 Task: Look for Airbnb properties in General JosÃ© de San MartÃ­n, Argentina from 3rd December, 2023 to 7th December, 2023 for 2 adults.1  bedroom having 1 bed and 1 bathroom. Property type can be hotel. Amenities needed are: heating. Look for 3 properties as per requirement.
Action: Mouse moved to (677, 219)
Screenshot: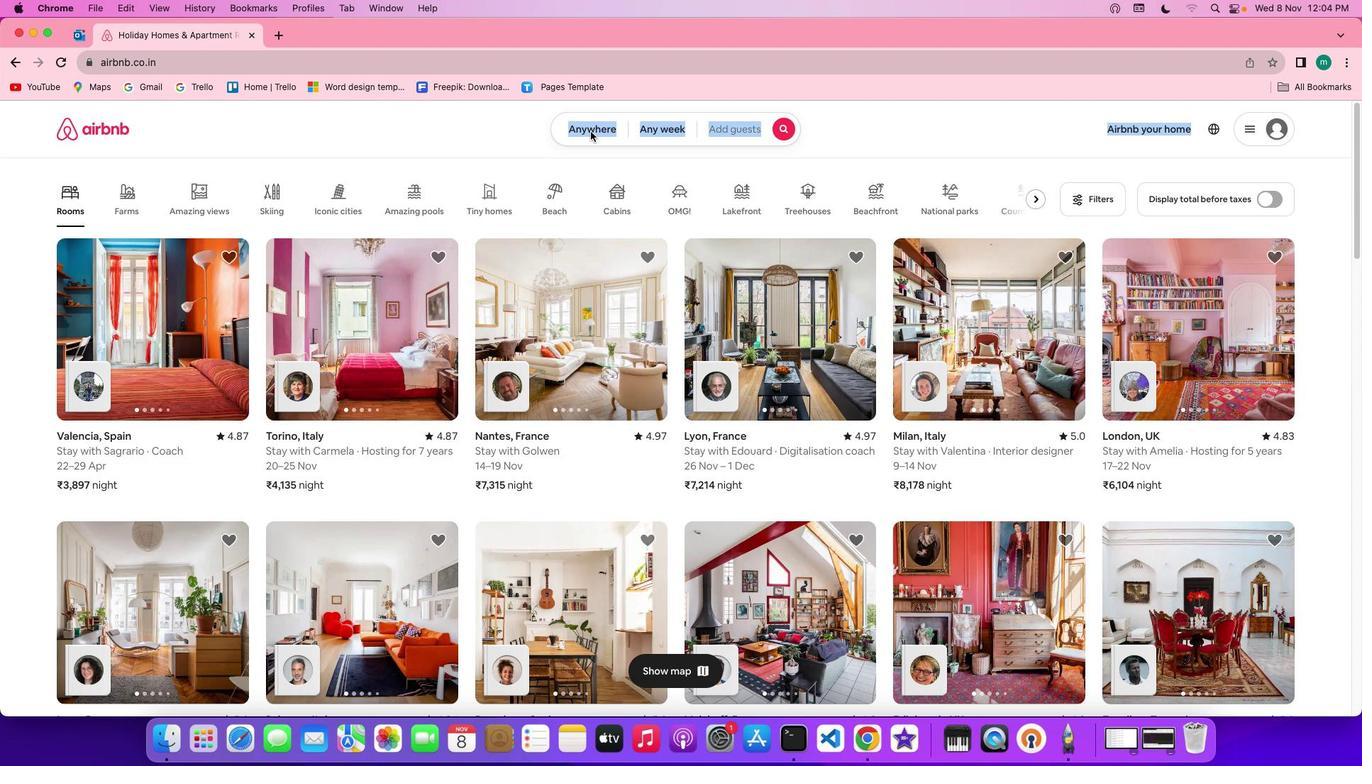 
Action: Mouse pressed left at (677, 219)
Screenshot: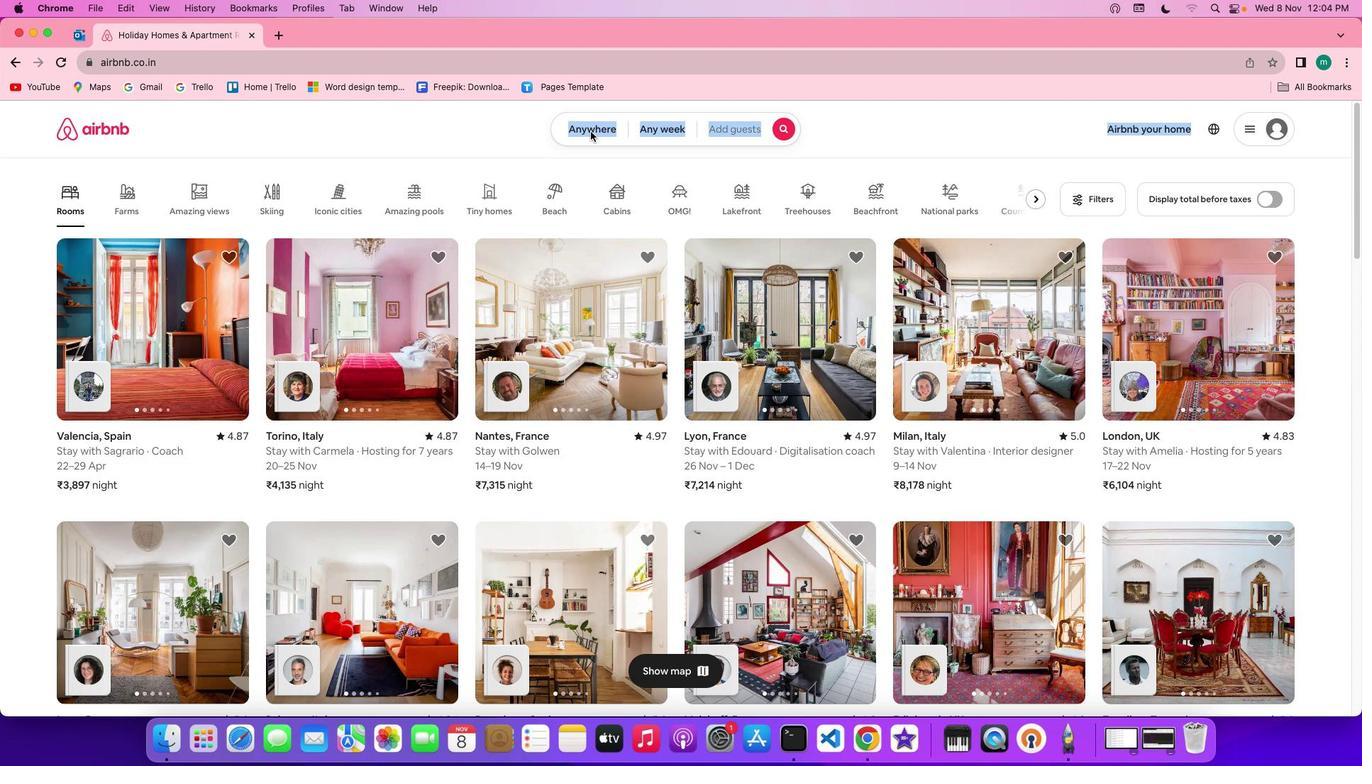 
Action: Mouse pressed left at (677, 219)
Screenshot: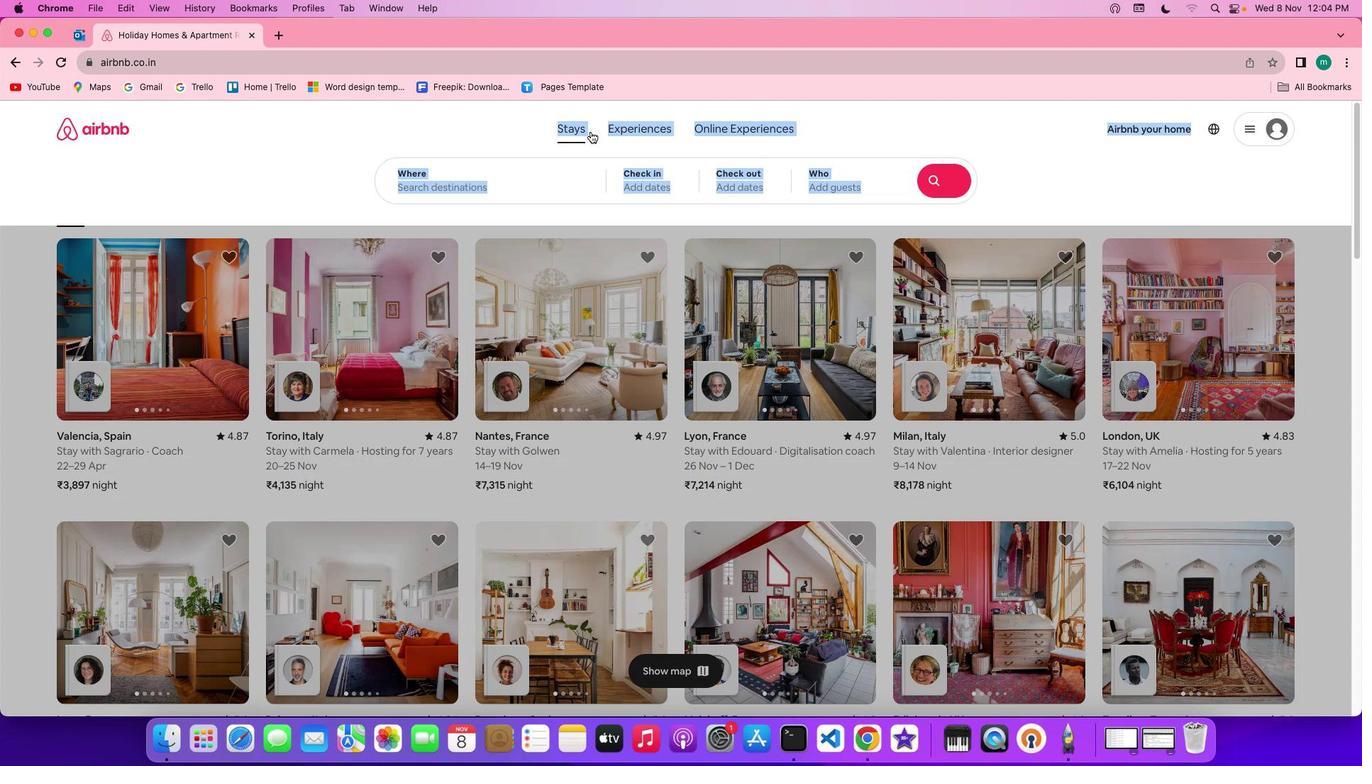 
Action: Mouse moved to (584, 277)
Screenshot: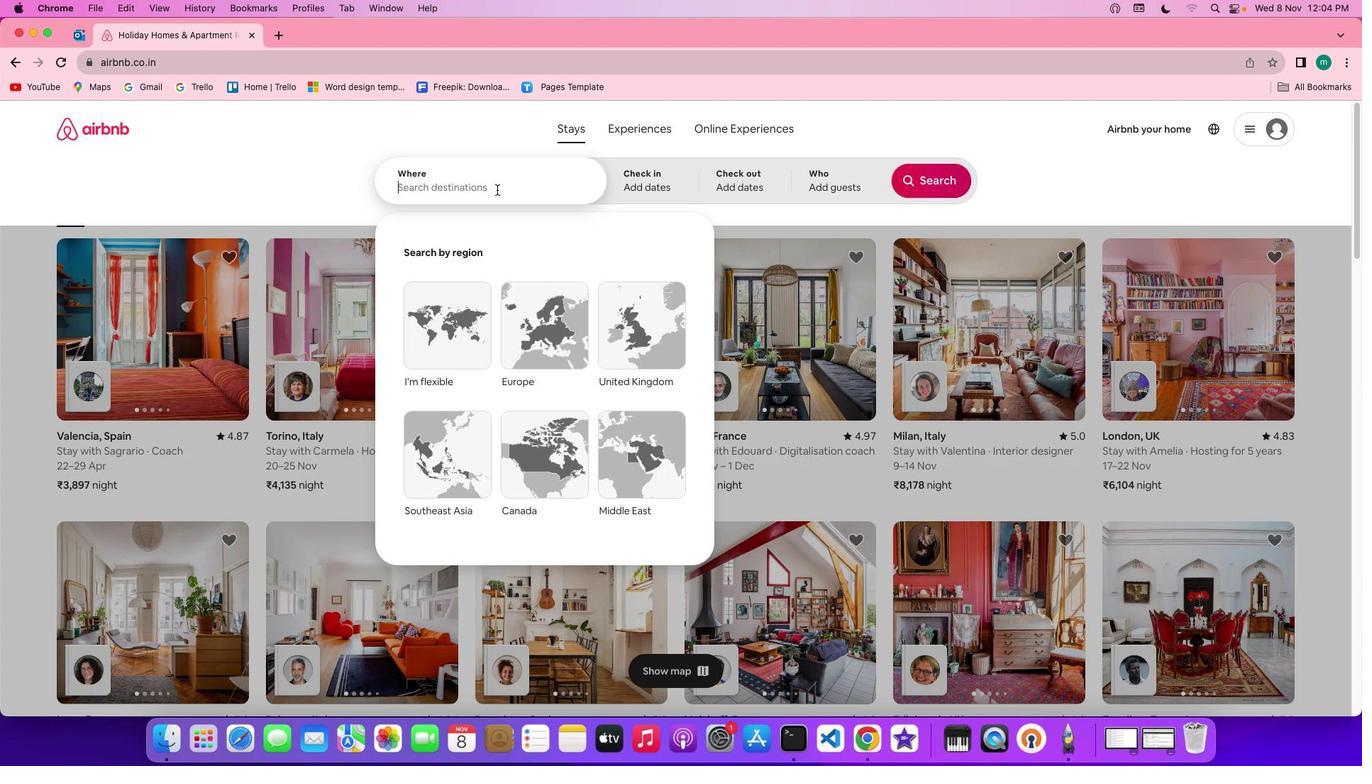 
Action: Mouse pressed left at (584, 277)
Screenshot: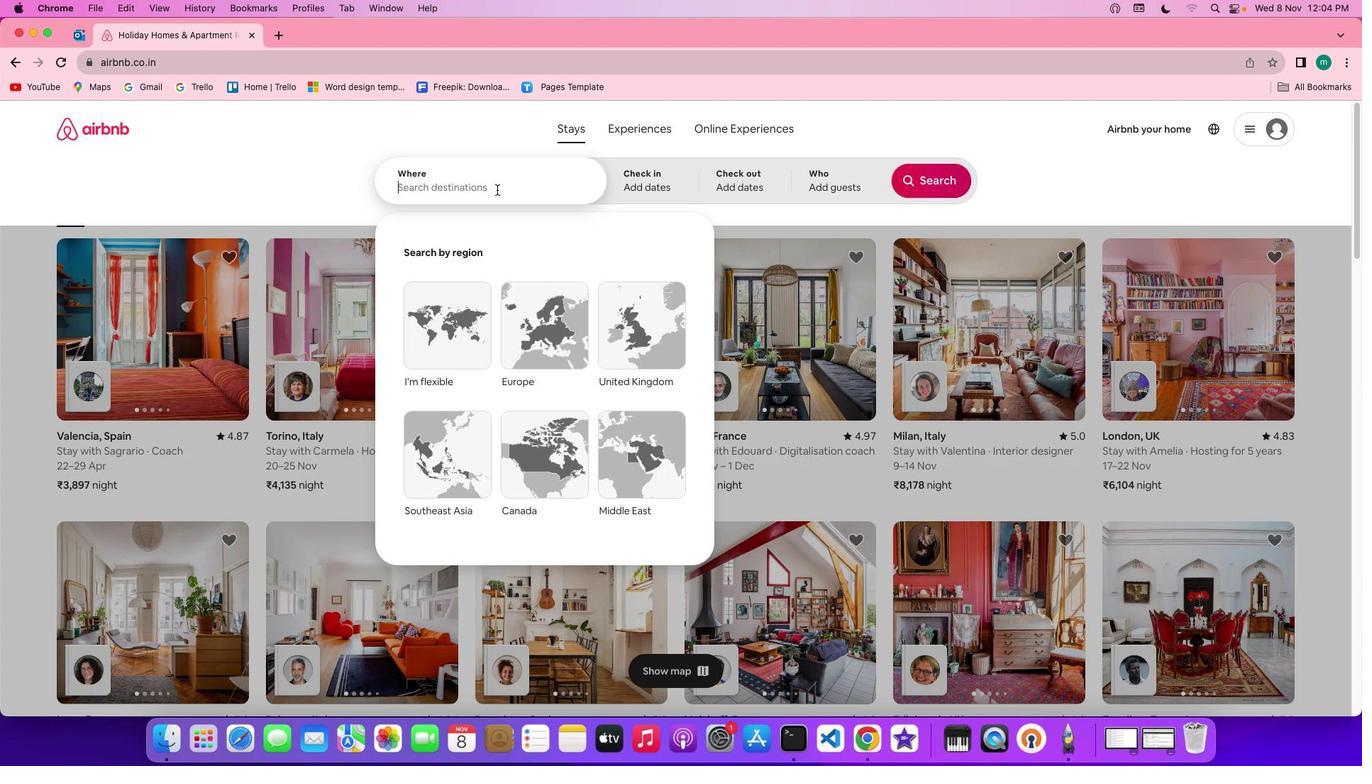 
Action: Key pressed Key.shift'G''e''n''e''r''a''l'Key.spaceKey.shift'J''o''s''e'Key.space'd''e'Key.space's''a''n'Key.spaceKey.shift'M''a''r''t''i''n'','Key.spaceKey.shift'a''r''g''e''n''t''i''n''a'
Screenshot: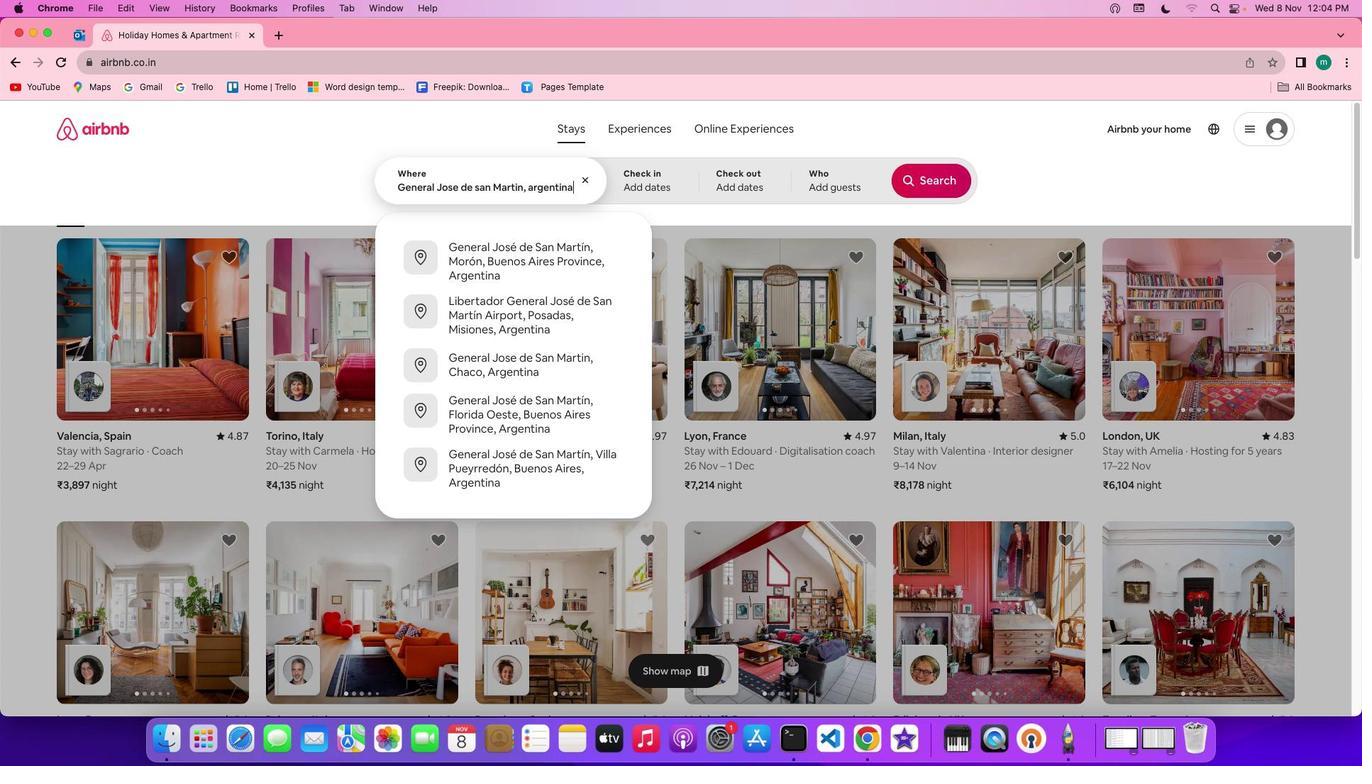 
Action: Mouse moved to (747, 269)
Screenshot: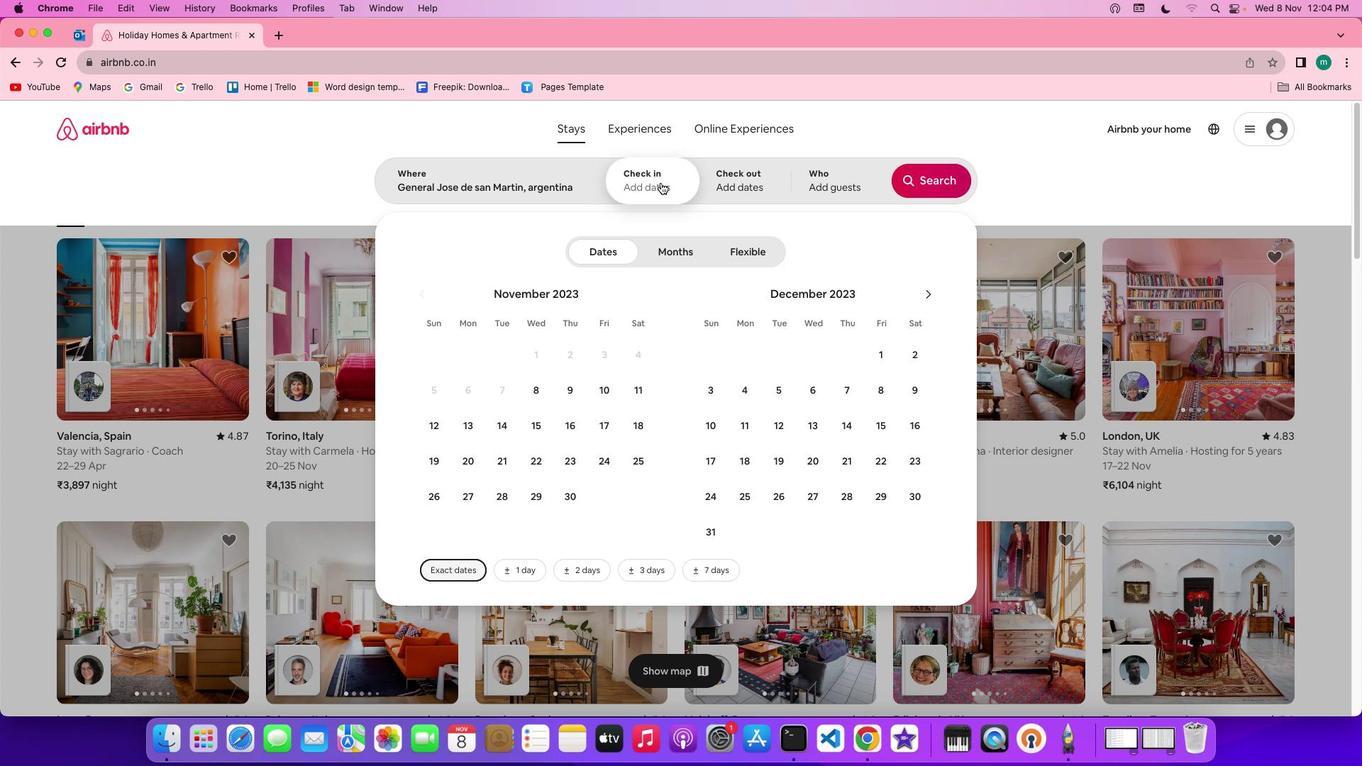 
Action: Mouse pressed left at (747, 269)
Screenshot: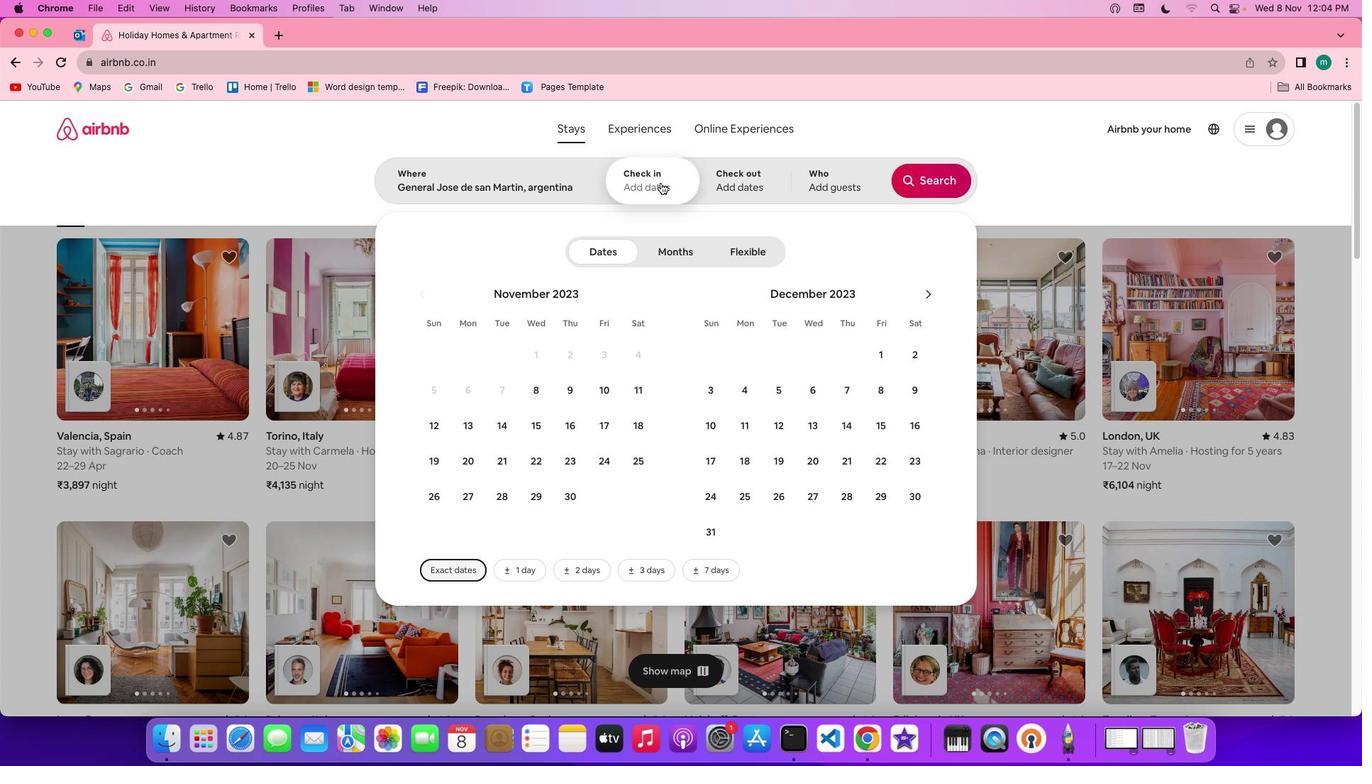 
Action: Mouse moved to (802, 469)
Screenshot: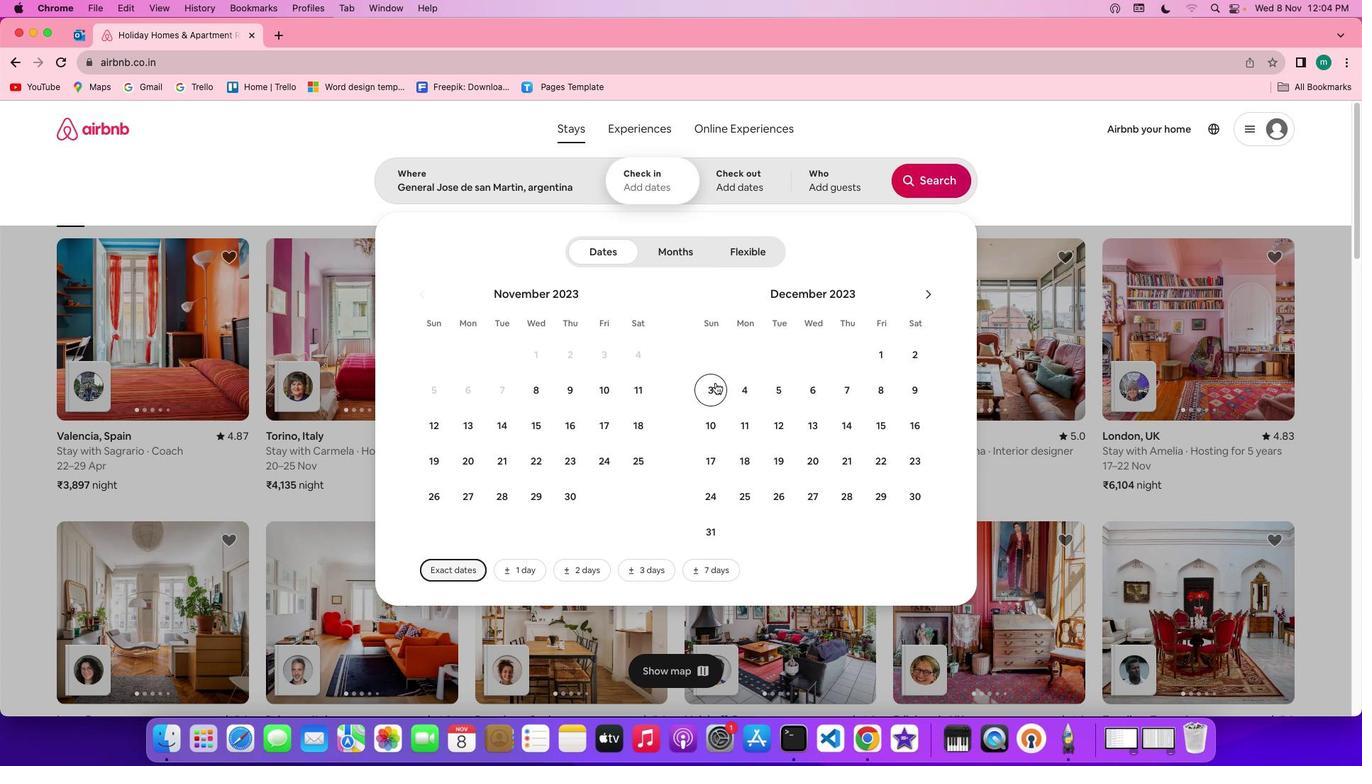 
Action: Mouse pressed left at (802, 469)
Screenshot: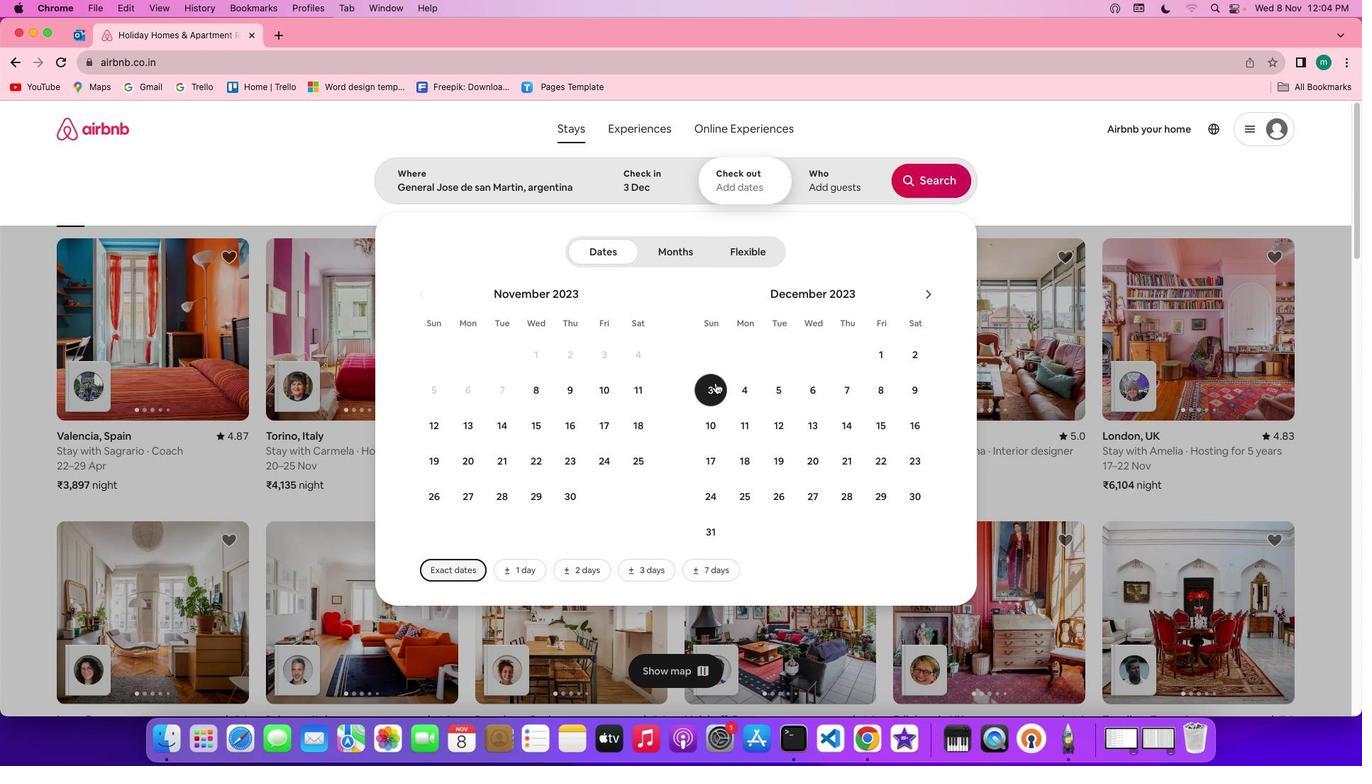 
Action: Mouse moved to (934, 486)
Screenshot: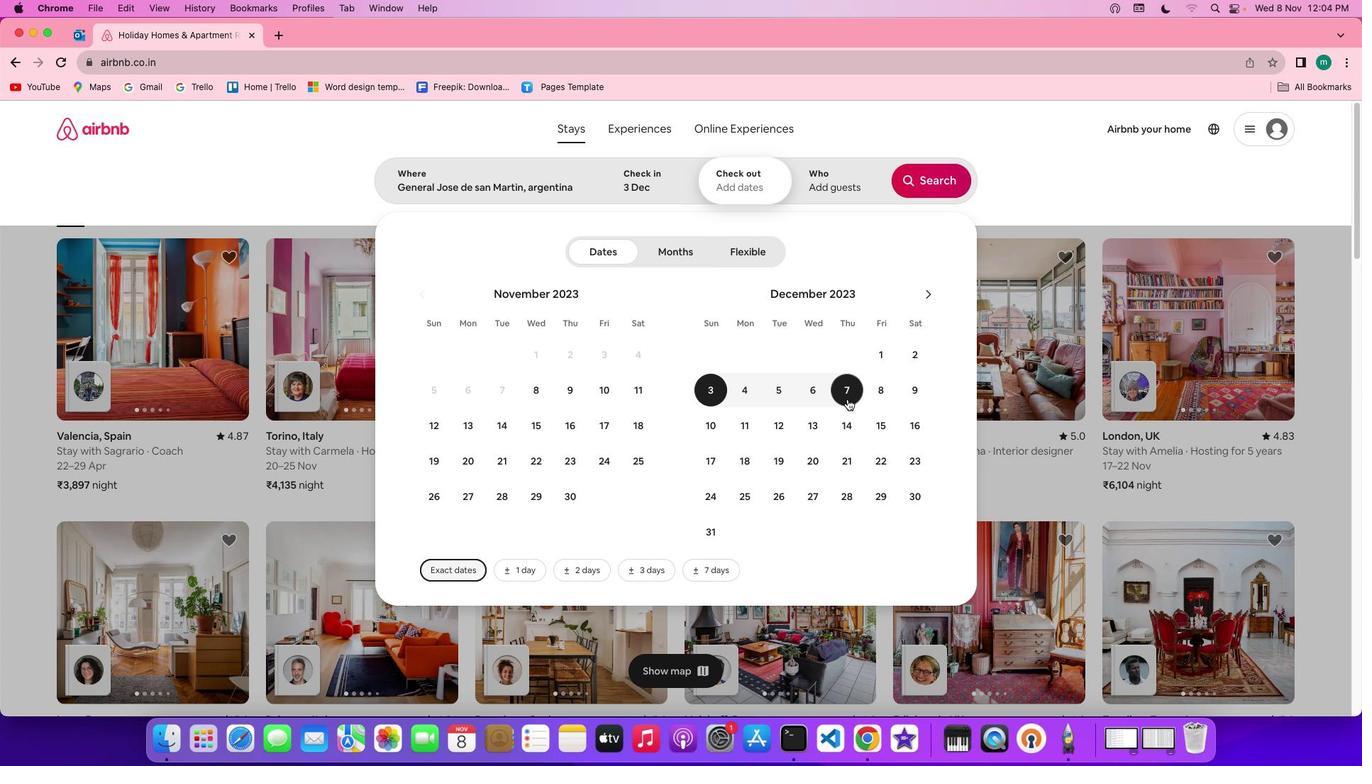 
Action: Mouse pressed left at (934, 486)
Screenshot: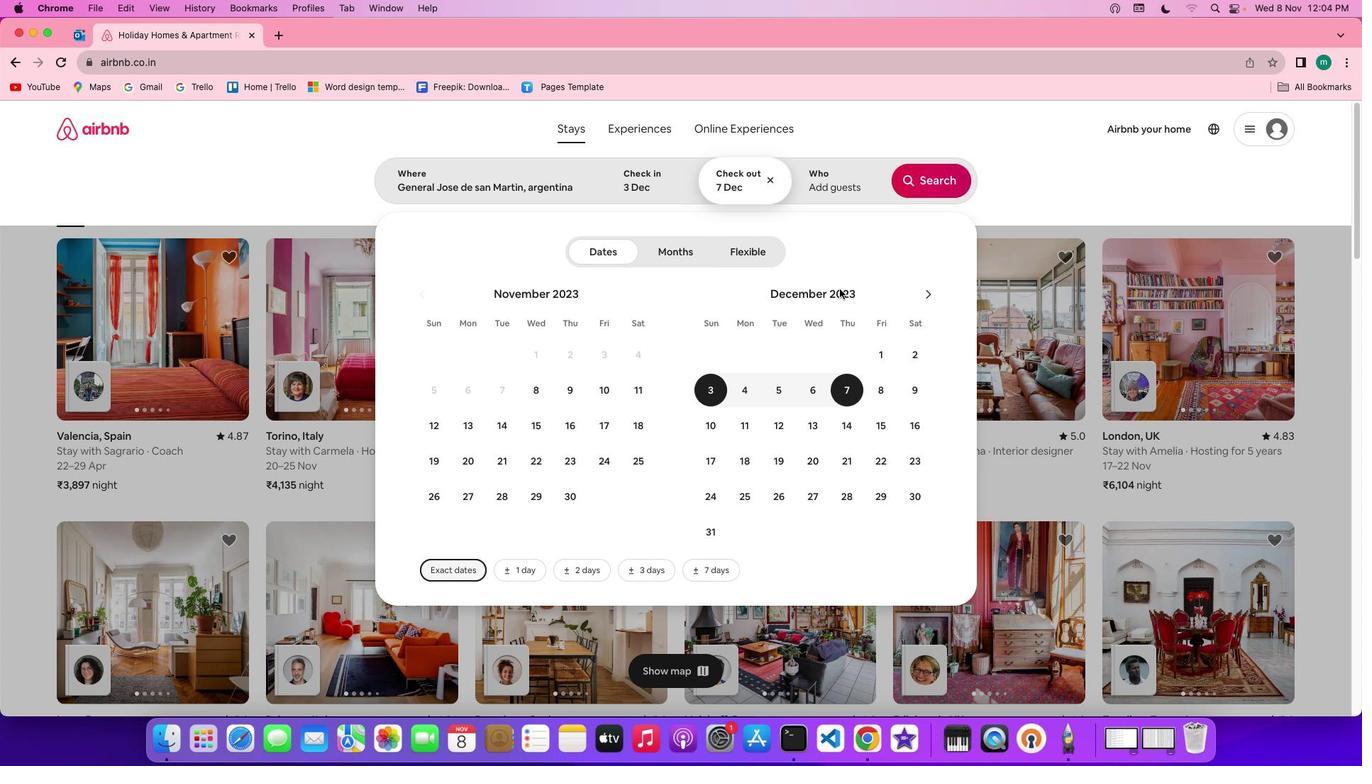 
Action: Mouse moved to (929, 273)
Screenshot: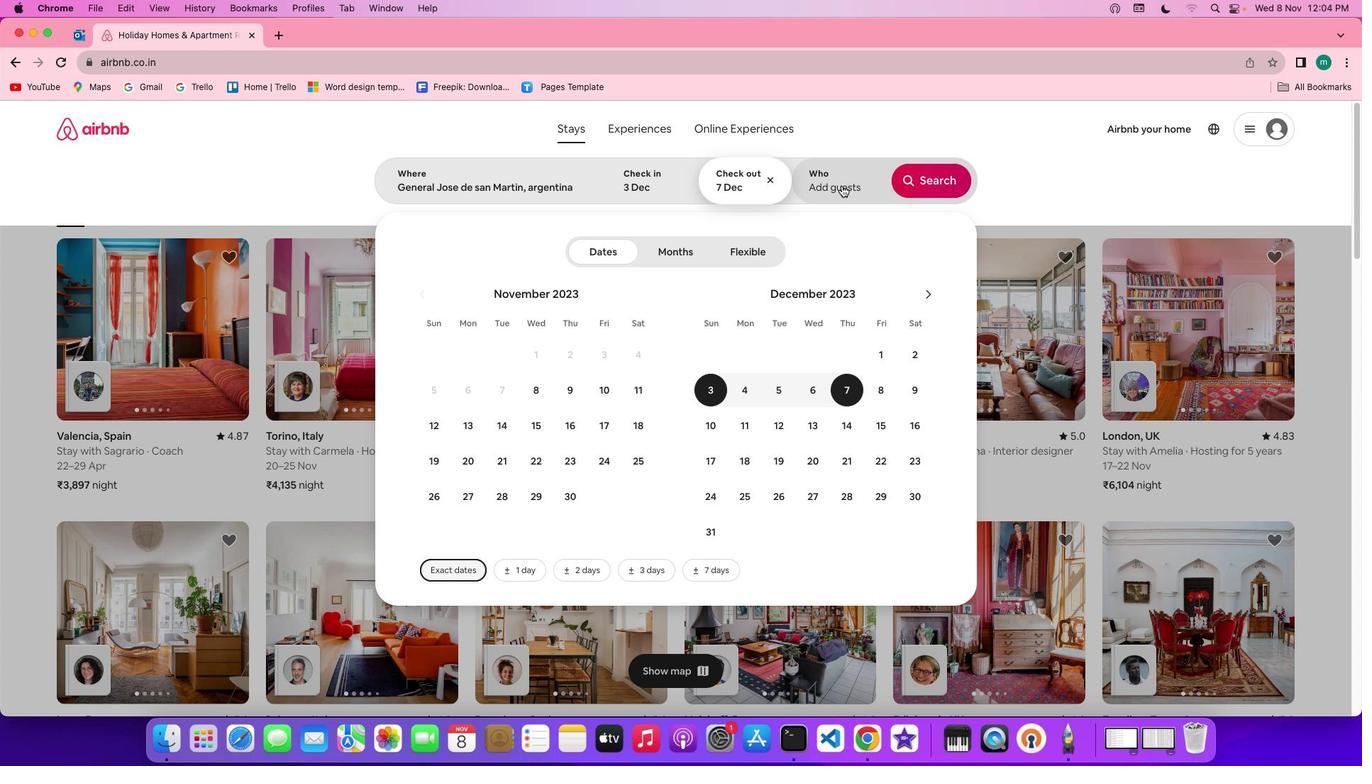 
Action: Mouse pressed left at (929, 273)
Screenshot: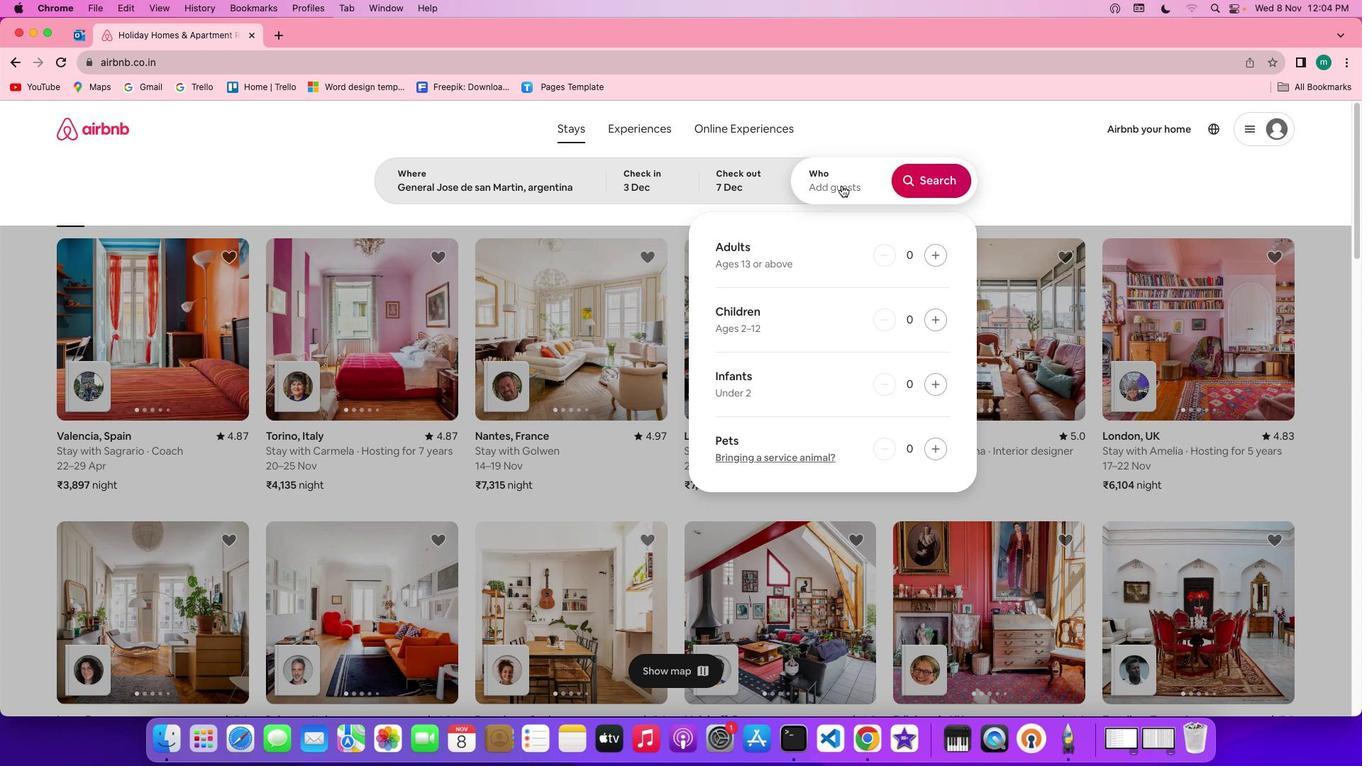 
Action: Mouse moved to (1025, 336)
Screenshot: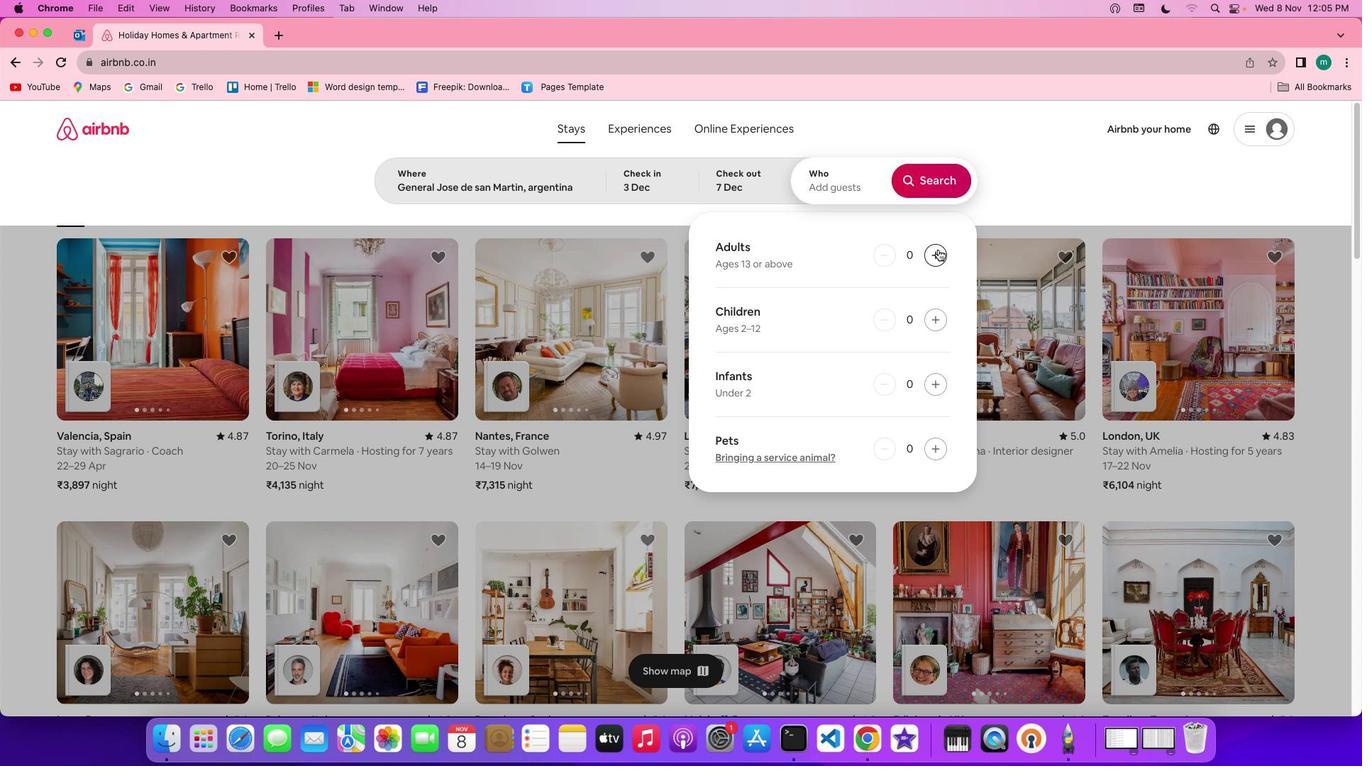 
Action: Mouse pressed left at (1025, 336)
Screenshot: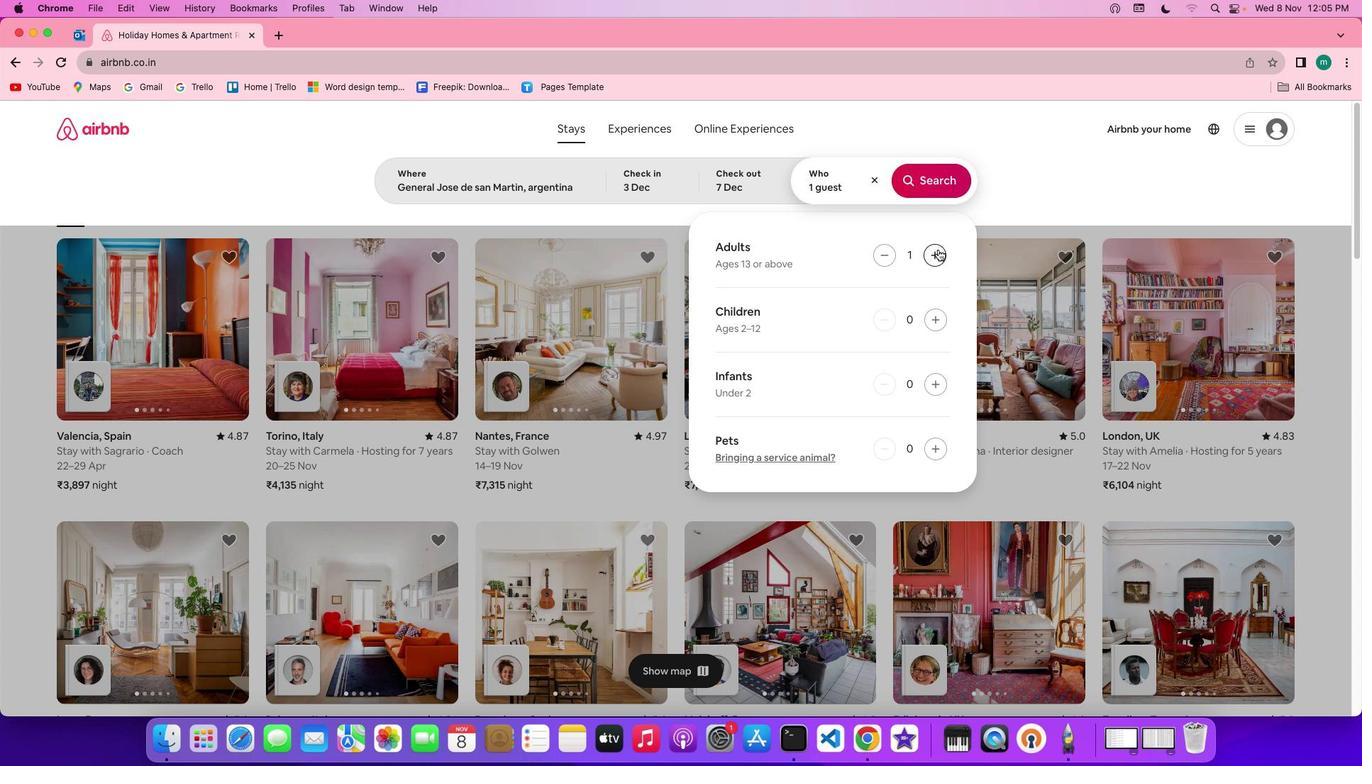 
Action: Mouse pressed left at (1025, 336)
Screenshot: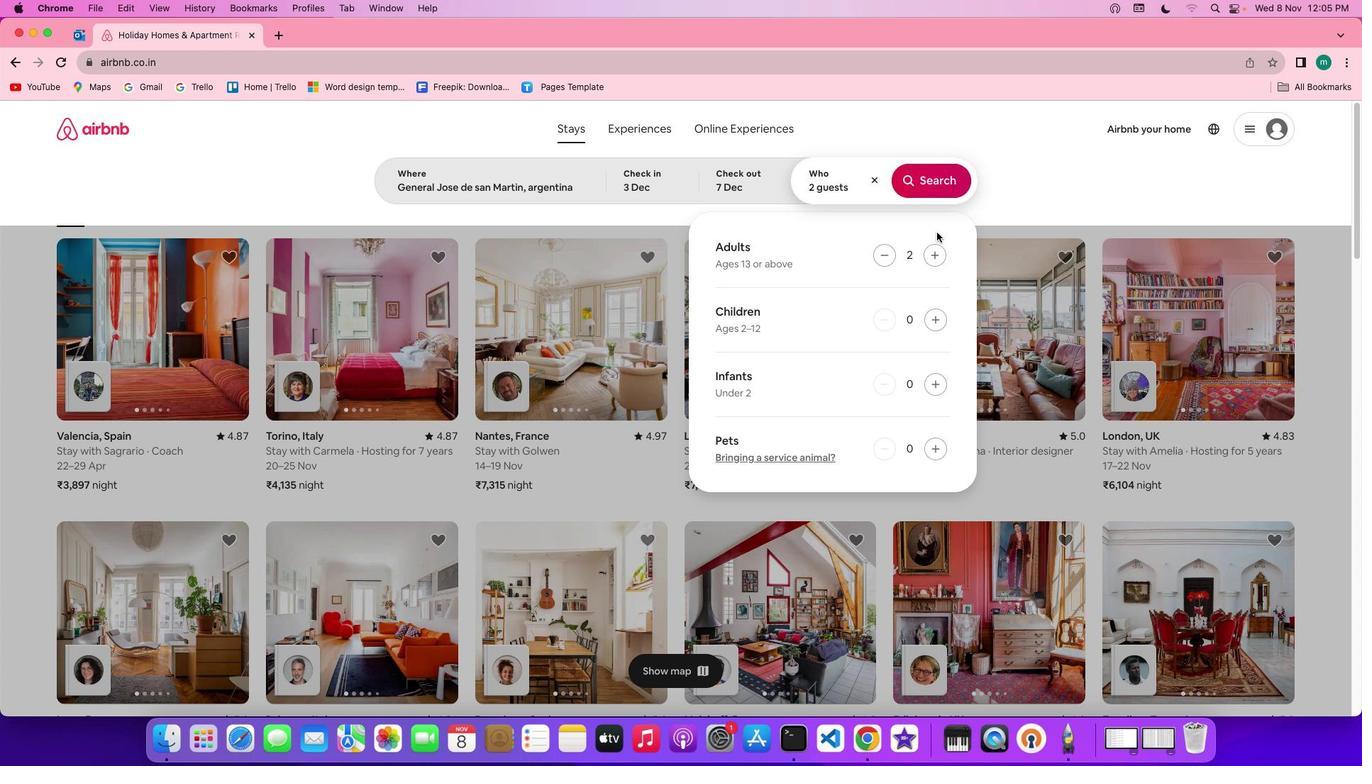 
Action: Mouse moved to (1018, 271)
Screenshot: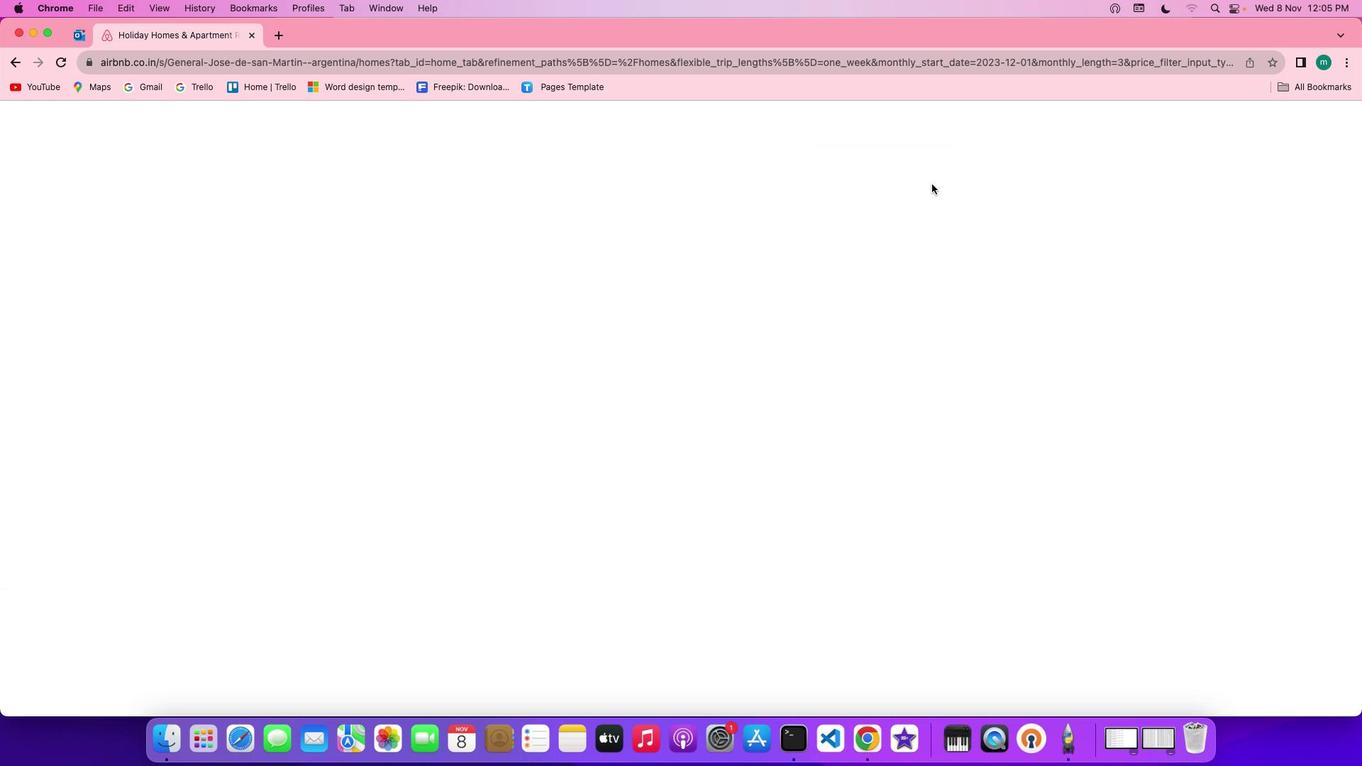 
Action: Mouse pressed left at (1018, 271)
Screenshot: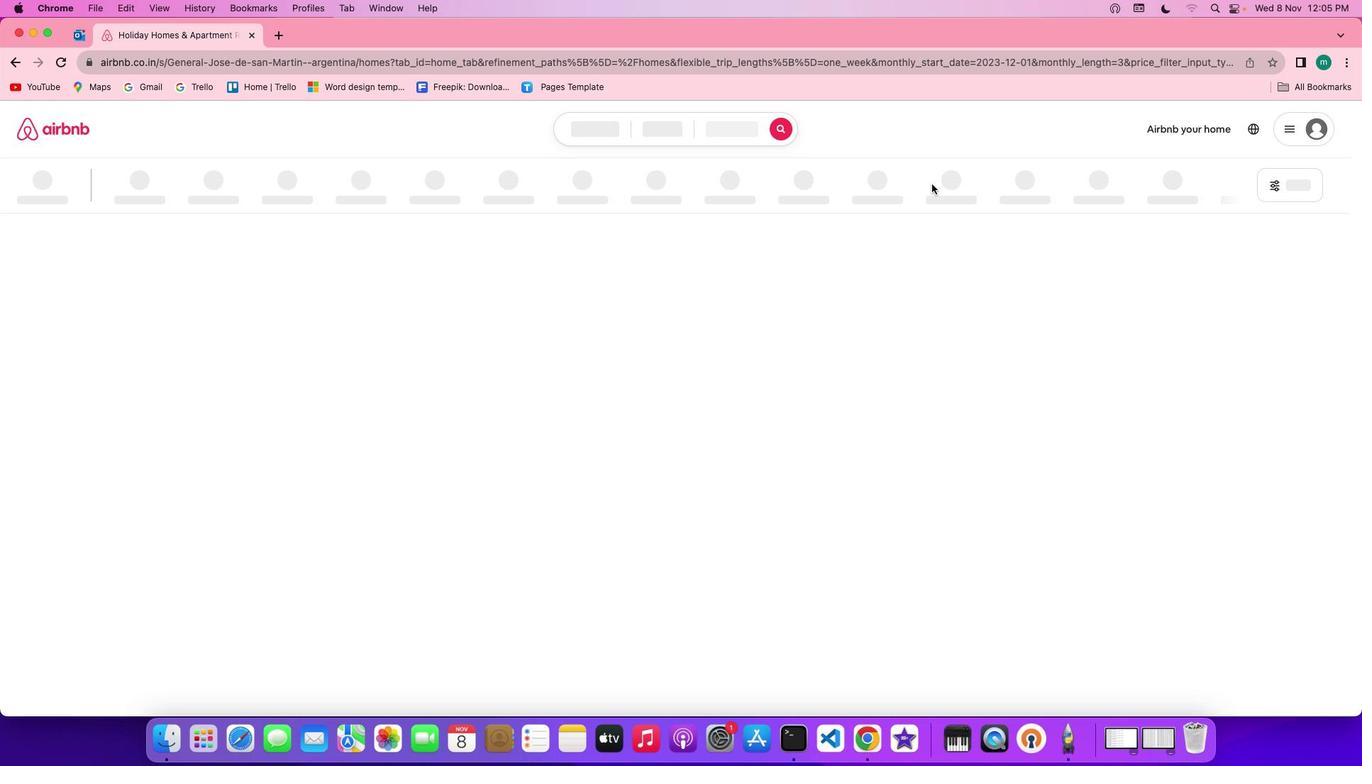 
Action: Mouse moved to (1218, 268)
Screenshot: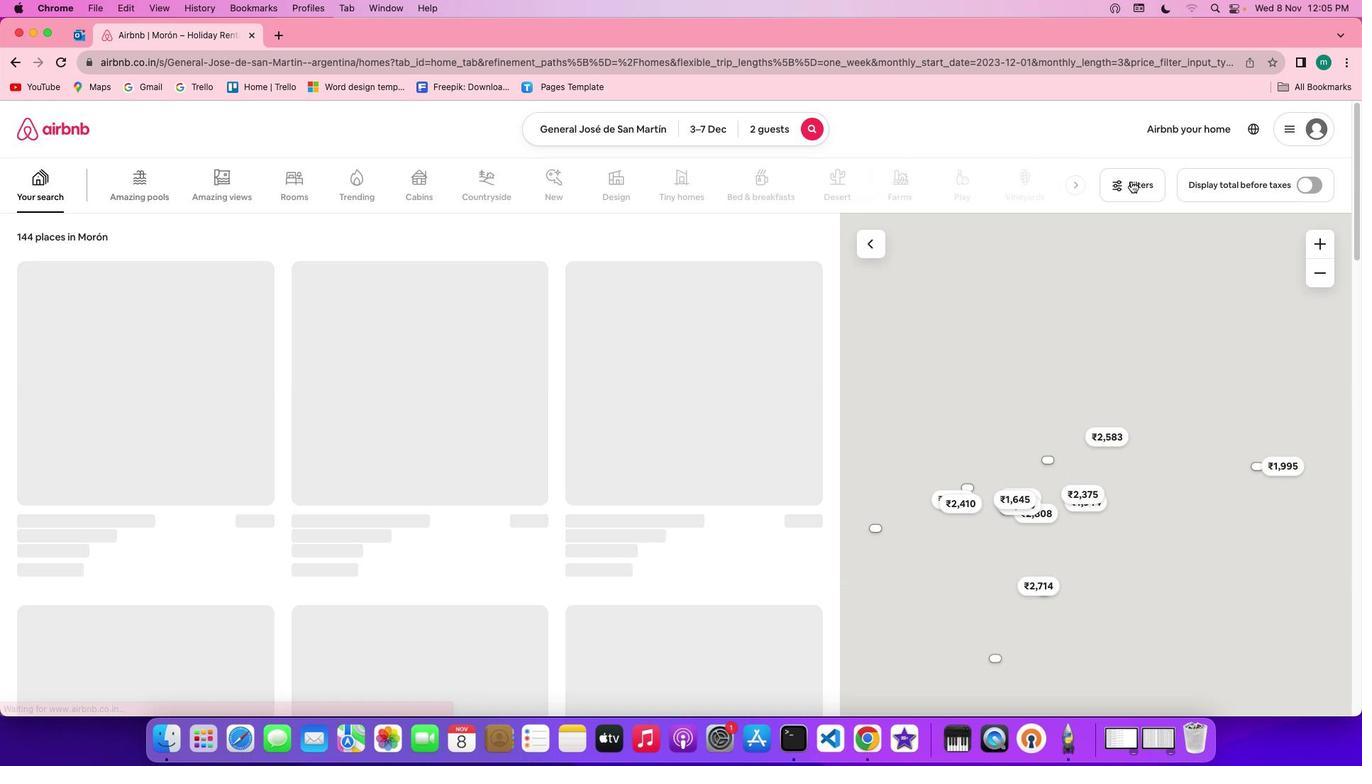 
Action: Mouse pressed left at (1218, 268)
Screenshot: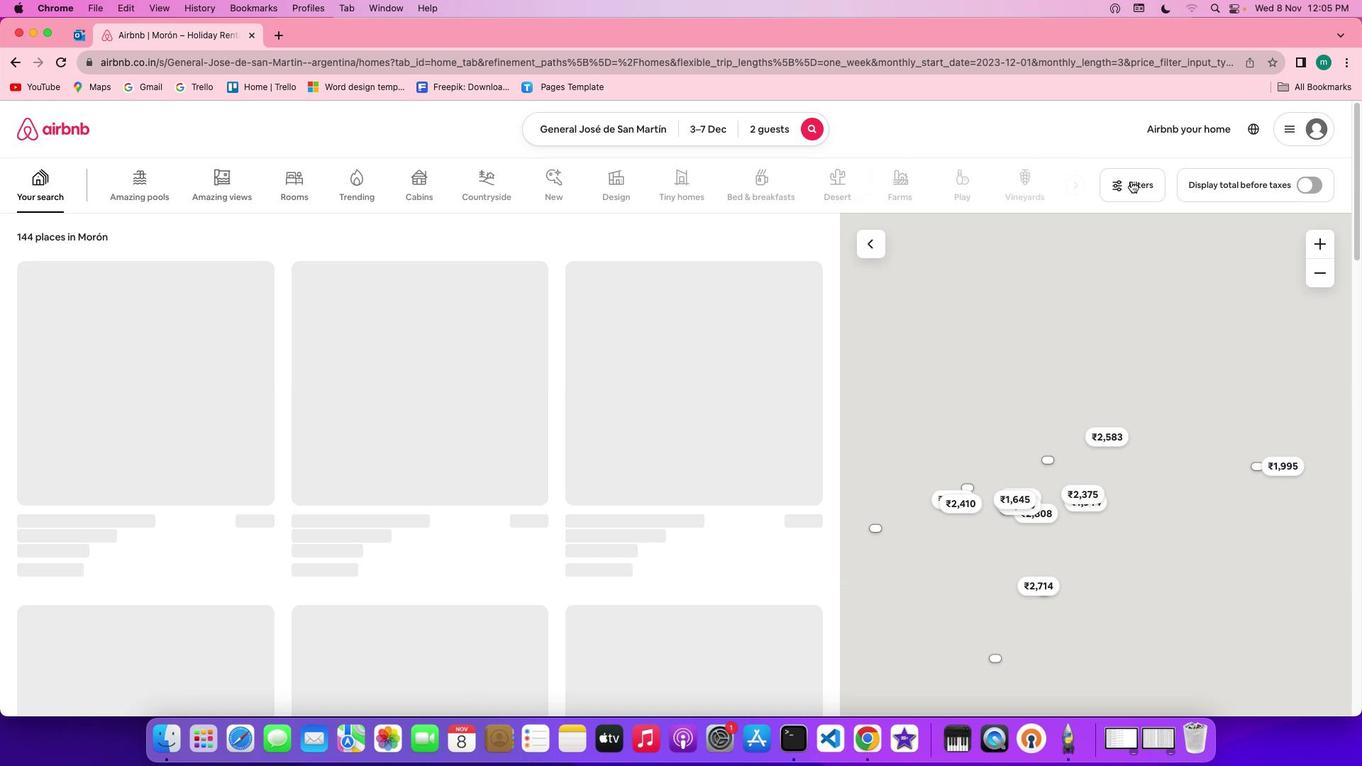 
Action: Mouse pressed left at (1218, 268)
Screenshot: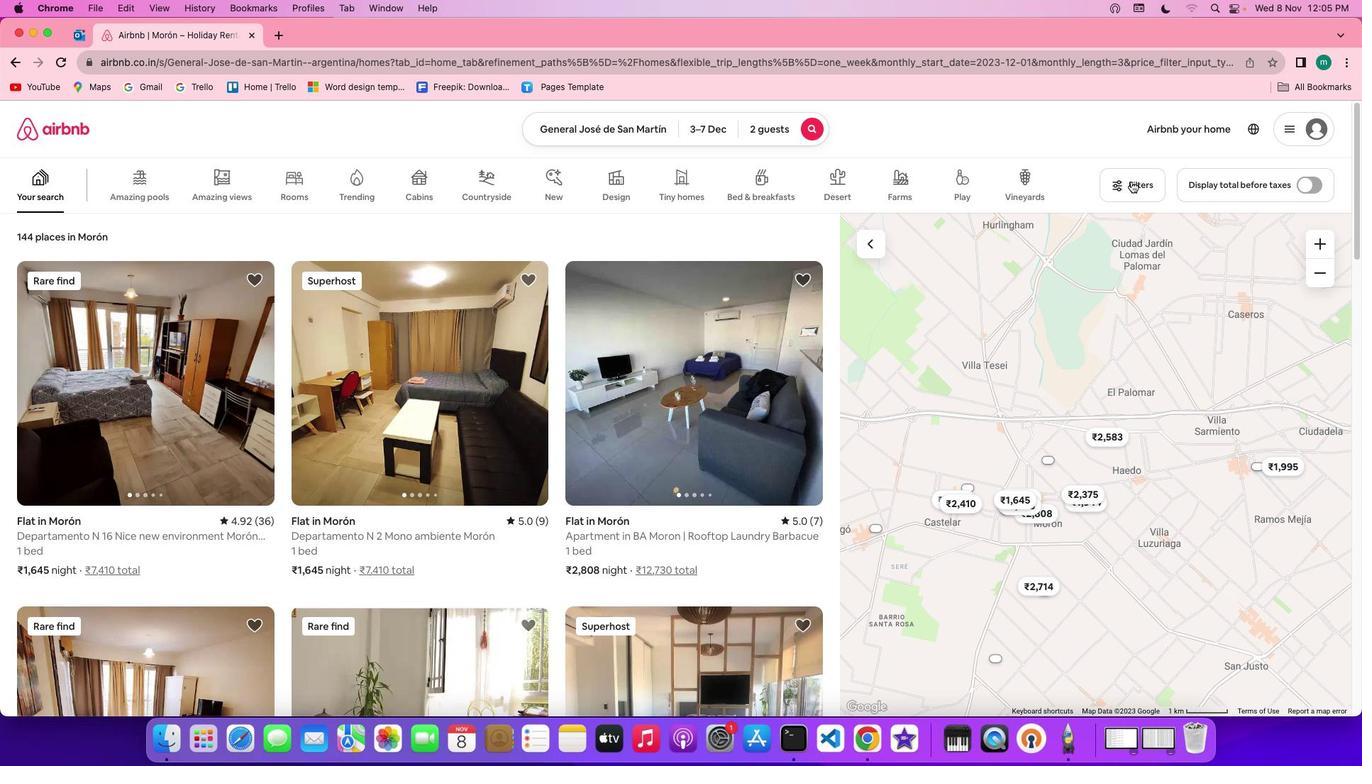 
Action: Mouse moved to (1210, 270)
Screenshot: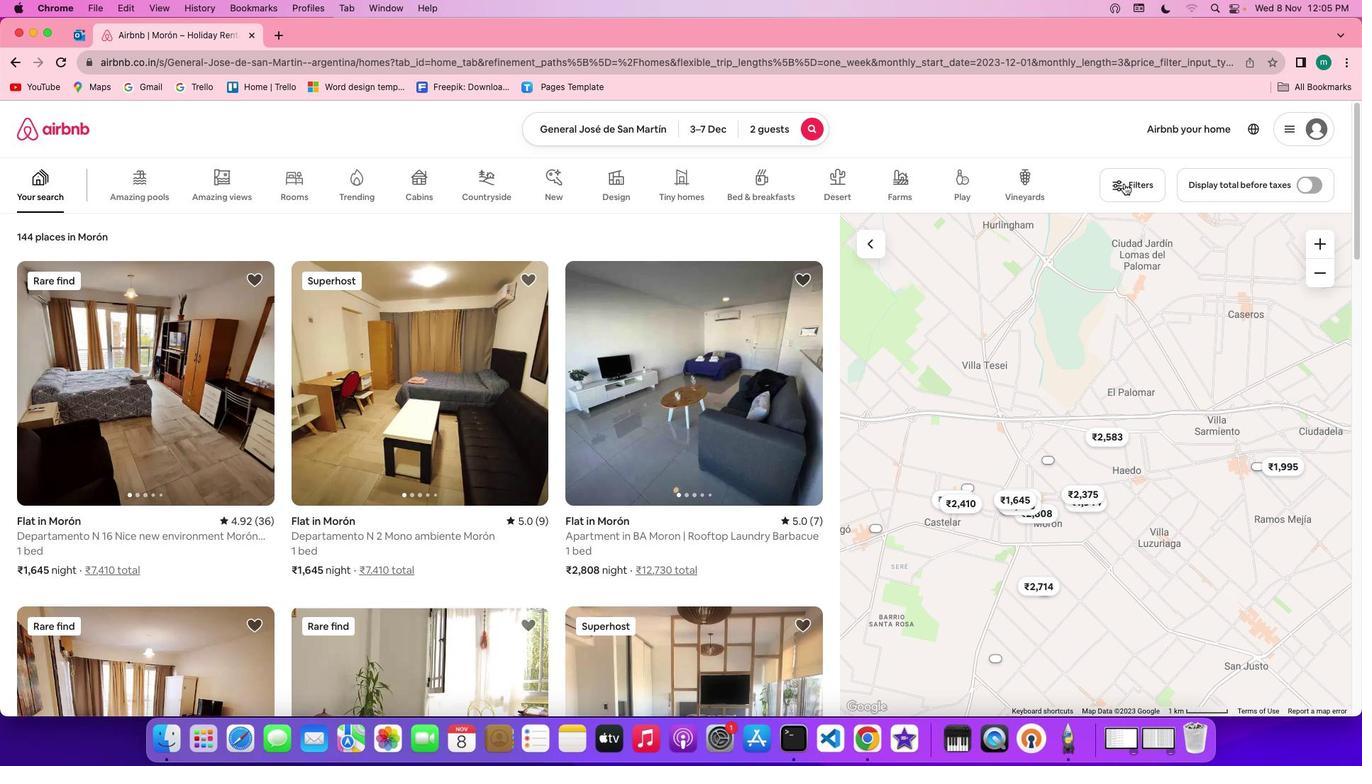 
Action: Mouse pressed left at (1210, 270)
Screenshot: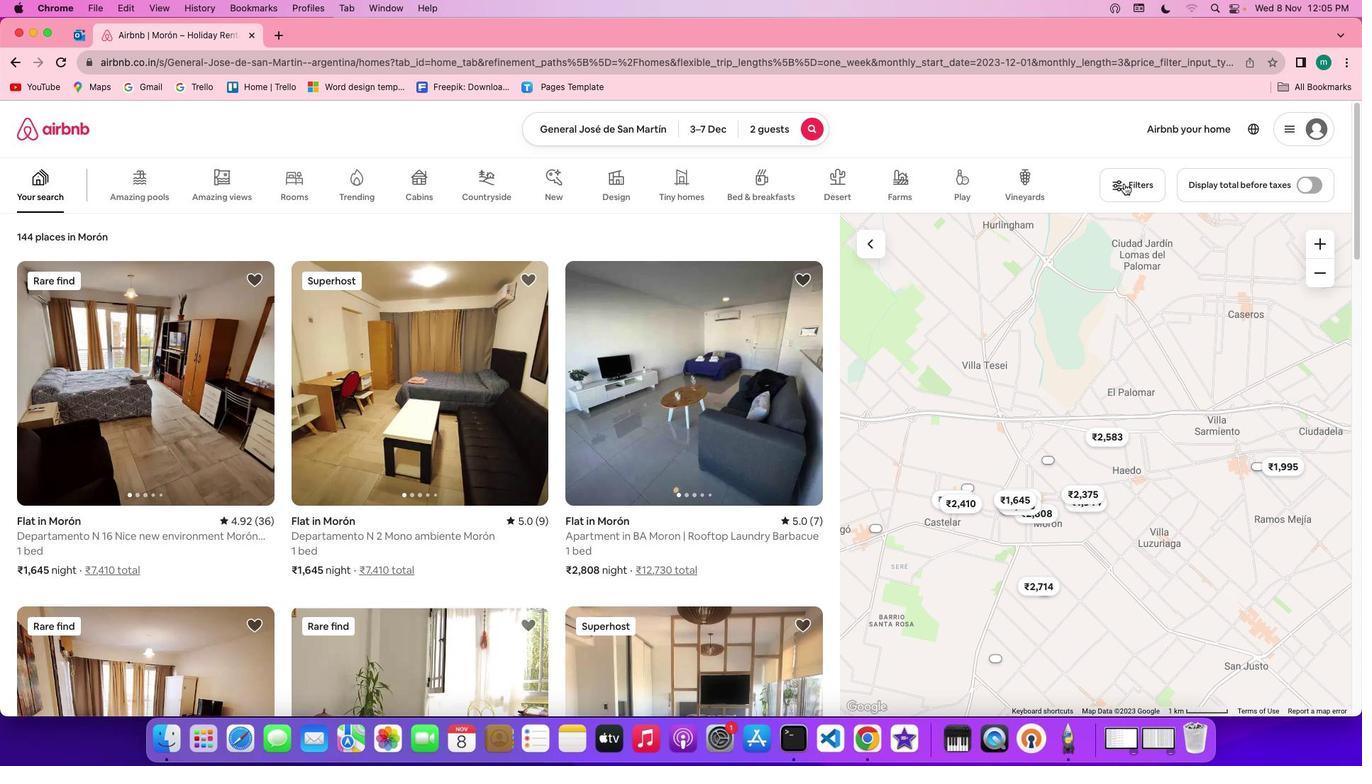 
Action: Mouse moved to (747, 525)
Screenshot: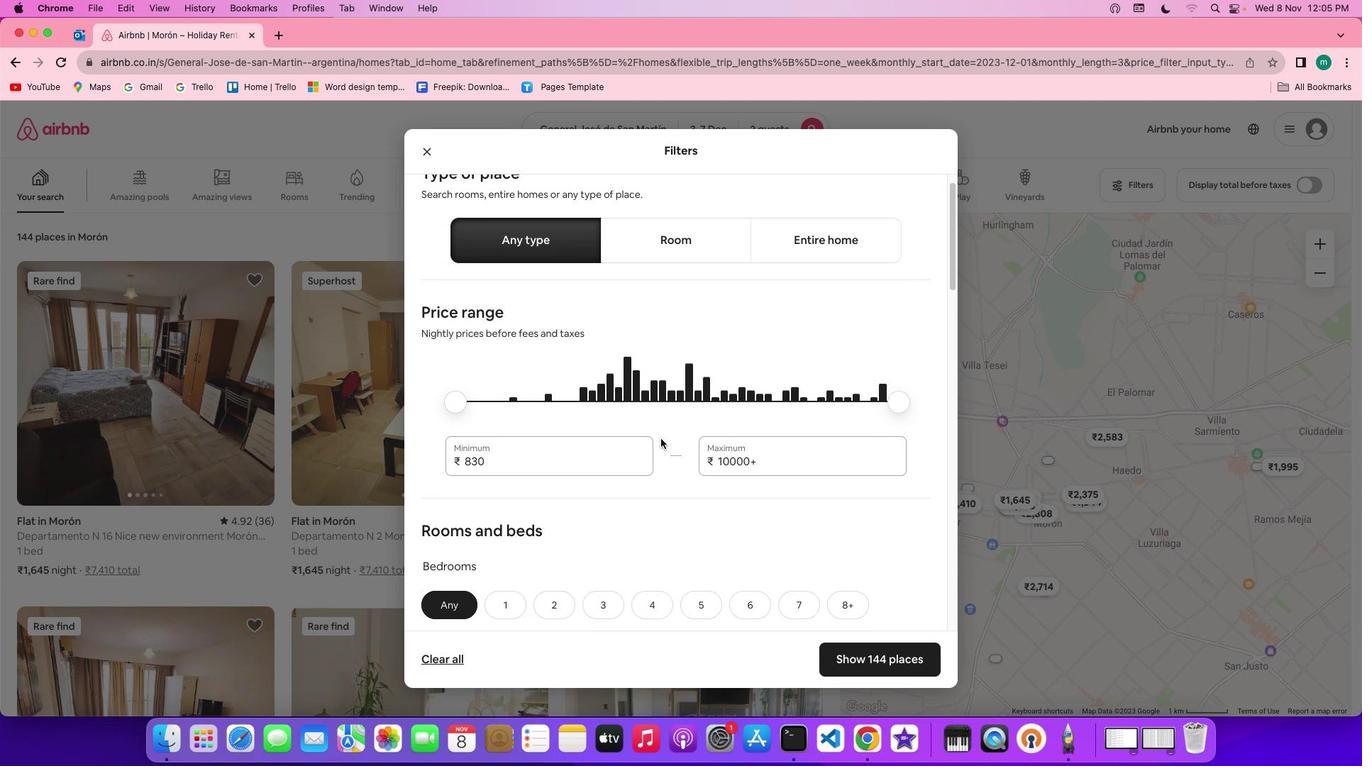 
Action: Mouse scrolled (747, 525) with delta (87, 86)
Screenshot: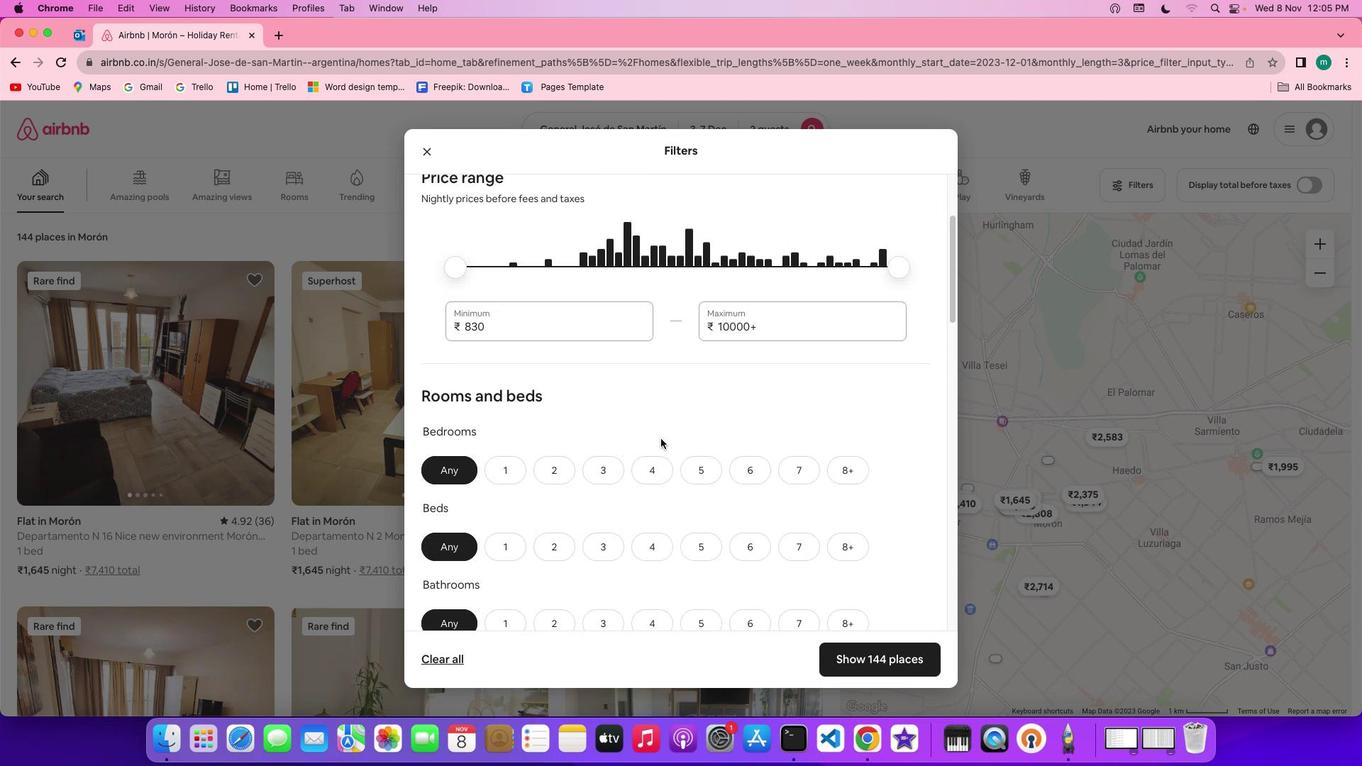 
Action: Mouse scrolled (747, 525) with delta (87, 86)
Screenshot: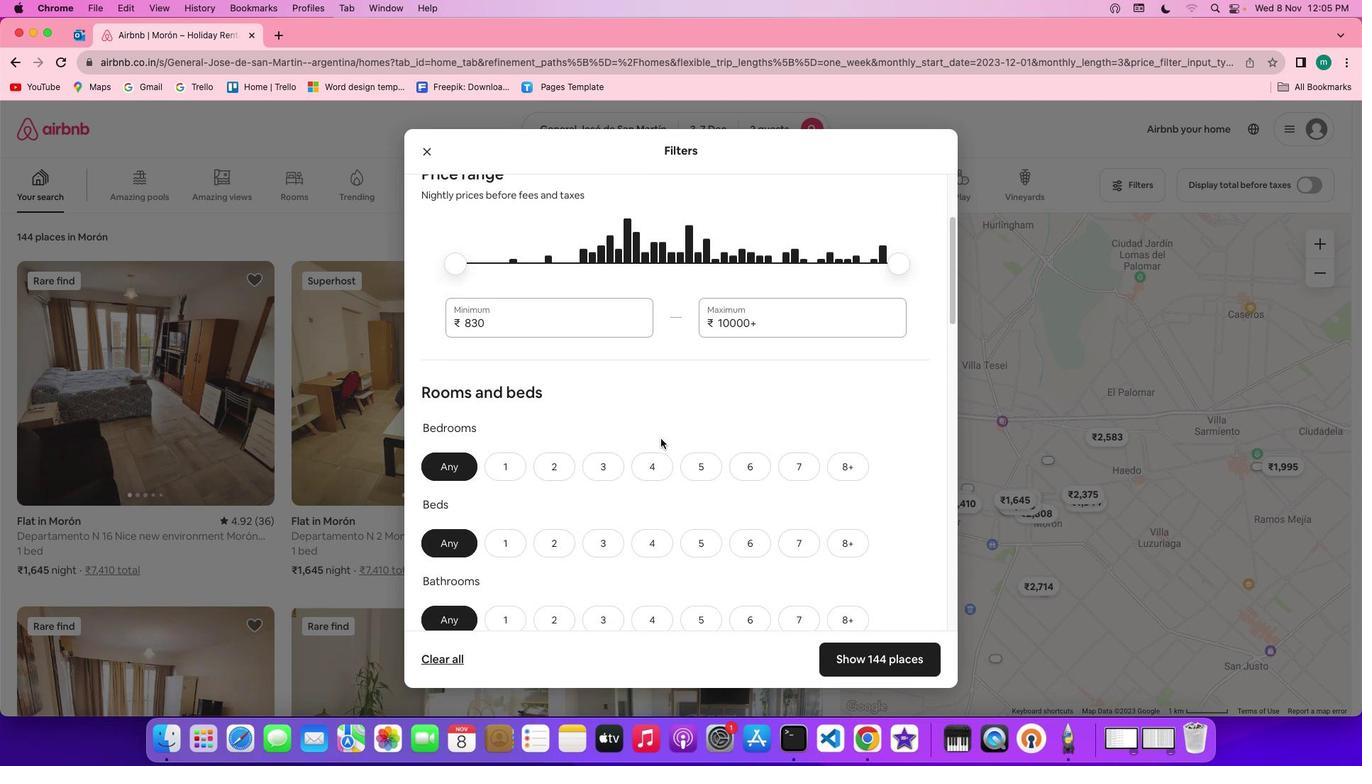 
Action: Mouse scrolled (747, 525) with delta (87, 85)
Screenshot: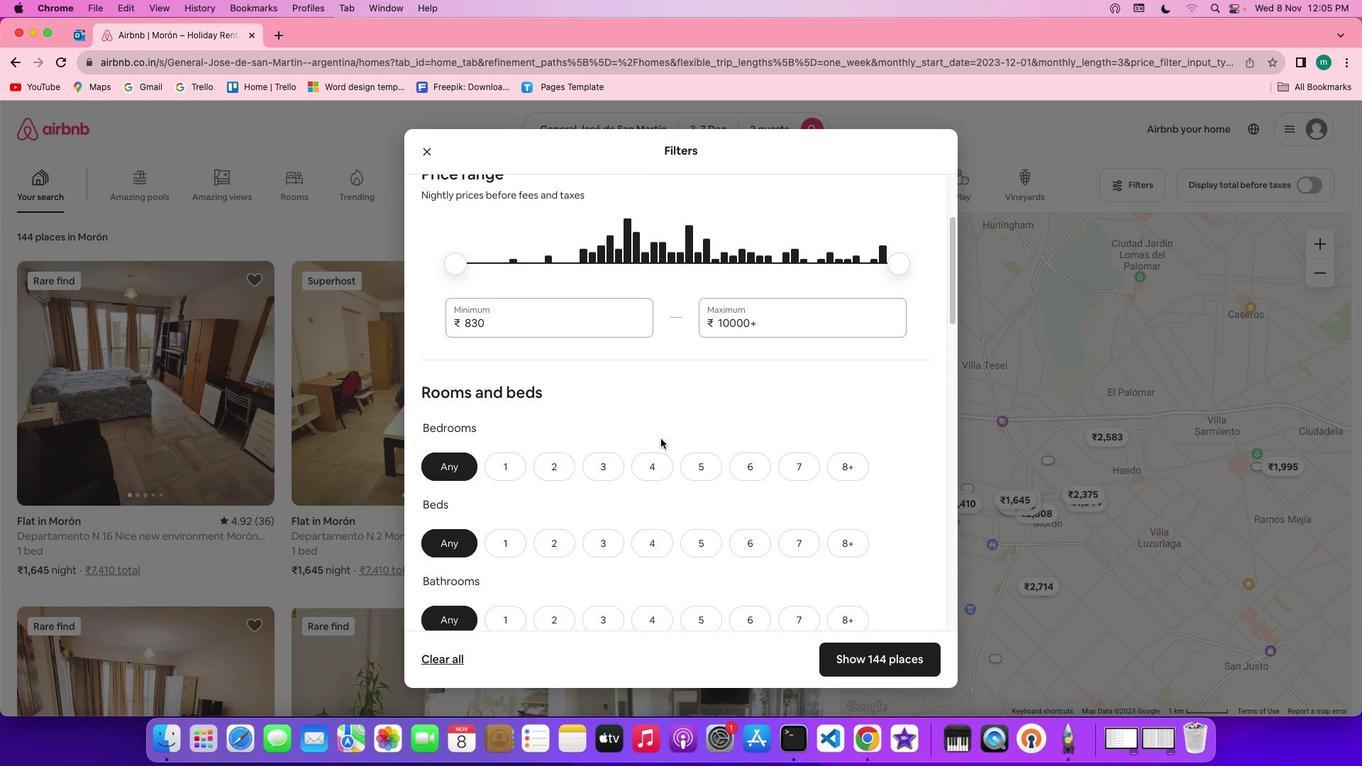 
Action: Mouse scrolled (747, 525) with delta (87, 85)
Screenshot: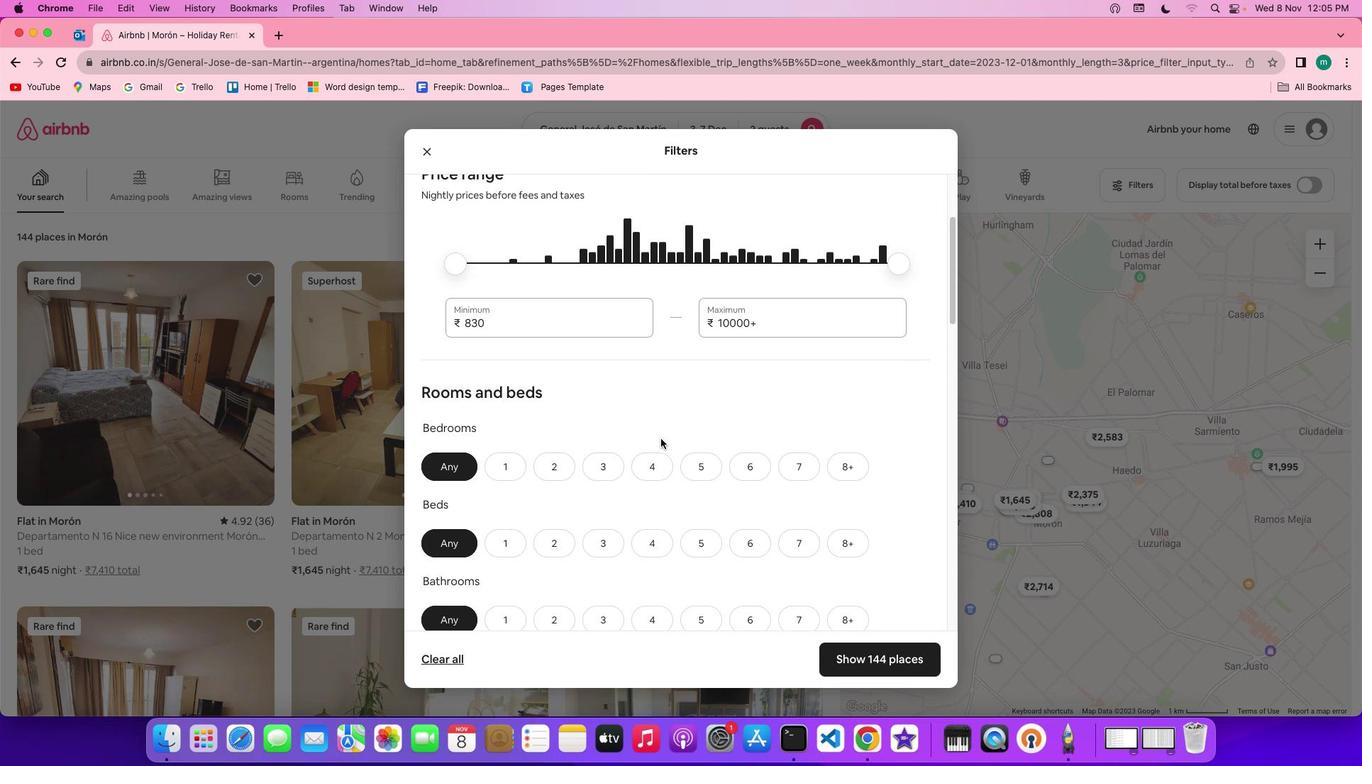 
Action: Mouse scrolled (747, 525) with delta (87, 86)
Screenshot: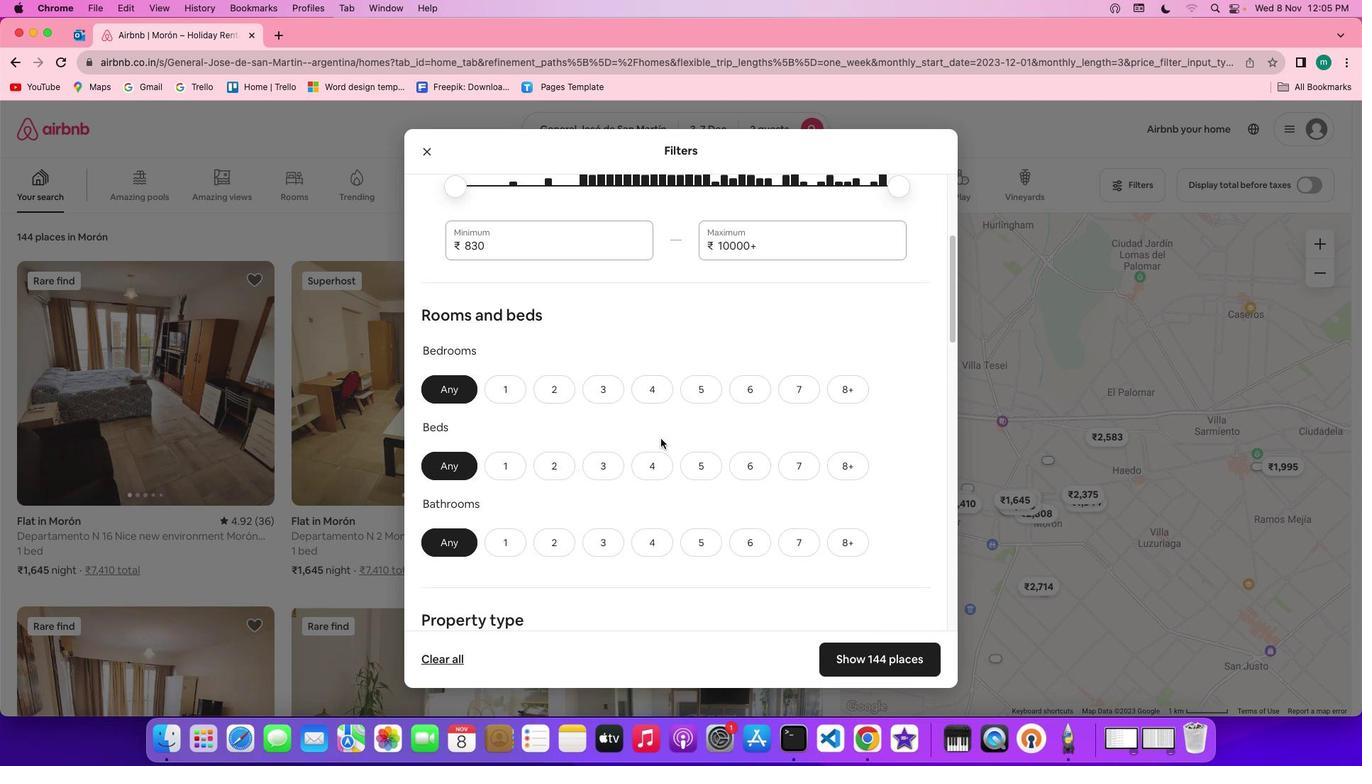 
Action: Mouse scrolled (747, 525) with delta (87, 86)
Screenshot: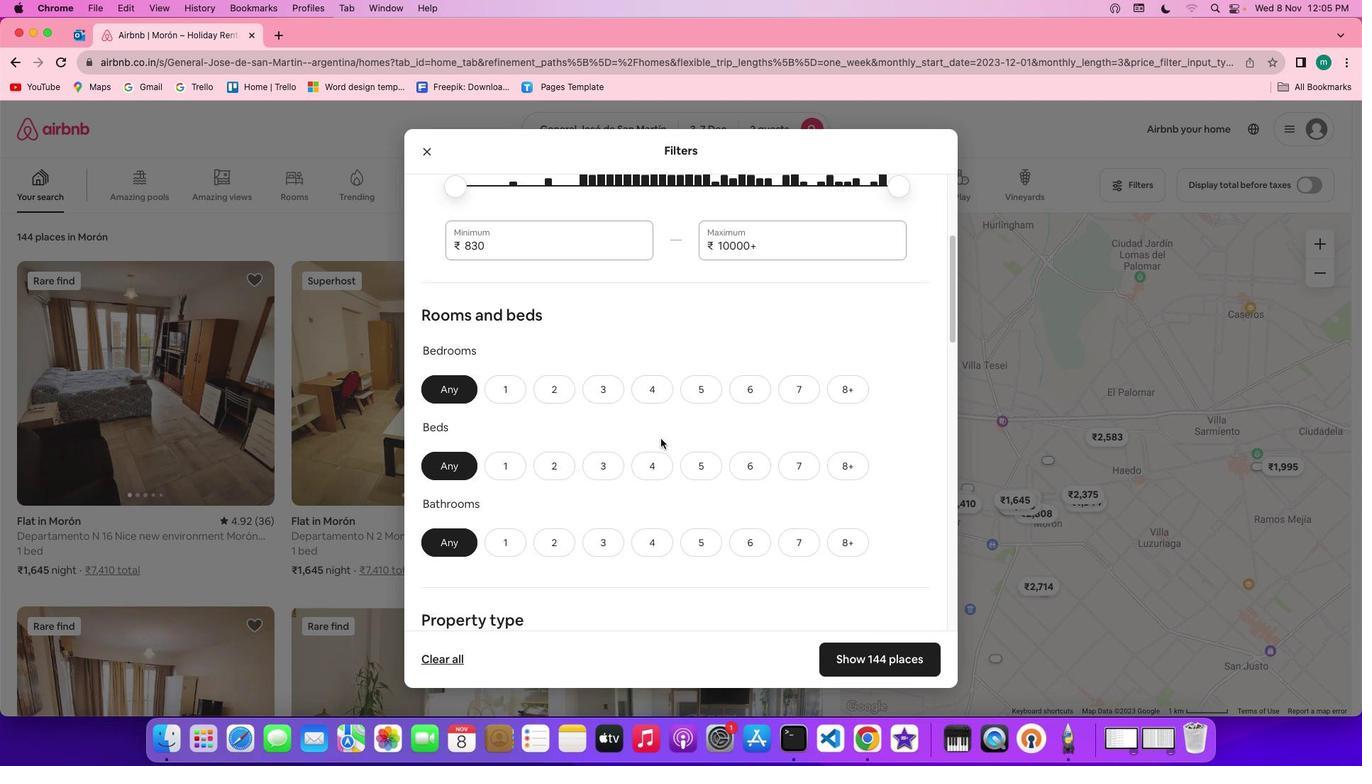 
Action: Mouse scrolled (747, 525) with delta (87, 85)
Screenshot: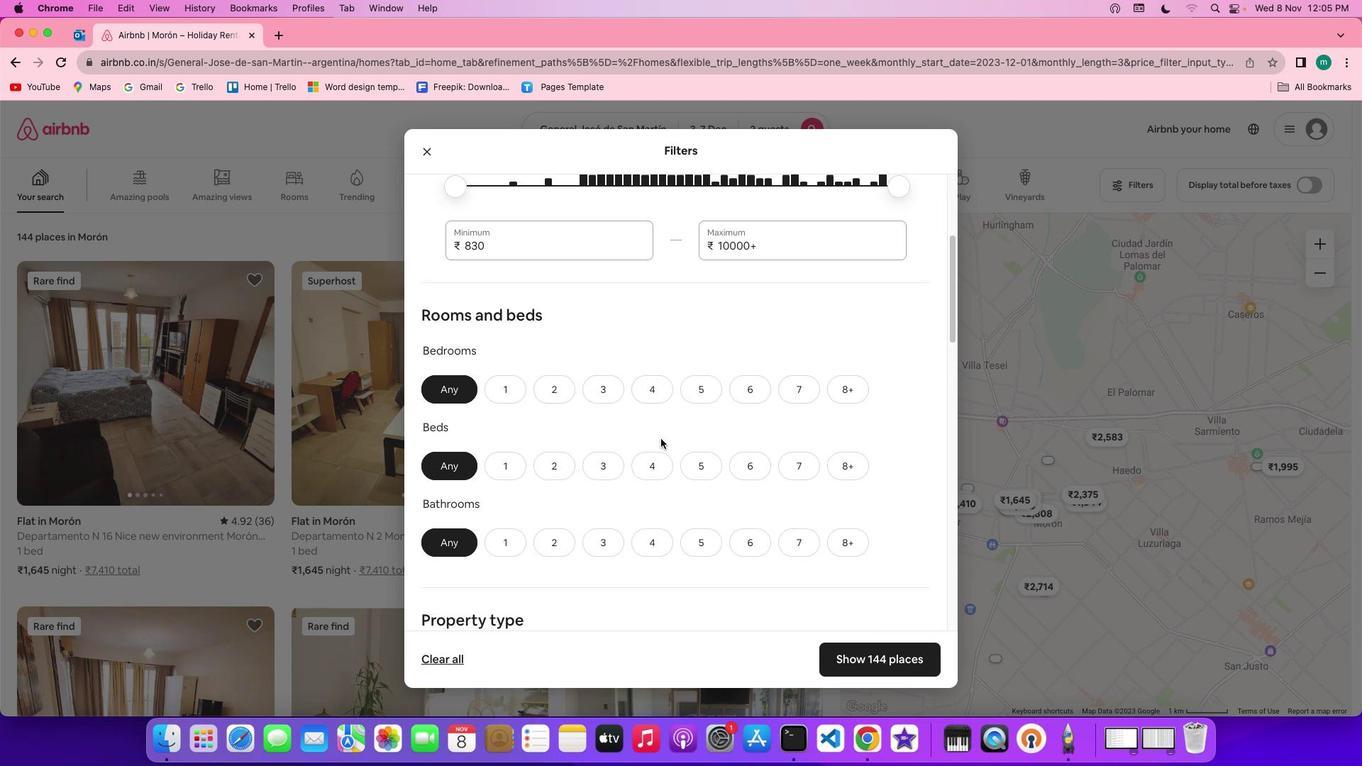 
Action: Mouse scrolled (747, 525) with delta (87, 86)
Screenshot: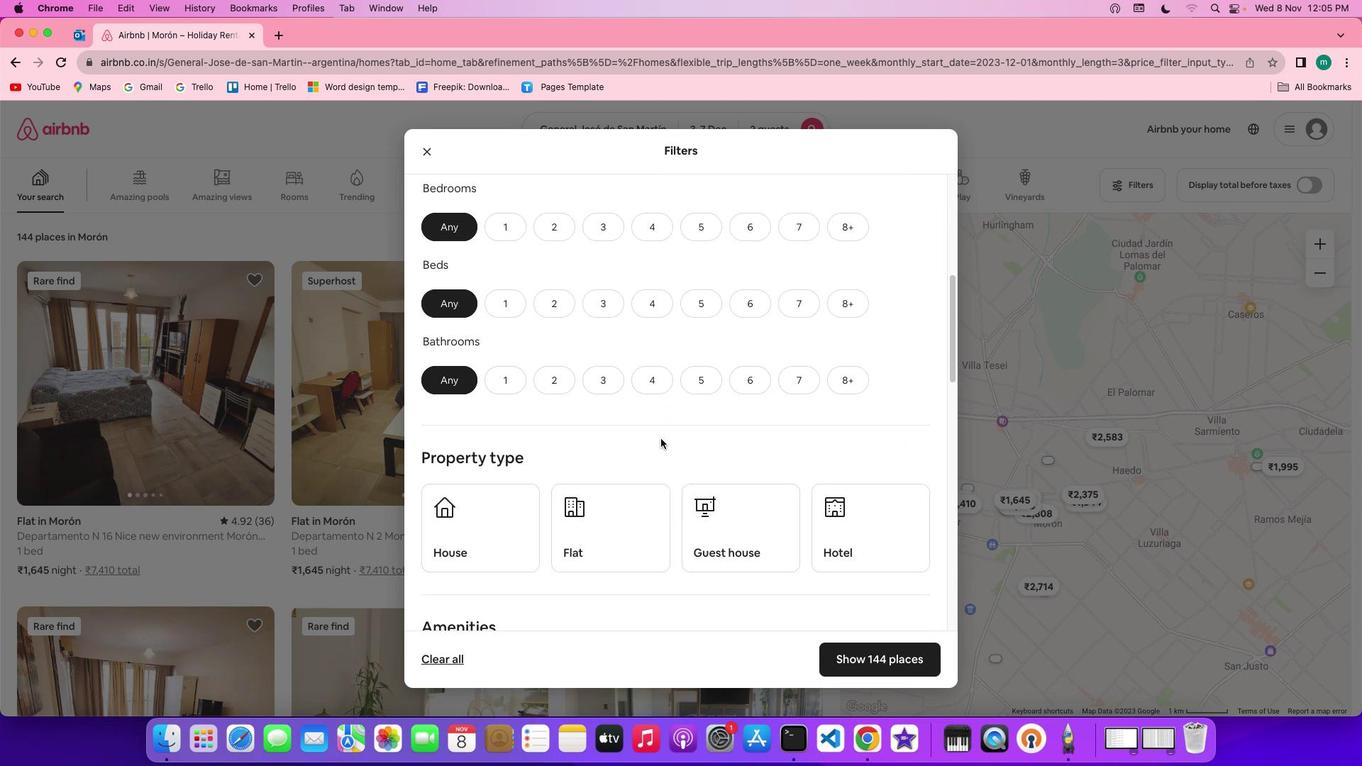 
Action: Mouse scrolled (747, 525) with delta (87, 86)
Screenshot: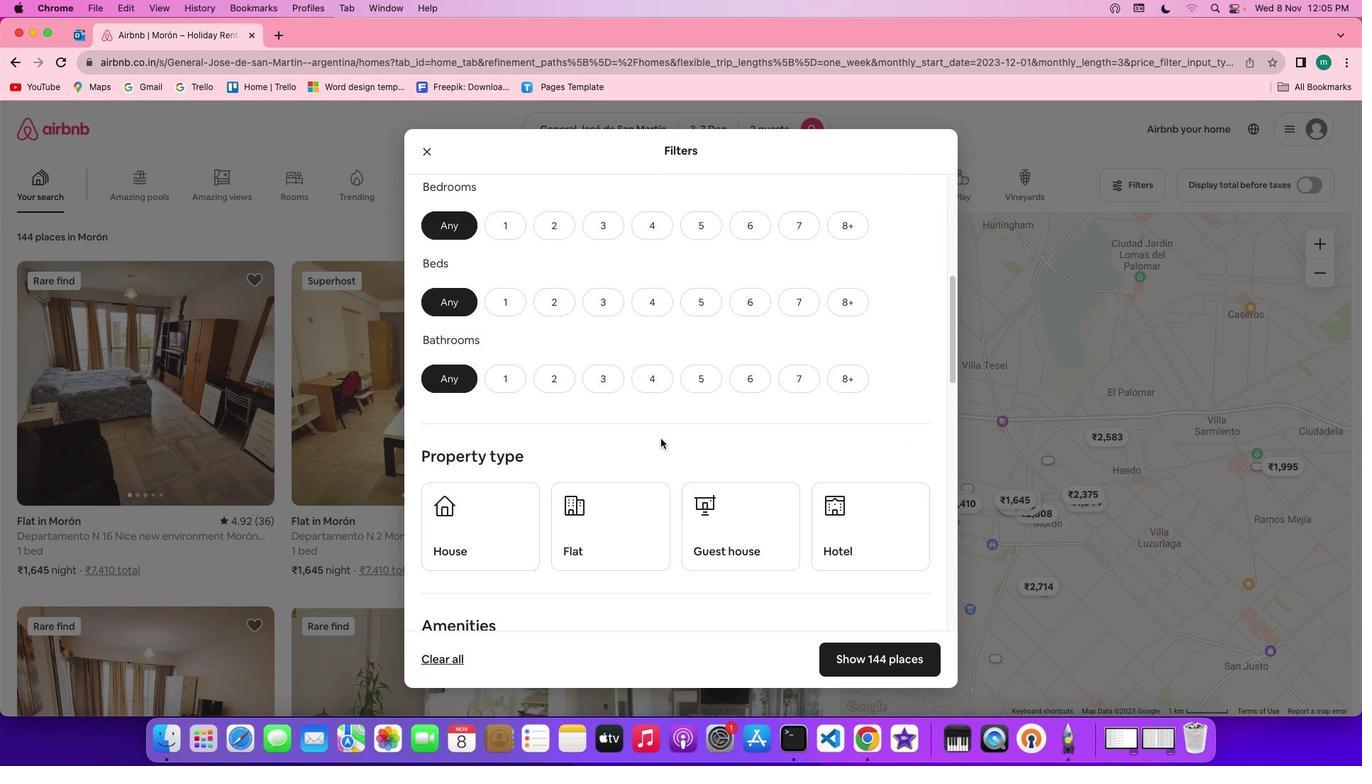 
Action: Mouse scrolled (747, 525) with delta (87, 85)
Screenshot: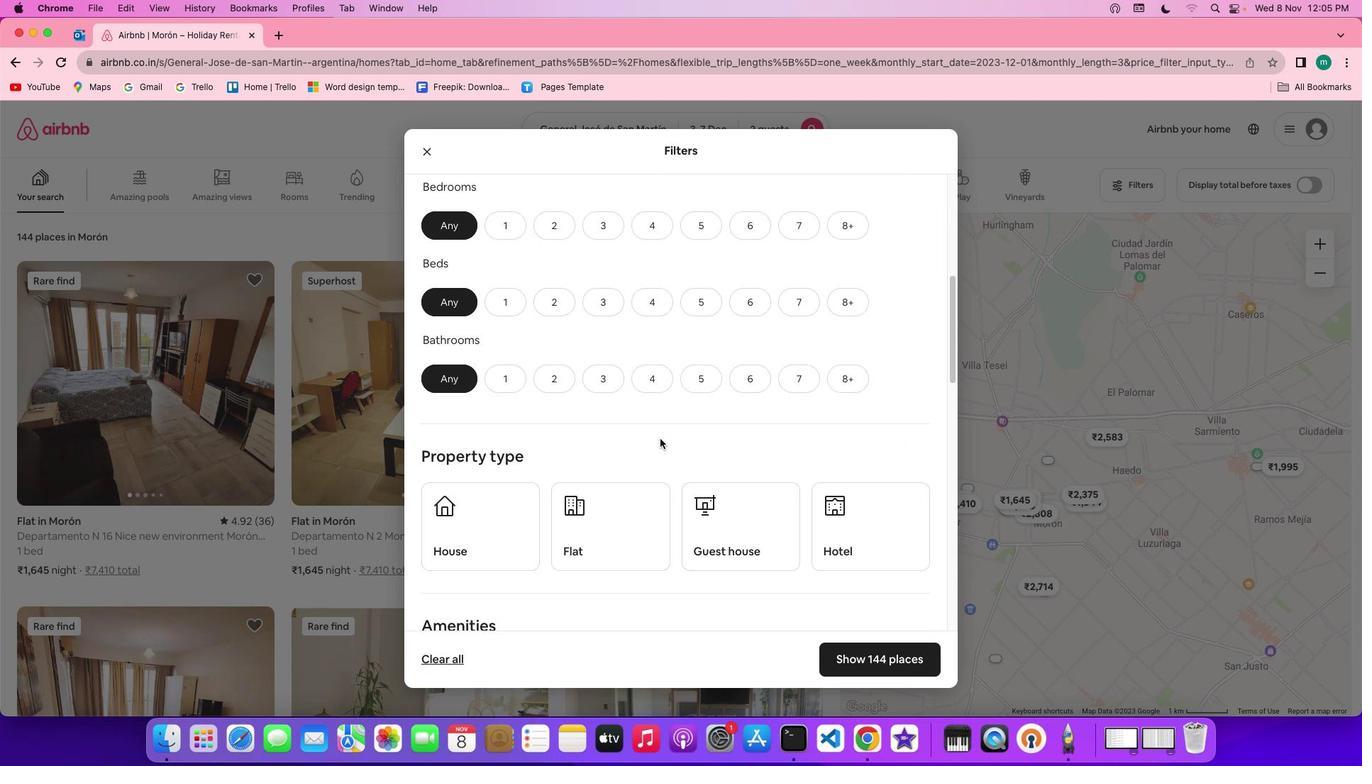 
Action: Mouse scrolled (747, 525) with delta (87, 85)
Screenshot: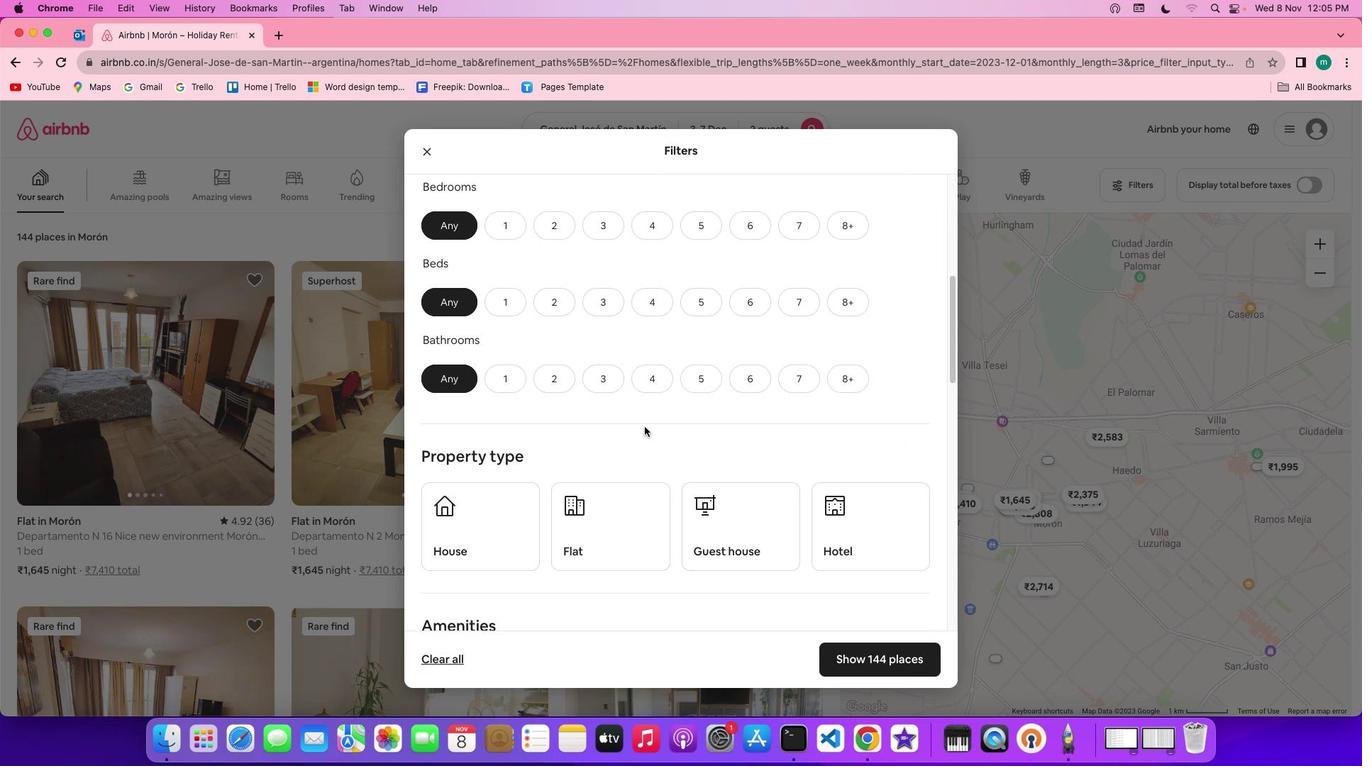 
Action: Mouse moved to (587, 315)
Screenshot: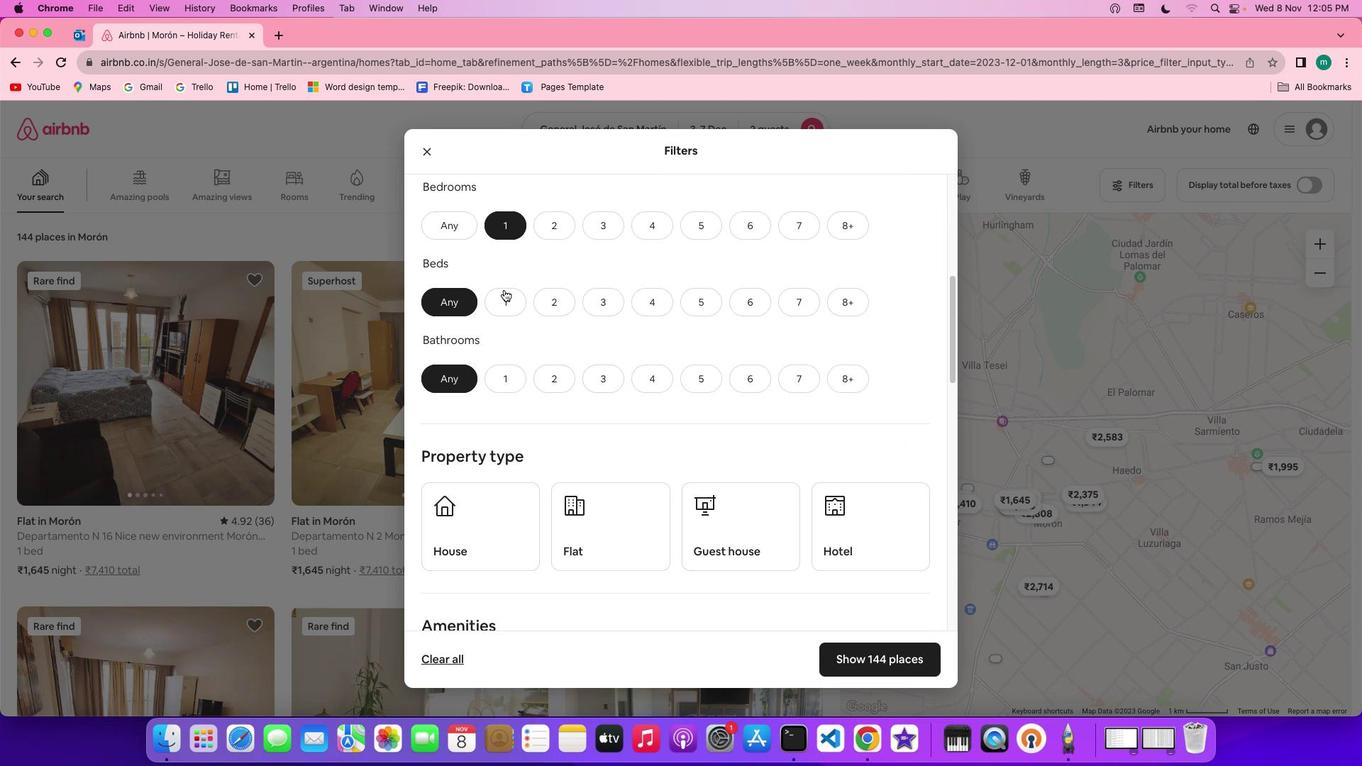 
Action: Mouse pressed left at (587, 315)
Screenshot: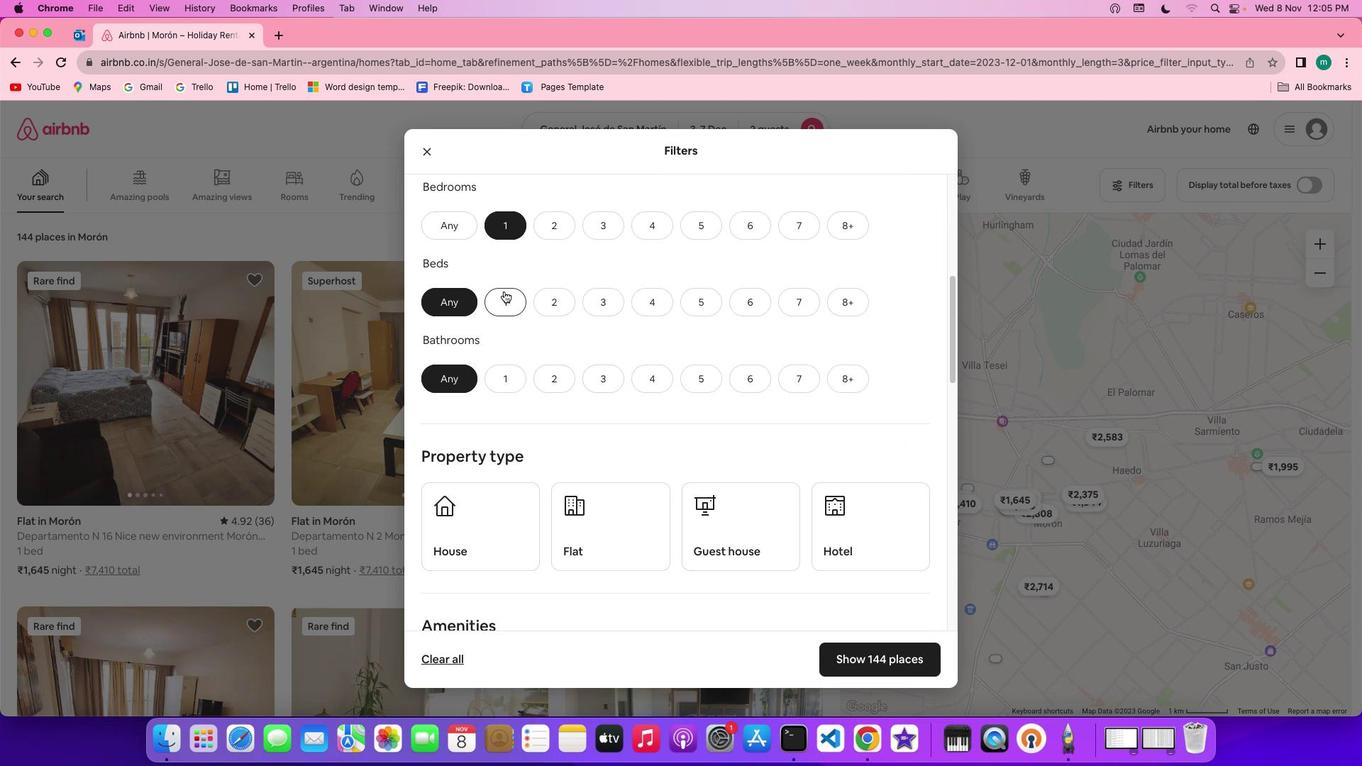 
Action: Mouse moved to (590, 378)
Screenshot: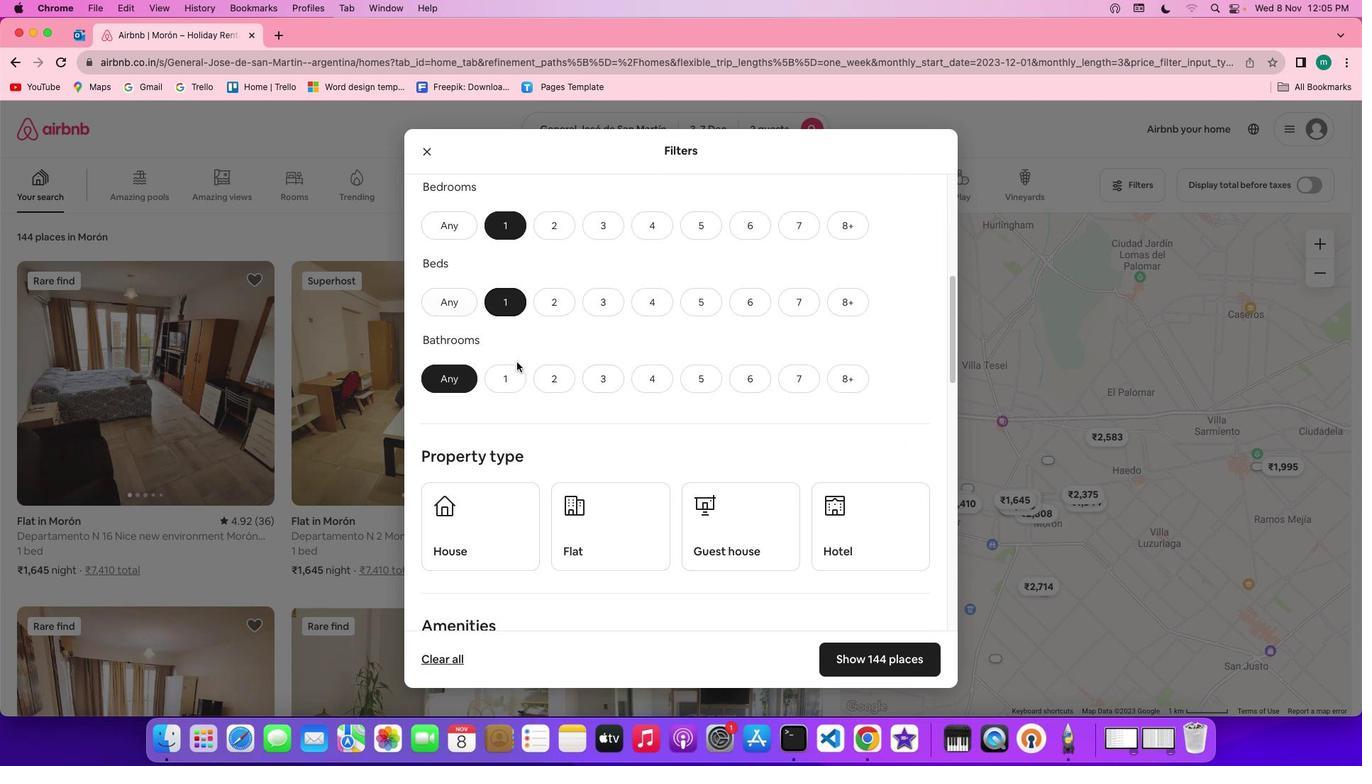 
Action: Mouse pressed left at (590, 378)
Screenshot: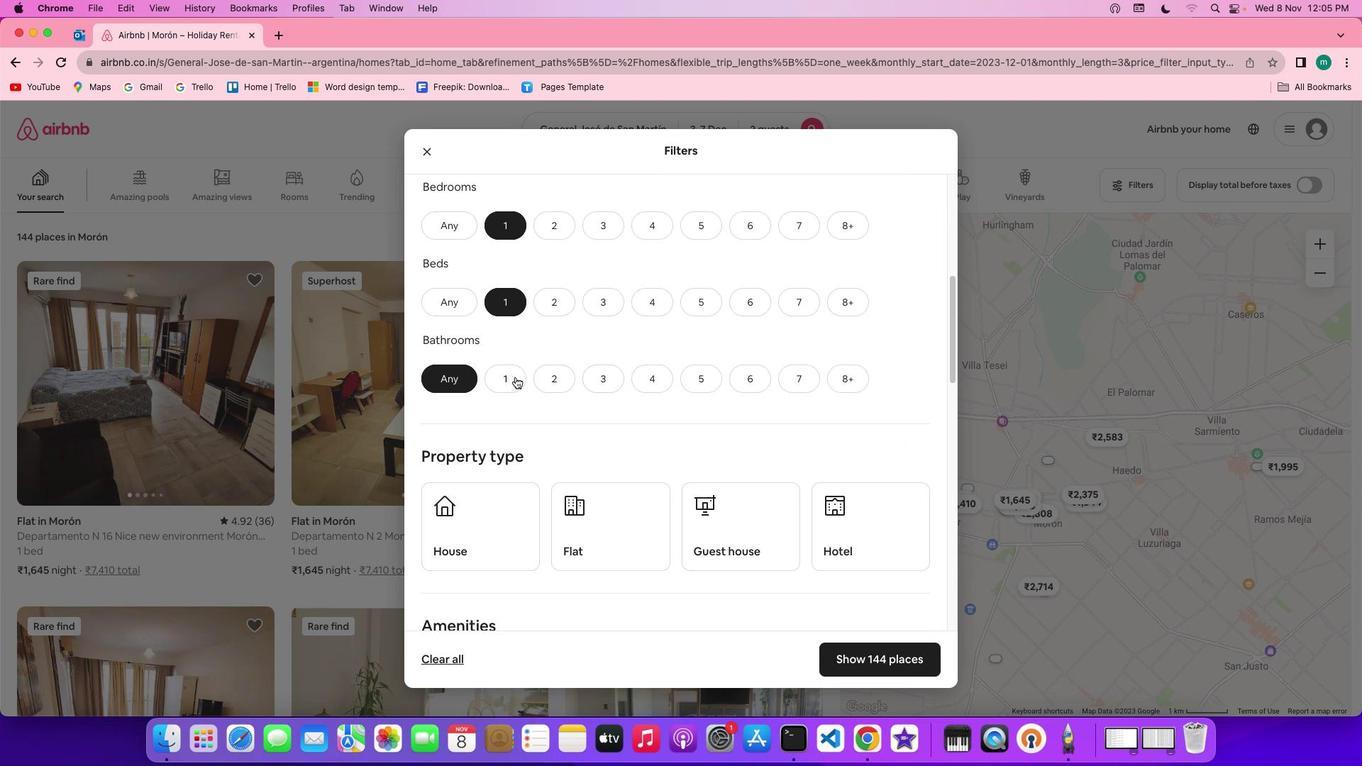 
Action: Mouse moved to (603, 464)
Screenshot: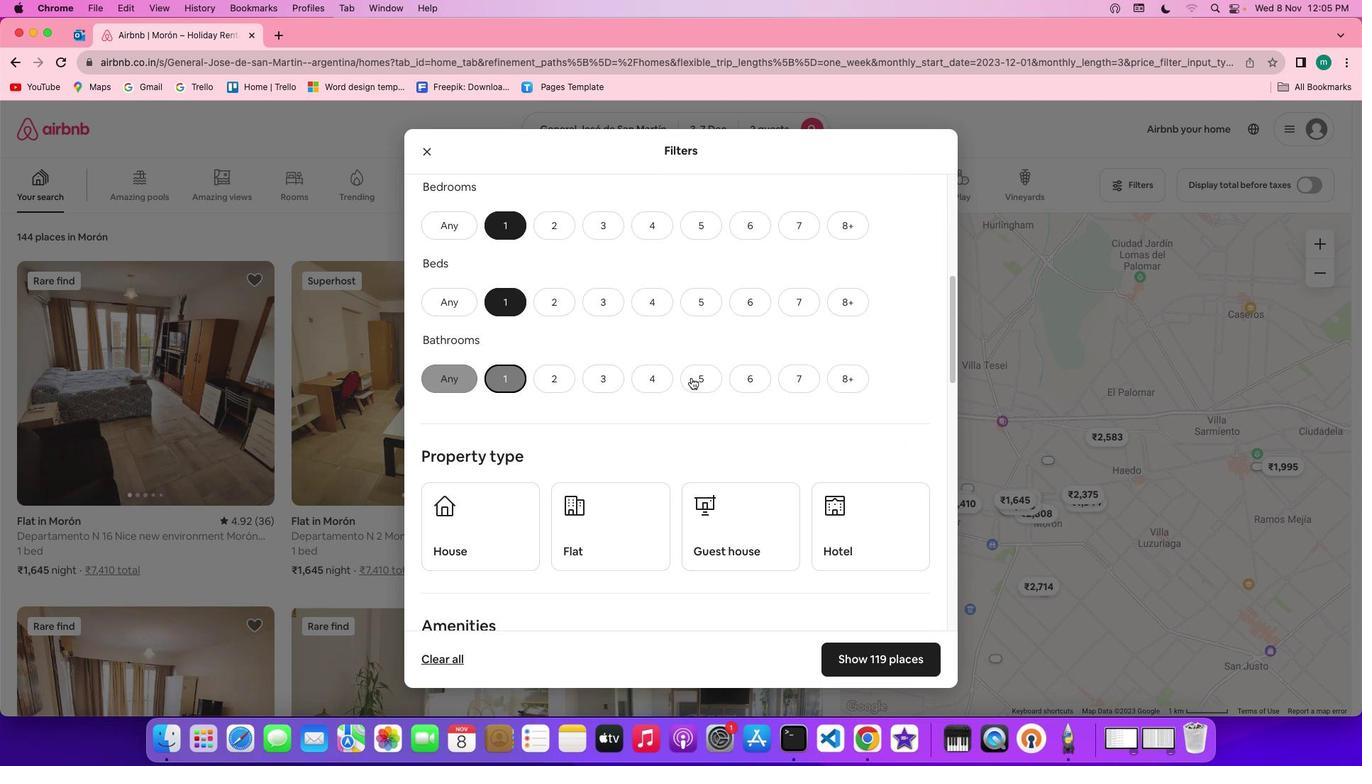 
Action: Mouse pressed left at (603, 464)
Screenshot: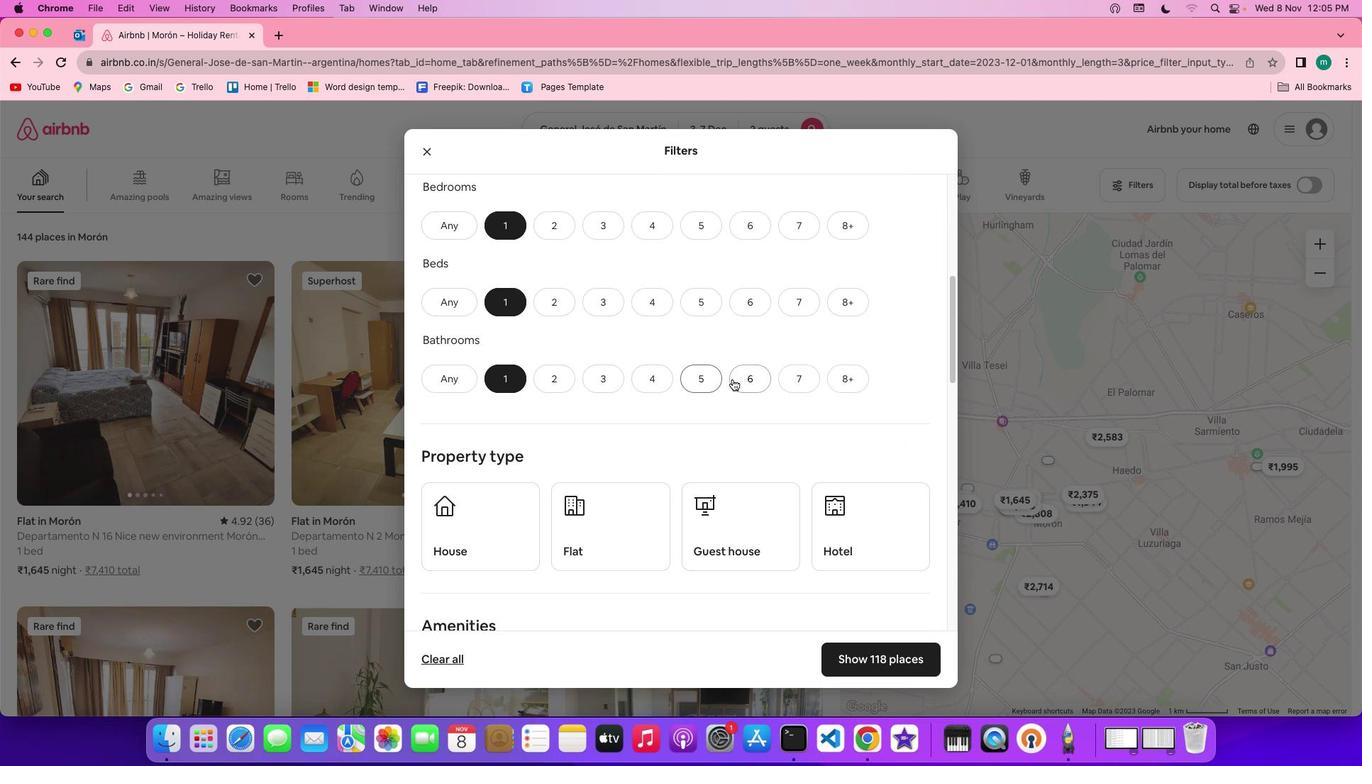 
Action: Mouse moved to (819, 466)
Screenshot: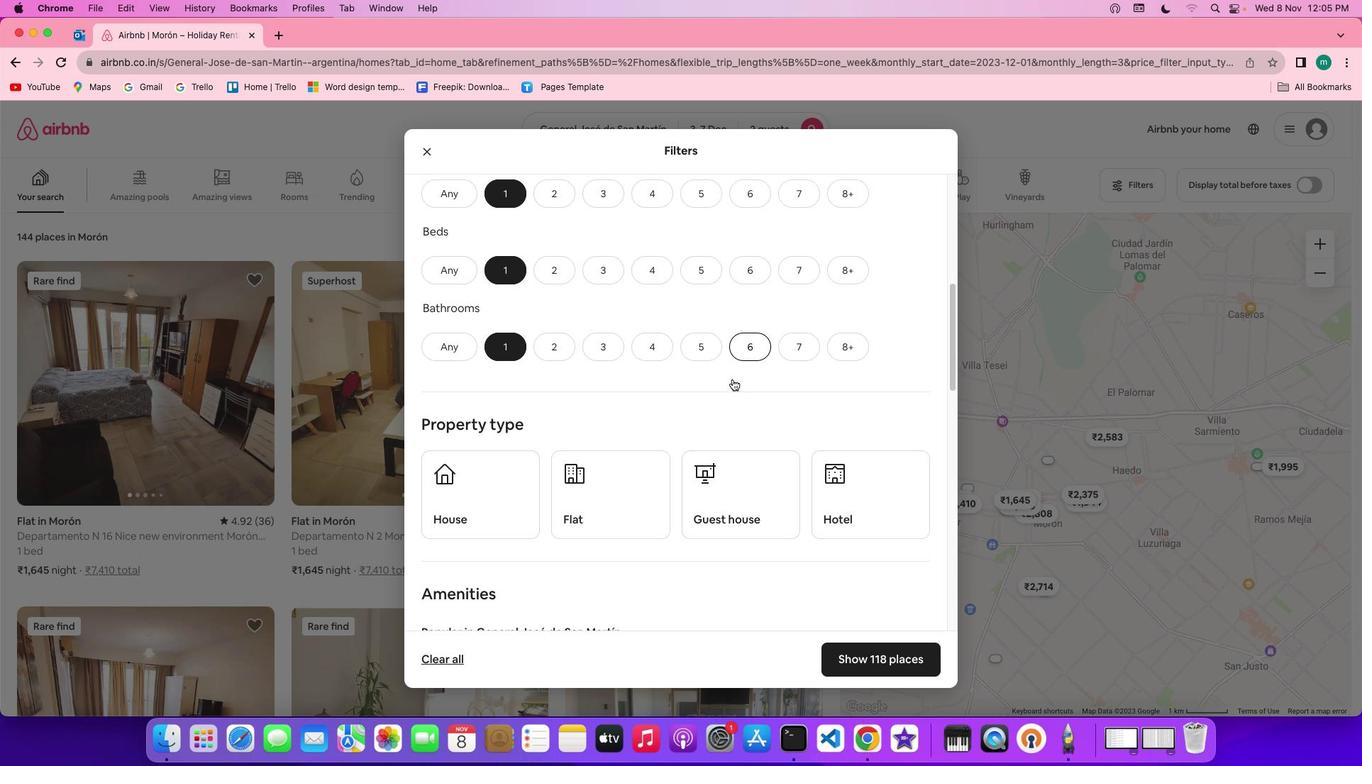 
Action: Mouse scrolled (819, 466) with delta (87, 86)
Screenshot: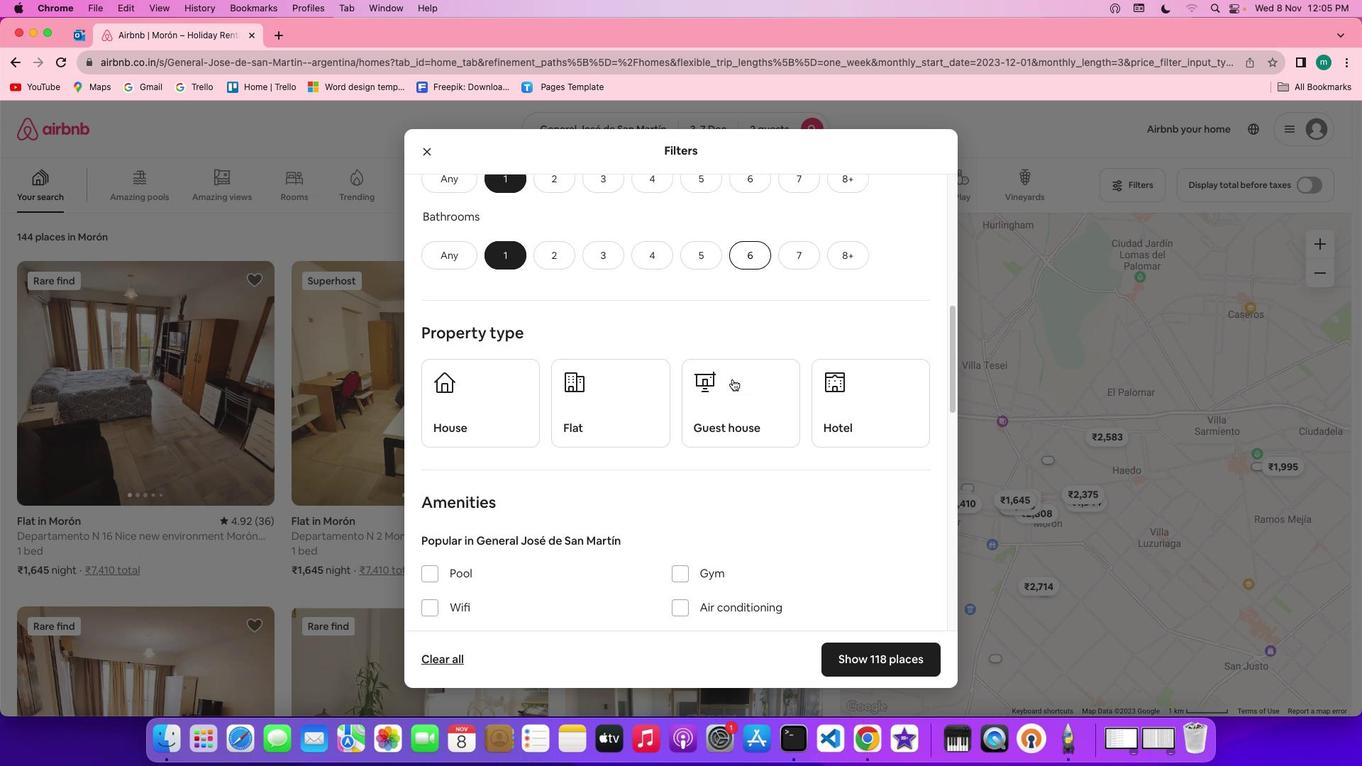 
Action: Mouse scrolled (819, 466) with delta (87, 86)
Screenshot: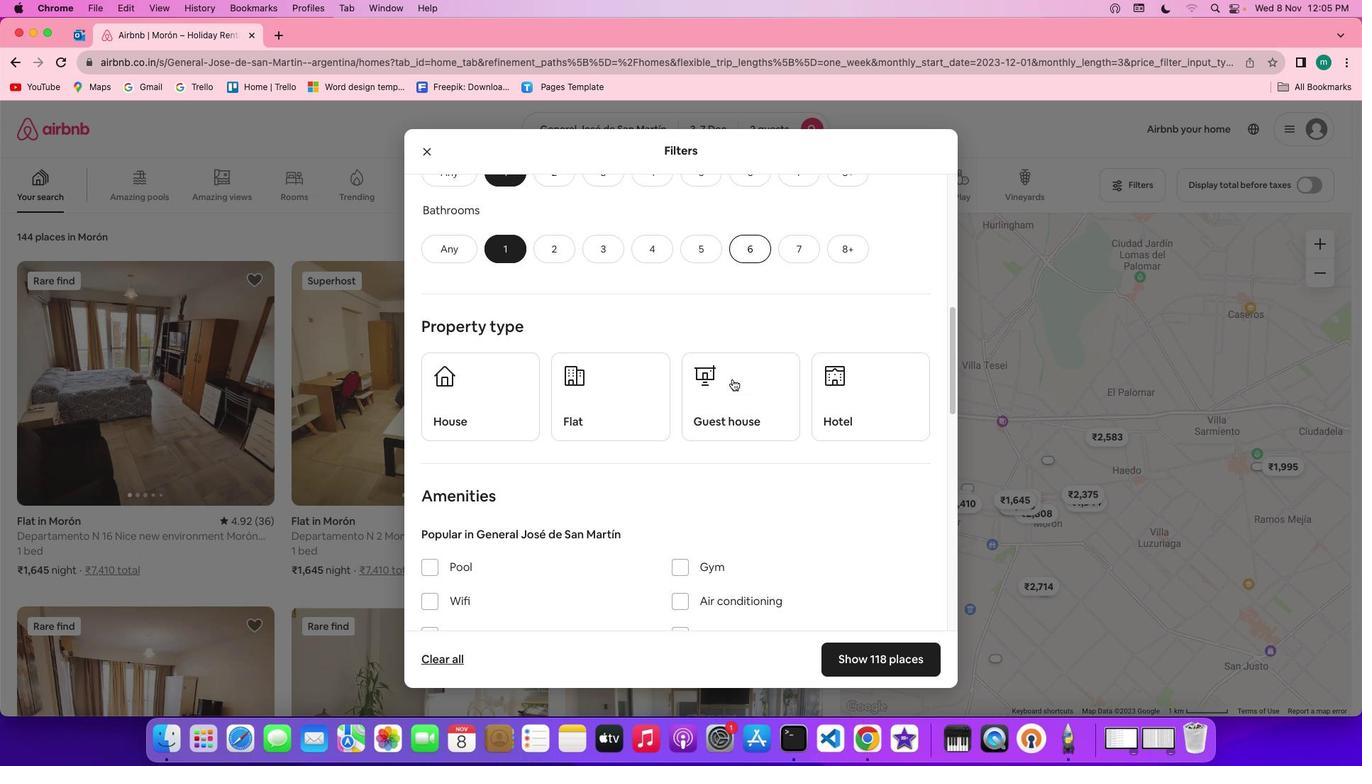 
Action: Mouse scrolled (819, 466) with delta (87, 85)
Screenshot: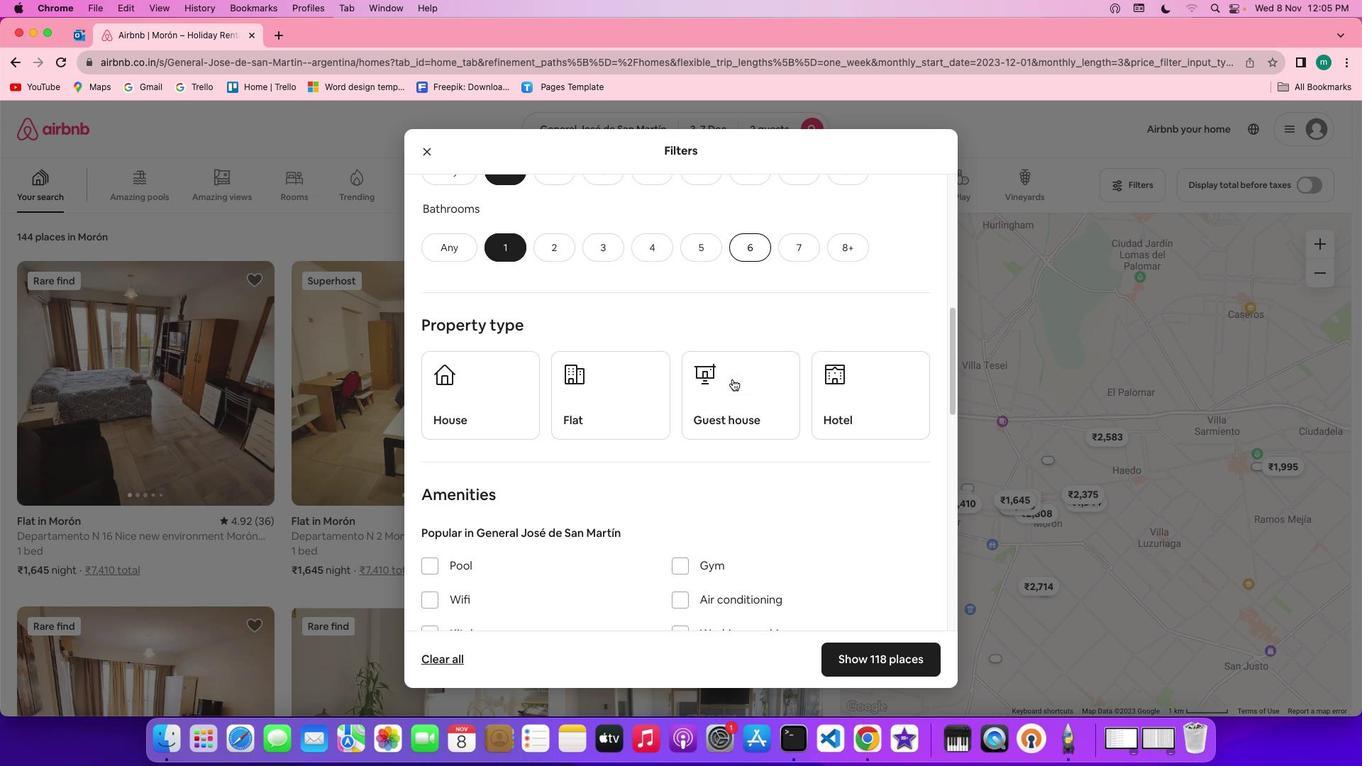 
Action: Mouse scrolled (819, 466) with delta (87, 86)
Screenshot: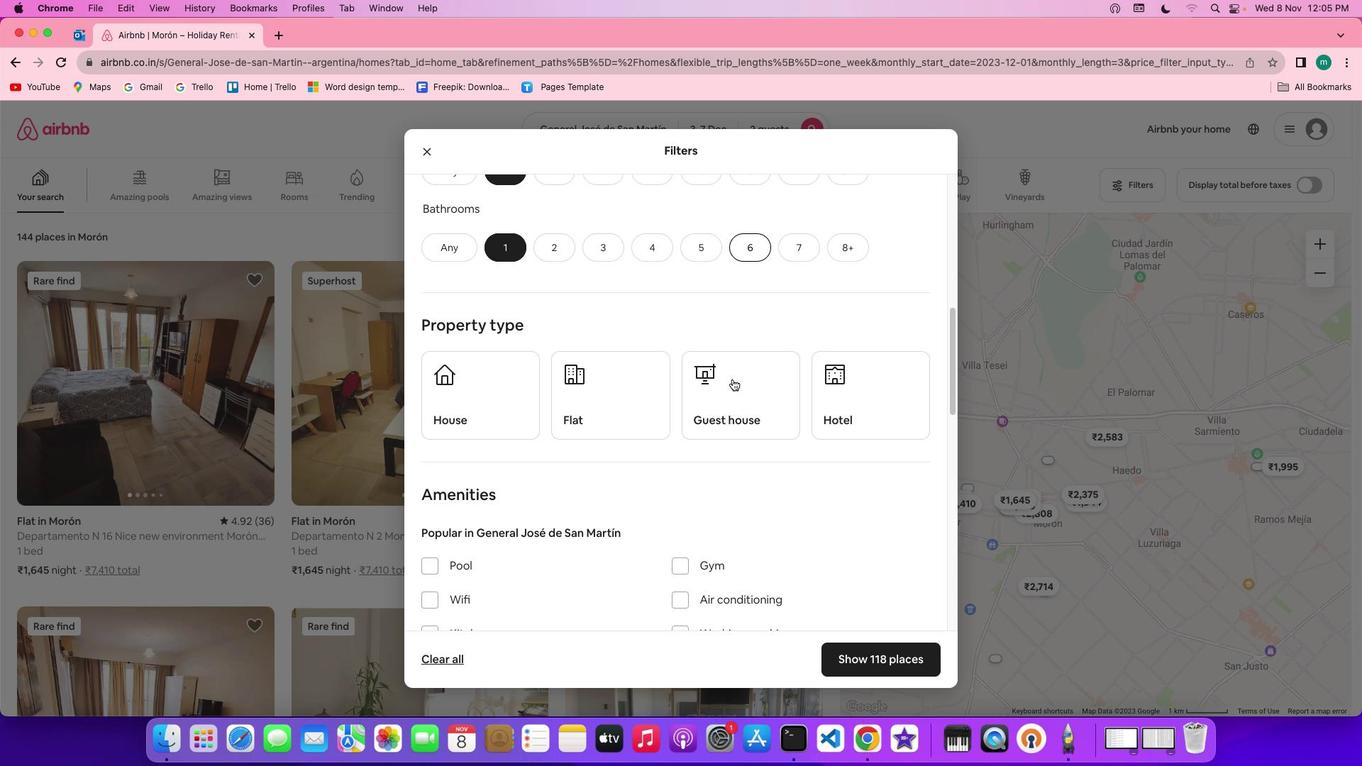 
Action: Mouse scrolled (819, 466) with delta (87, 86)
Screenshot: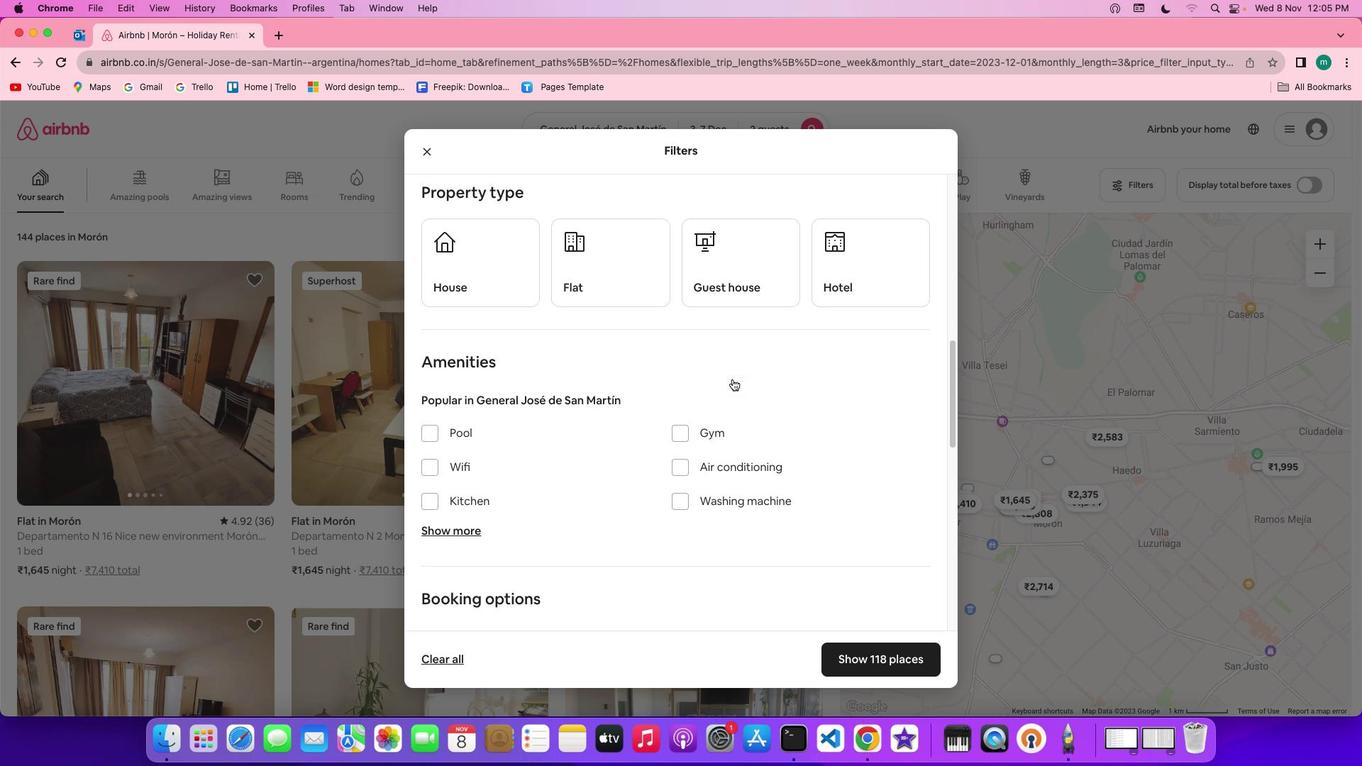 
Action: Mouse scrolled (819, 466) with delta (87, 86)
Screenshot: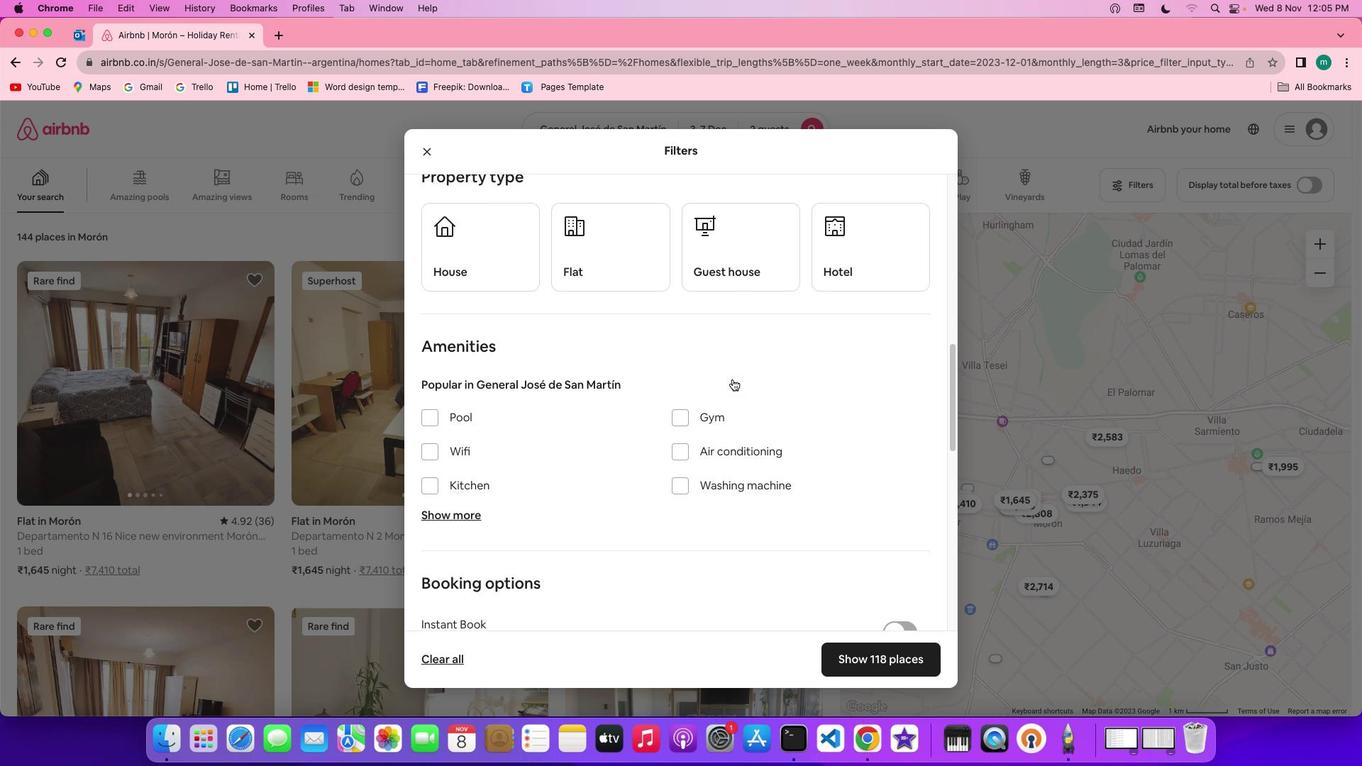 
Action: Mouse scrolled (819, 466) with delta (87, 85)
Screenshot: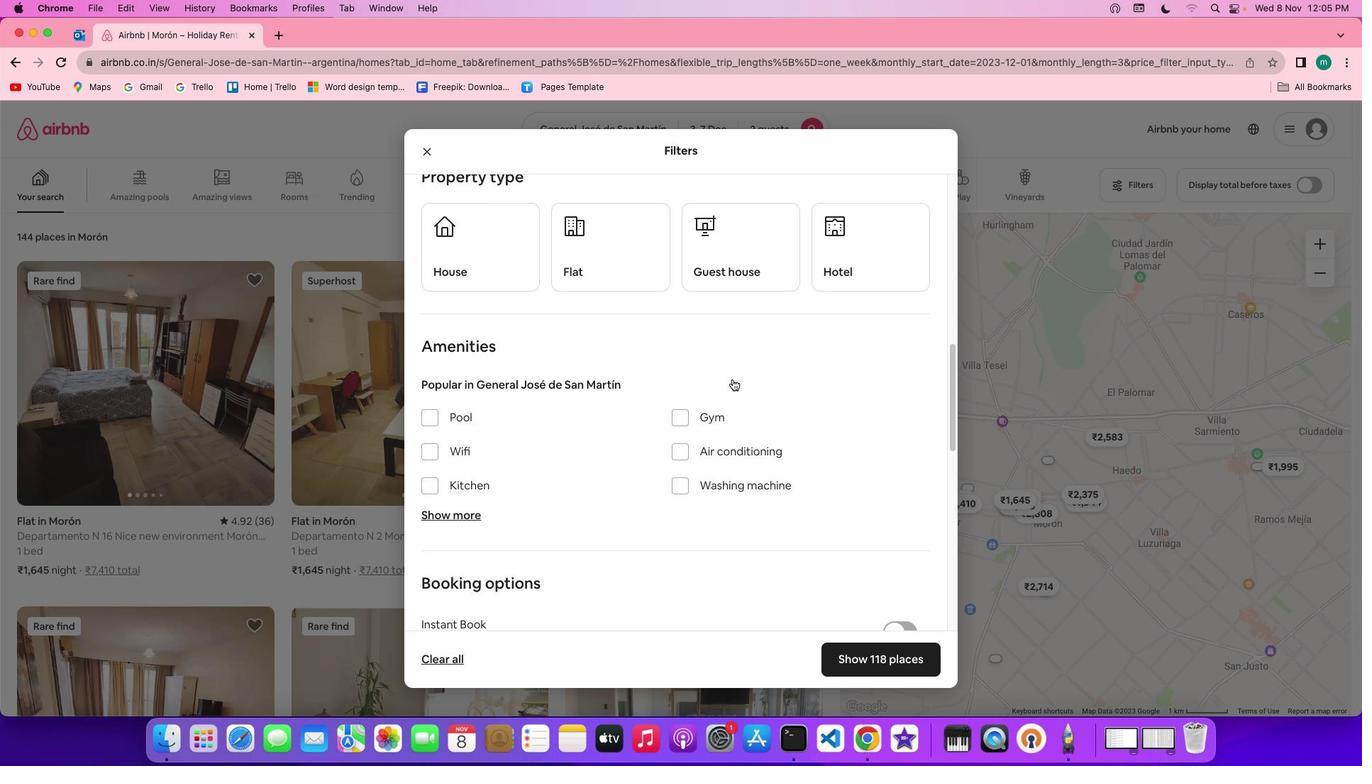 
Action: Mouse scrolled (819, 466) with delta (87, 85)
Screenshot: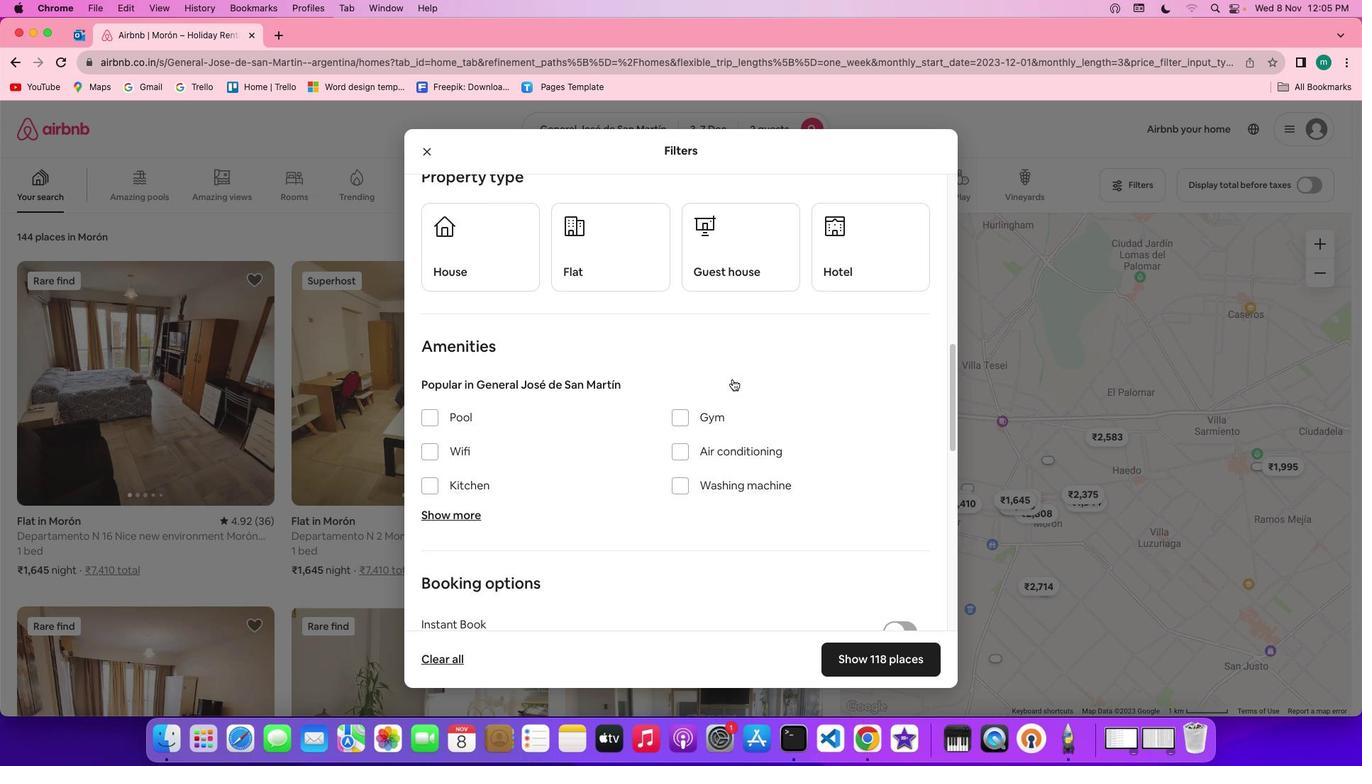 
Action: Mouse scrolled (819, 466) with delta (87, 86)
Screenshot: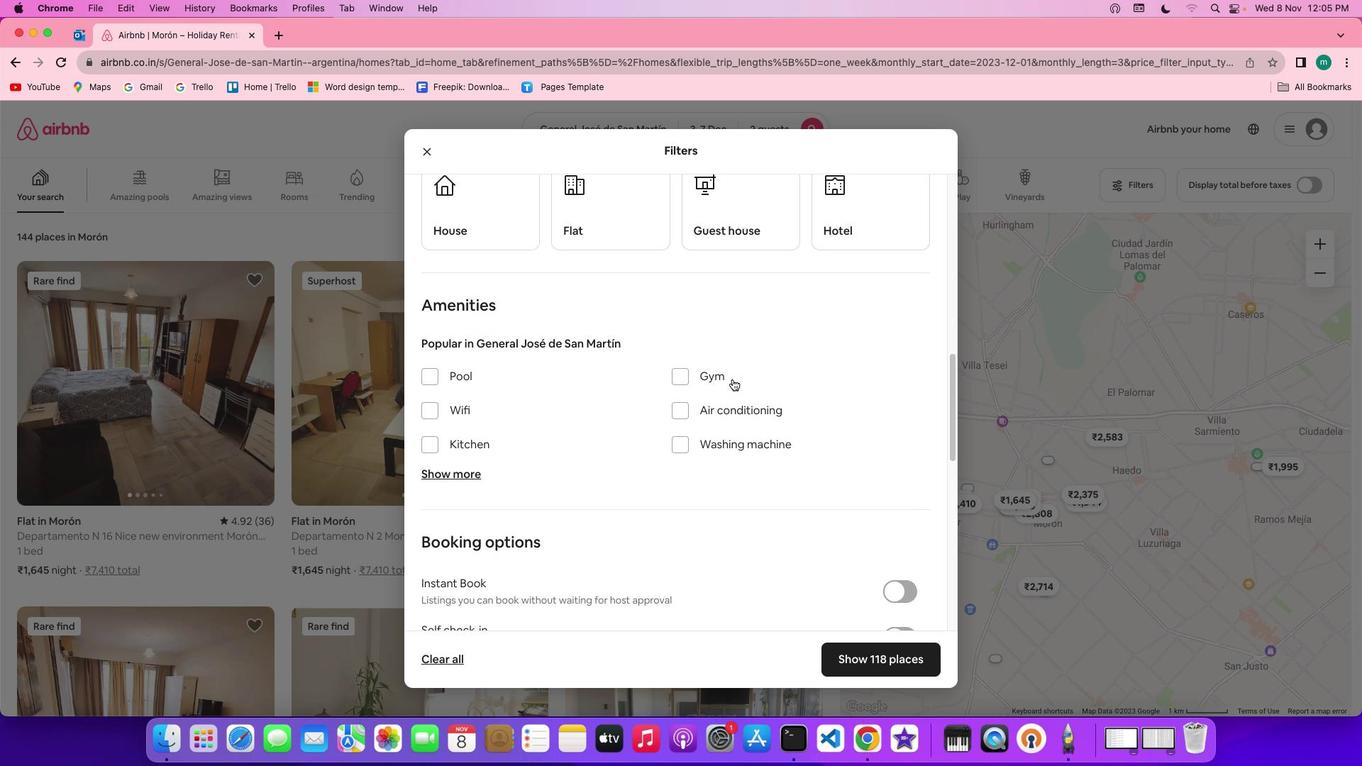 
Action: Mouse scrolled (819, 466) with delta (87, 86)
Screenshot: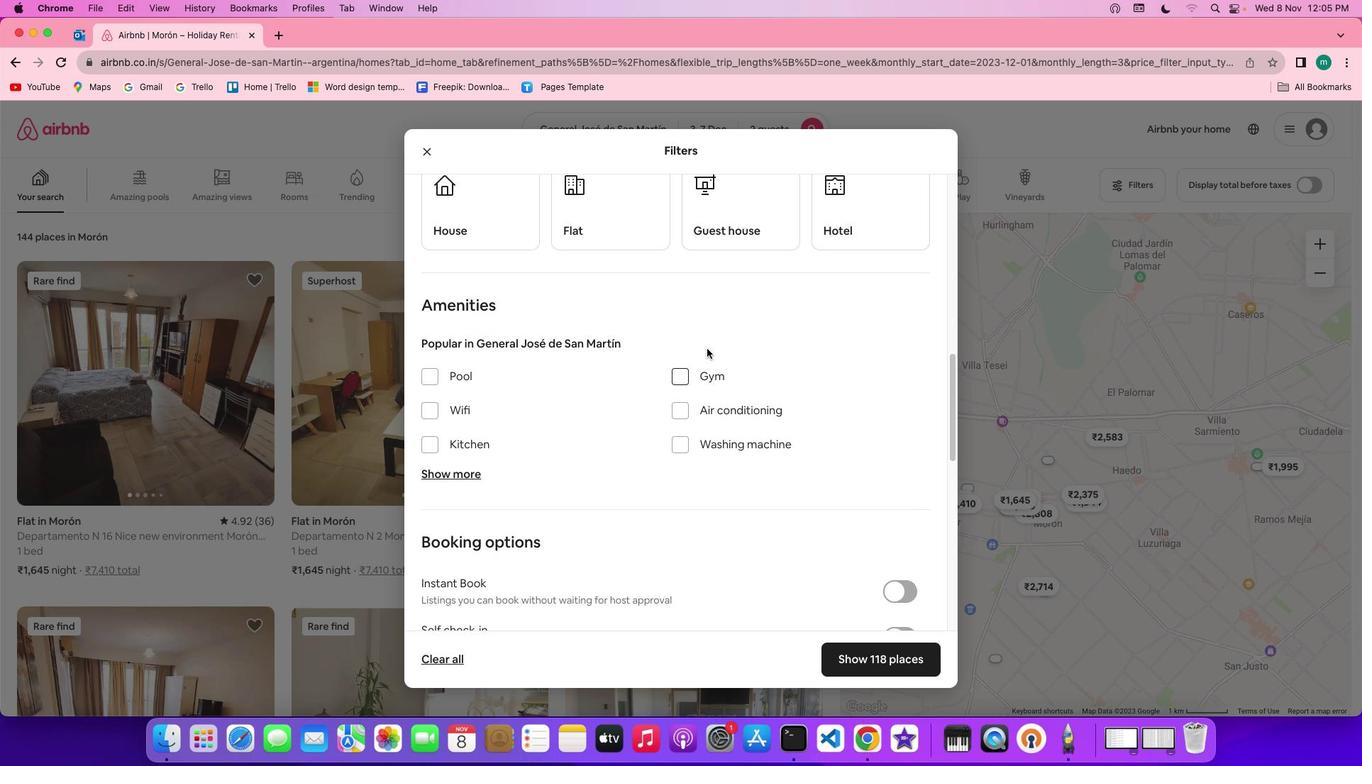 
Action: Mouse scrolled (819, 466) with delta (87, 86)
Screenshot: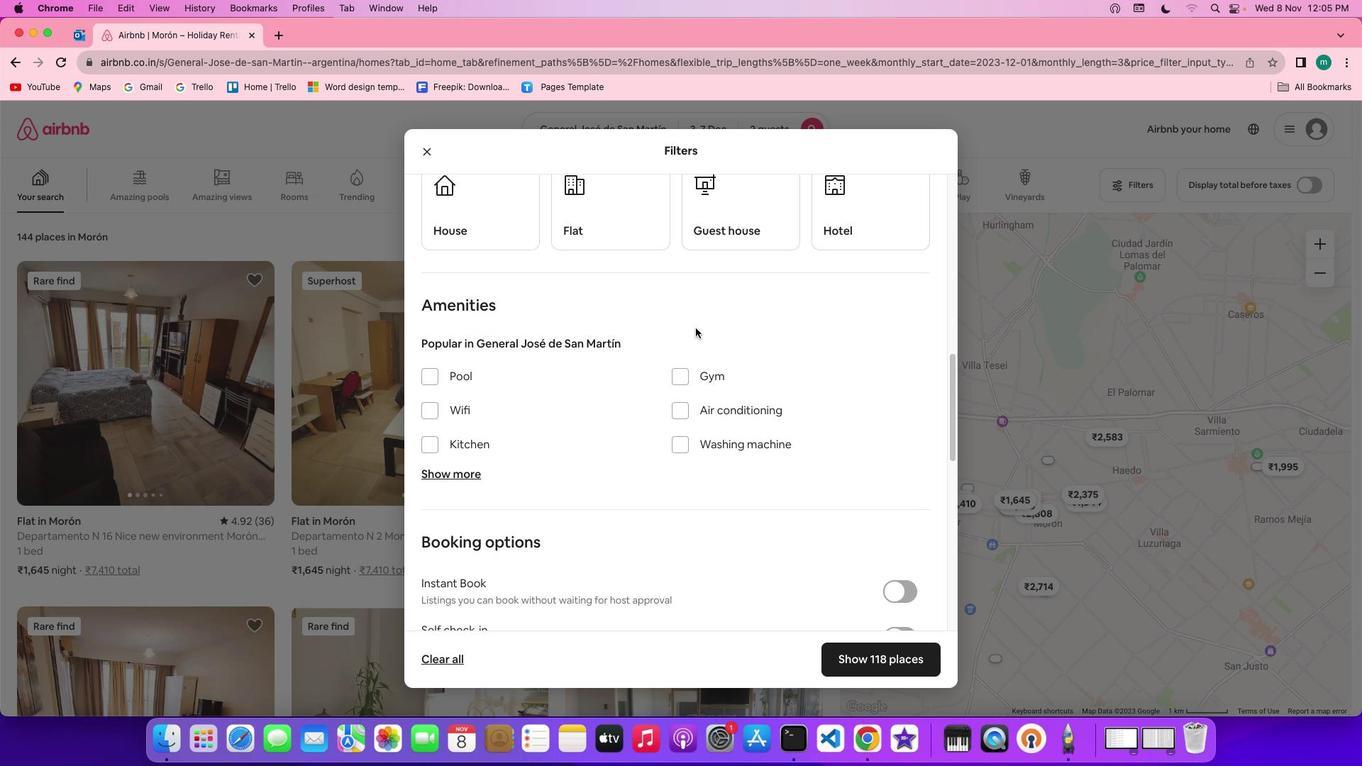 
Action: Mouse moved to (929, 307)
Screenshot: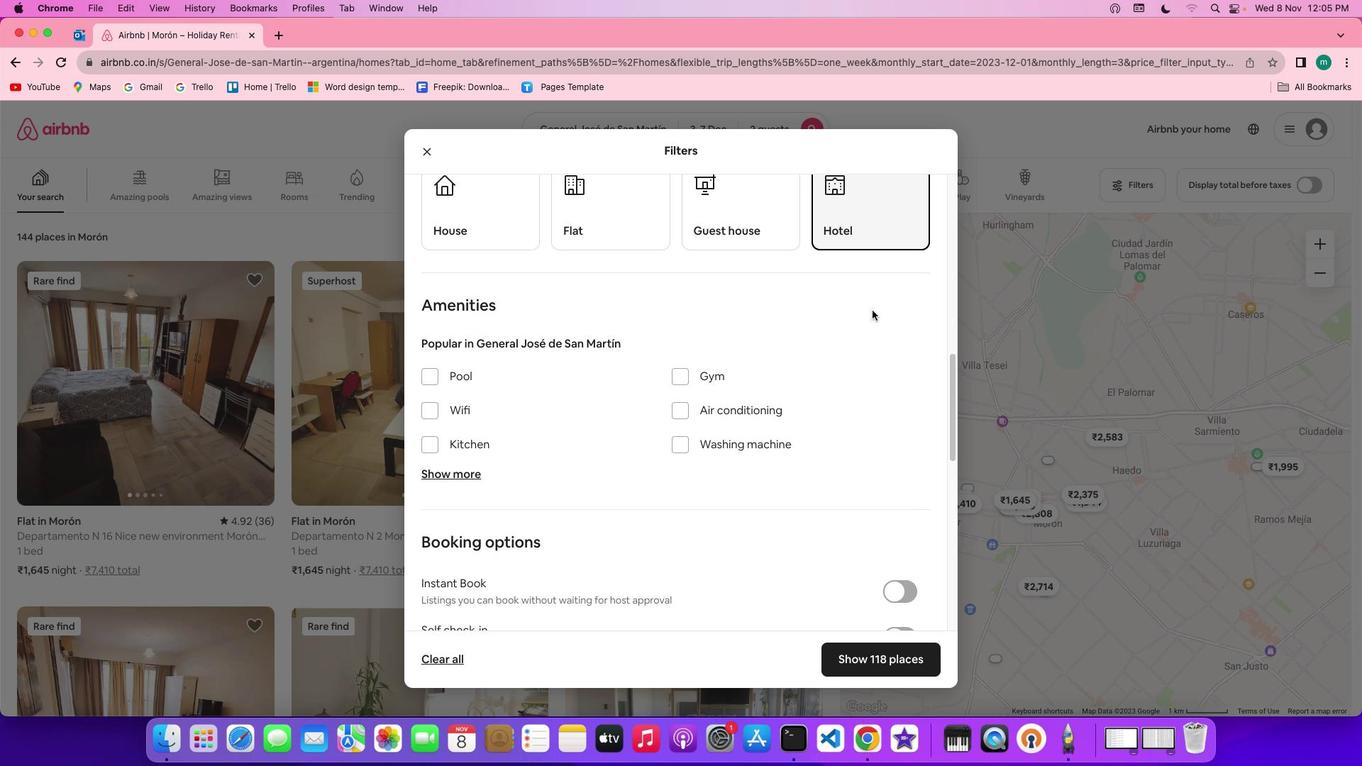 
Action: Mouse pressed left at (929, 307)
Screenshot: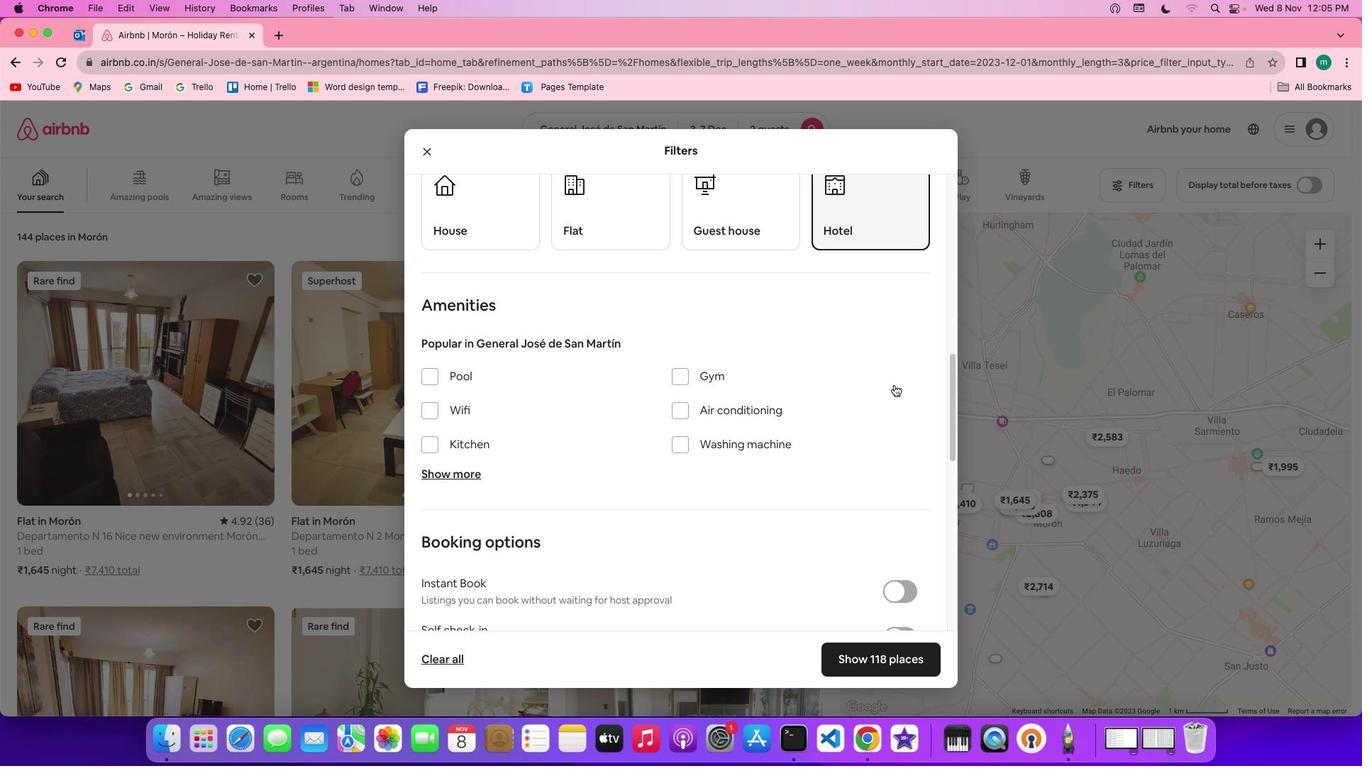
Action: Mouse moved to (984, 483)
Screenshot: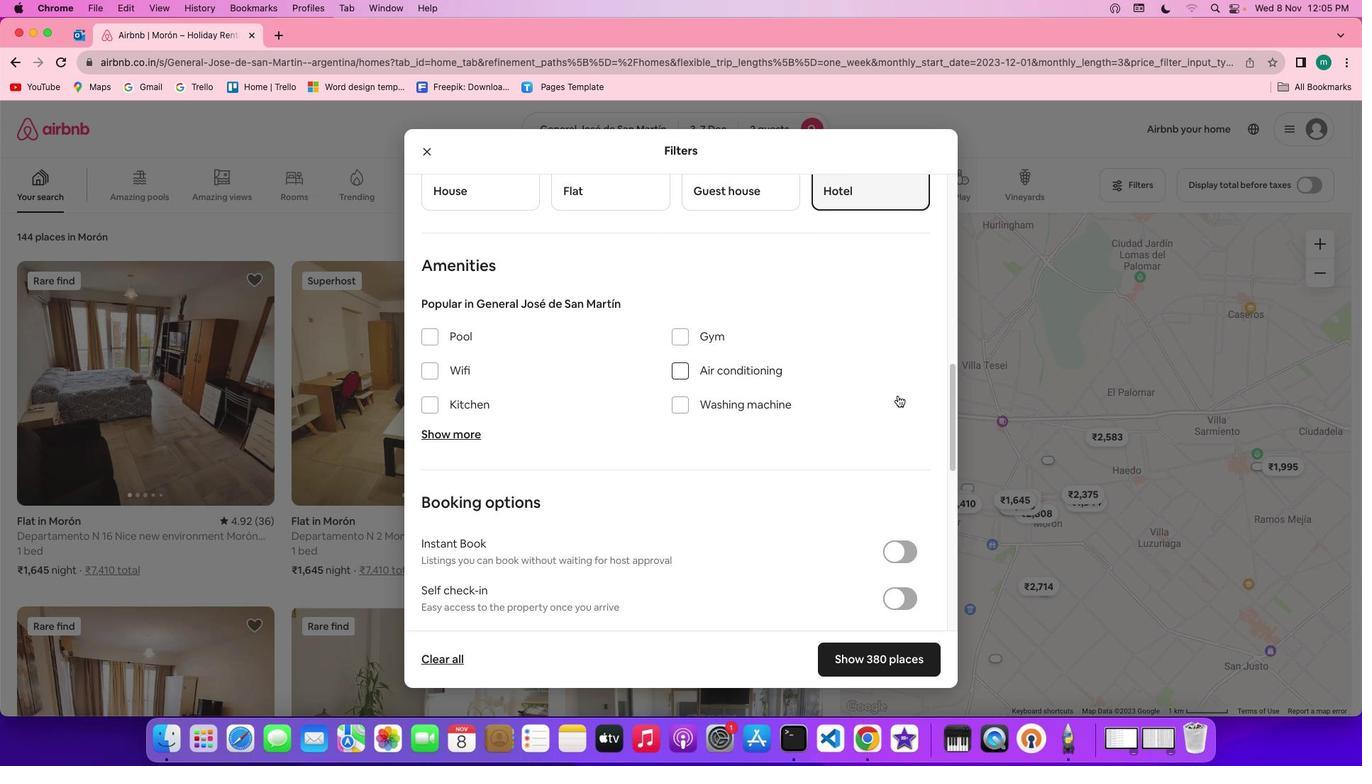 
Action: Mouse scrolled (984, 483) with delta (87, 86)
Screenshot: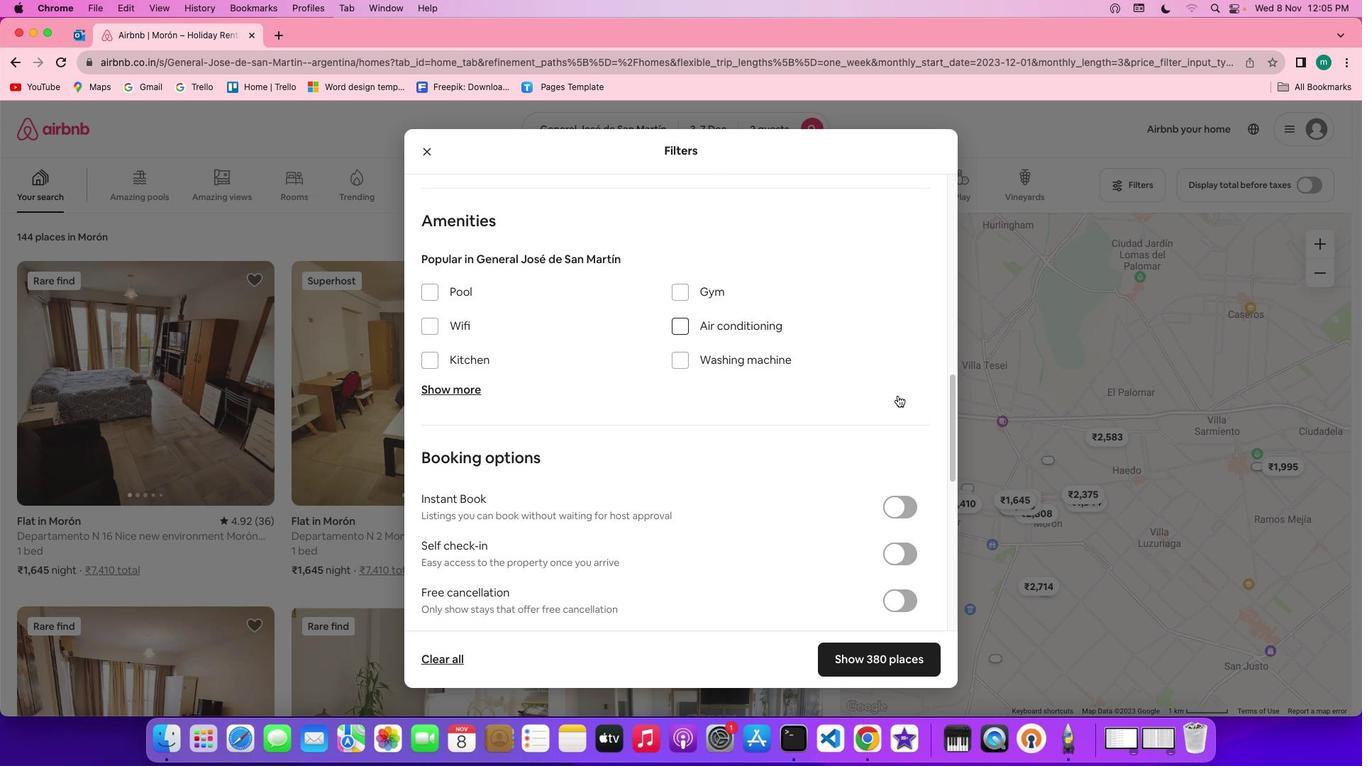 
Action: Mouse scrolled (984, 483) with delta (87, 86)
Screenshot: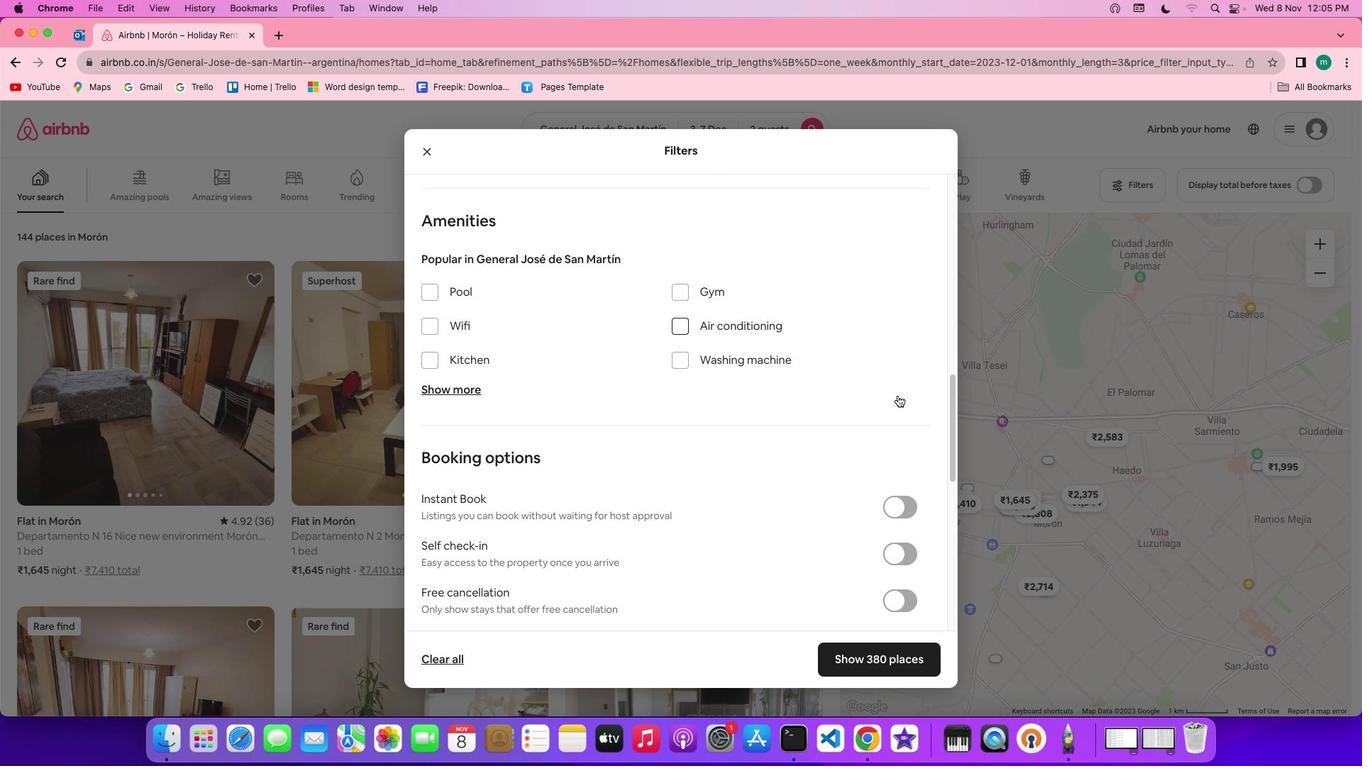
Action: Mouse scrolled (984, 483) with delta (87, 85)
Screenshot: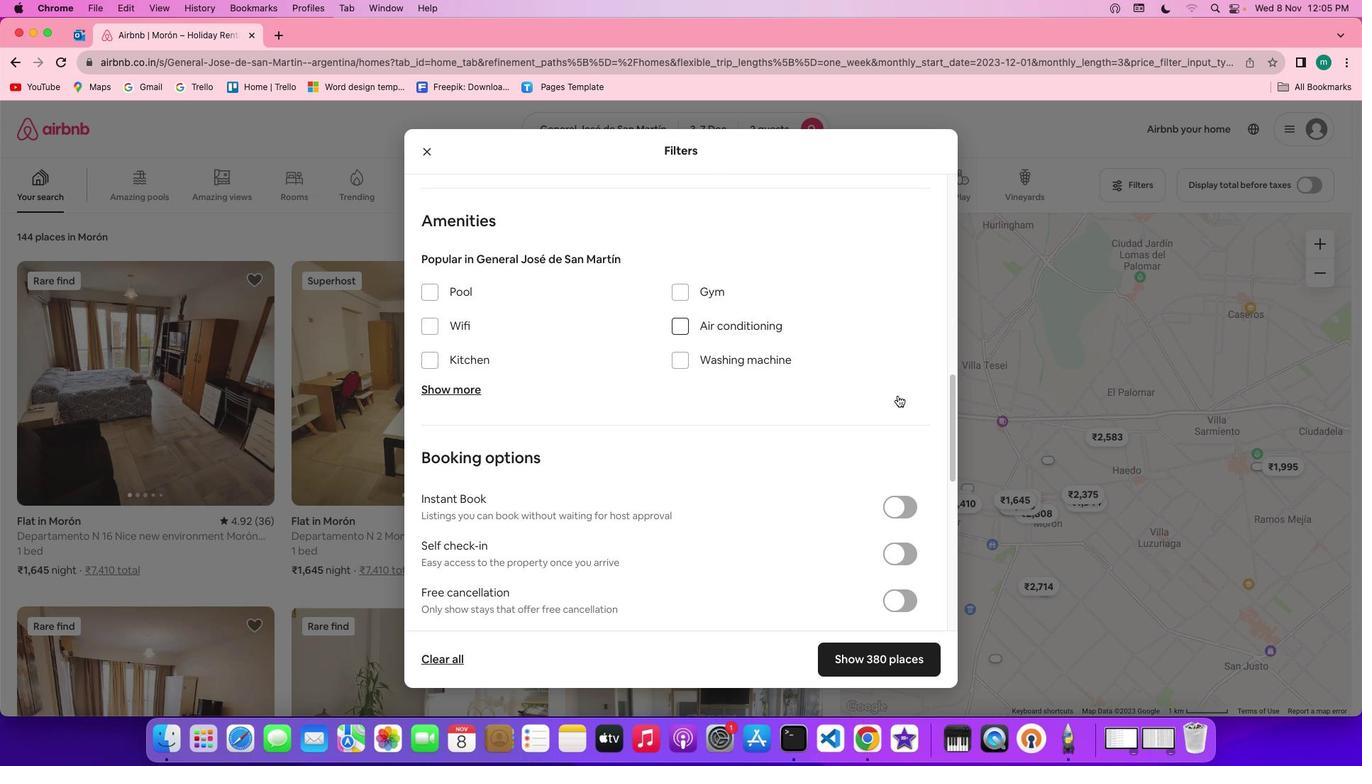 
Action: Mouse scrolled (984, 483) with delta (87, 86)
Screenshot: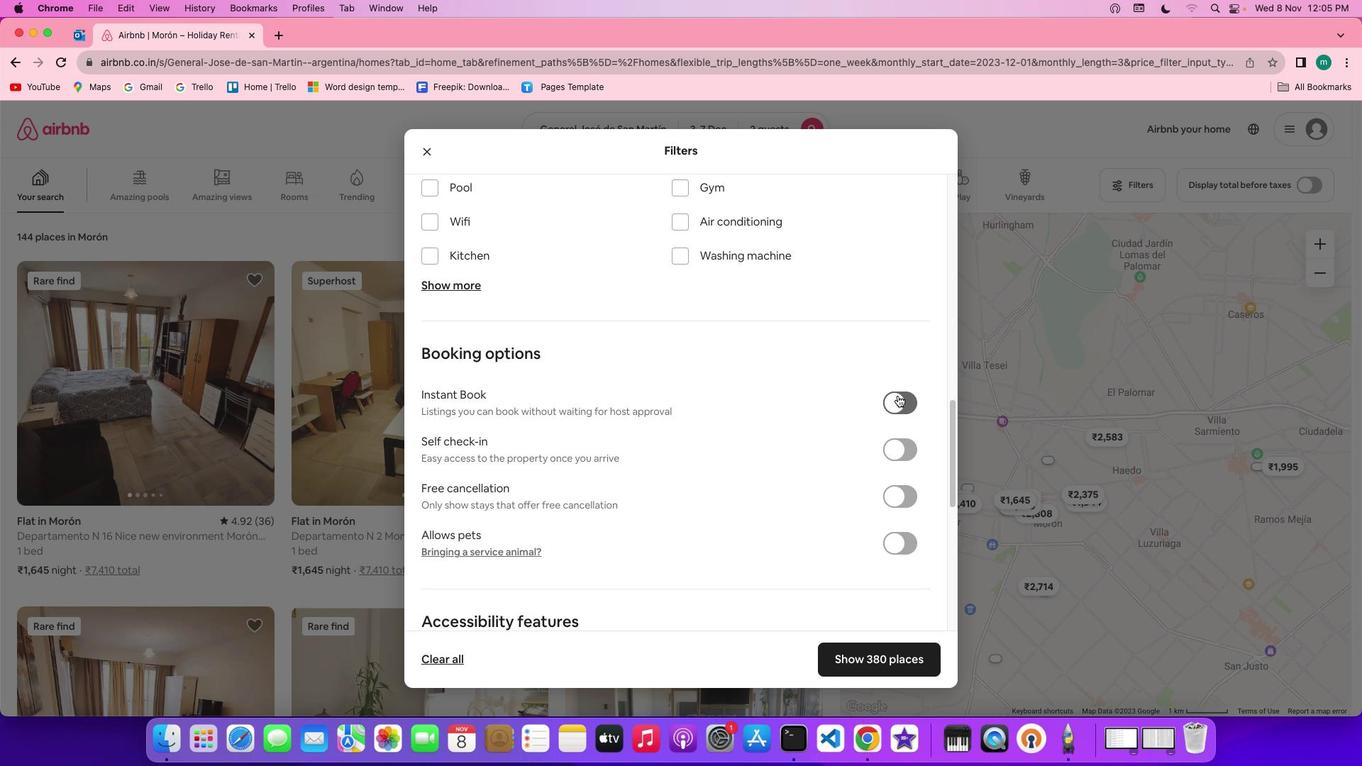 
Action: Mouse scrolled (984, 483) with delta (87, 86)
Screenshot: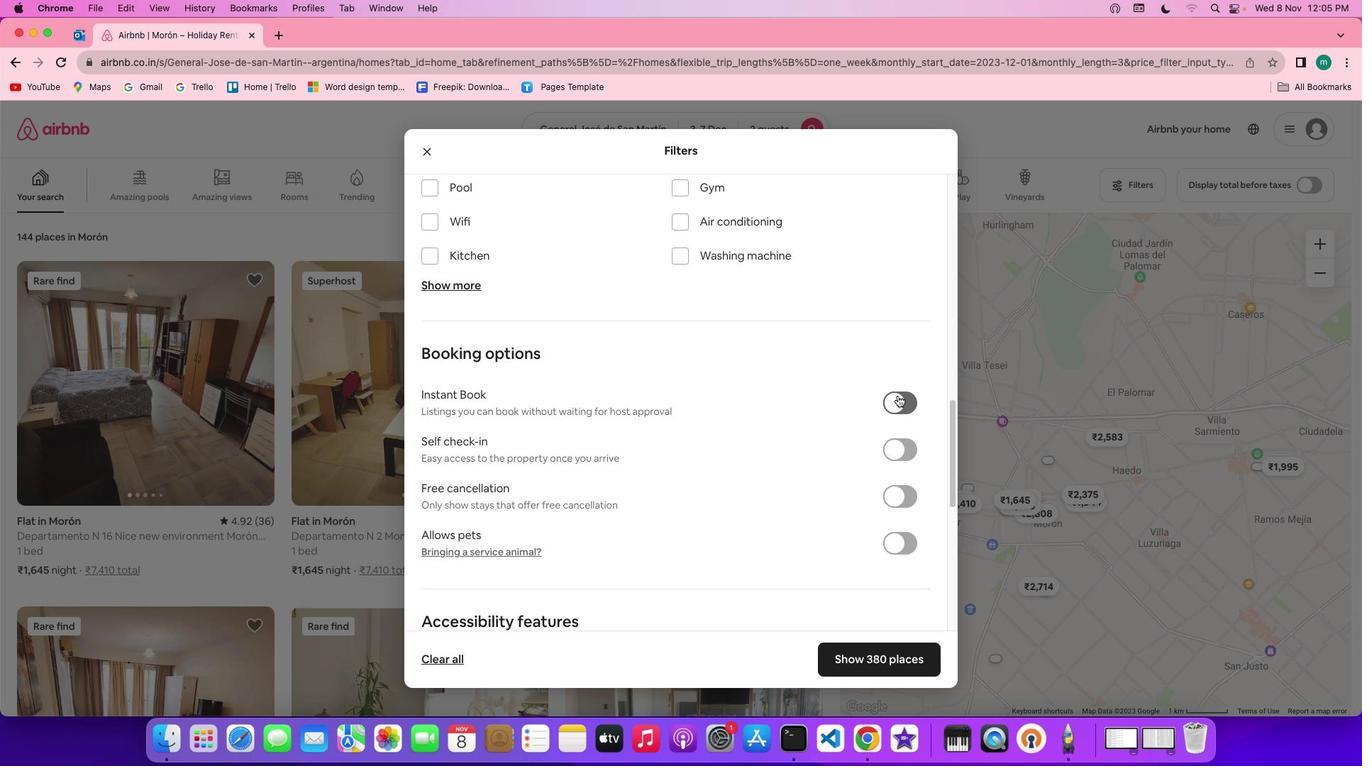 
Action: Mouse scrolled (984, 483) with delta (87, 85)
Screenshot: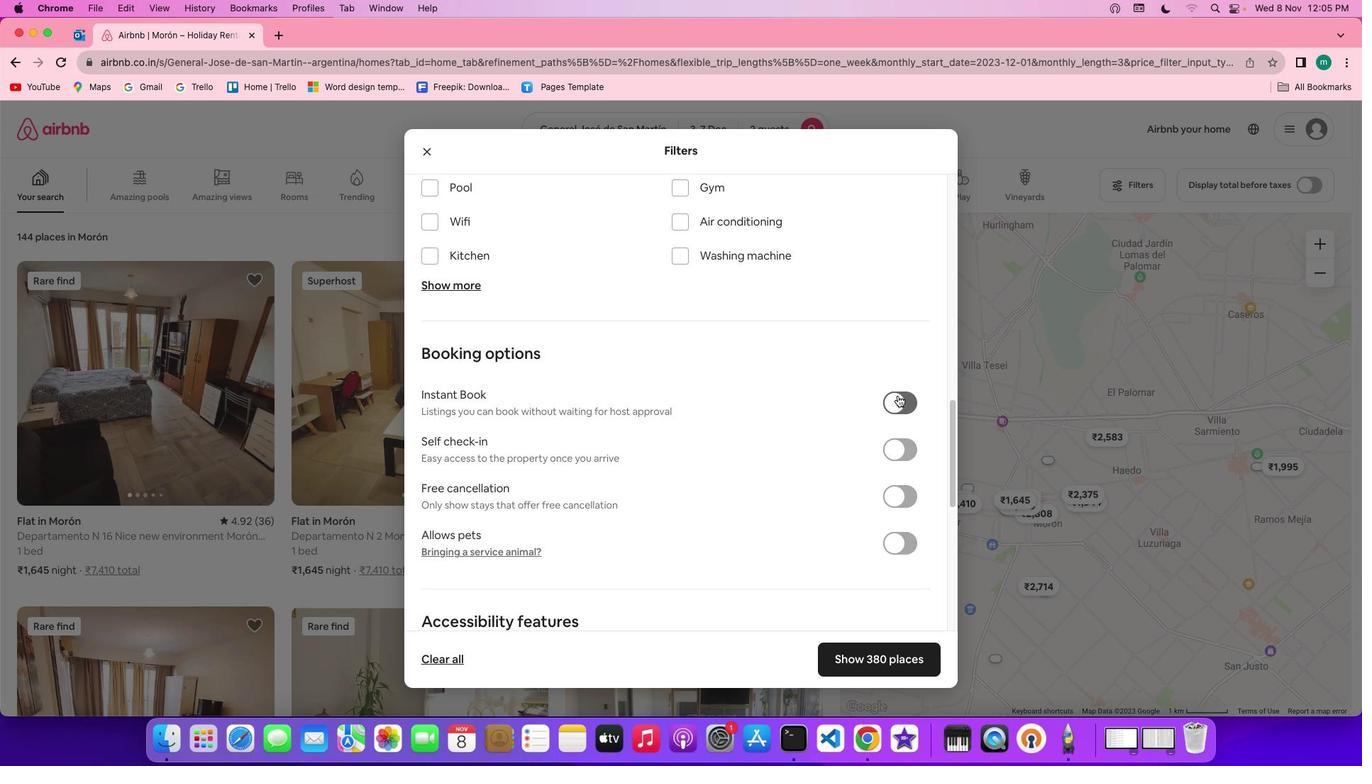 
Action: Mouse scrolled (984, 483) with delta (87, 86)
Screenshot: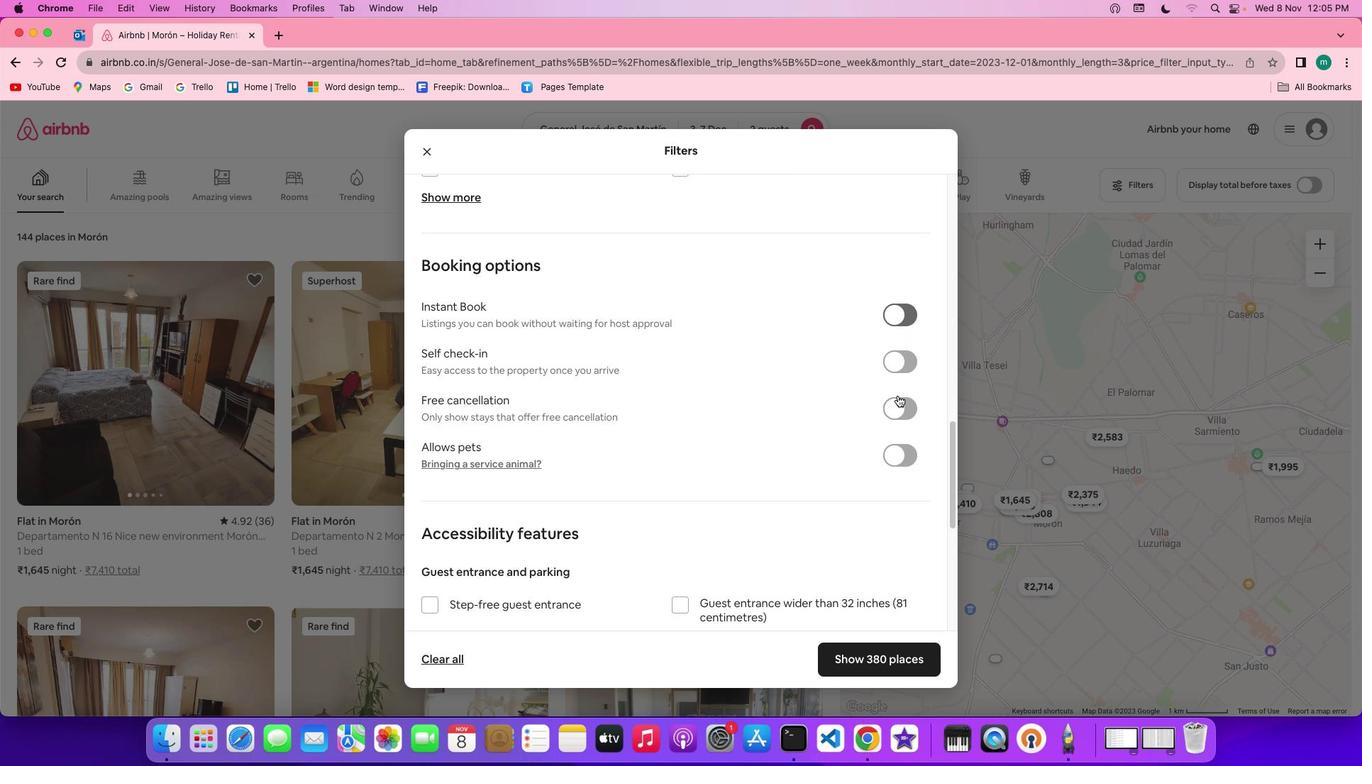 
Action: Mouse scrolled (984, 483) with delta (87, 86)
Screenshot: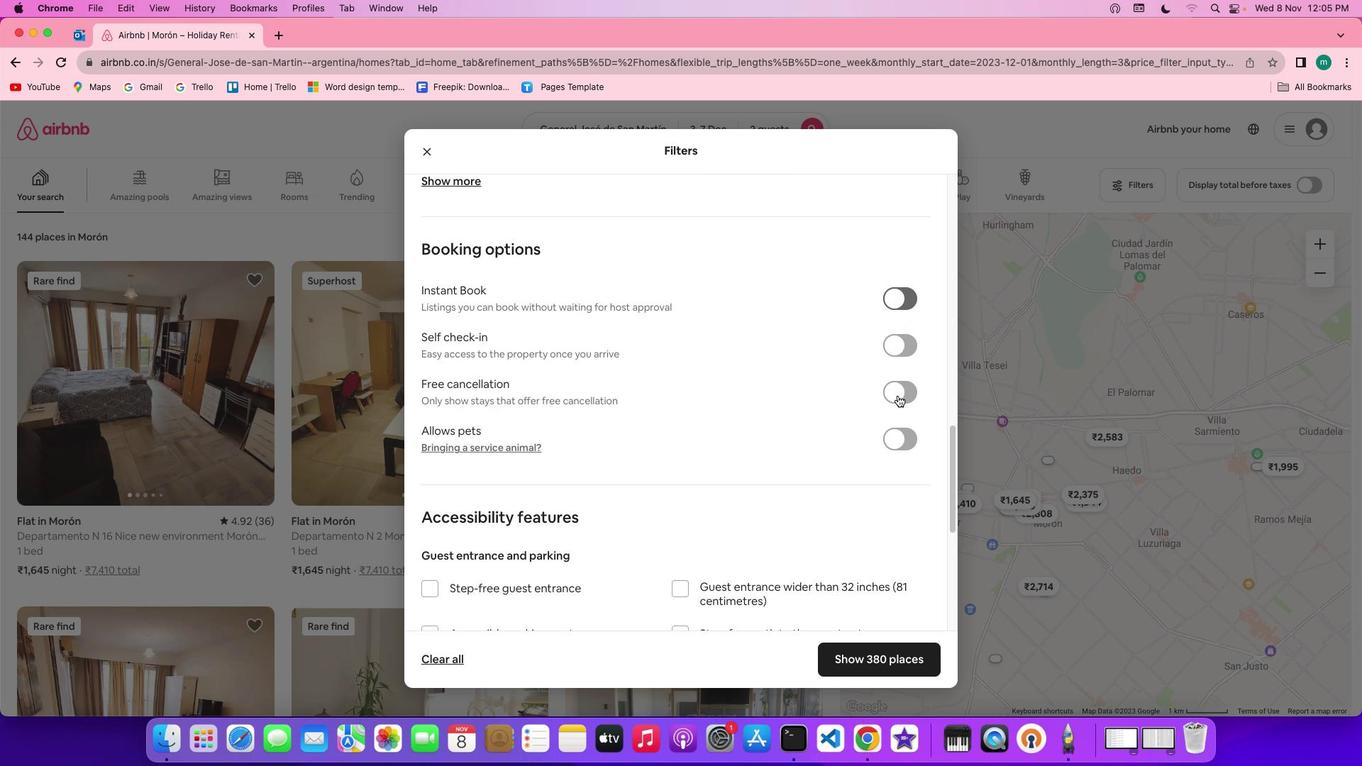 
Action: Mouse scrolled (984, 483) with delta (87, 86)
Screenshot: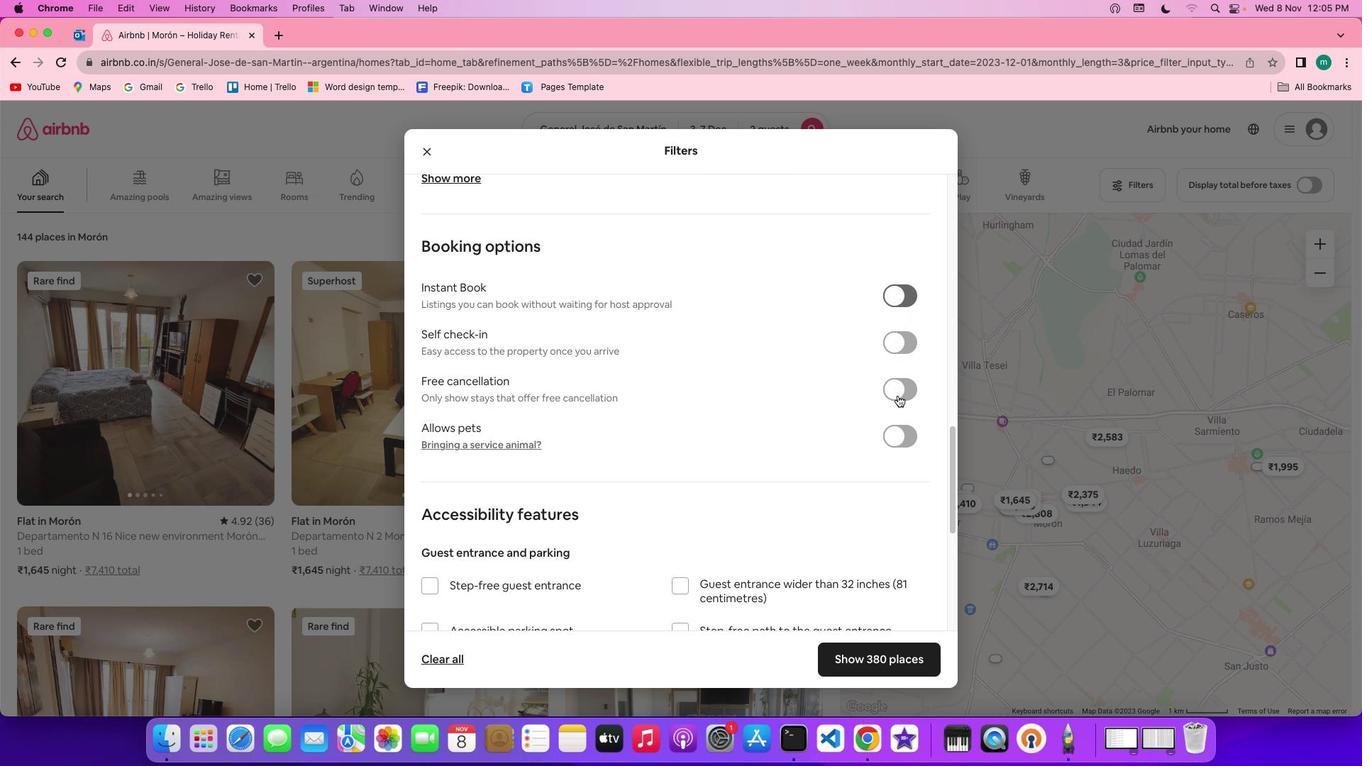 
Action: Mouse scrolled (984, 483) with delta (87, 86)
Screenshot: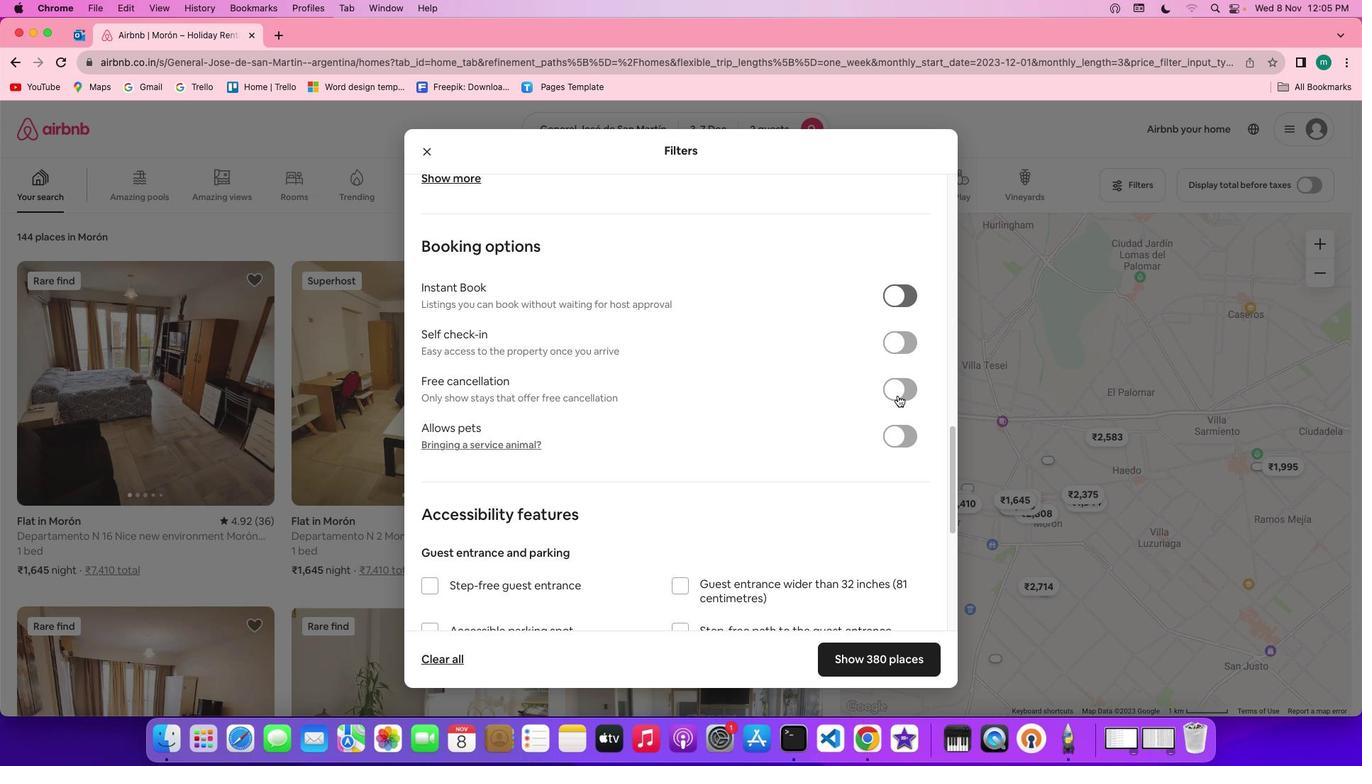 
Action: Mouse scrolled (984, 483) with delta (87, 86)
Screenshot: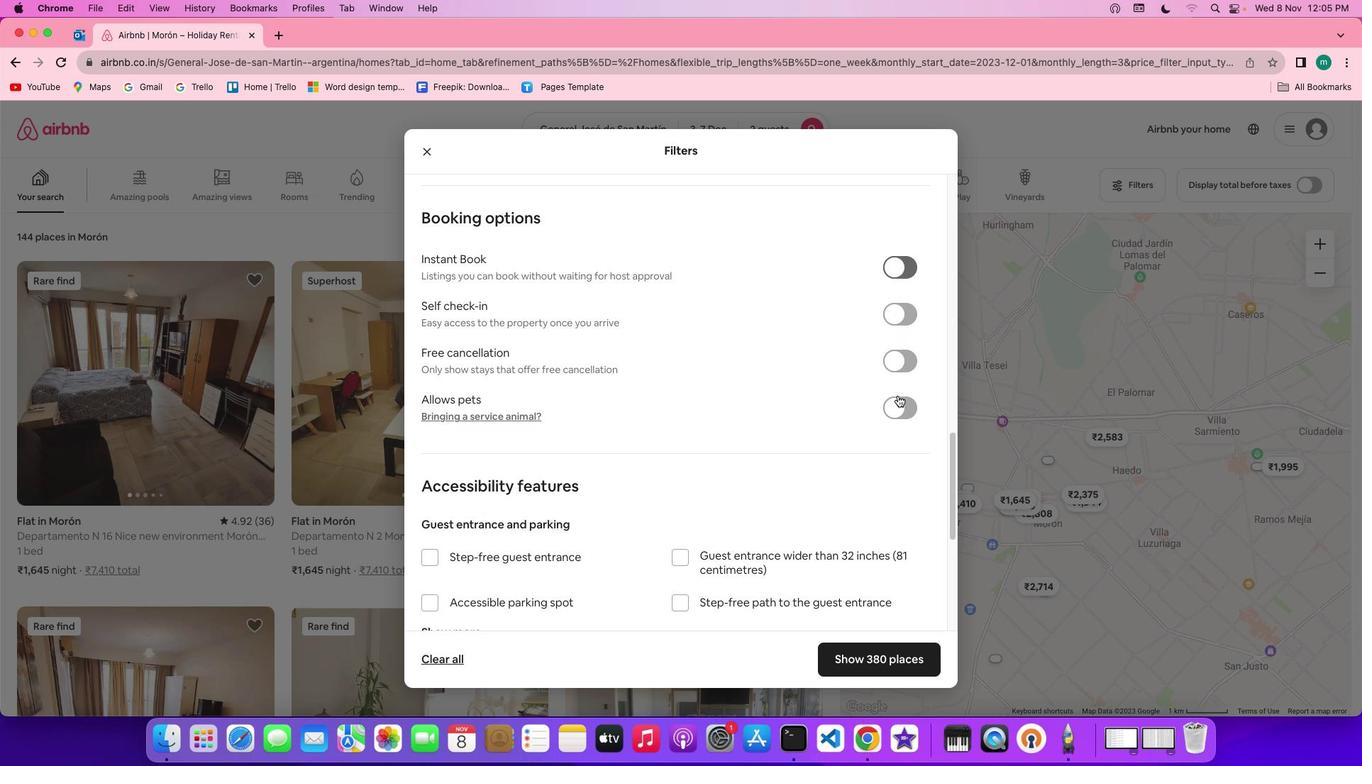 
Action: Mouse scrolled (984, 483) with delta (87, 86)
Screenshot: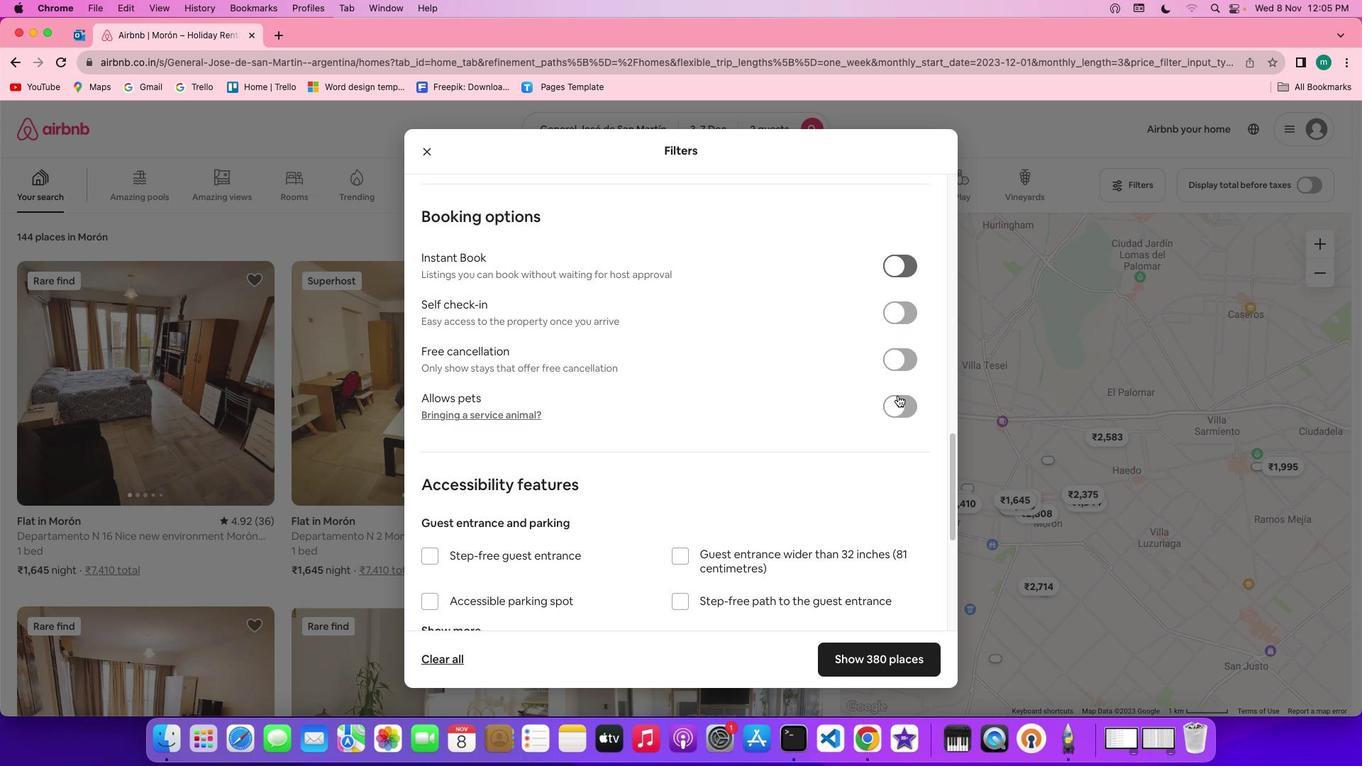 
Action: Mouse scrolled (984, 483) with delta (87, 86)
Screenshot: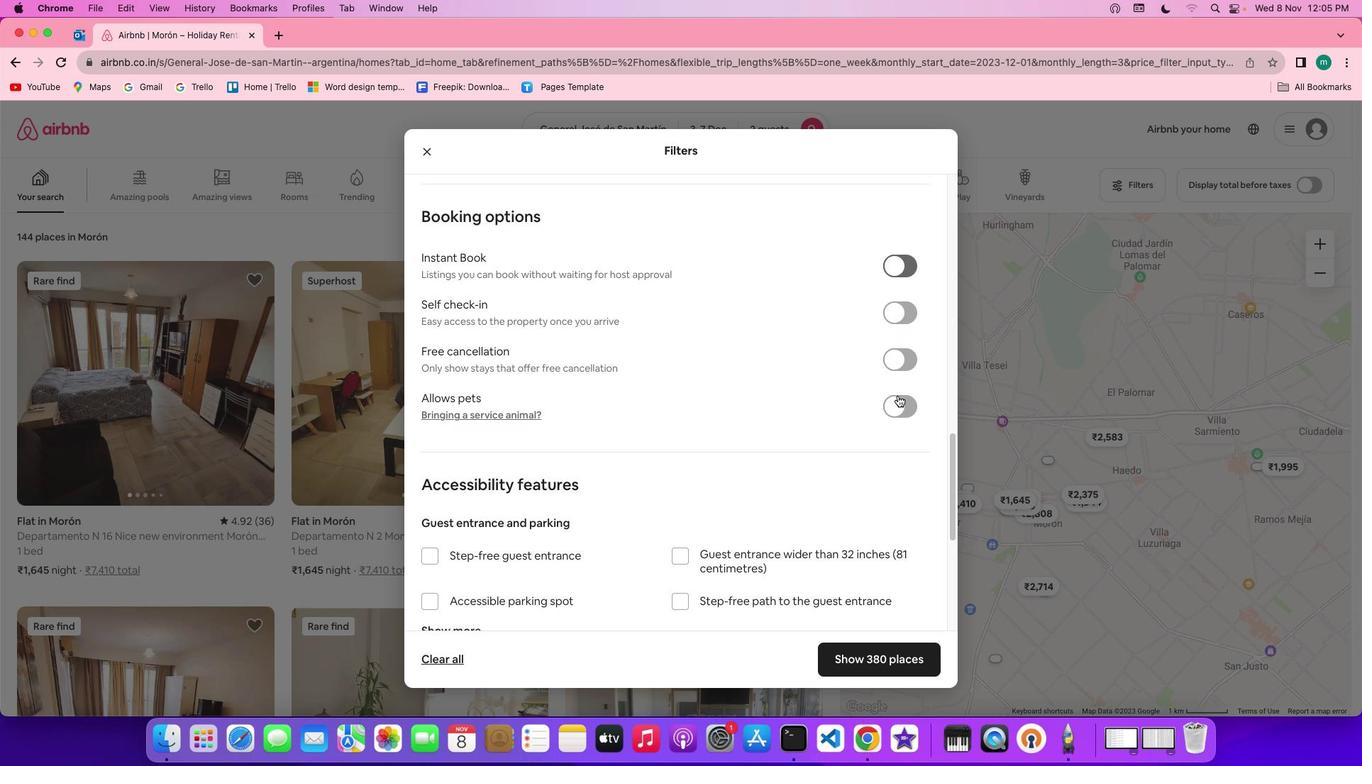 
Action: Mouse moved to (822, 451)
Screenshot: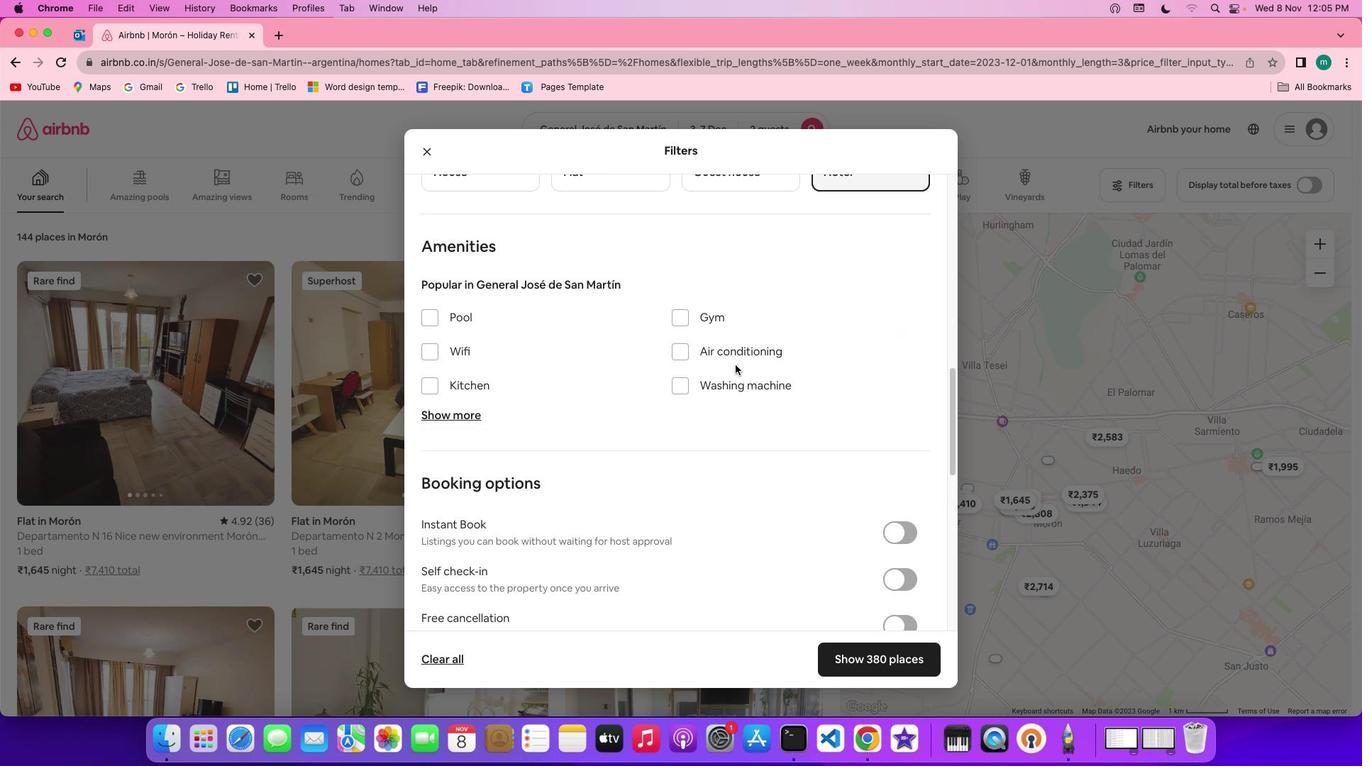 
Action: Mouse scrolled (822, 451) with delta (87, 87)
Screenshot: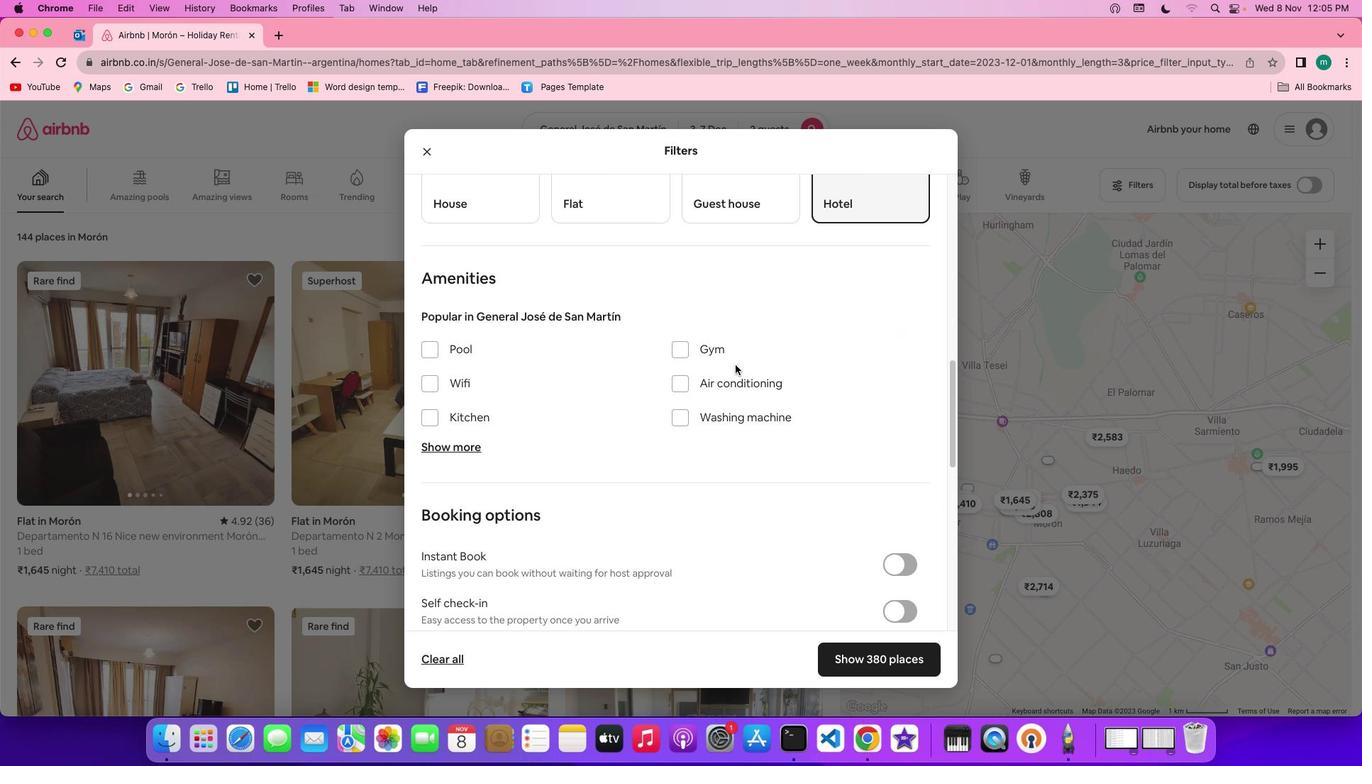 
Action: Mouse scrolled (822, 451) with delta (87, 87)
Screenshot: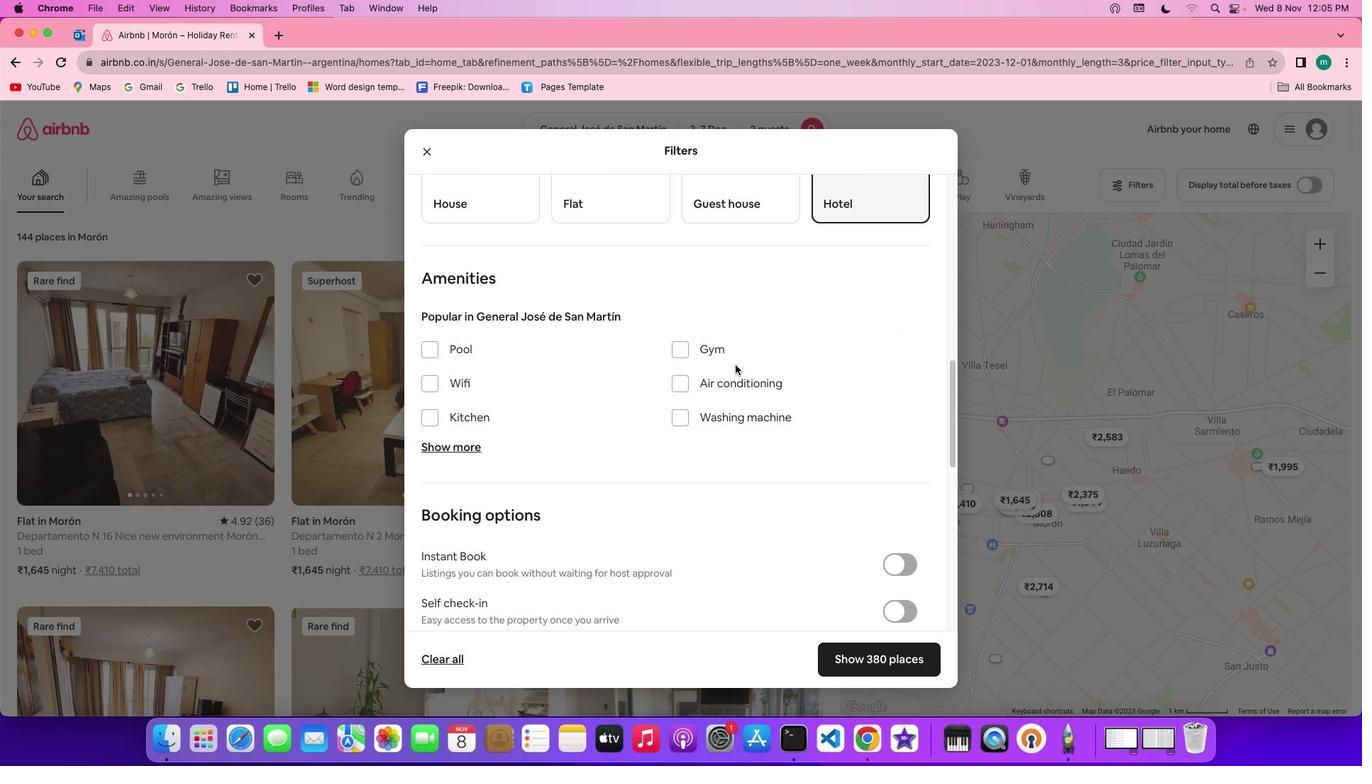
Action: Mouse scrolled (822, 451) with delta (87, 89)
Screenshot: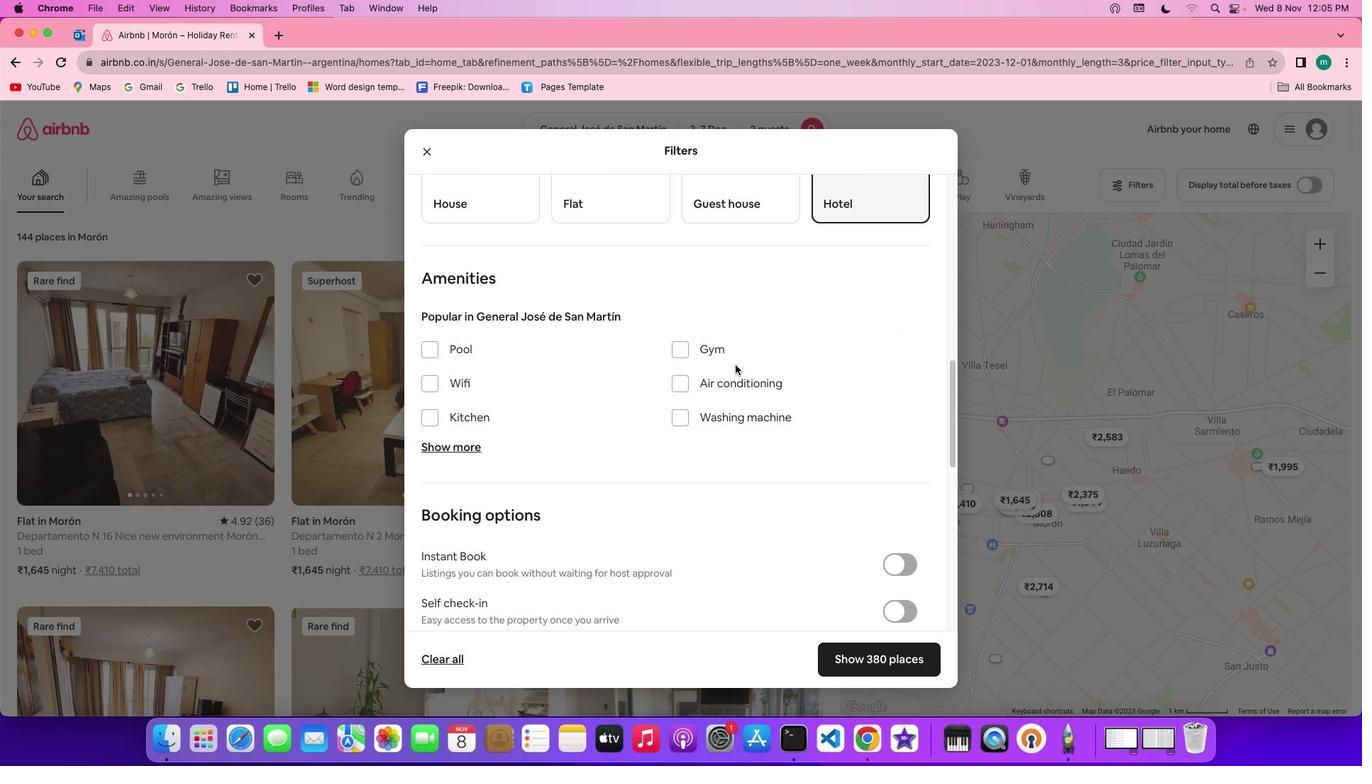 
Action: Mouse scrolled (822, 451) with delta (87, 90)
Screenshot: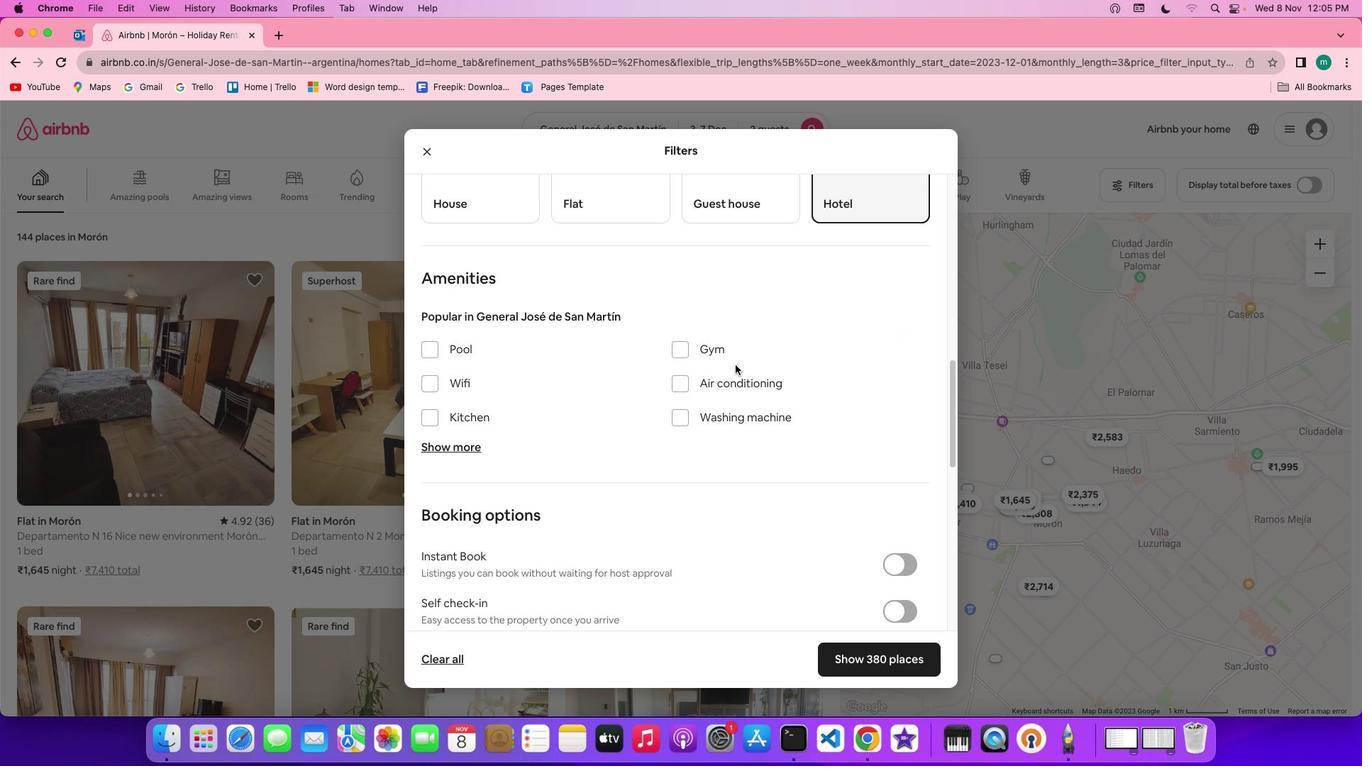 
Action: Mouse moved to (549, 533)
Screenshot: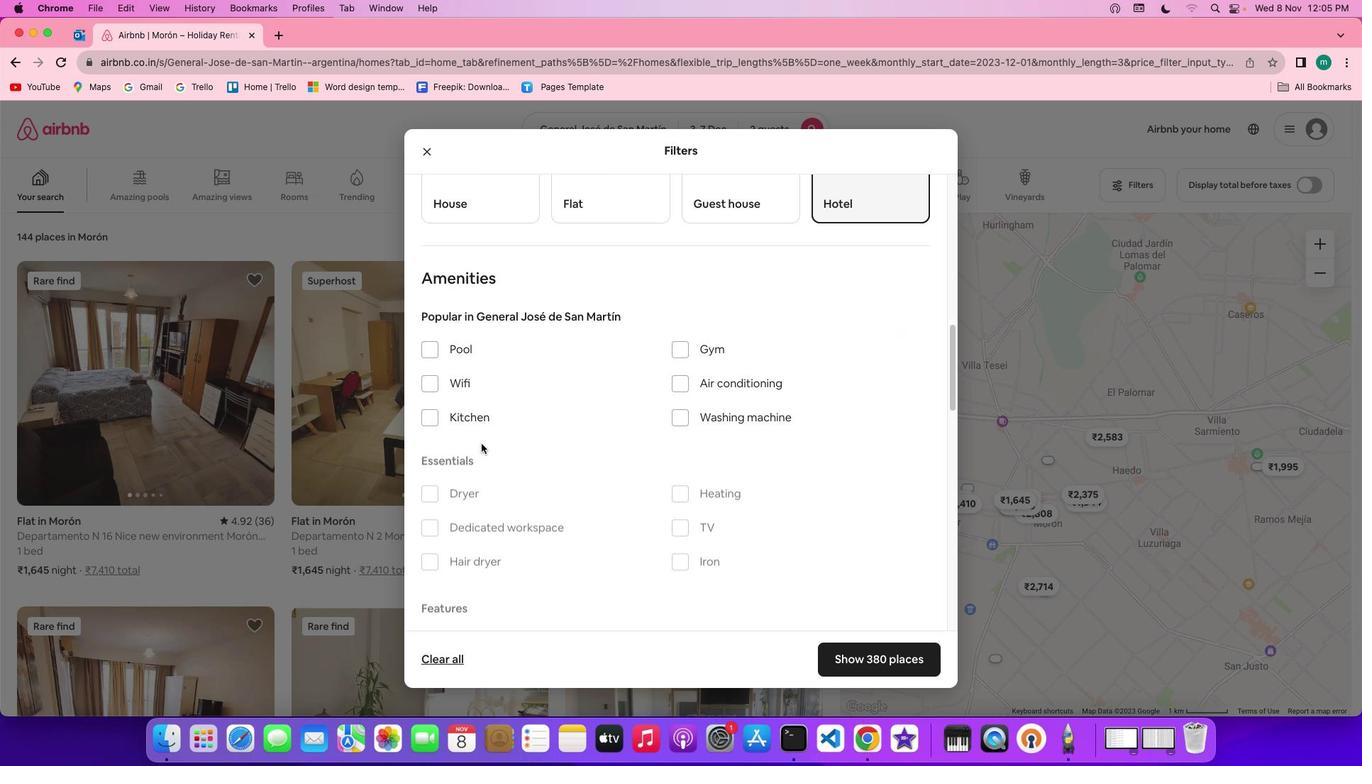 
Action: Mouse pressed left at (549, 533)
Screenshot: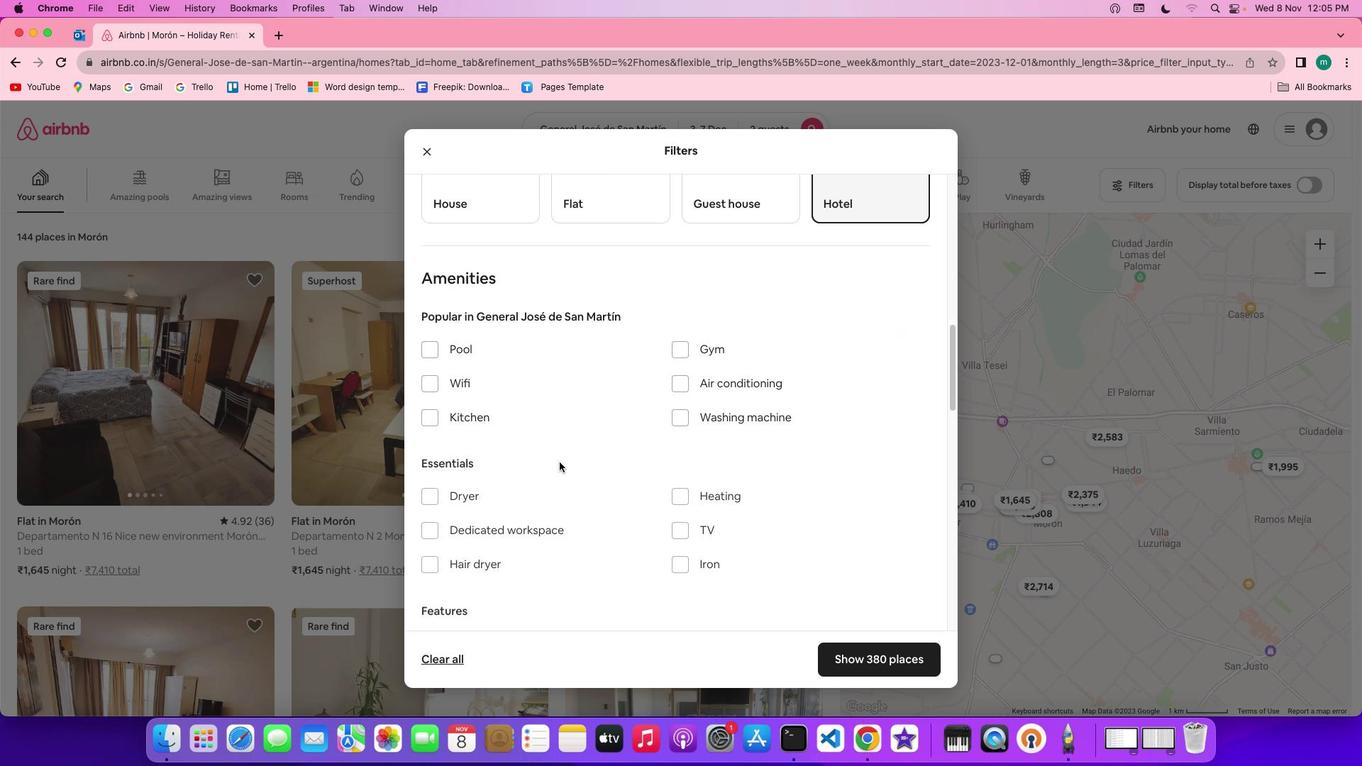 
Action: Mouse moved to (799, 579)
Screenshot: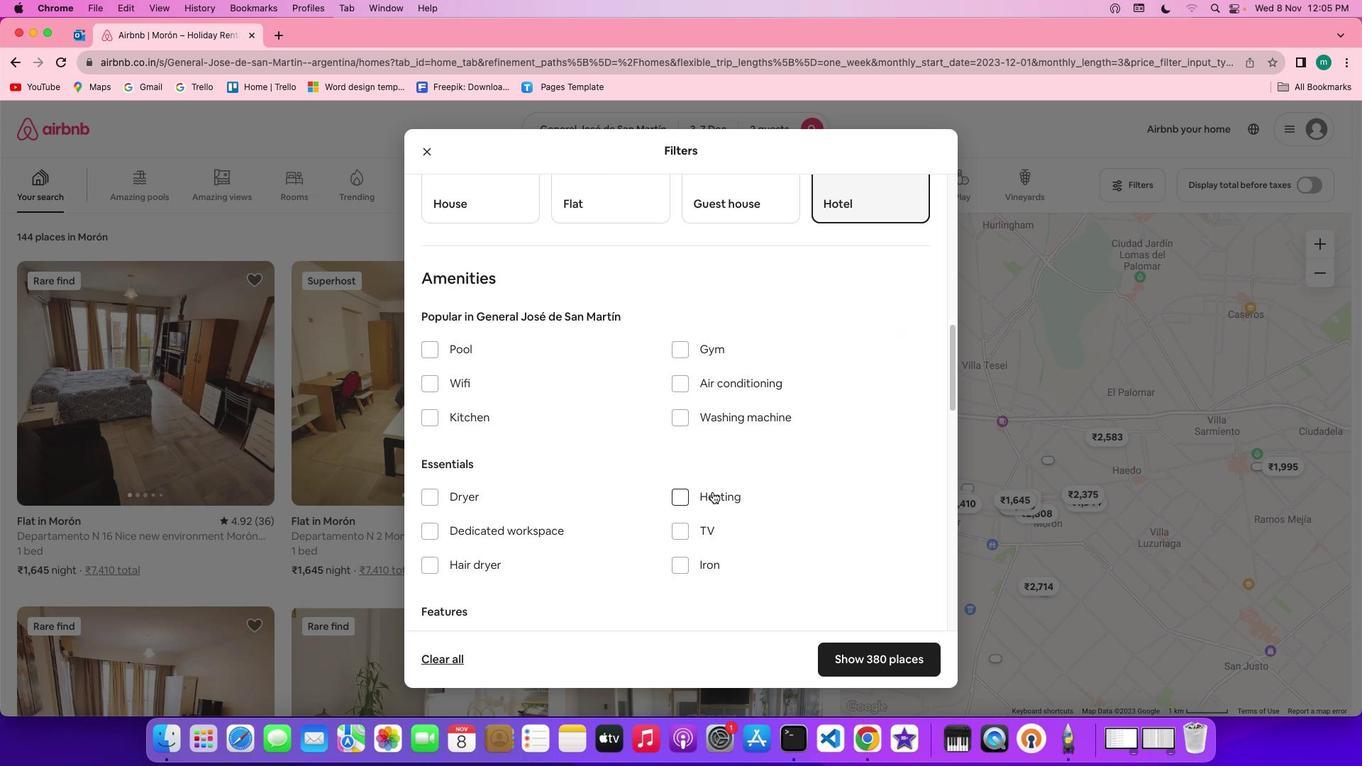 
Action: Mouse pressed left at (799, 579)
Screenshot: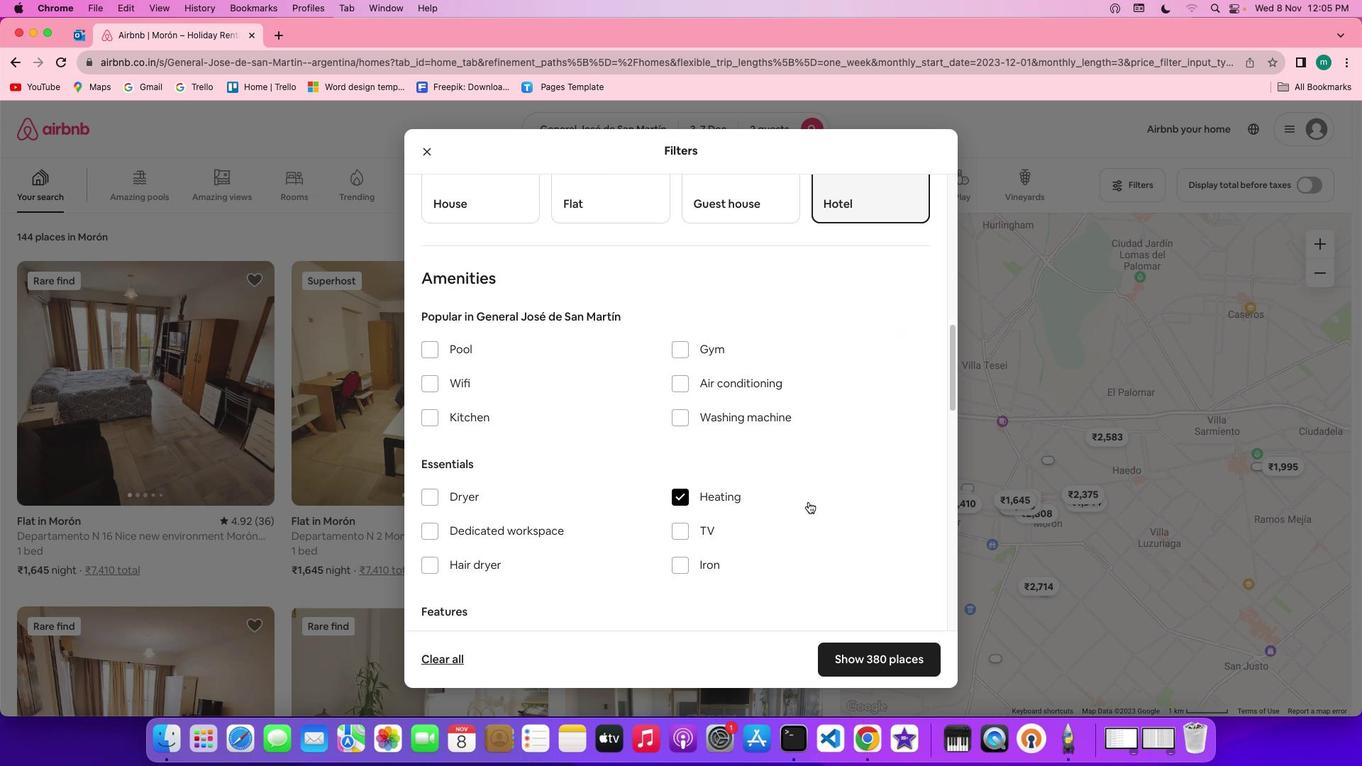 
Action: Mouse moved to (895, 589)
Screenshot: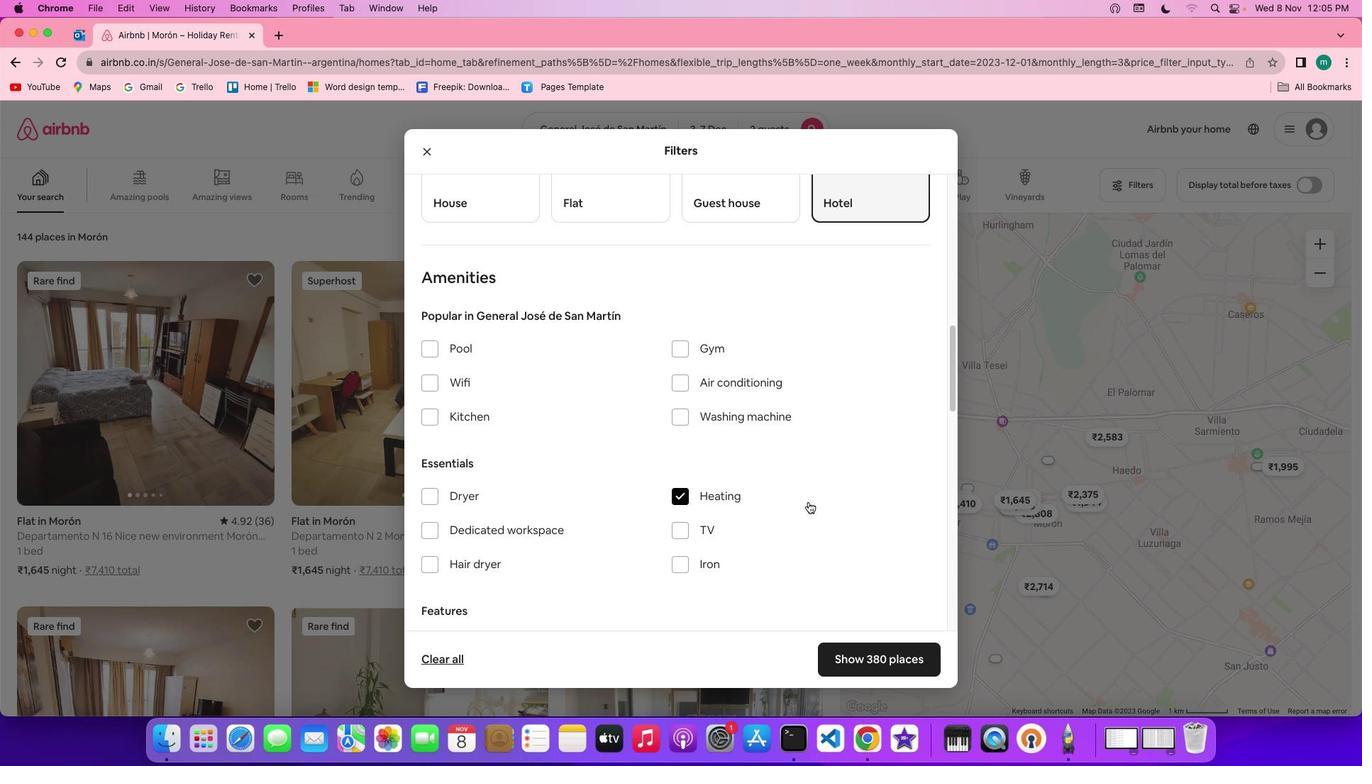 
Action: Mouse scrolled (895, 589) with delta (87, 86)
Screenshot: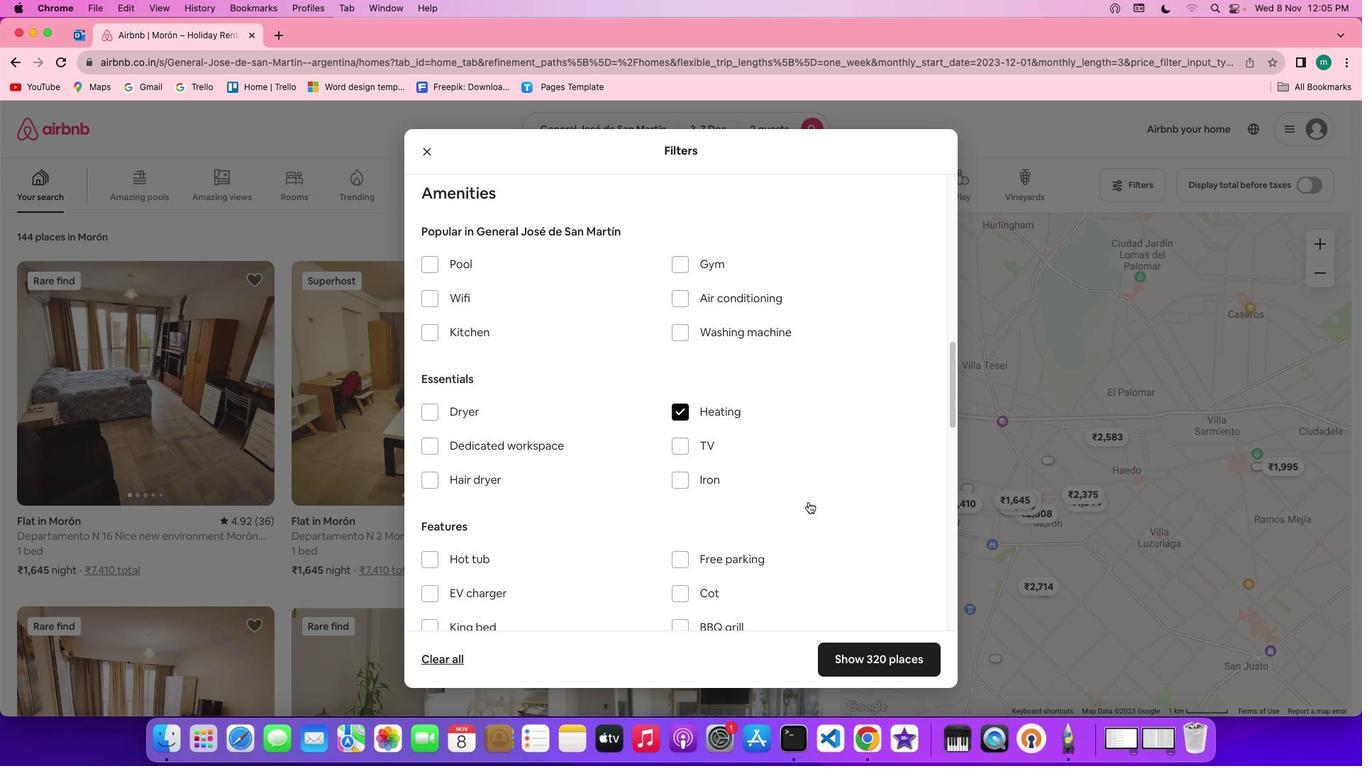 
Action: Mouse scrolled (895, 589) with delta (87, 86)
Screenshot: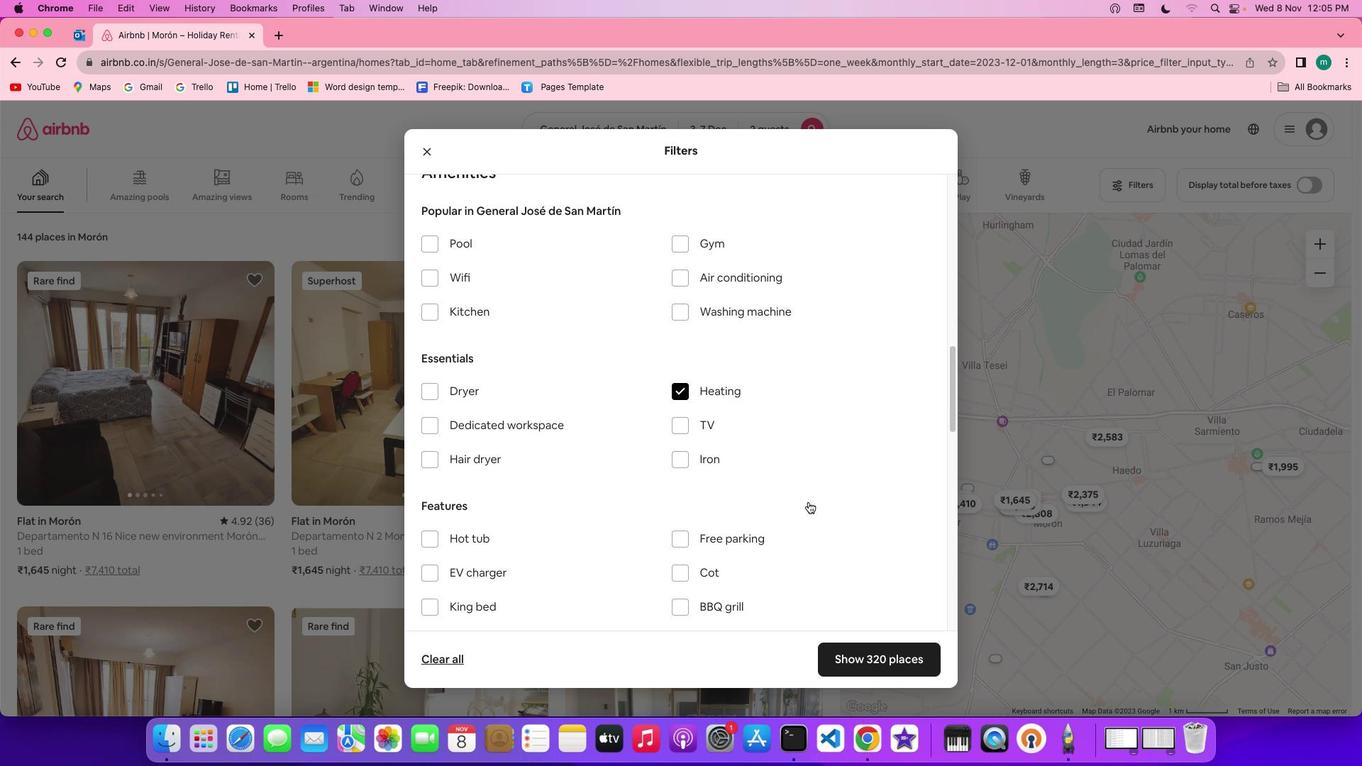 
Action: Mouse scrolled (895, 589) with delta (87, 86)
Screenshot: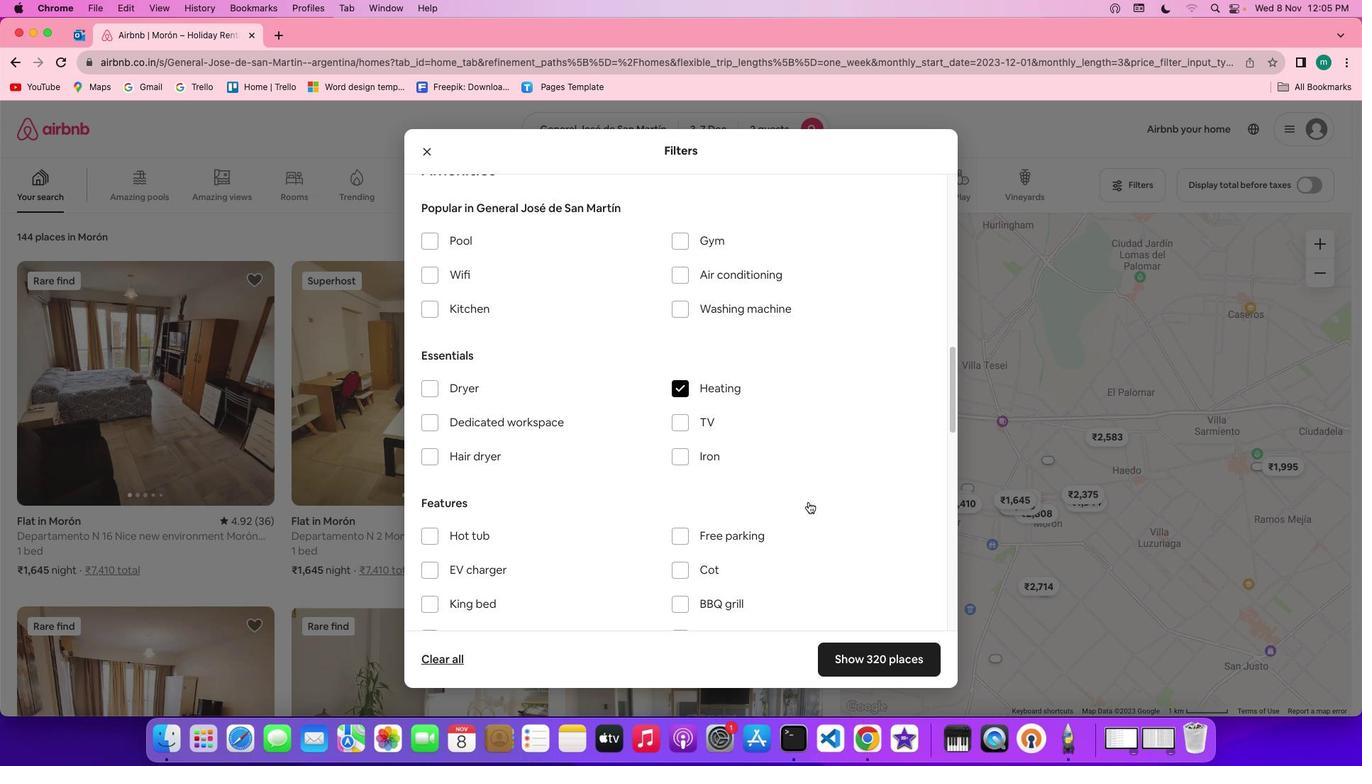 
Action: Mouse scrolled (895, 589) with delta (87, 86)
Screenshot: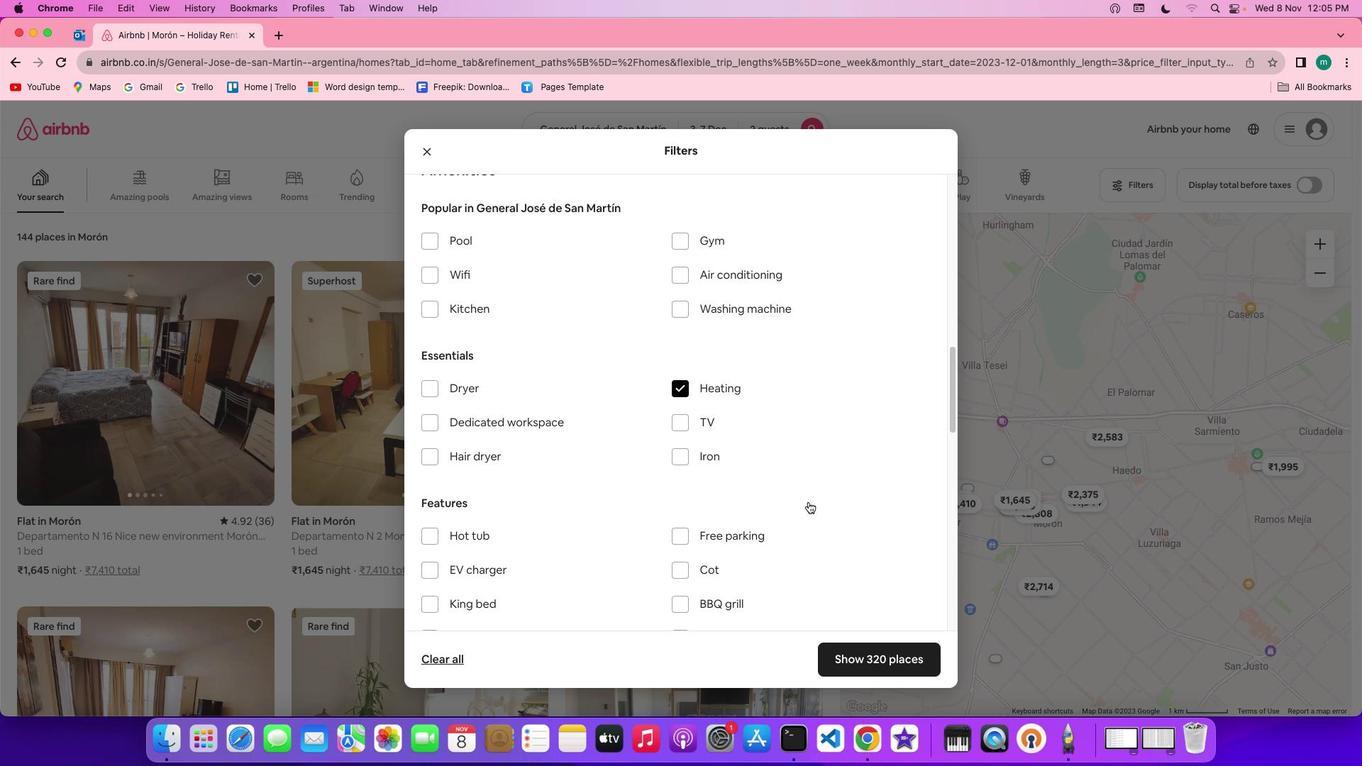 
Action: Mouse scrolled (895, 589) with delta (87, 86)
Screenshot: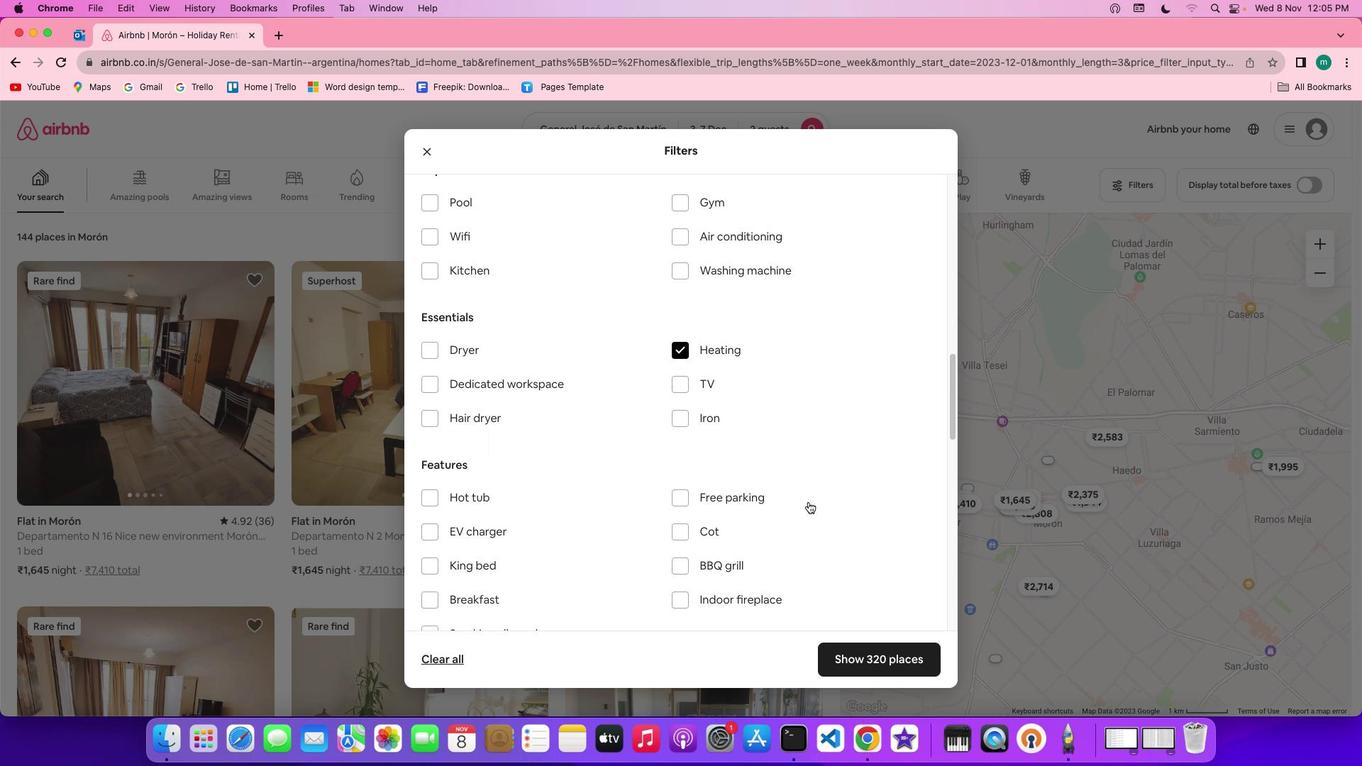 
Action: Mouse scrolled (895, 589) with delta (87, 86)
Screenshot: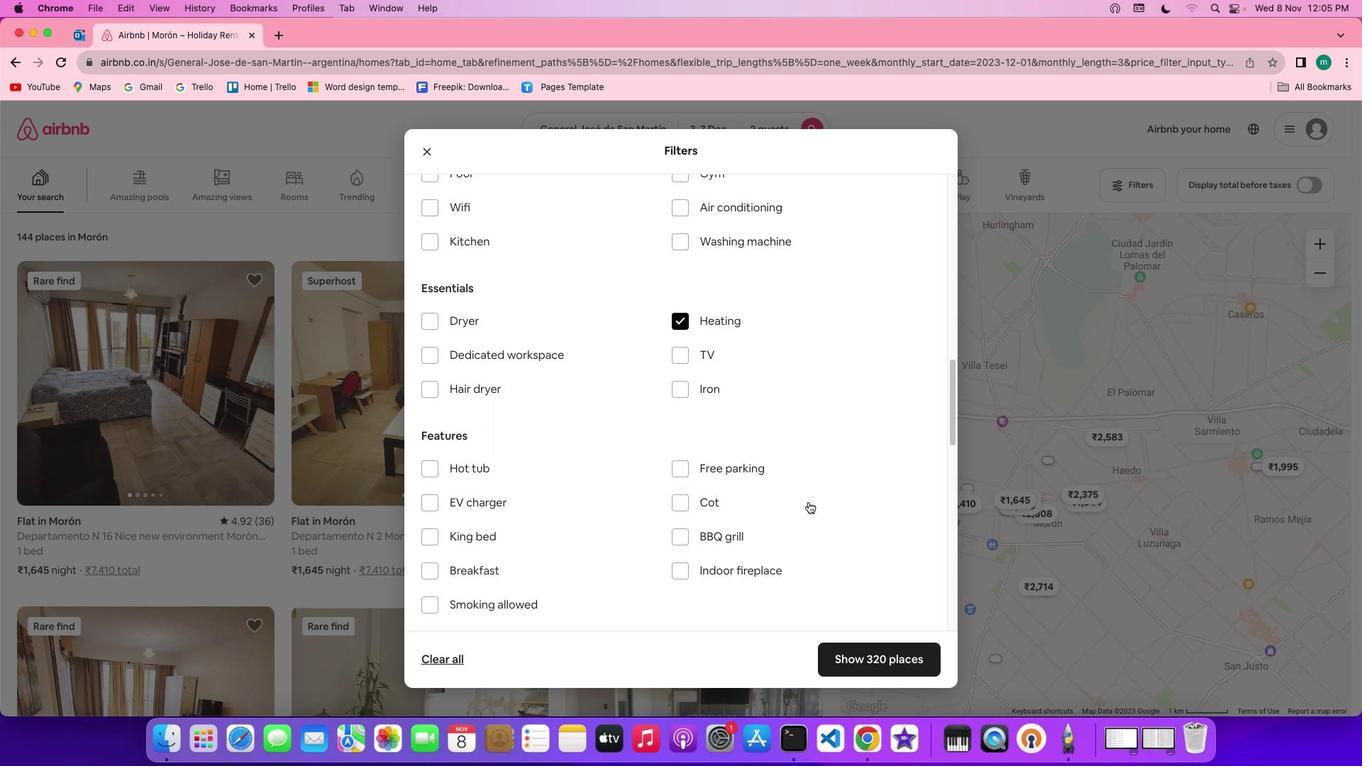 
Action: Mouse scrolled (895, 589) with delta (87, 86)
Screenshot: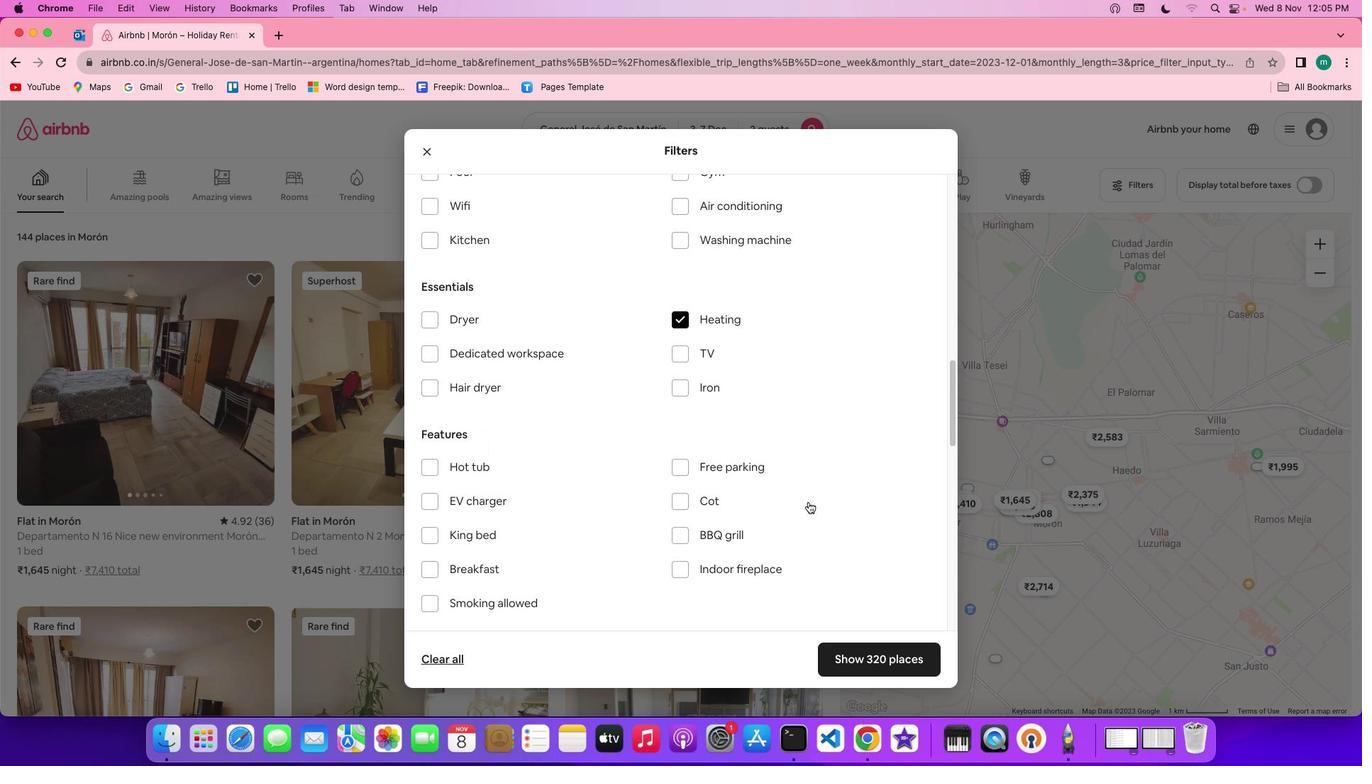 
Action: Mouse scrolled (895, 589) with delta (87, 86)
Screenshot: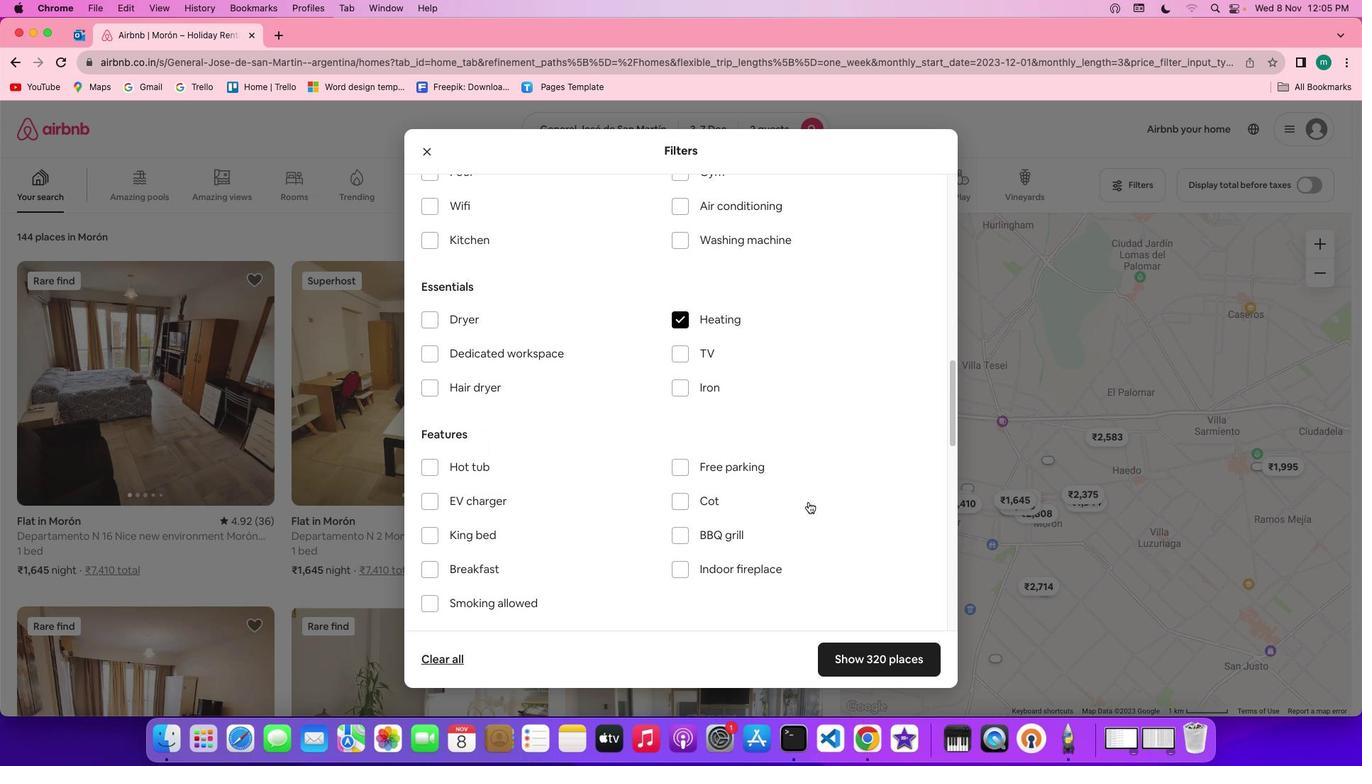 
Action: Mouse scrolled (895, 589) with delta (87, 86)
Screenshot: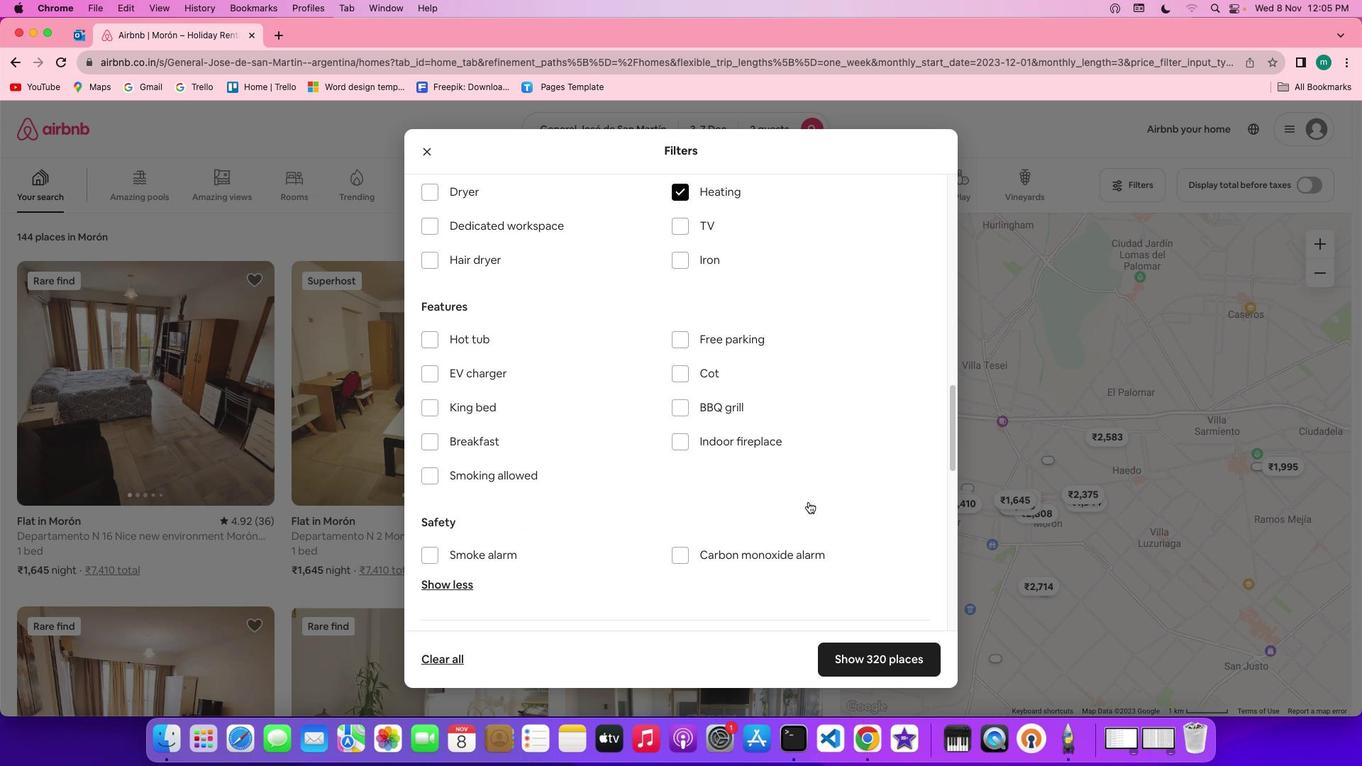 
Action: Mouse scrolled (895, 589) with delta (87, 86)
Screenshot: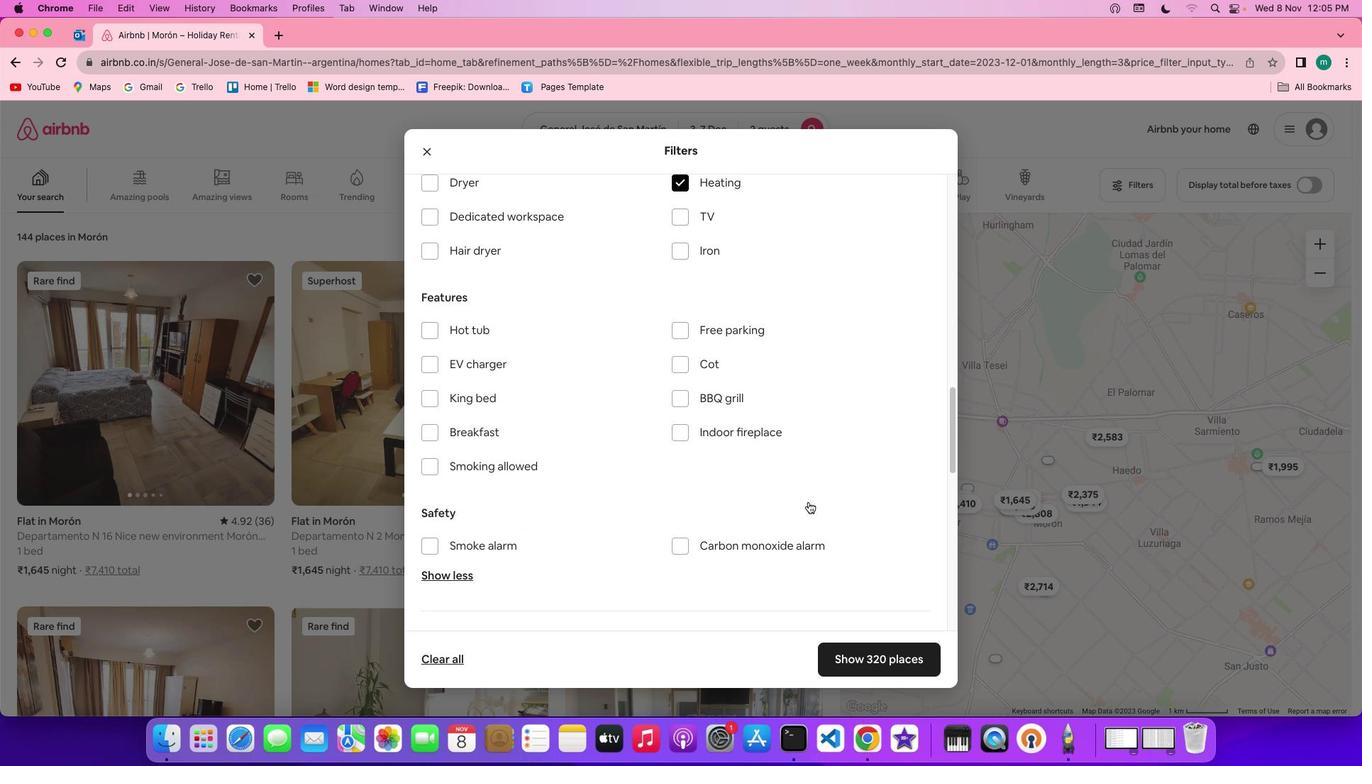 
Action: Mouse scrolled (895, 589) with delta (87, 86)
Screenshot: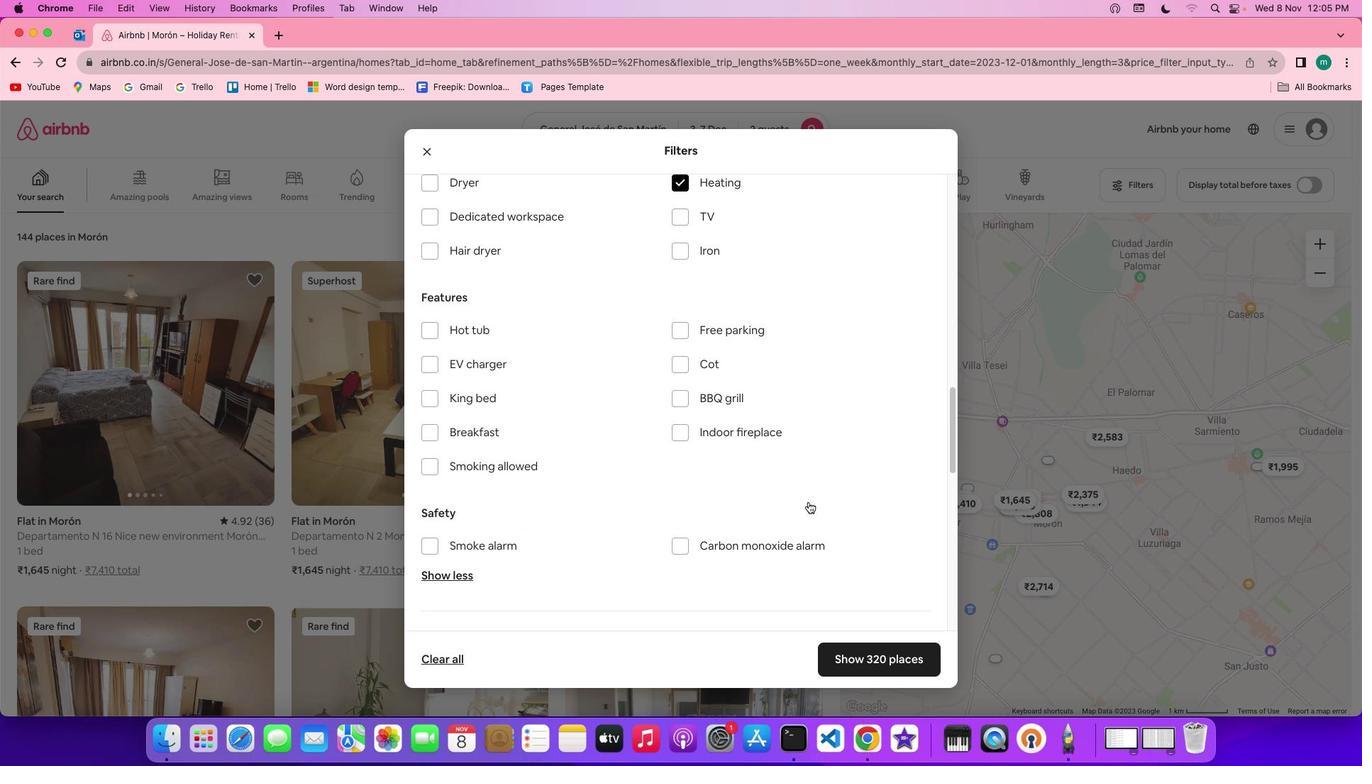 
Action: Mouse scrolled (895, 589) with delta (87, 85)
Screenshot: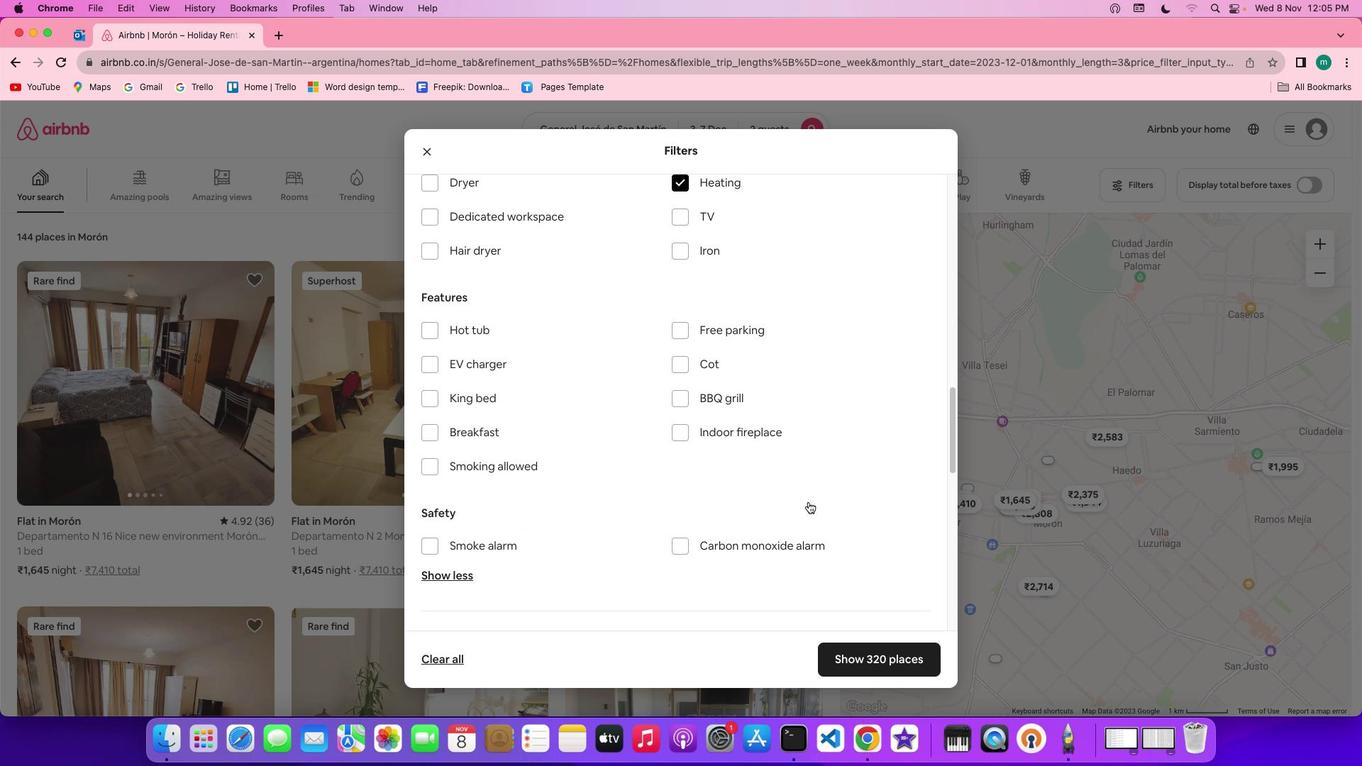 
Action: Mouse scrolled (895, 589) with delta (87, 86)
Screenshot: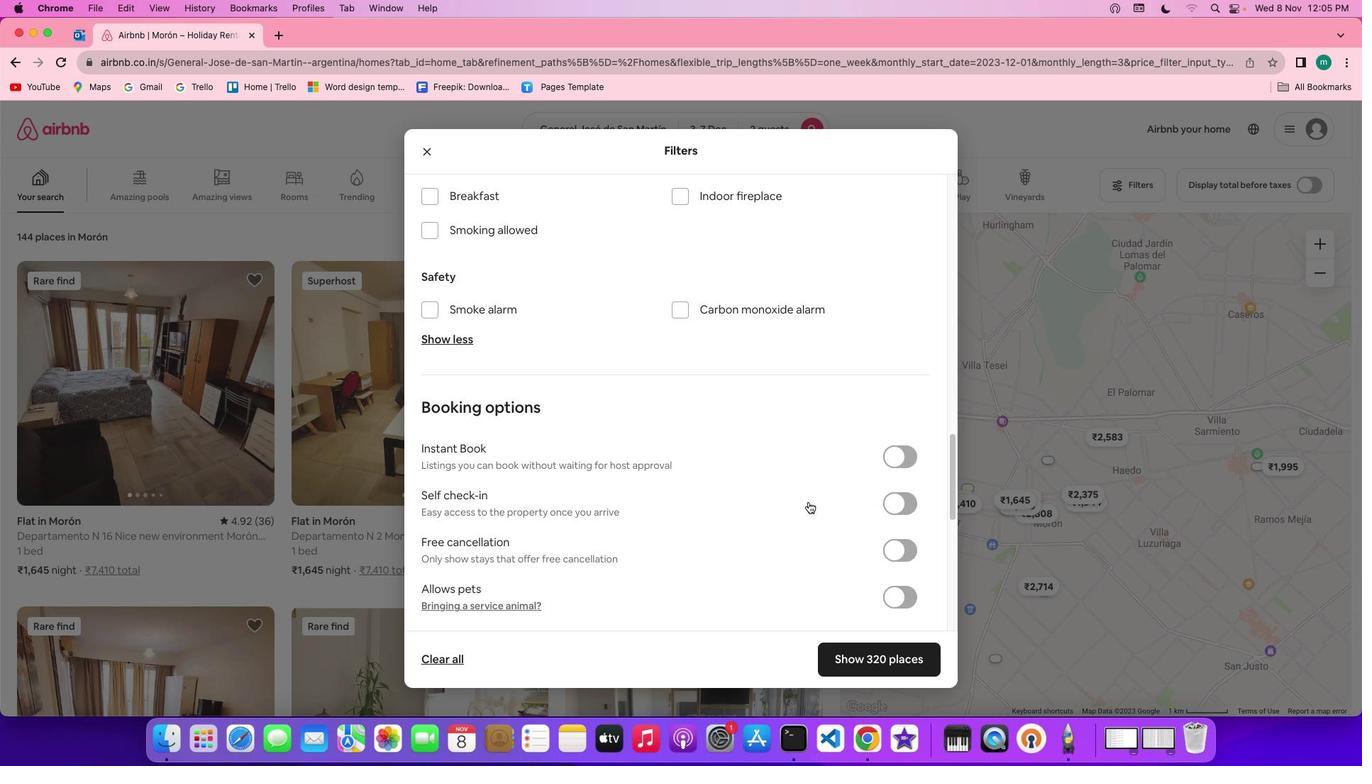 
Action: Mouse scrolled (895, 589) with delta (87, 86)
Screenshot: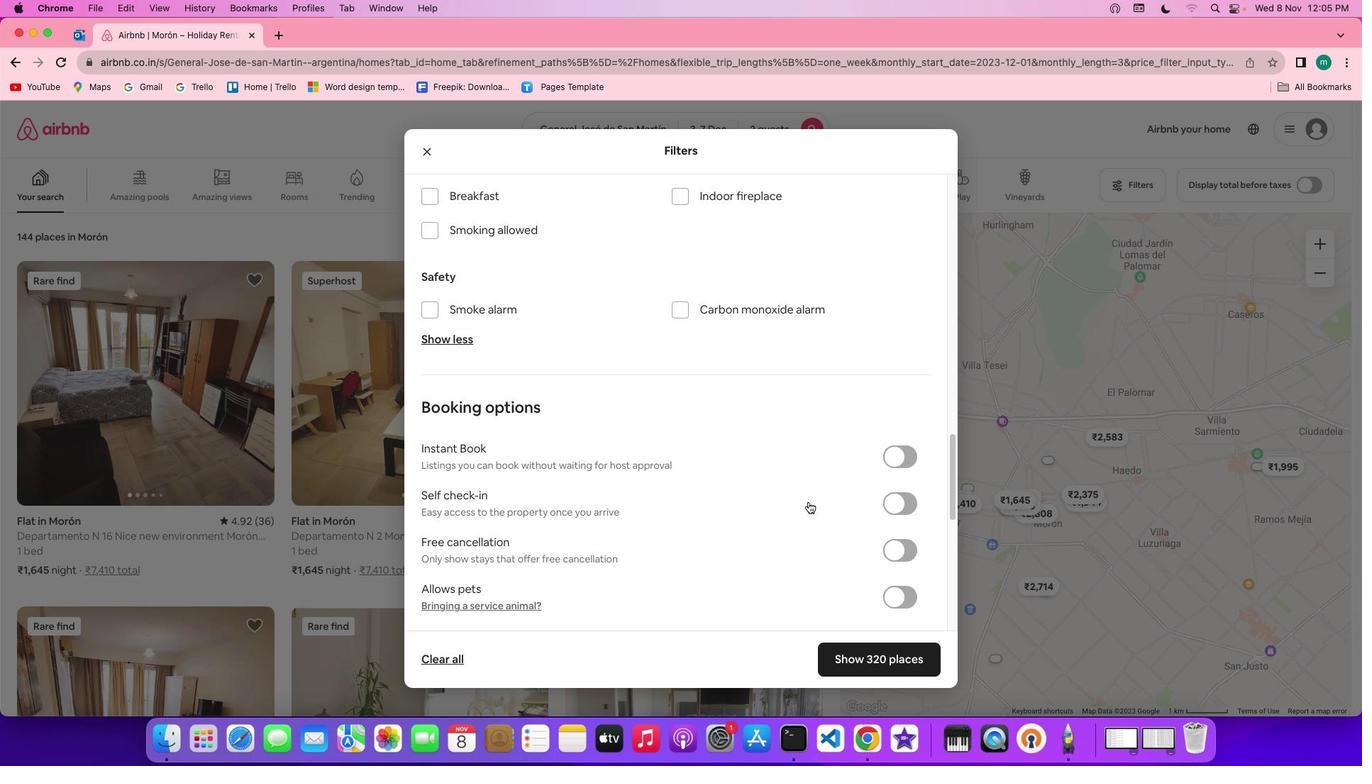 
Action: Mouse scrolled (895, 589) with delta (87, 85)
Screenshot: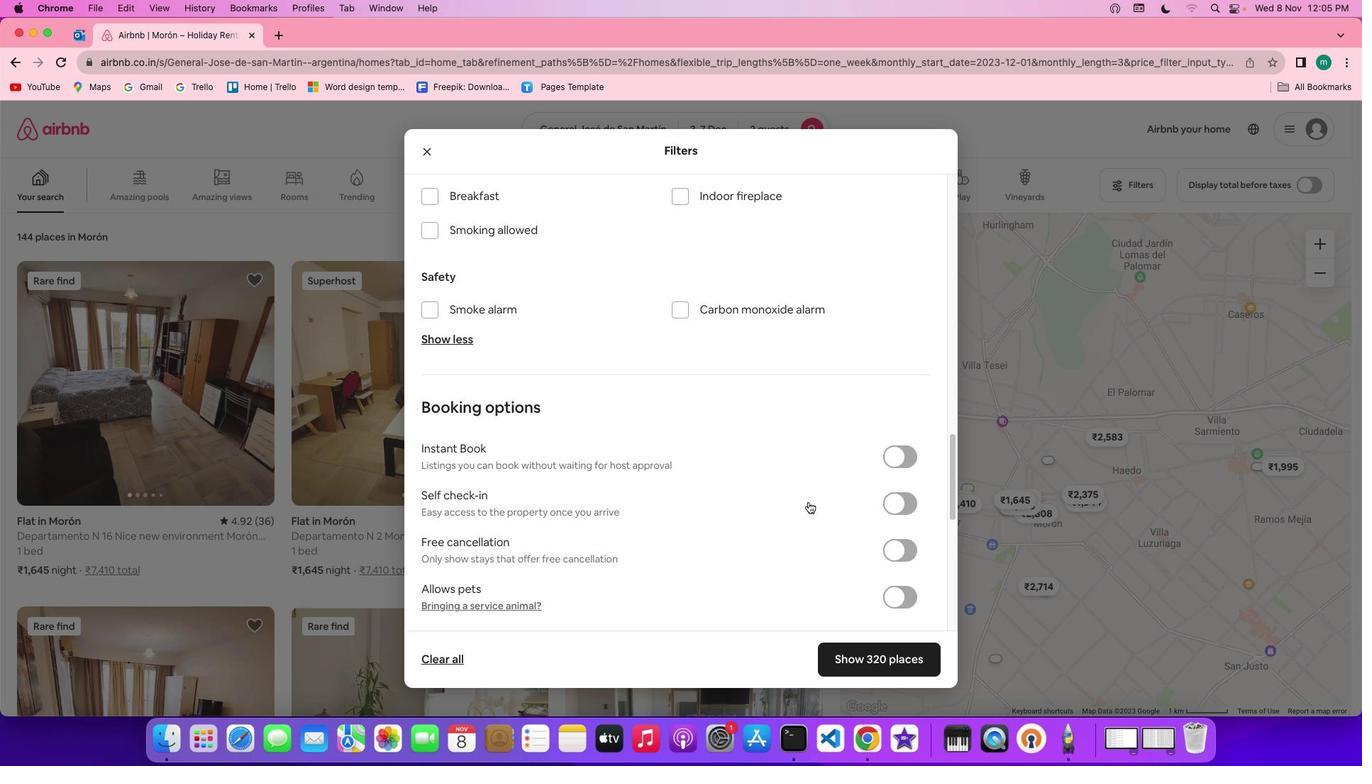 
Action: Mouse scrolled (895, 589) with delta (87, 84)
Screenshot: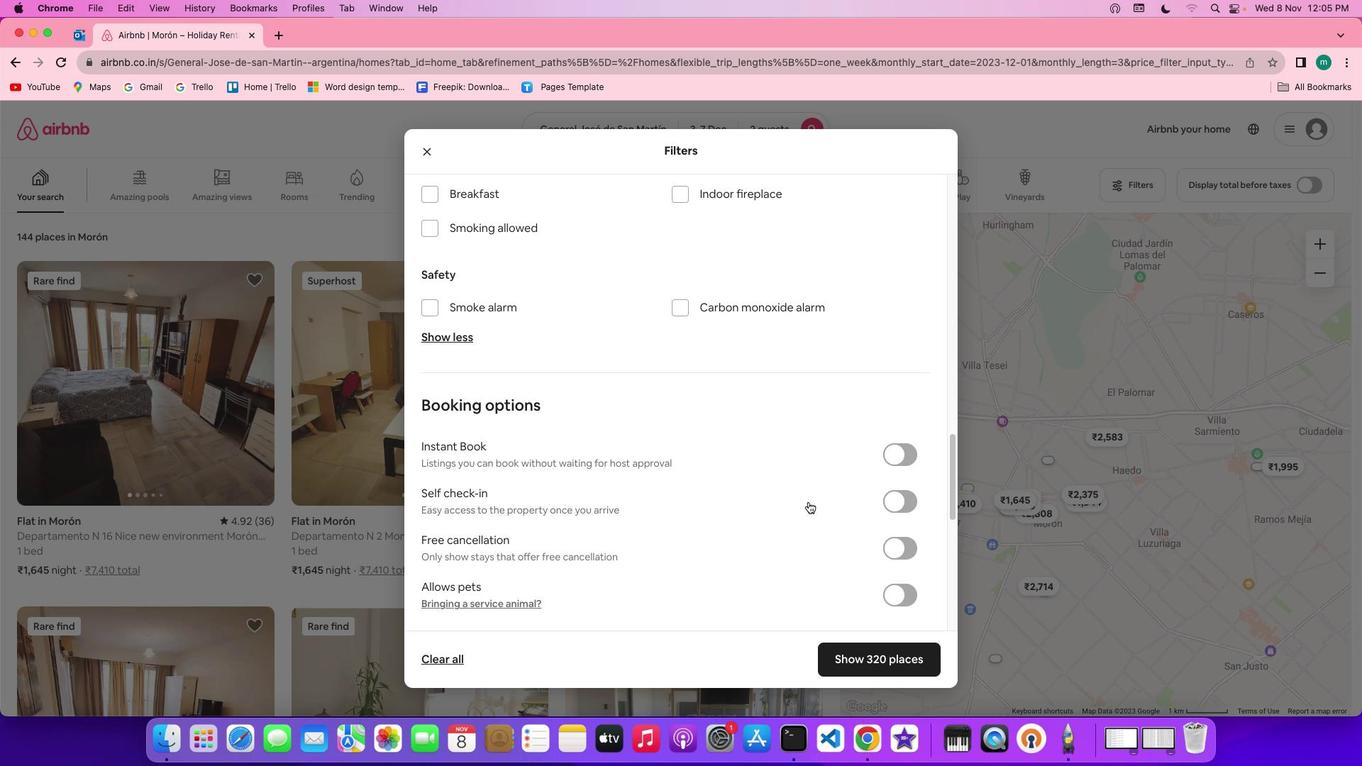 
Action: Mouse scrolled (895, 589) with delta (87, 86)
Screenshot: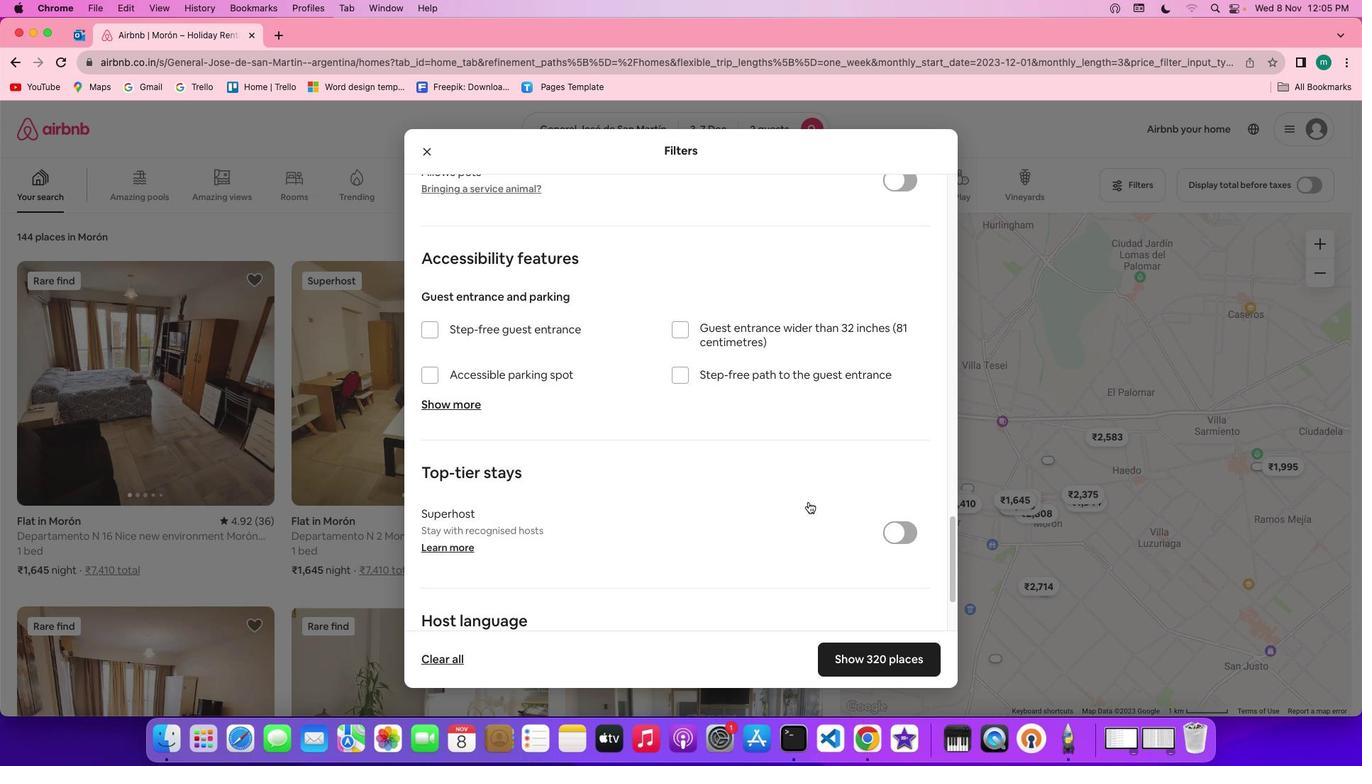 
Action: Mouse scrolled (895, 589) with delta (87, 86)
Screenshot: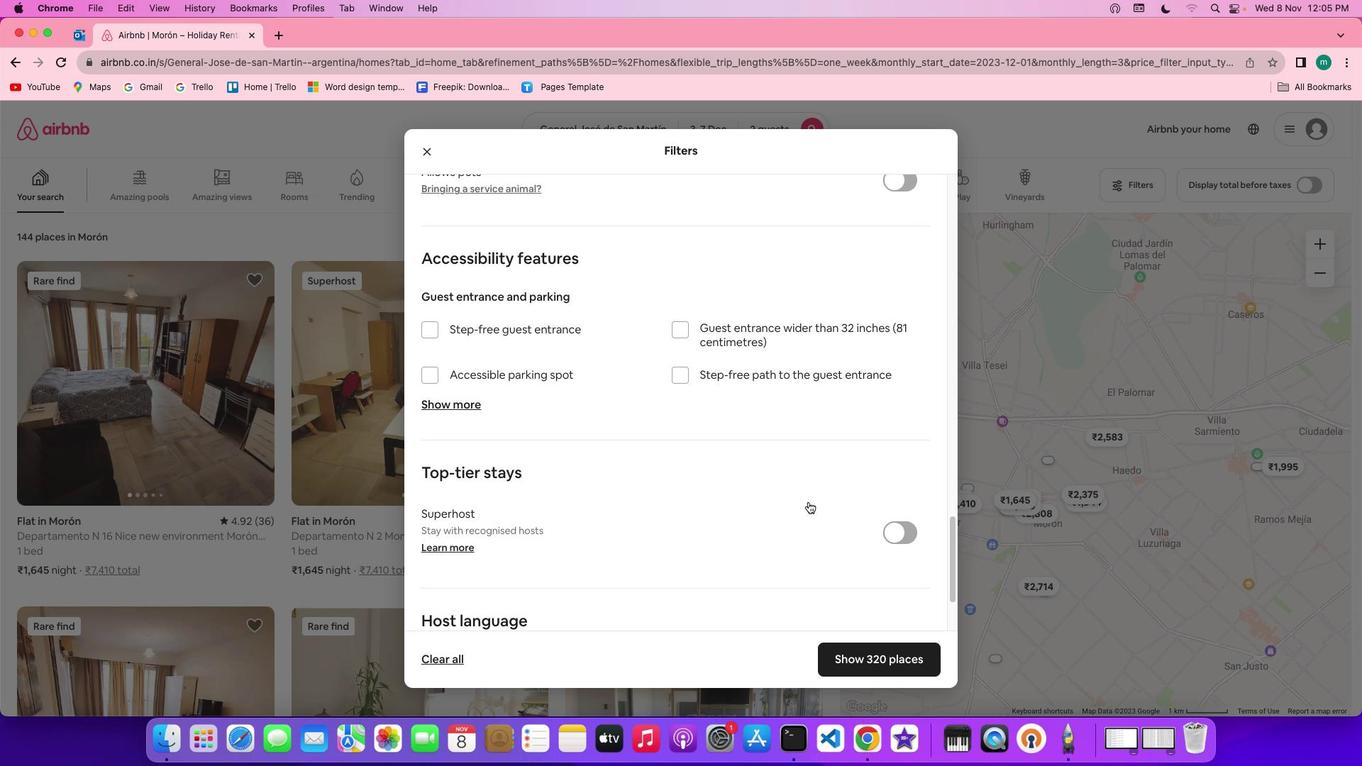 
Action: Mouse scrolled (895, 589) with delta (87, 85)
Screenshot: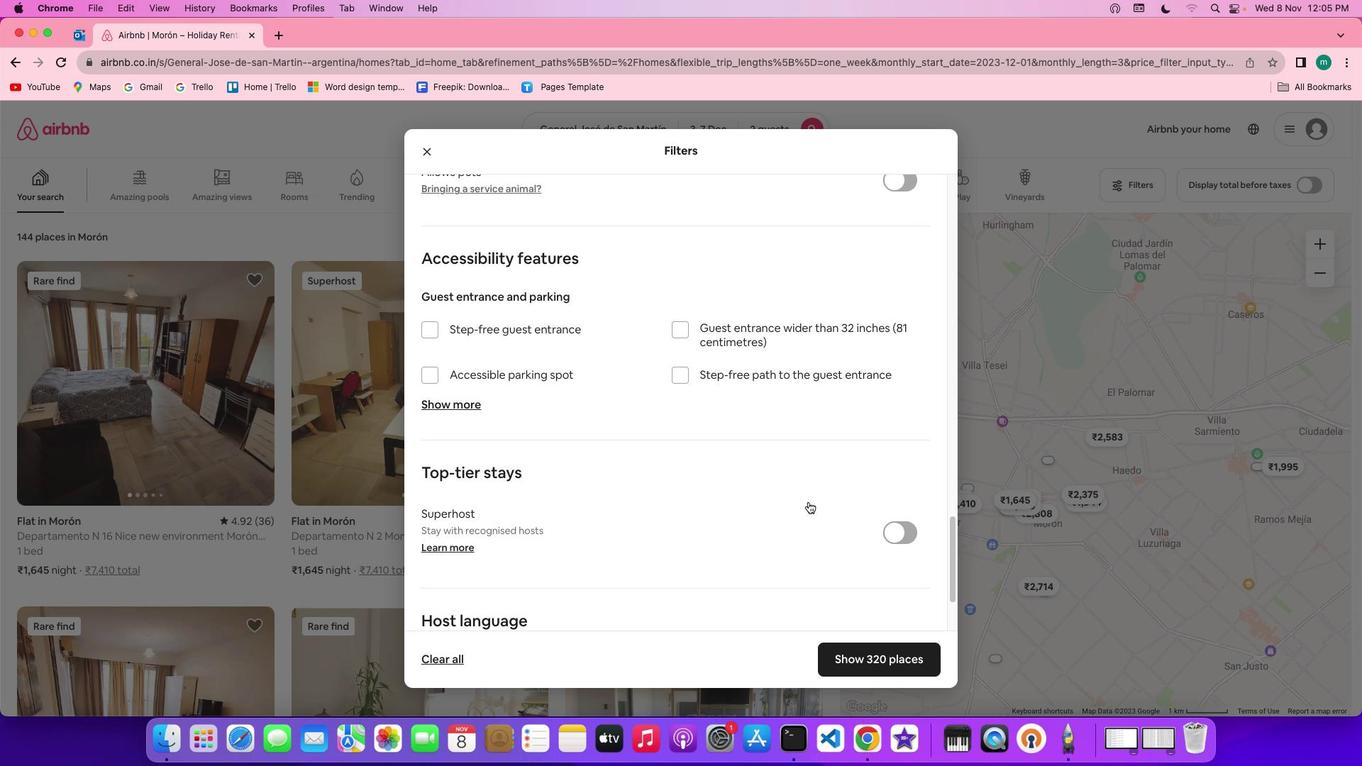 
Action: Mouse scrolled (895, 589) with delta (87, 84)
Screenshot: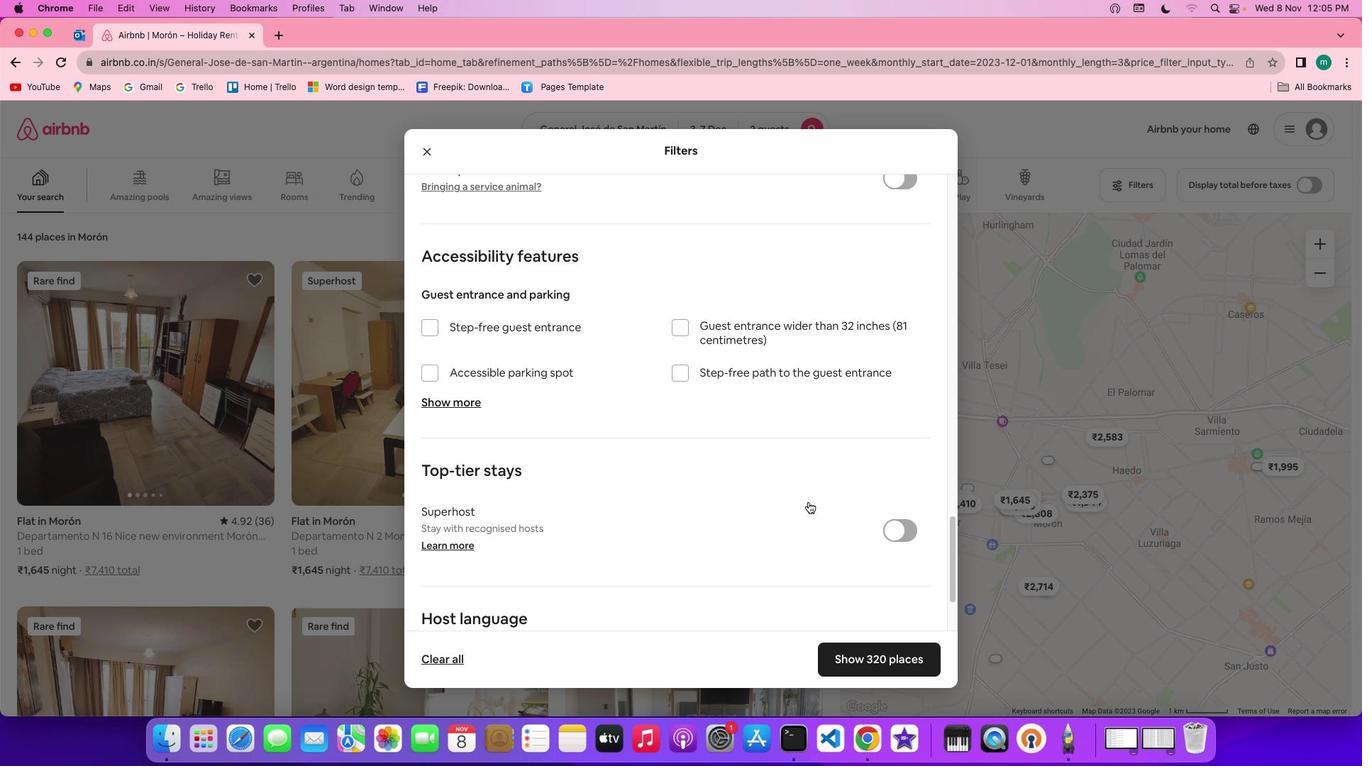 
Action: Mouse scrolled (895, 589) with delta (87, 83)
Screenshot: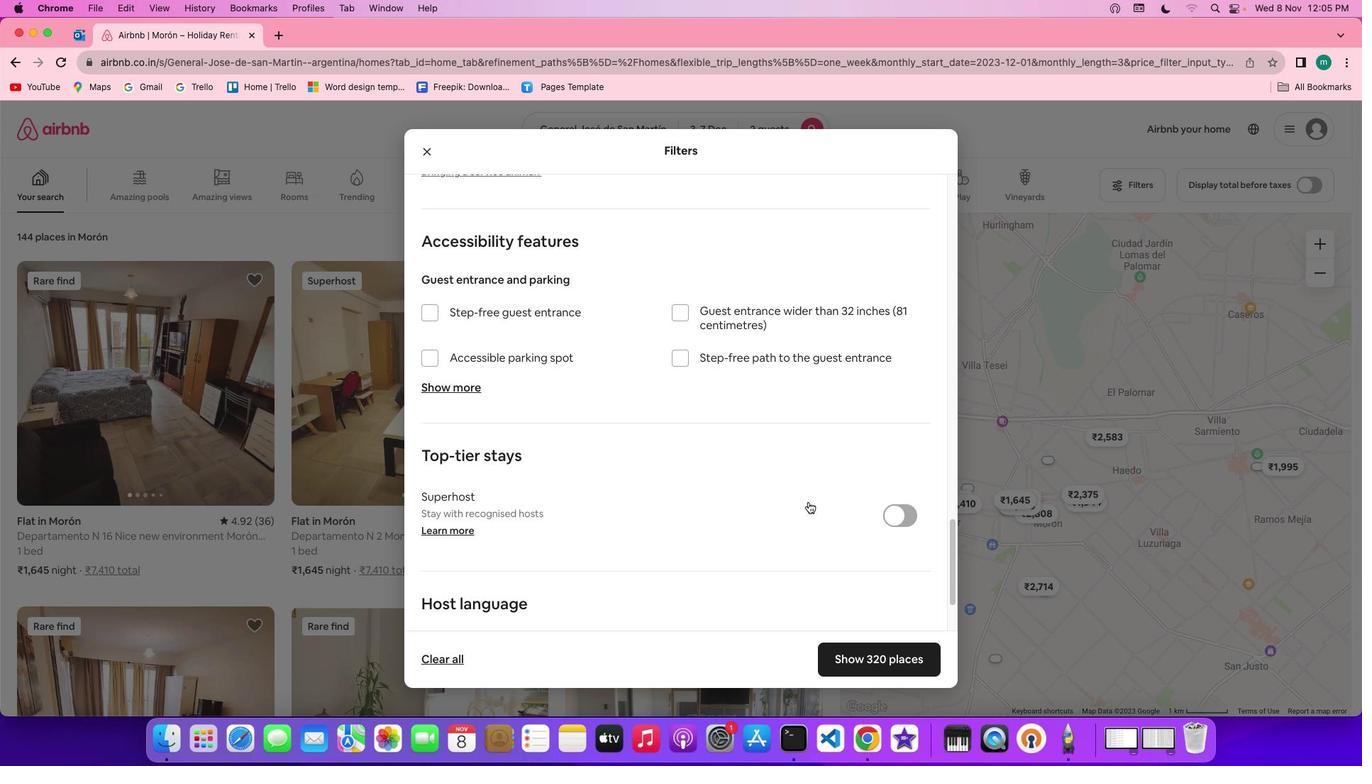 
Action: Mouse scrolled (895, 589) with delta (87, 86)
Screenshot: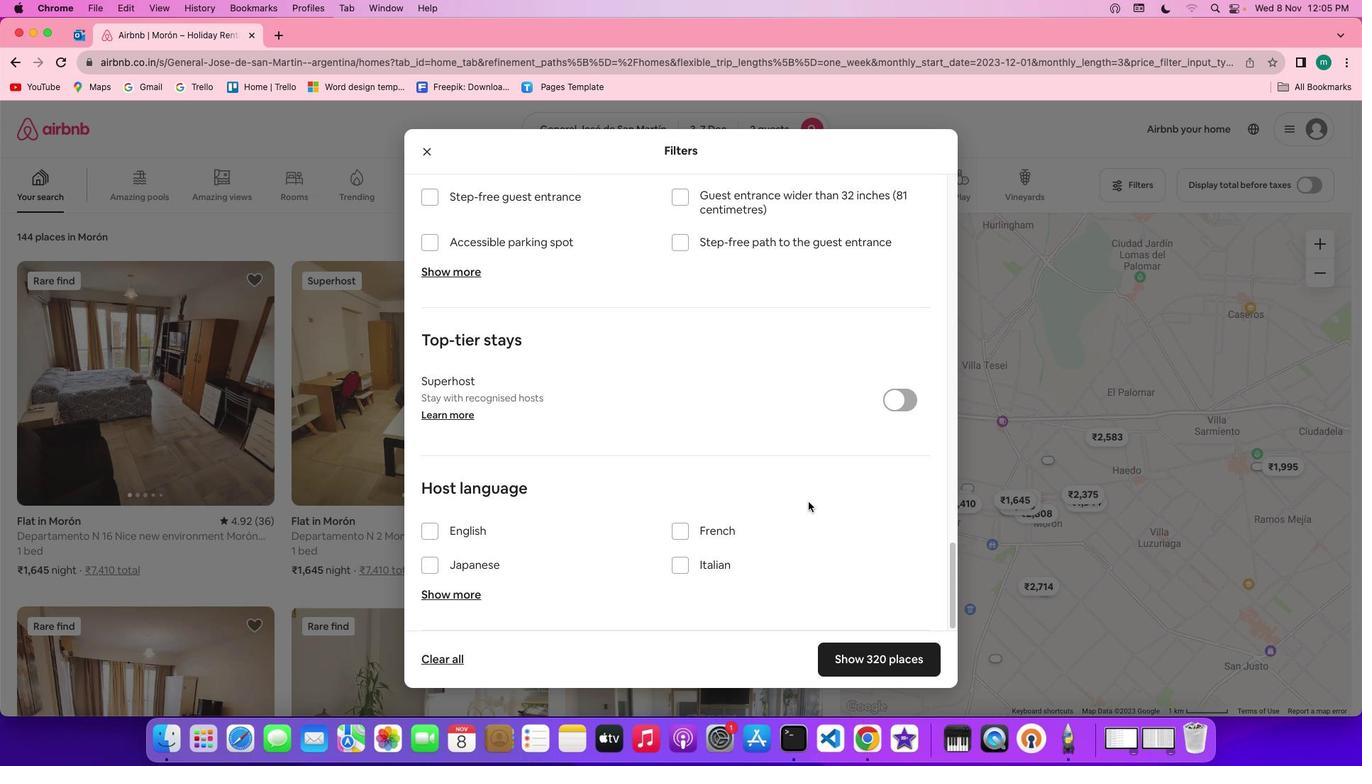 
Action: Mouse scrolled (895, 589) with delta (87, 86)
Screenshot: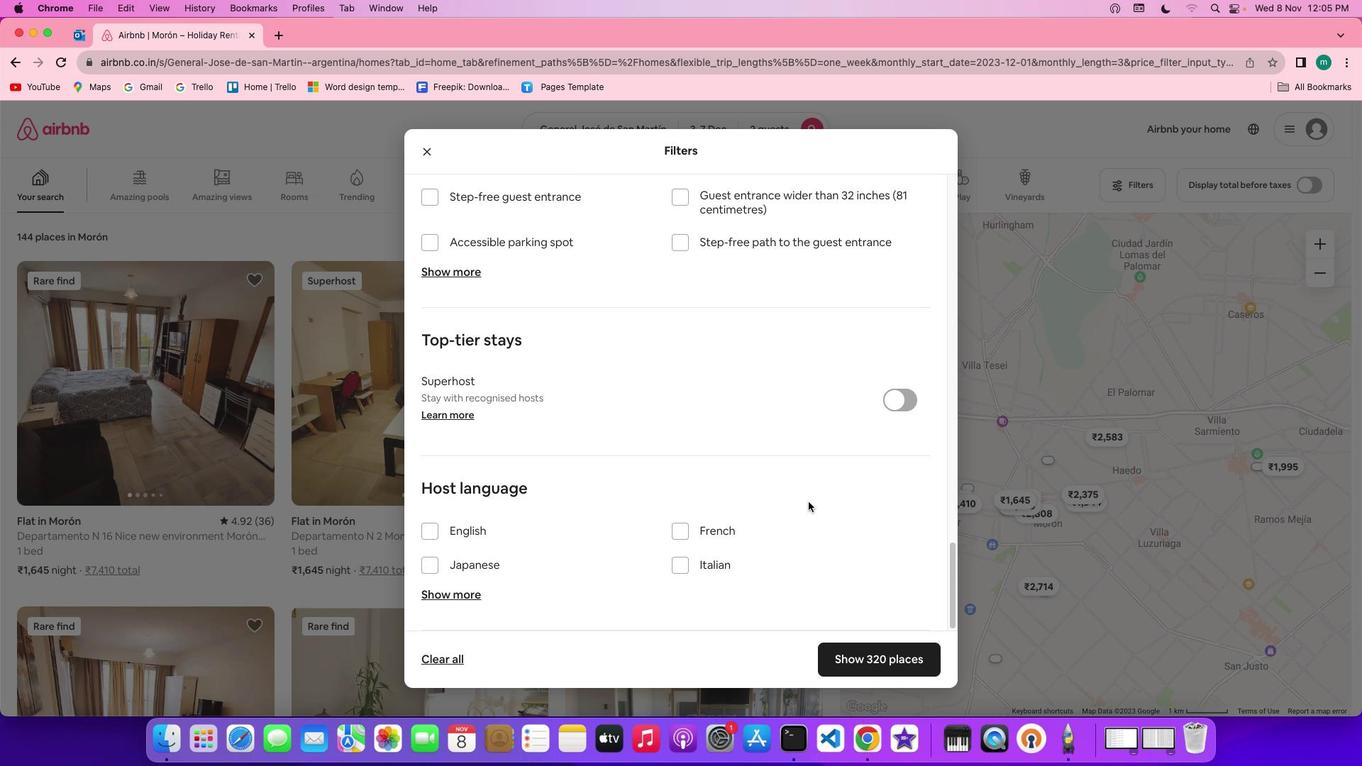 
Action: Mouse scrolled (895, 589) with delta (87, 85)
Screenshot: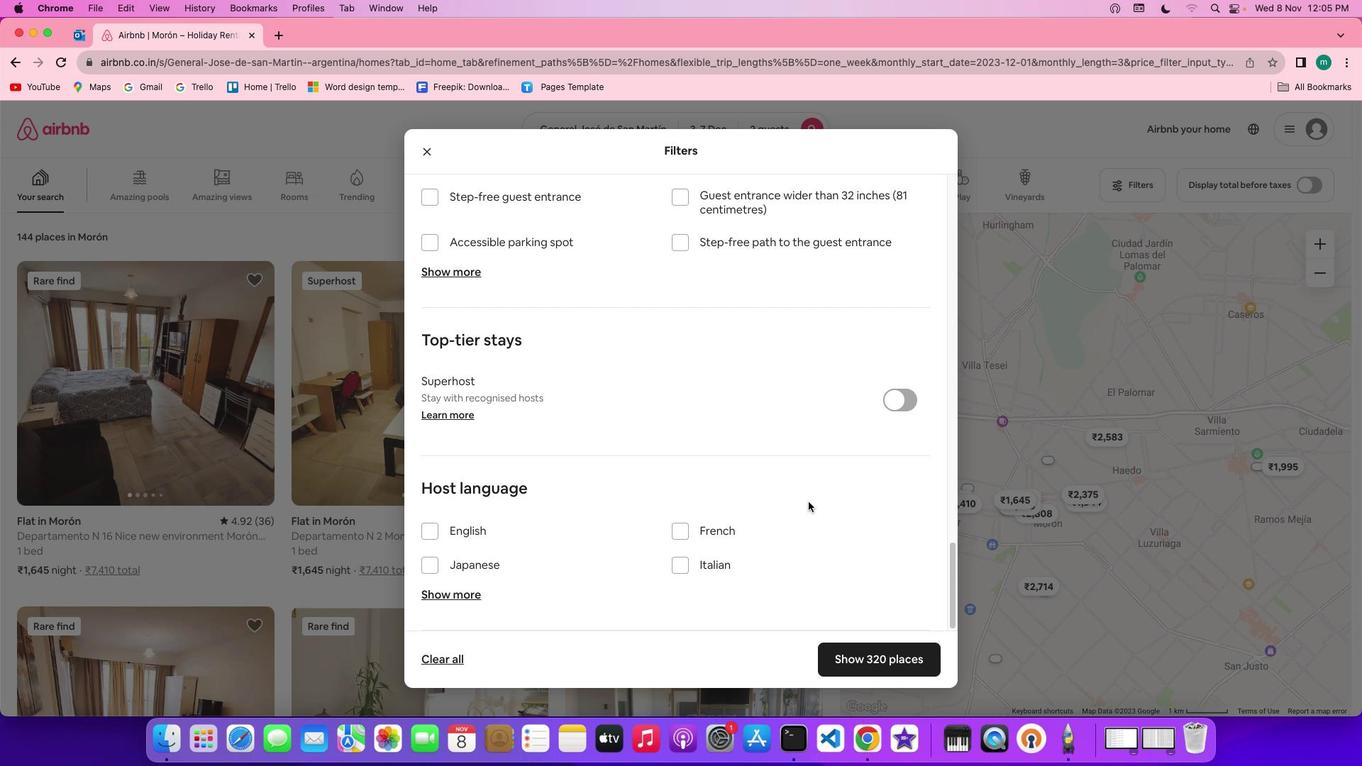 
Action: Mouse scrolled (895, 589) with delta (87, 83)
Screenshot: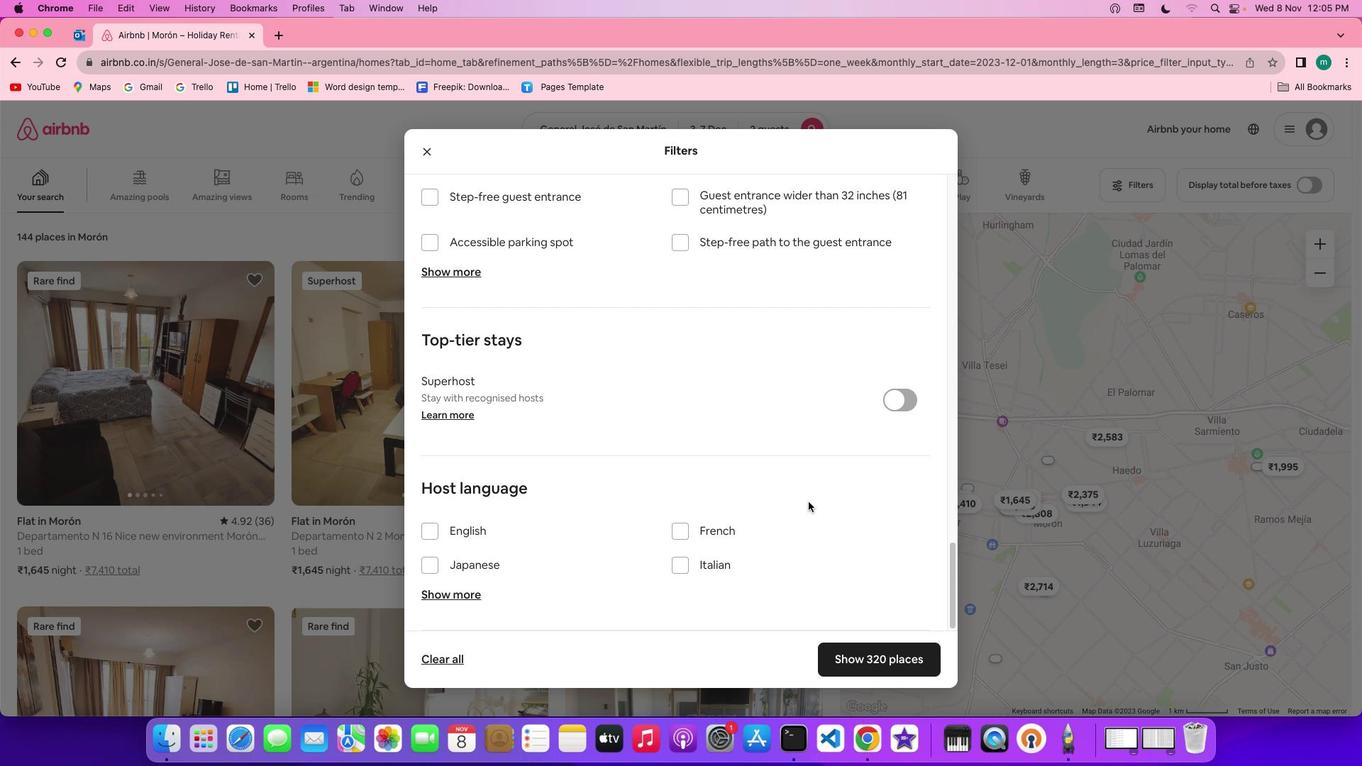 
Action: Mouse scrolled (895, 589) with delta (87, 83)
Screenshot: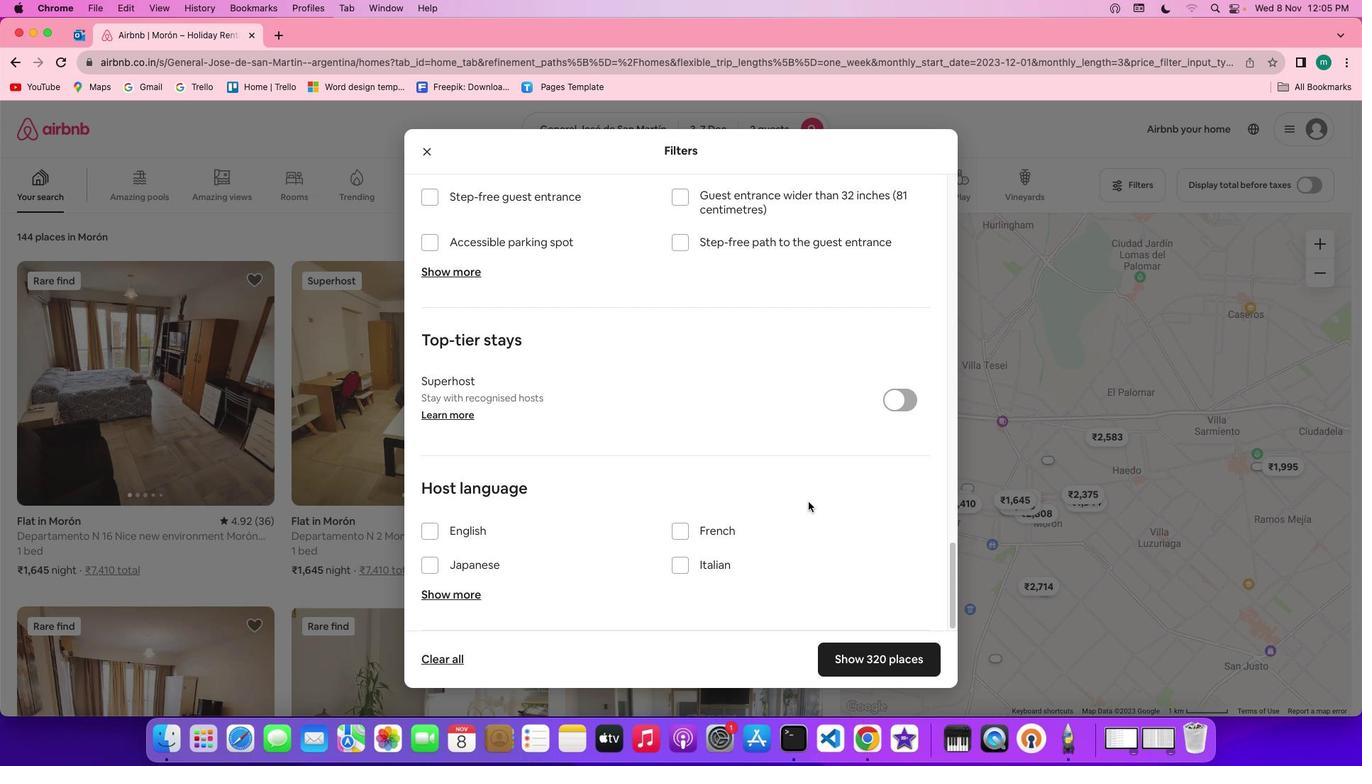 
Action: Mouse scrolled (895, 589) with delta (87, 86)
Screenshot: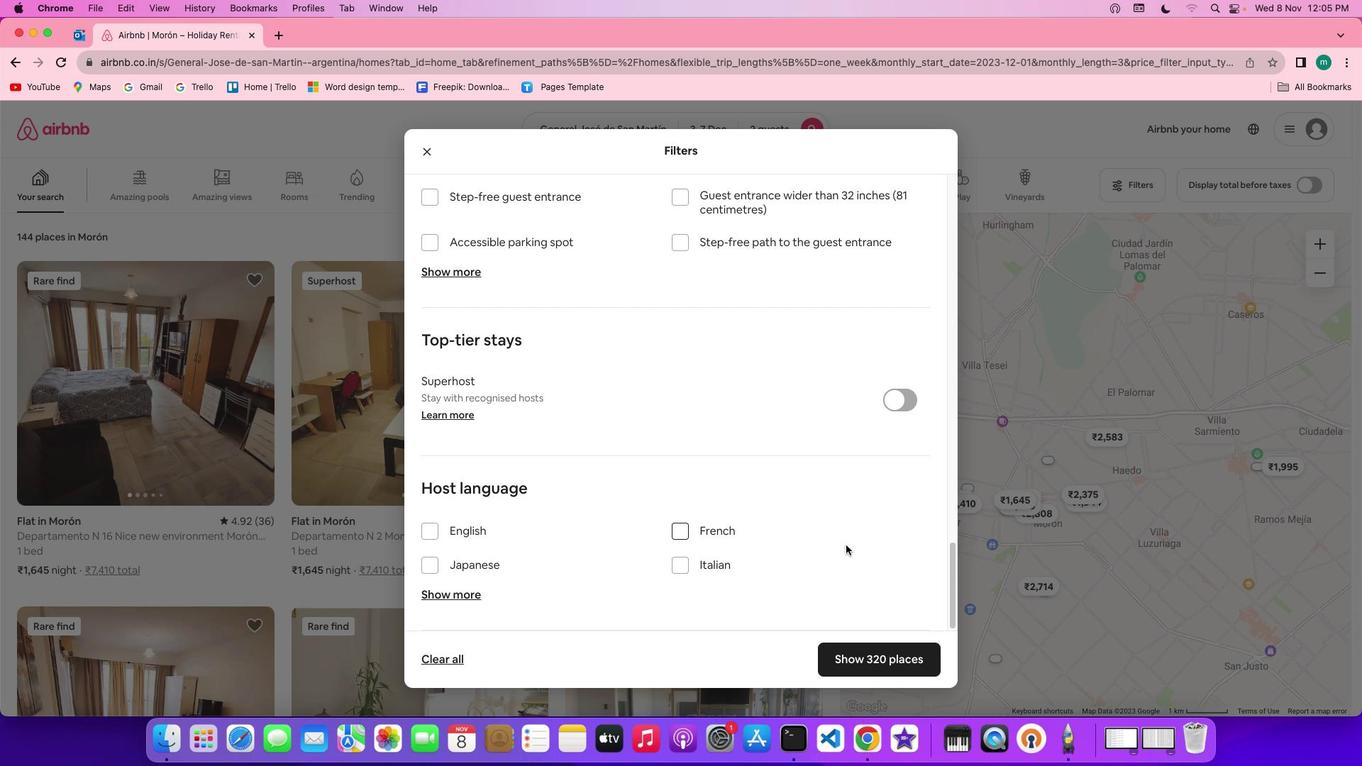 
Action: Mouse scrolled (895, 589) with delta (87, 86)
Screenshot: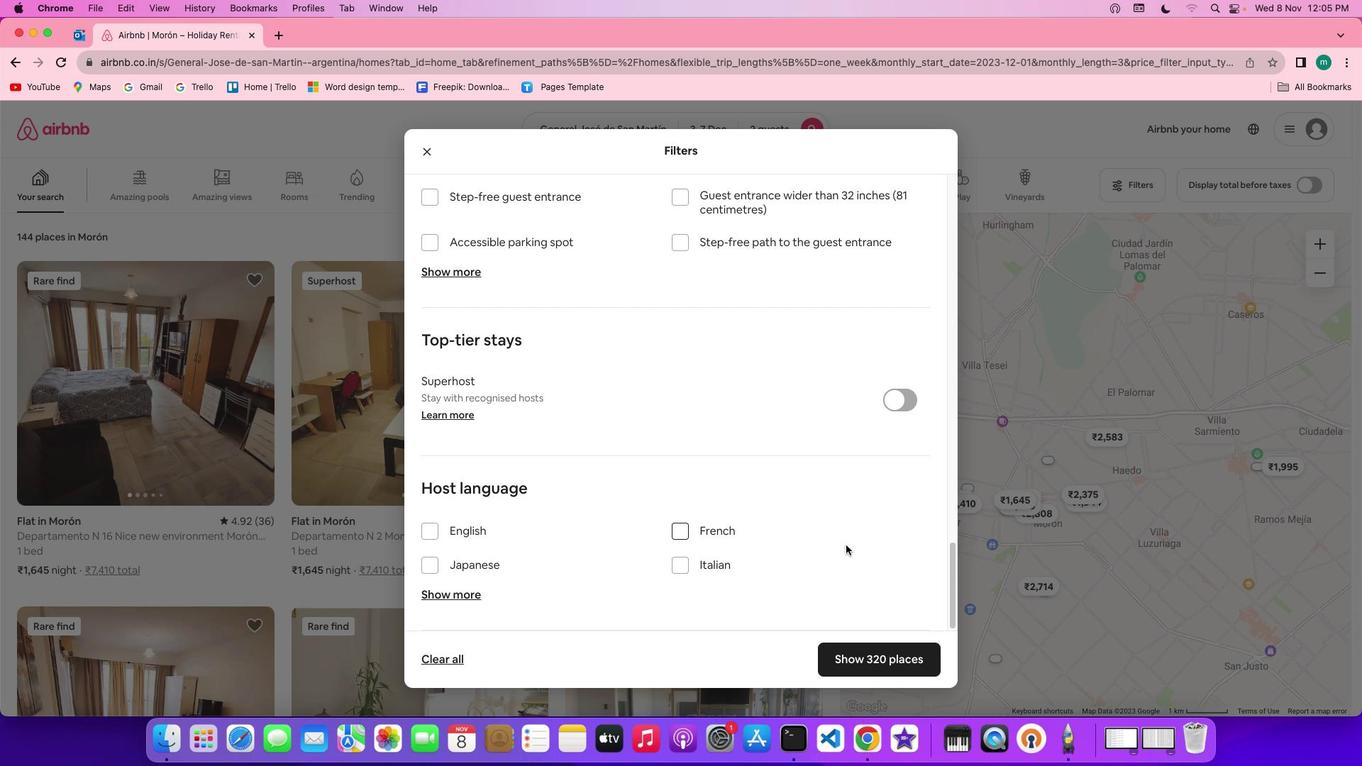 
Action: Mouse scrolled (895, 589) with delta (87, 85)
Screenshot: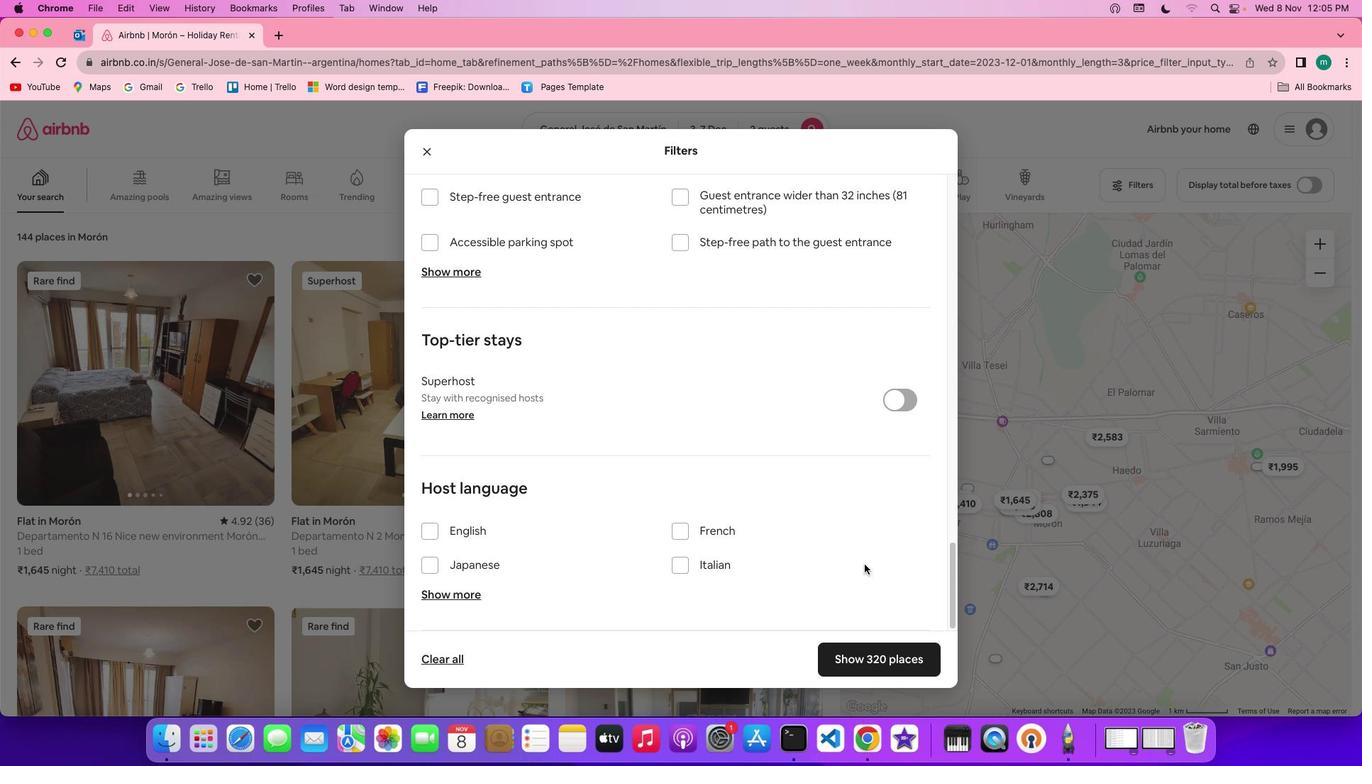 
Action: Mouse scrolled (895, 589) with delta (87, 83)
Screenshot: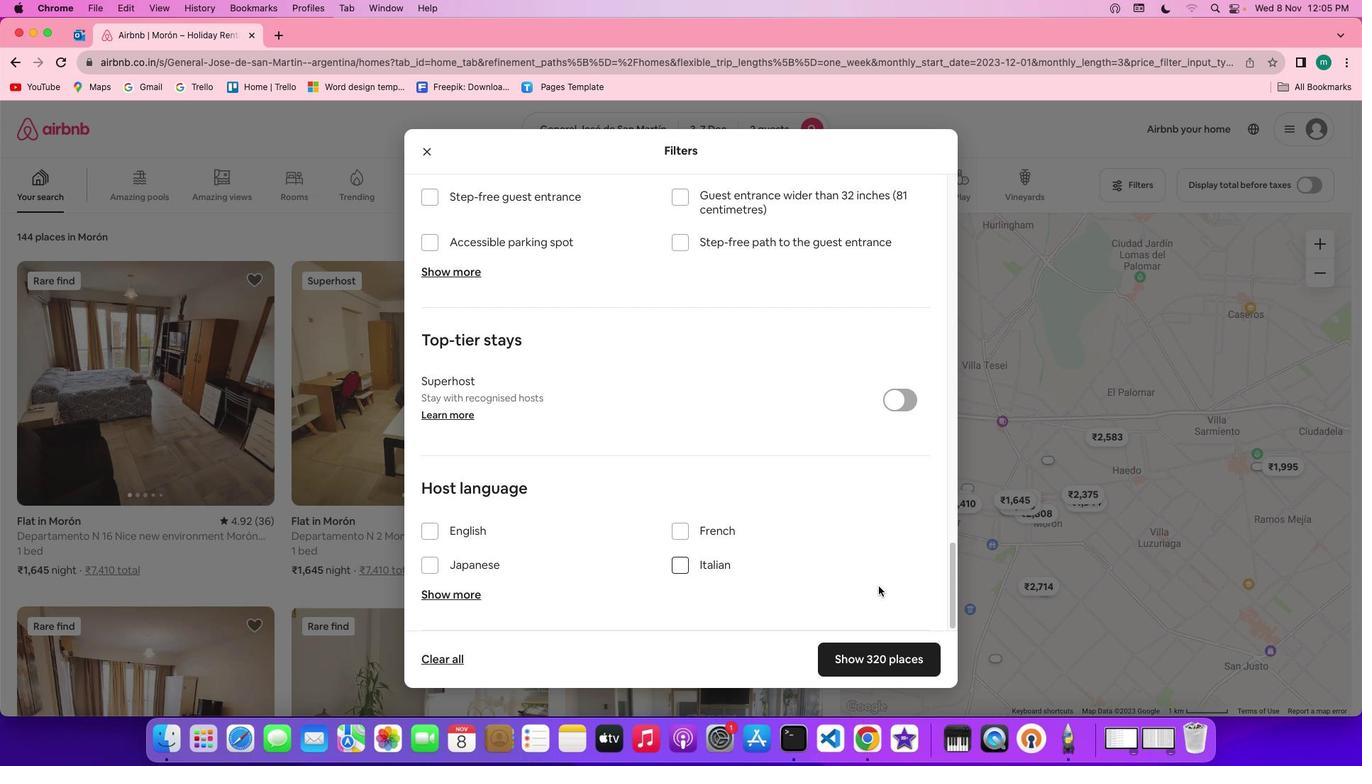 
Action: Mouse scrolled (895, 589) with delta (87, 83)
Screenshot: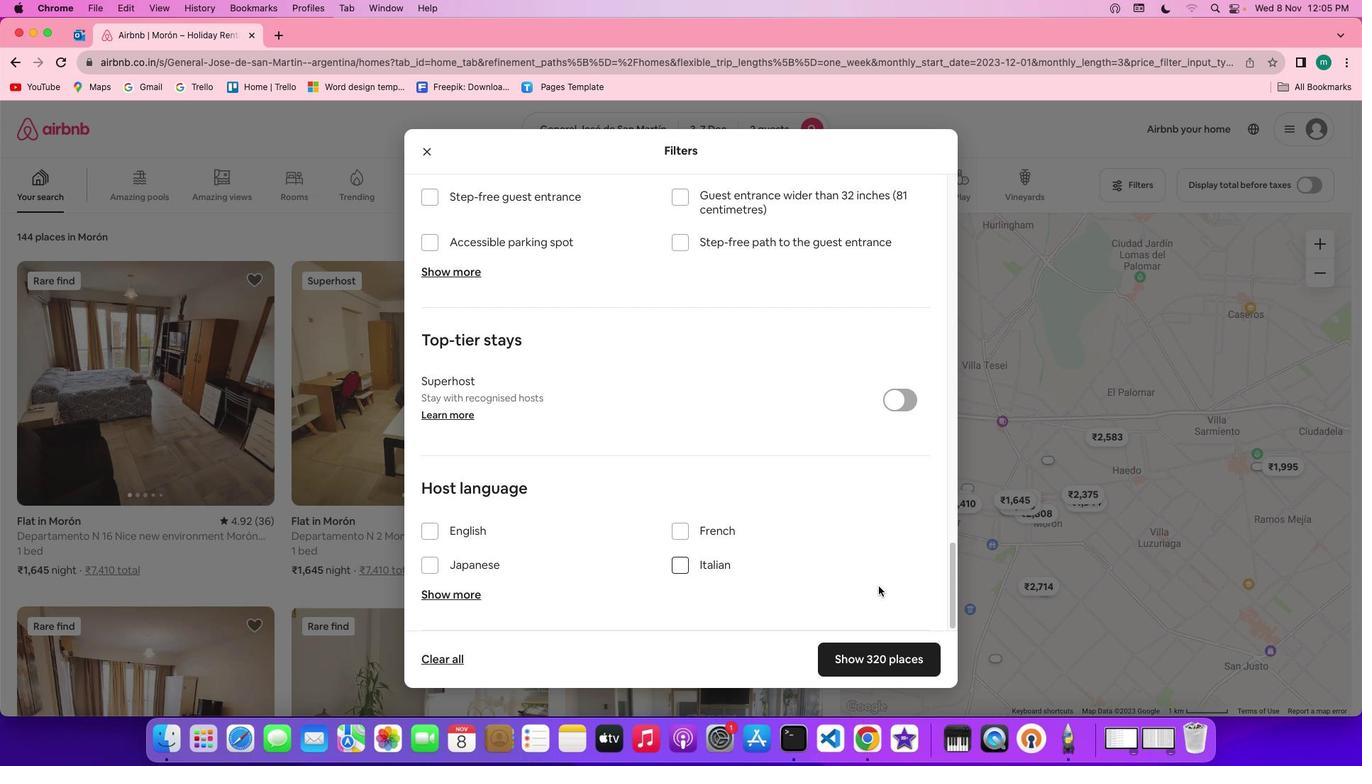 
Action: Mouse scrolled (895, 589) with delta (87, 83)
Screenshot: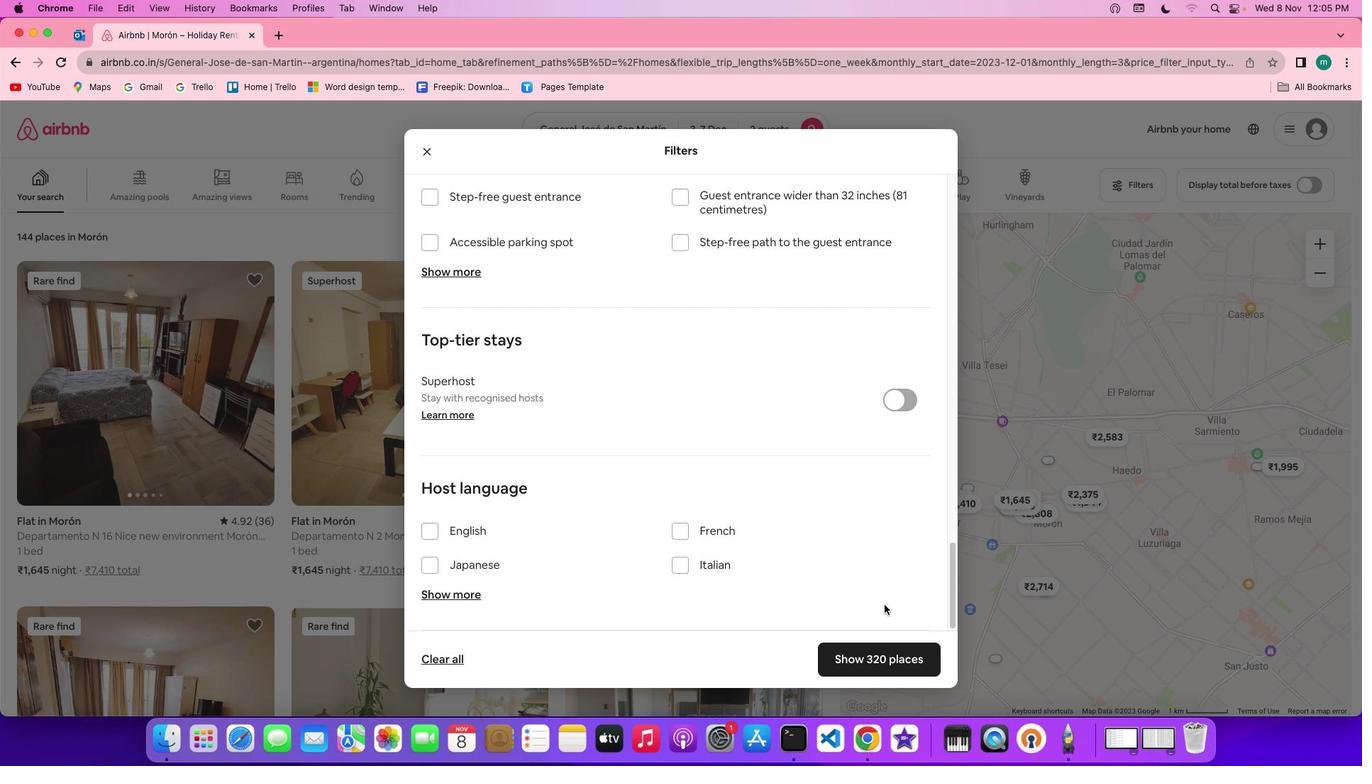 
Action: Mouse moved to (978, 745)
Screenshot: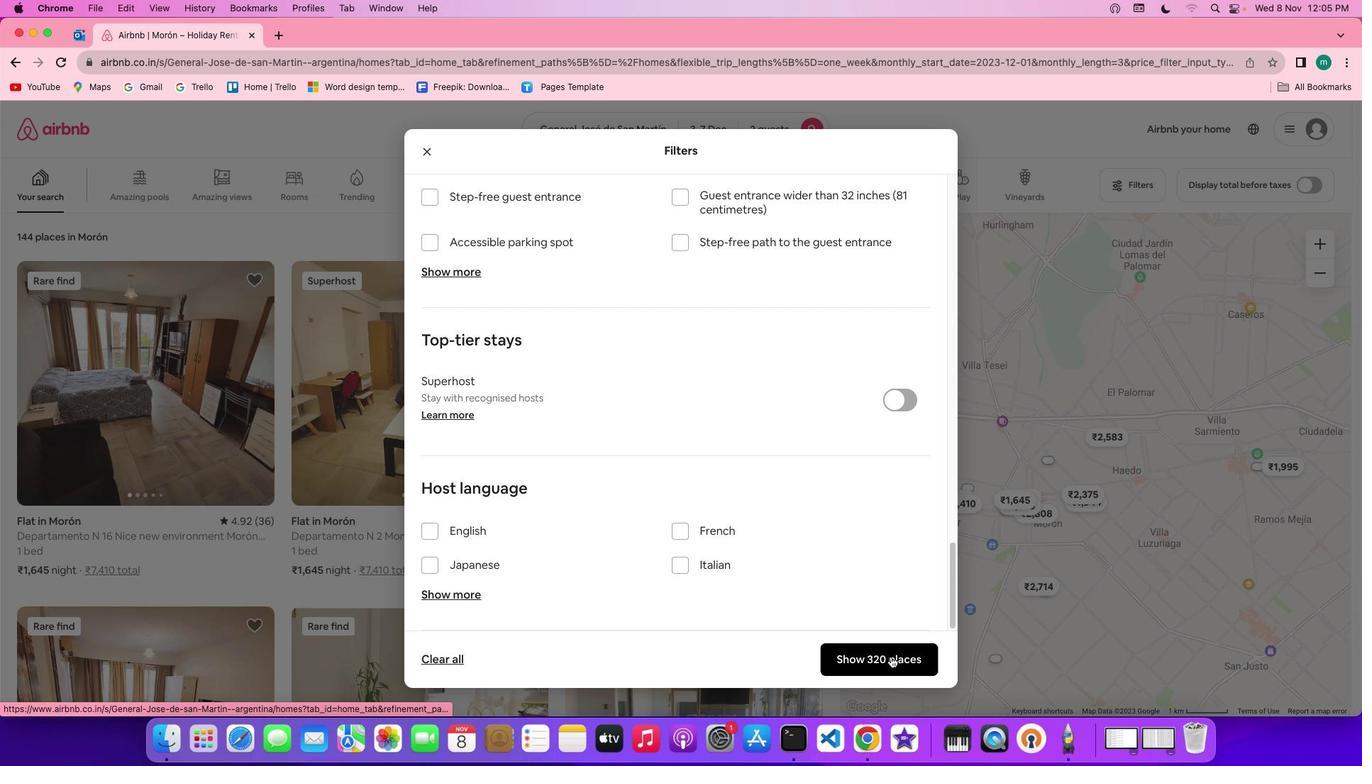 
Action: Mouse pressed left at (978, 745)
Screenshot: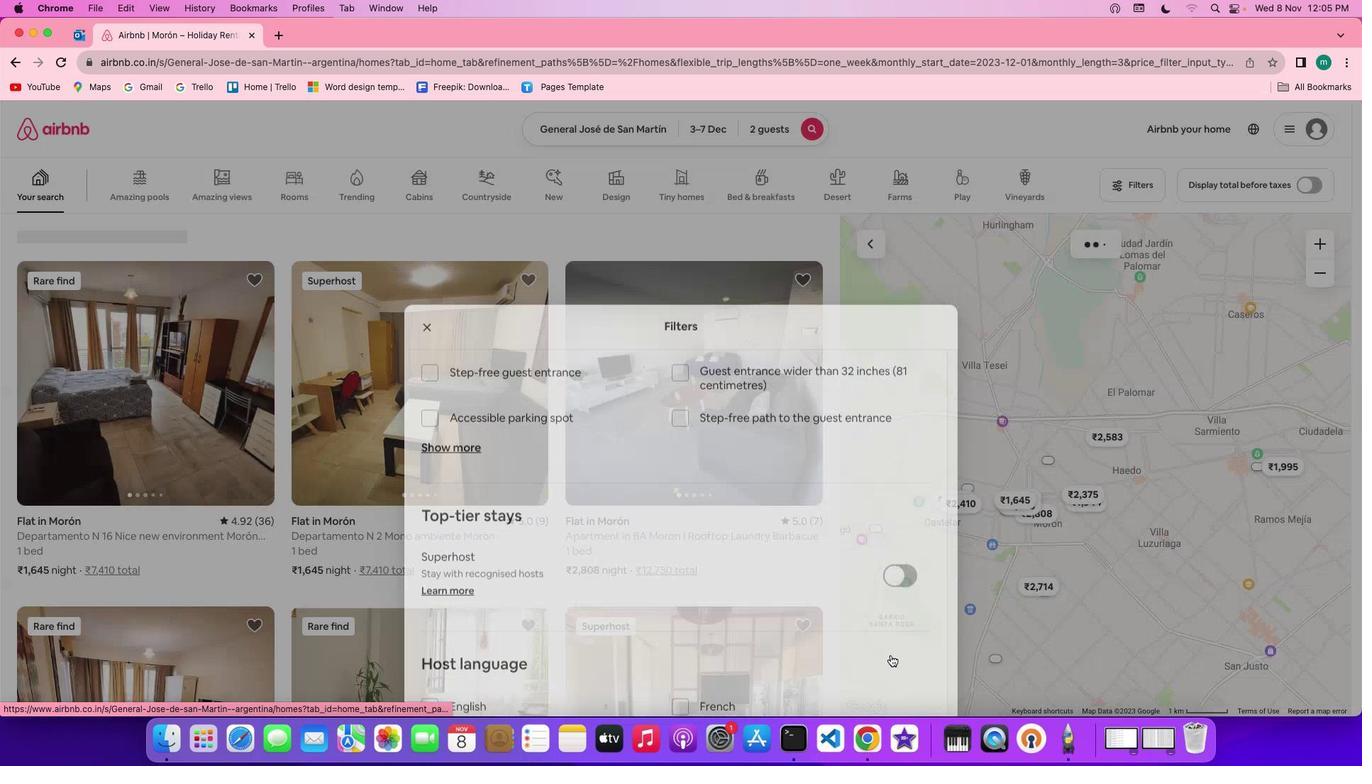 
Action: Mouse moved to (232, 461)
Screenshot: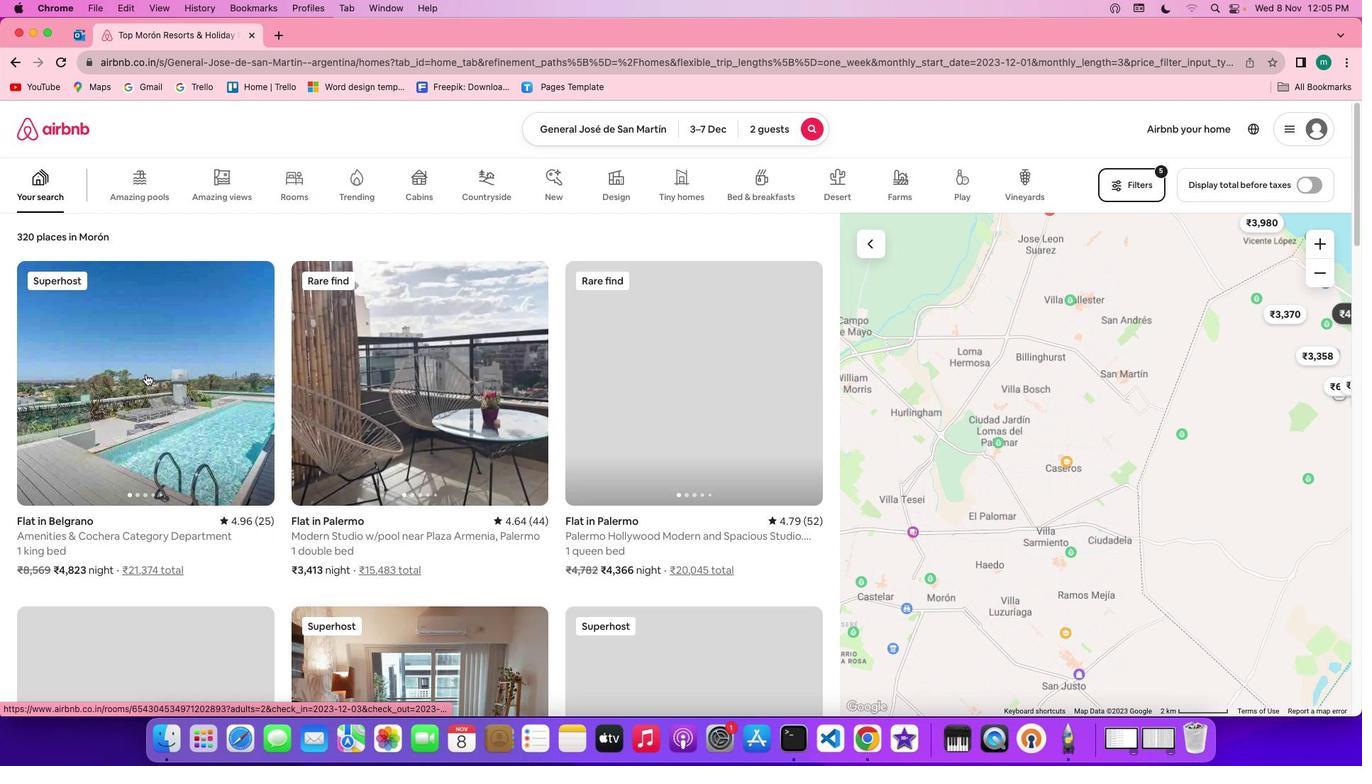 
Action: Mouse pressed left at (232, 461)
Screenshot: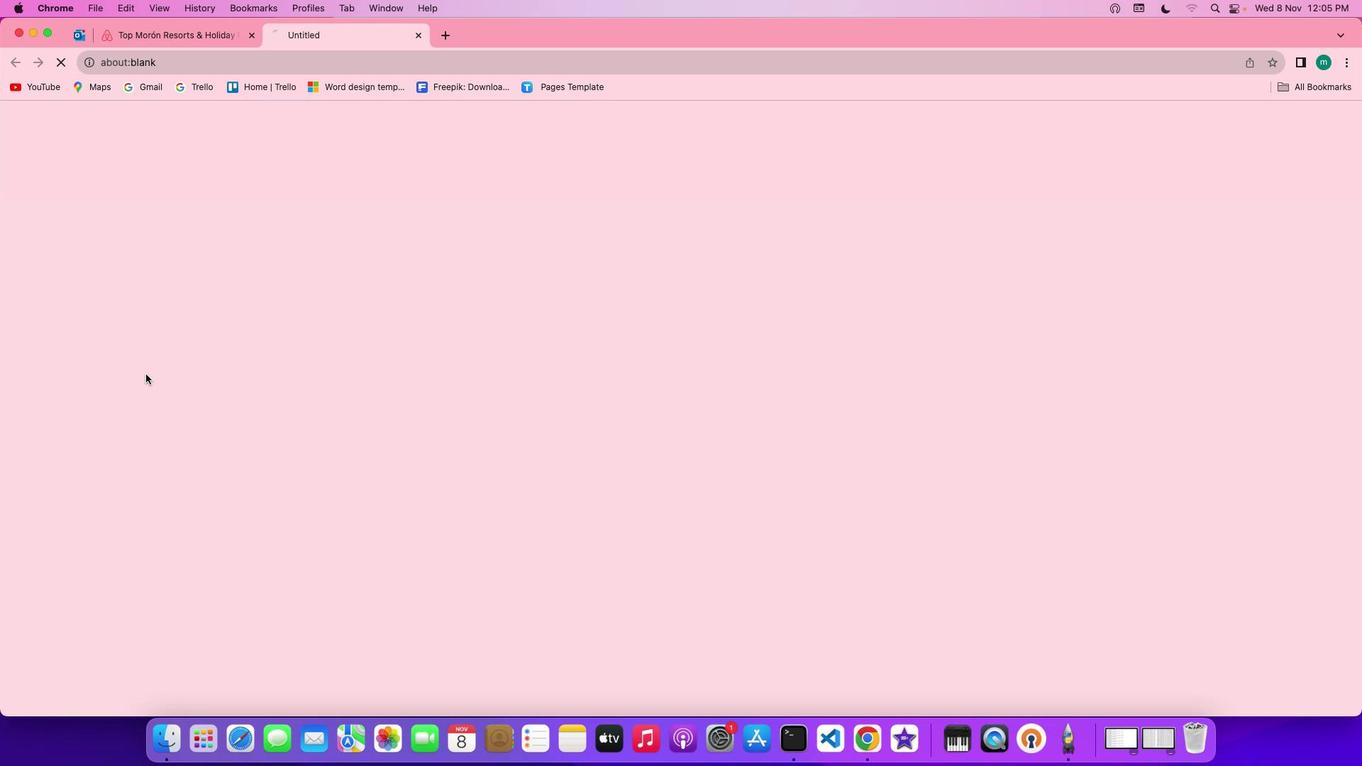 
Action: Mouse moved to (1093, 615)
Screenshot: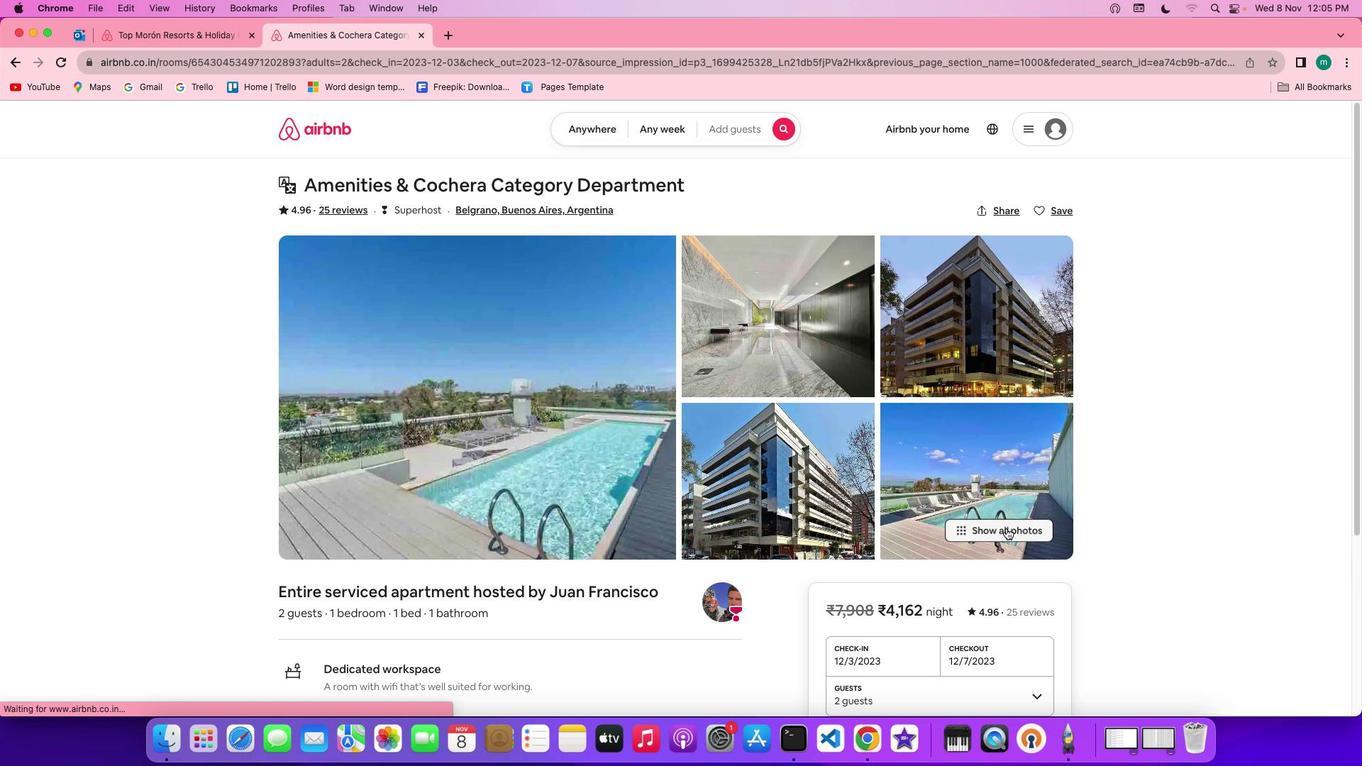 
Action: Mouse pressed left at (1093, 615)
Screenshot: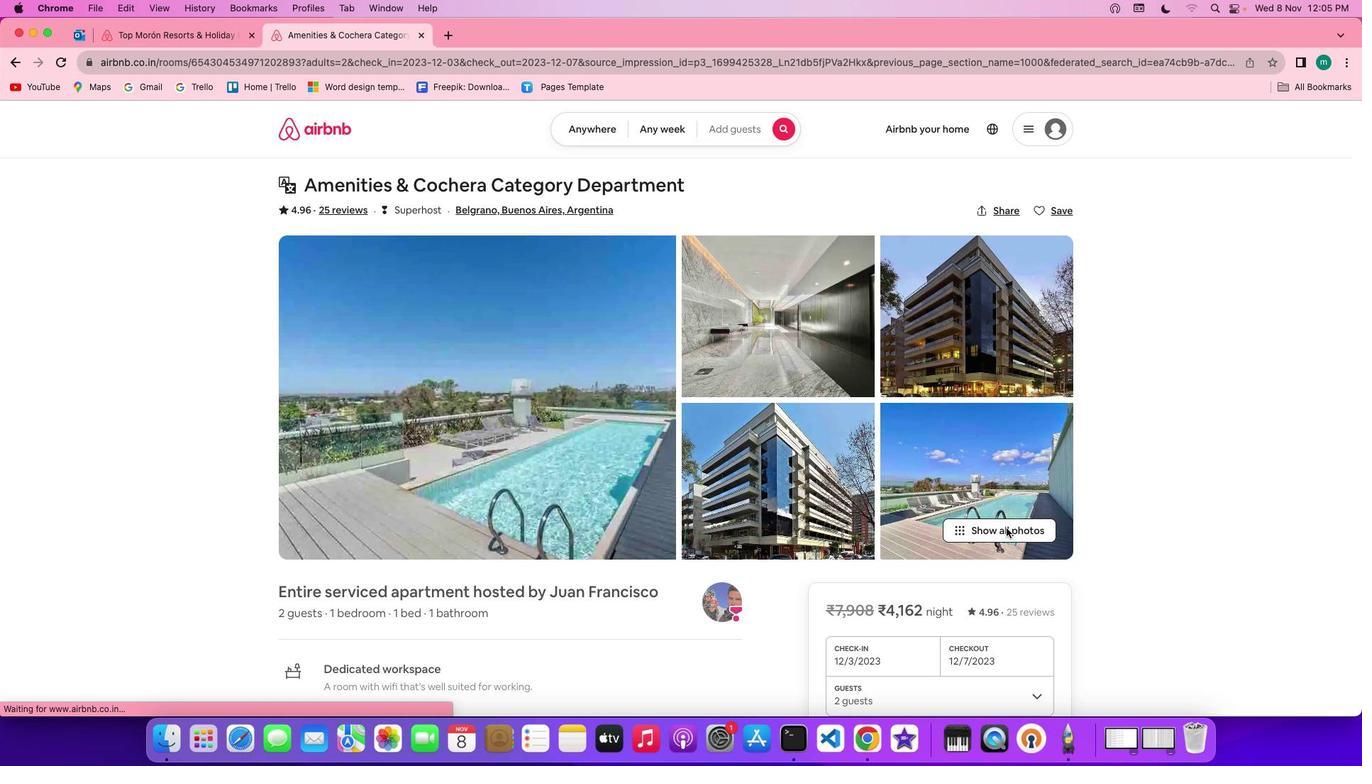 
Action: Mouse moved to (815, 655)
Screenshot: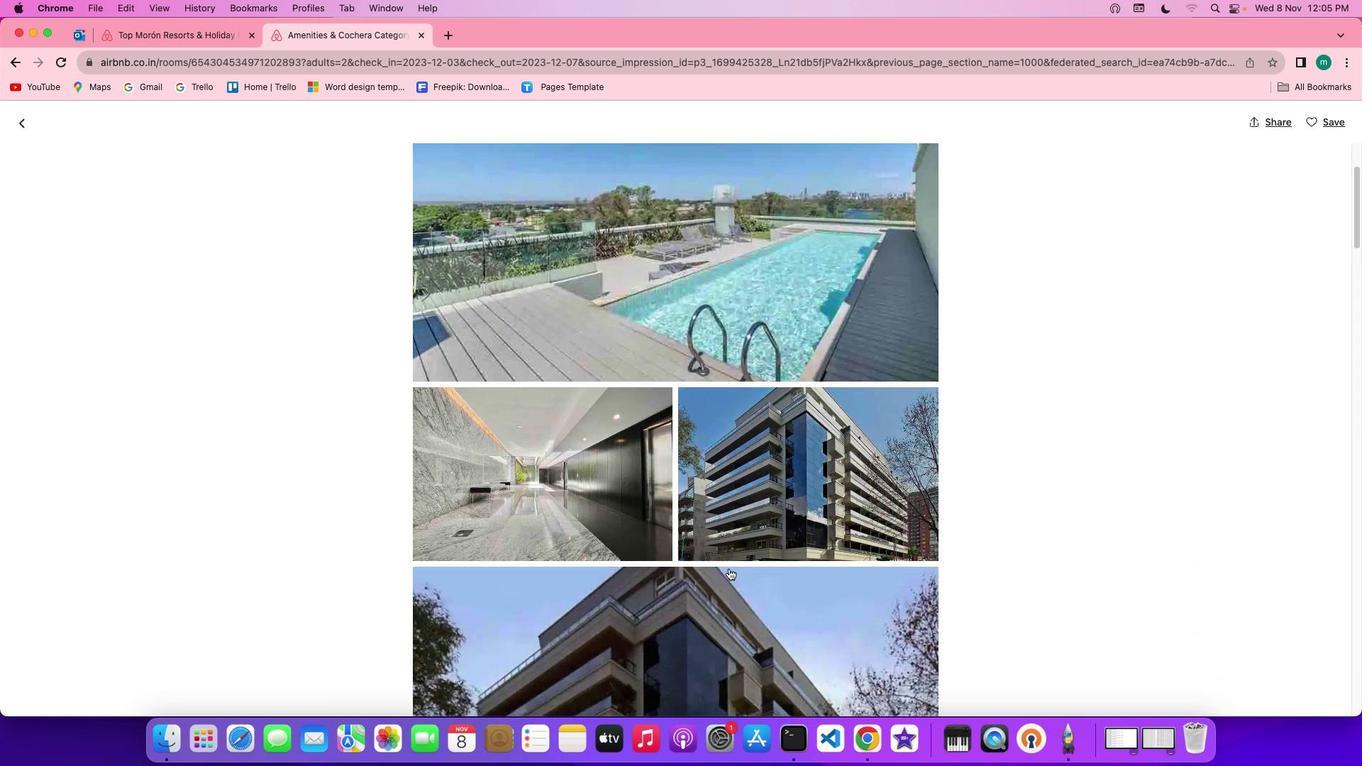 
Action: Mouse scrolled (815, 655) with delta (87, 86)
Screenshot: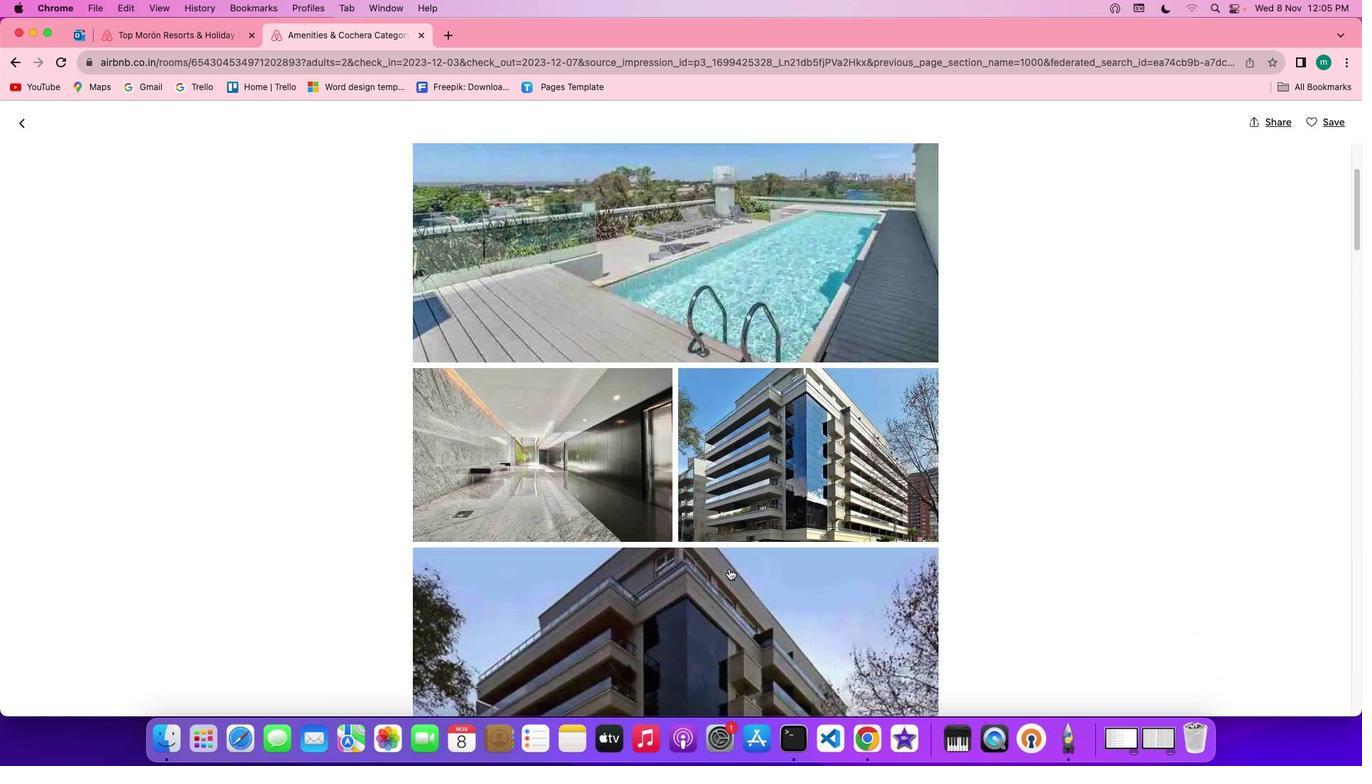 
Action: Mouse scrolled (815, 655) with delta (87, 86)
Screenshot: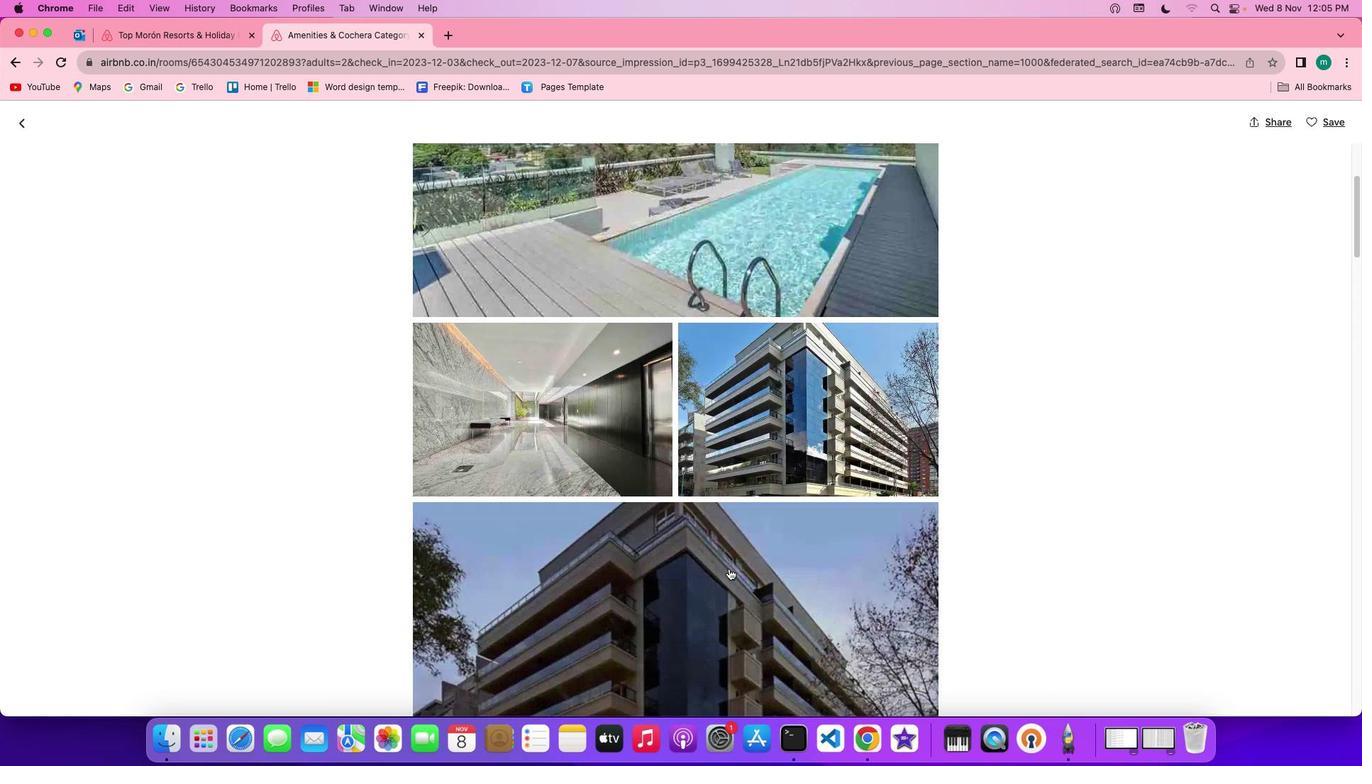 
Action: Mouse scrolled (815, 655) with delta (87, 85)
Screenshot: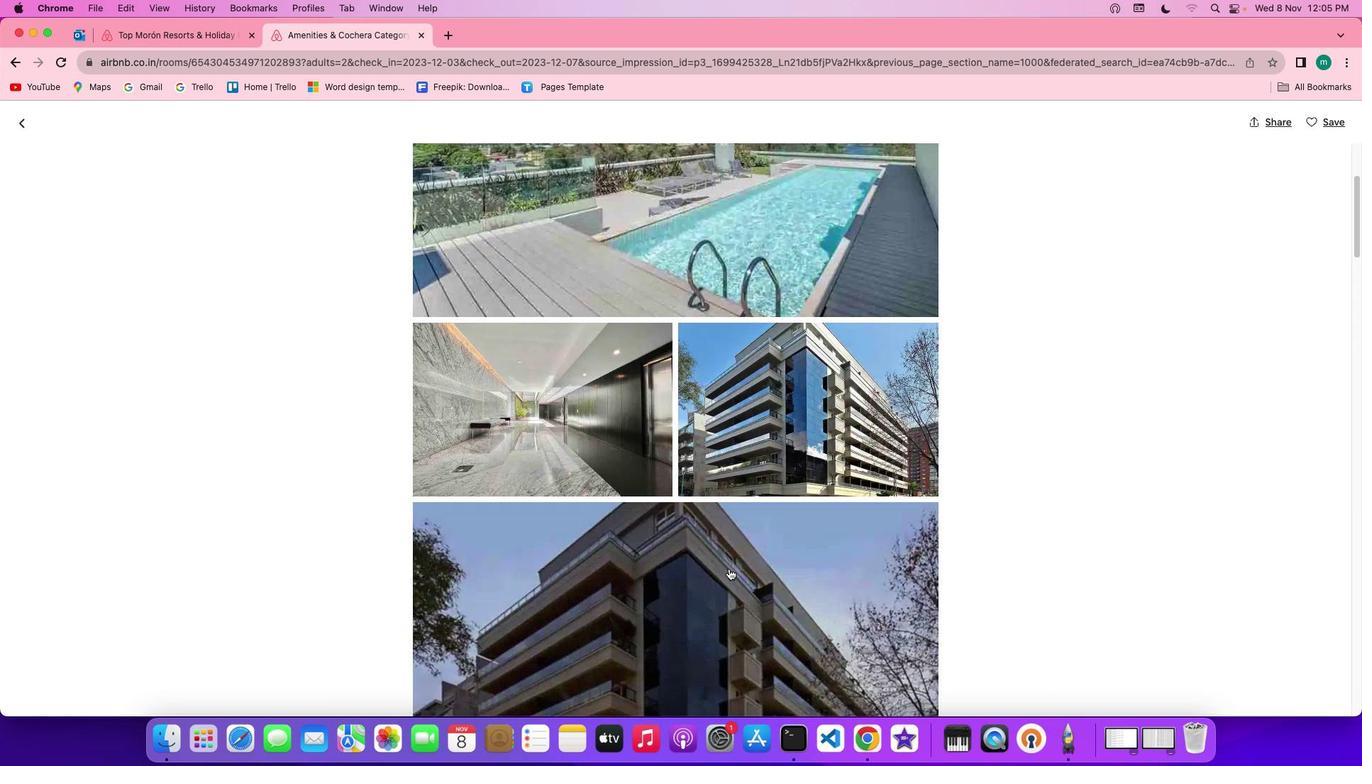 
Action: Mouse scrolled (815, 655) with delta (87, 85)
Screenshot: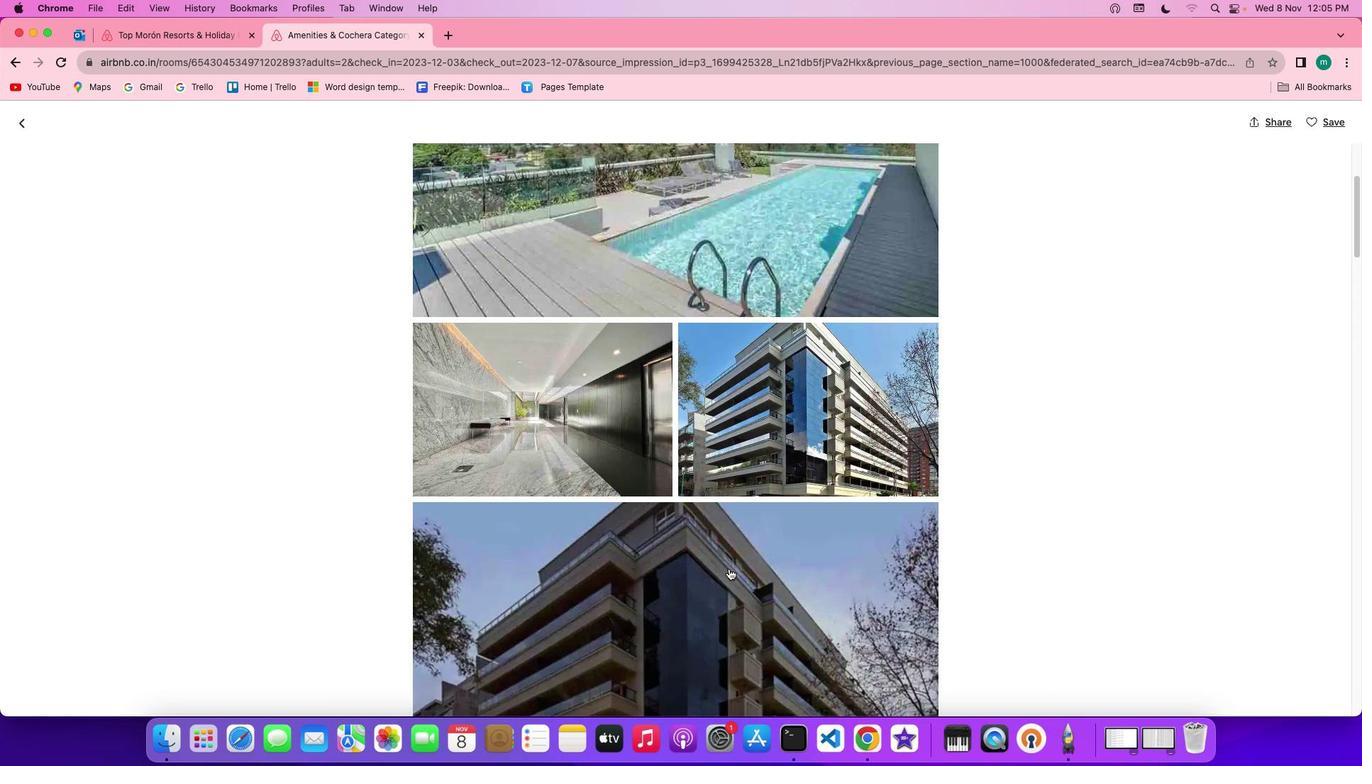 
Action: Mouse scrolled (815, 655) with delta (87, 86)
Screenshot: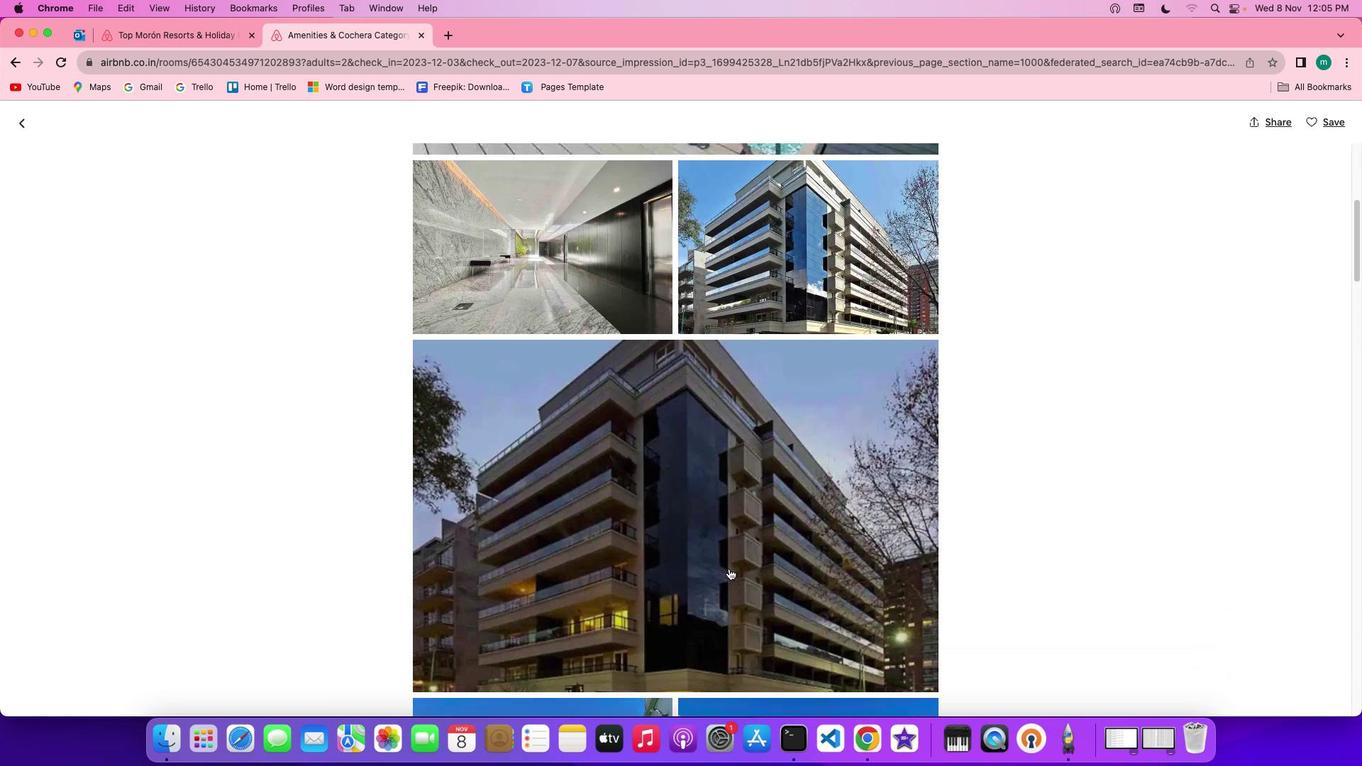 
Action: Mouse scrolled (815, 655) with delta (87, 86)
Screenshot: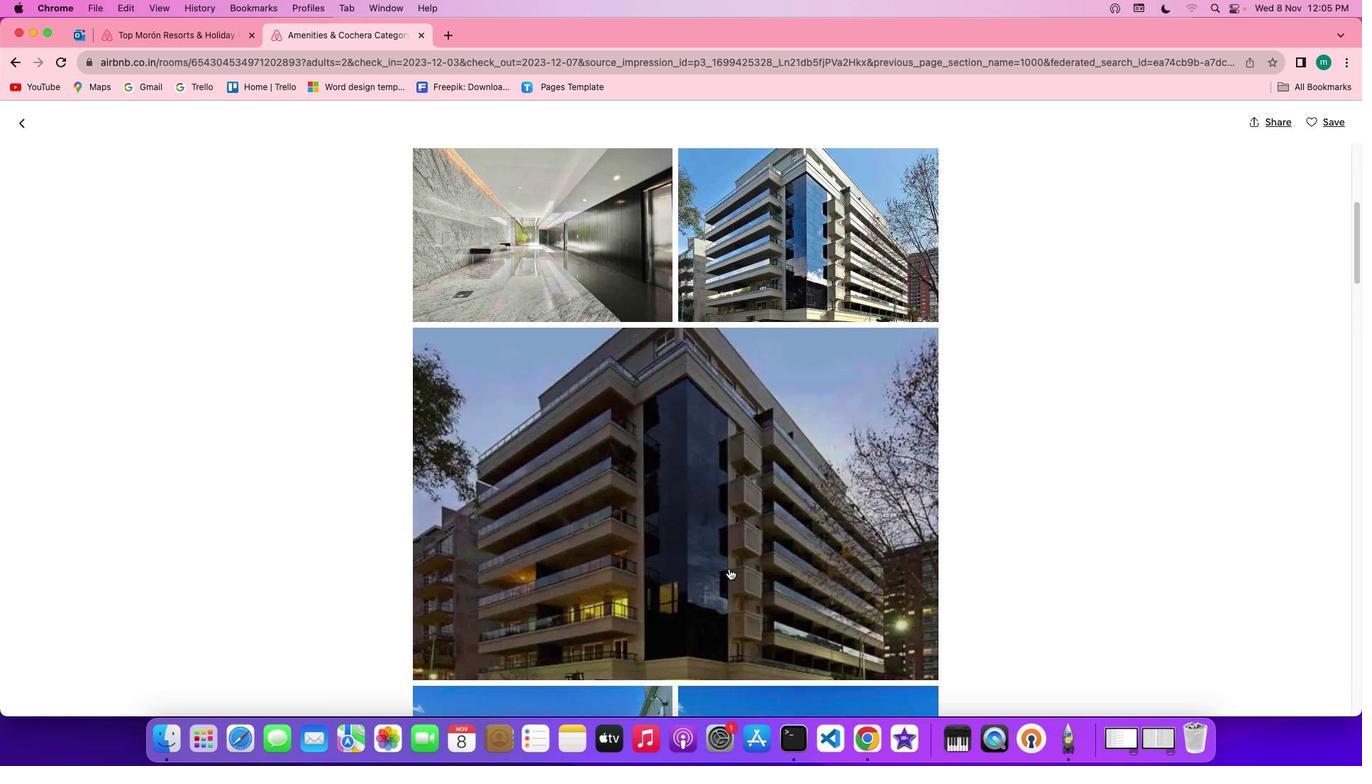 
Action: Mouse scrolled (815, 655) with delta (87, 85)
Screenshot: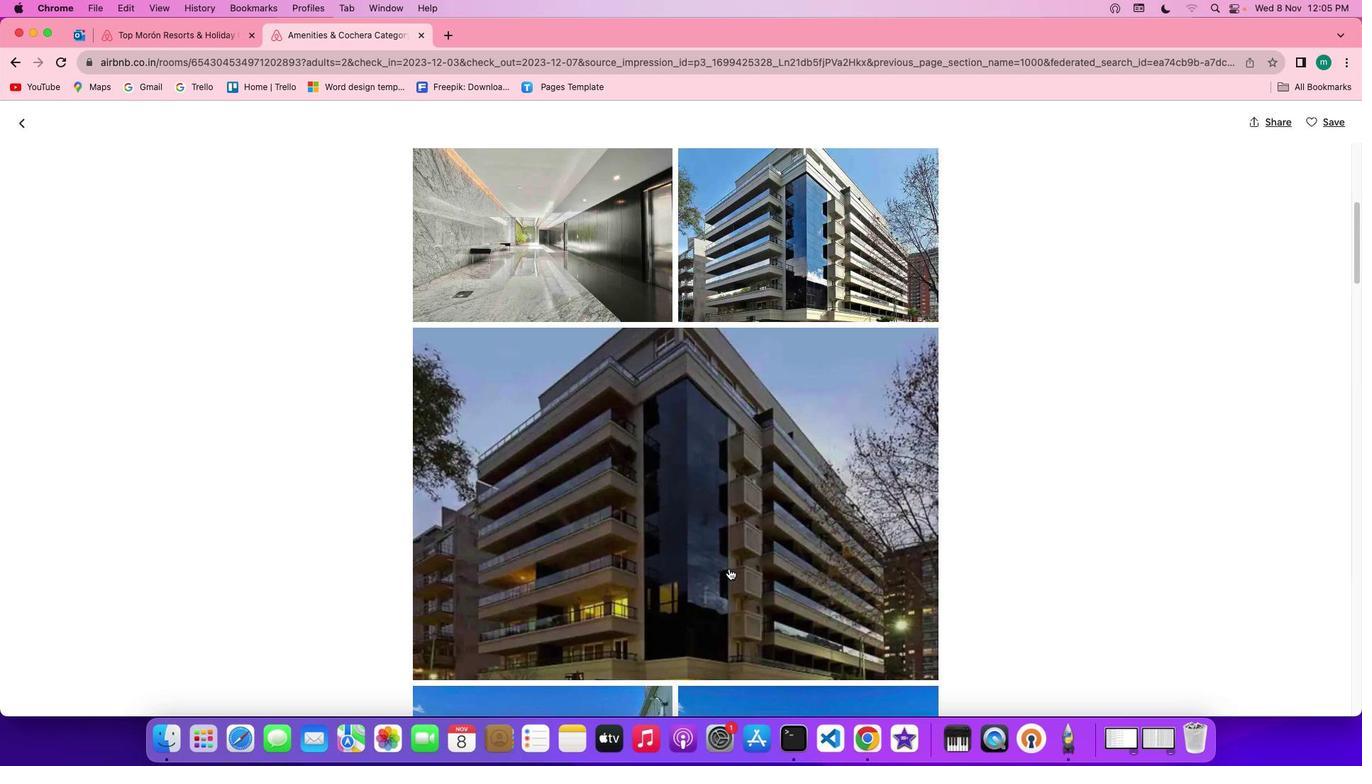 
Action: Mouse scrolled (815, 655) with delta (87, 85)
Screenshot: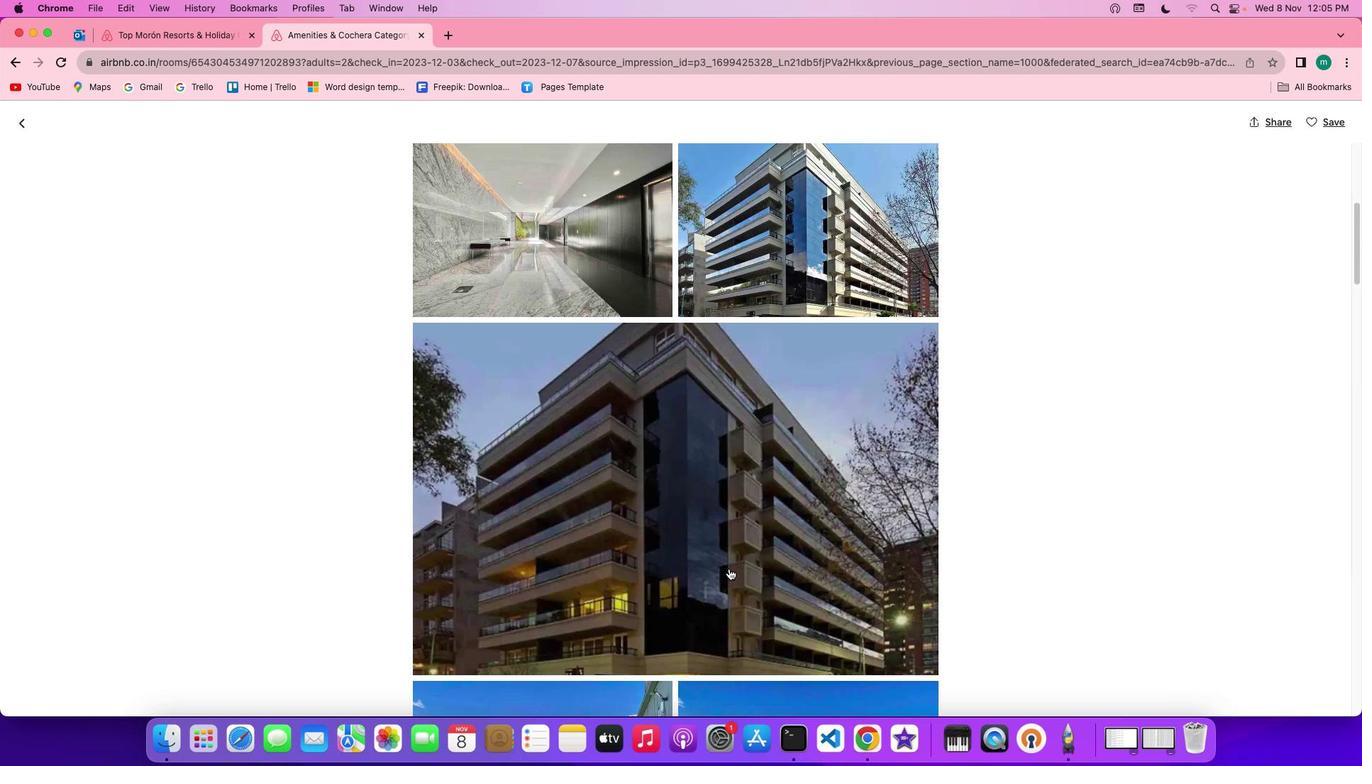 
Action: Mouse scrolled (815, 655) with delta (87, 86)
Screenshot: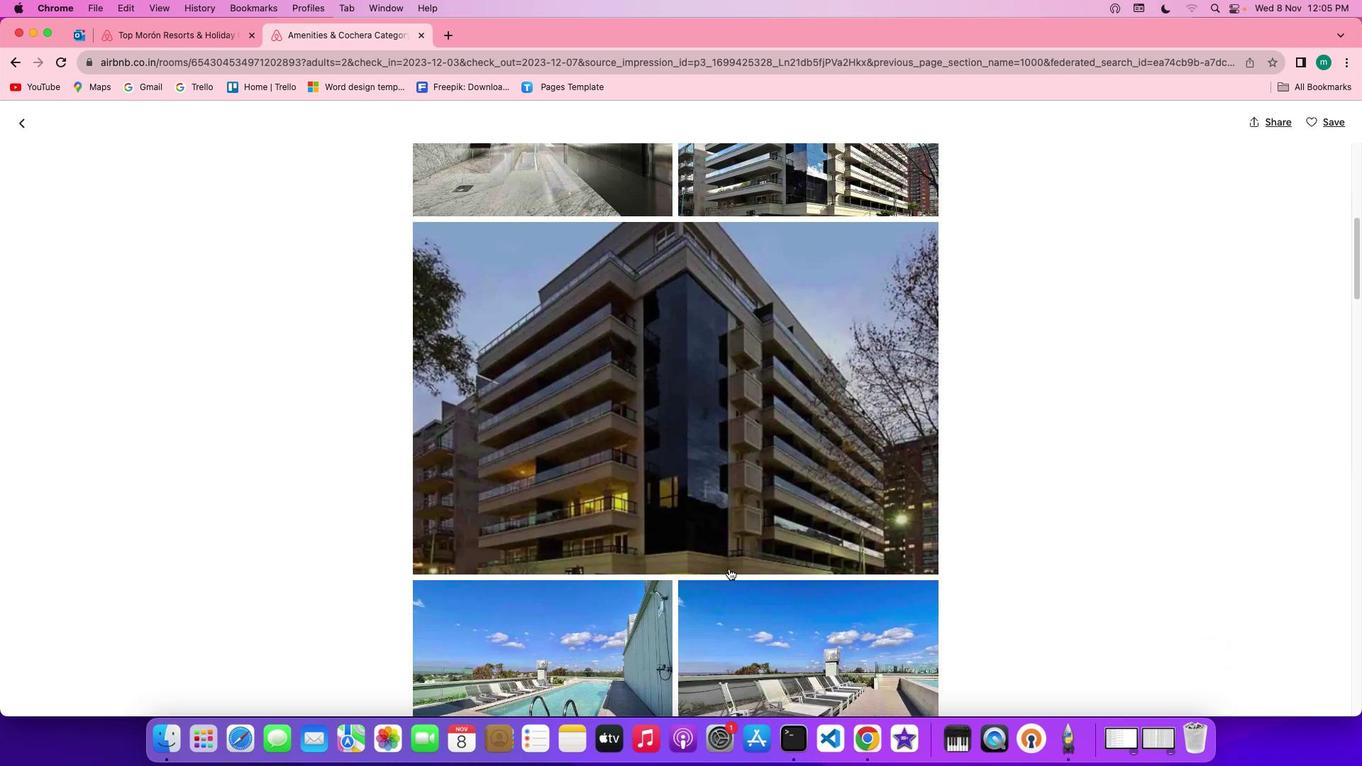 
Action: Mouse scrolled (815, 655) with delta (87, 86)
Screenshot: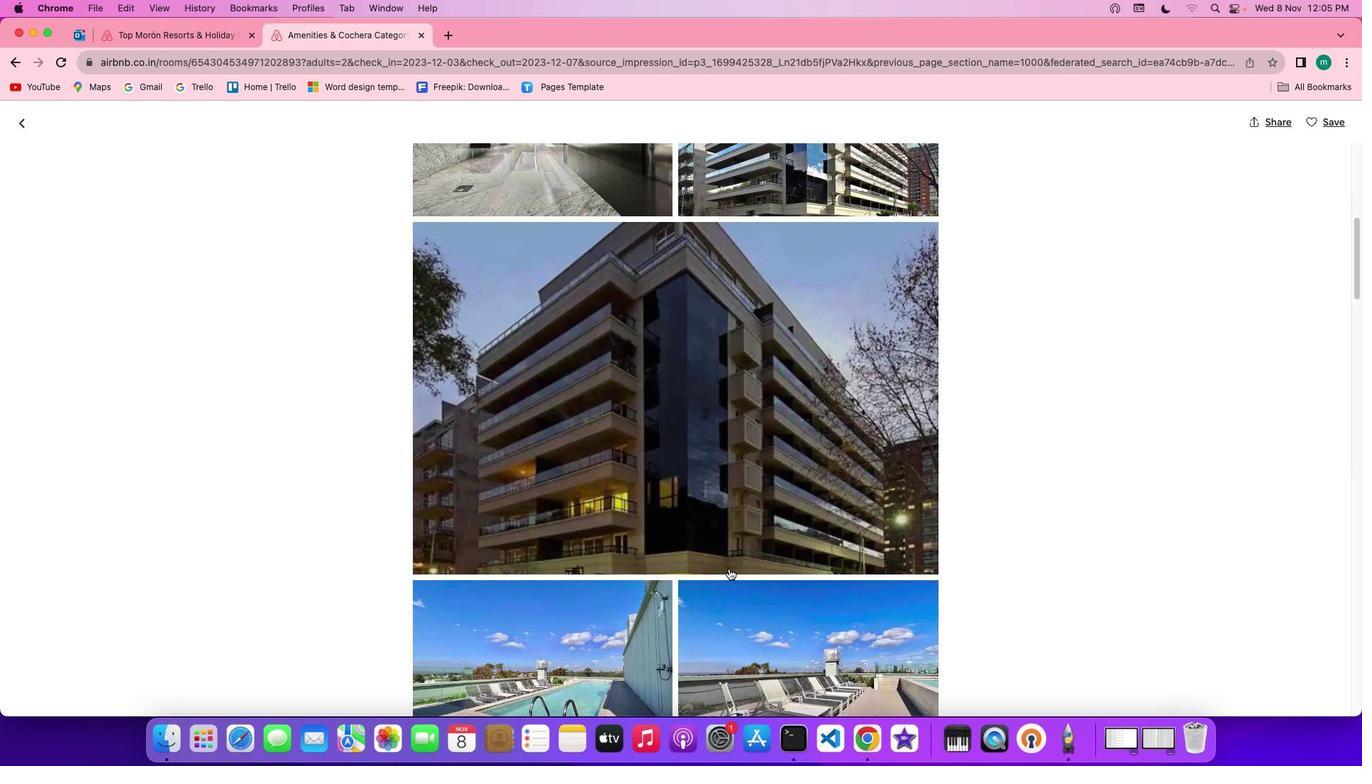 
Action: Mouse scrolled (815, 655) with delta (87, 85)
Screenshot: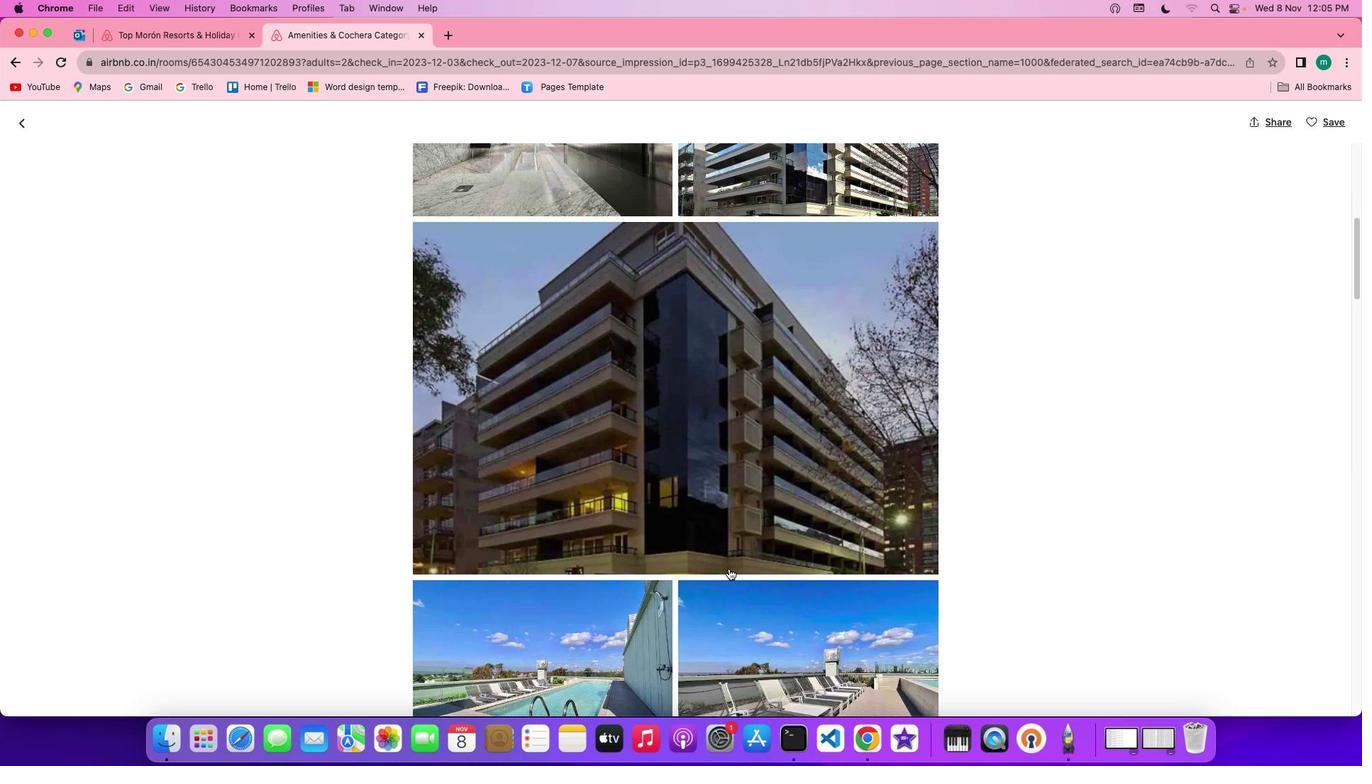 
Action: Mouse scrolled (815, 655) with delta (87, 86)
Screenshot: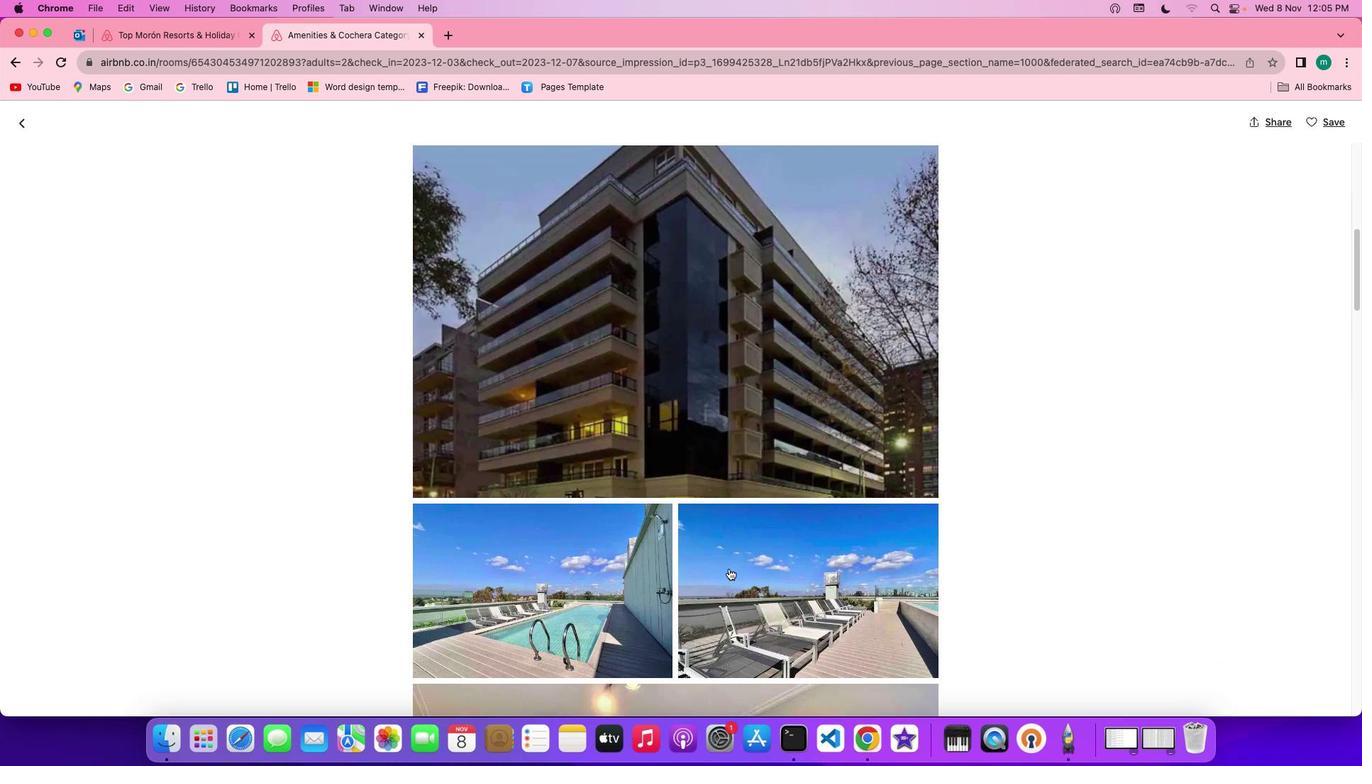 
Action: Mouse scrolled (815, 655) with delta (87, 86)
Screenshot: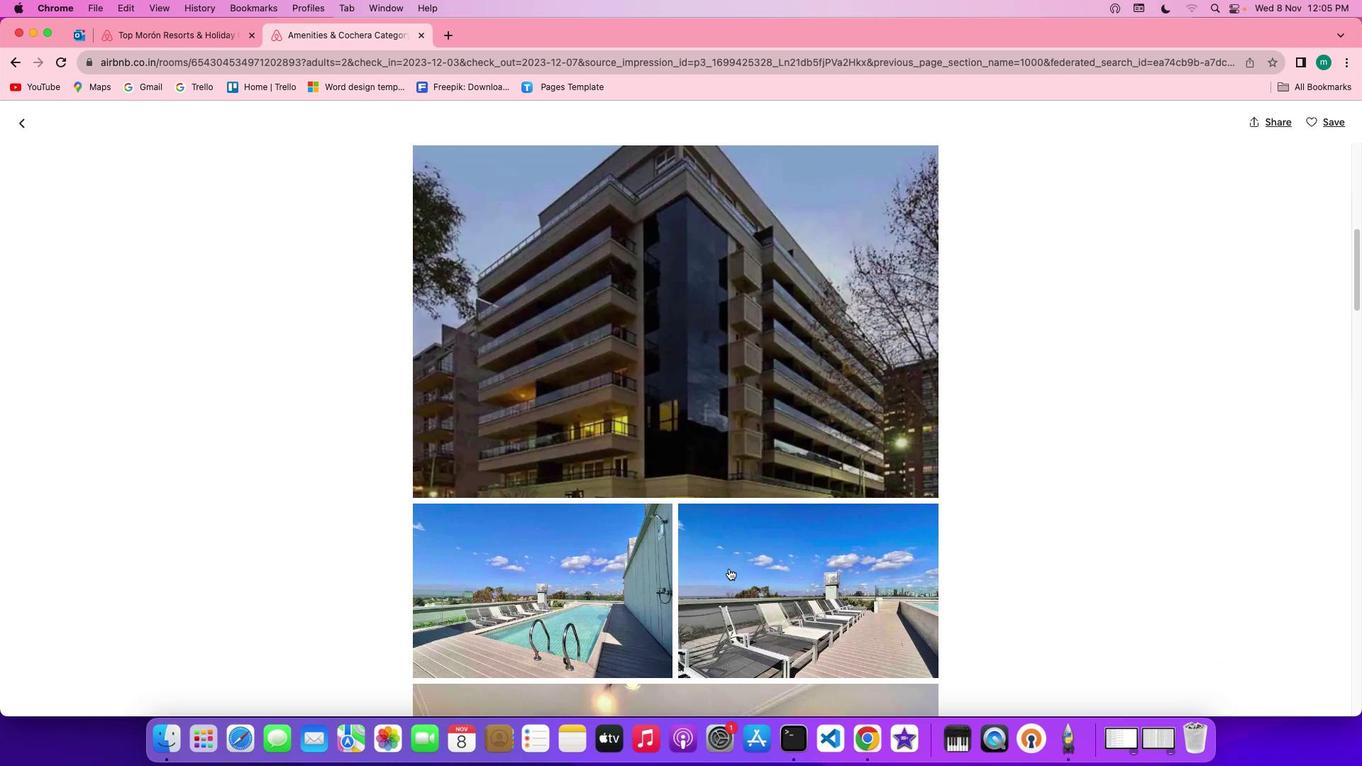 
Action: Mouse scrolled (815, 655) with delta (87, 86)
Screenshot: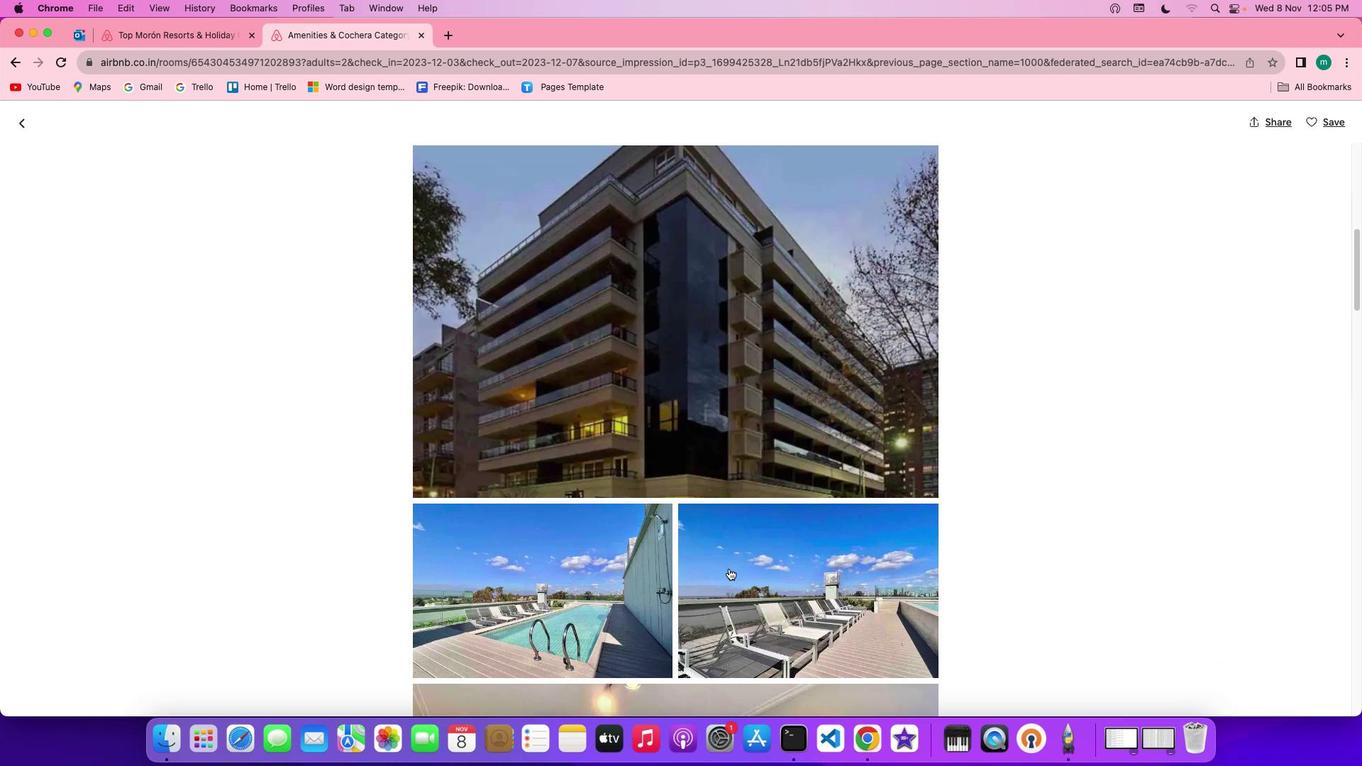 
Action: Mouse scrolled (815, 655) with delta (87, 86)
Screenshot: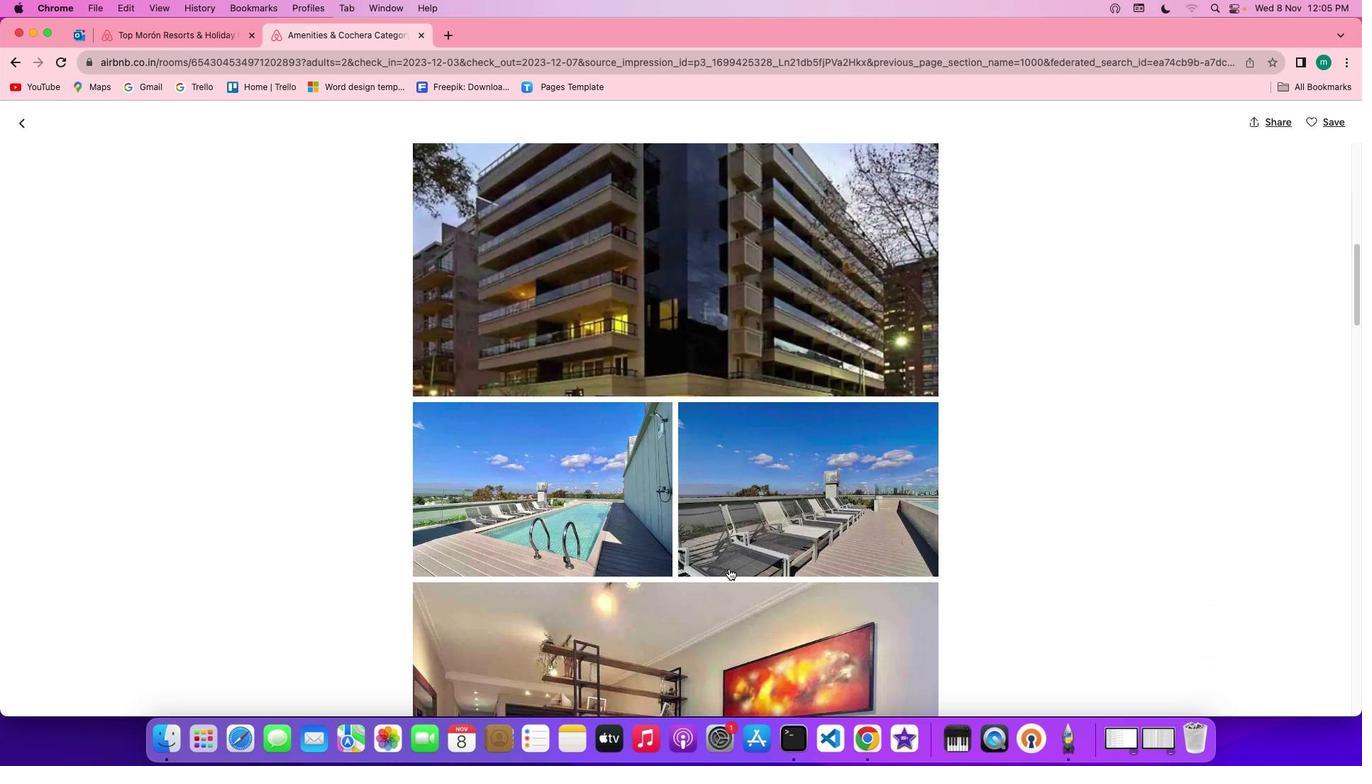 
Action: Mouse scrolled (815, 655) with delta (87, 86)
Screenshot: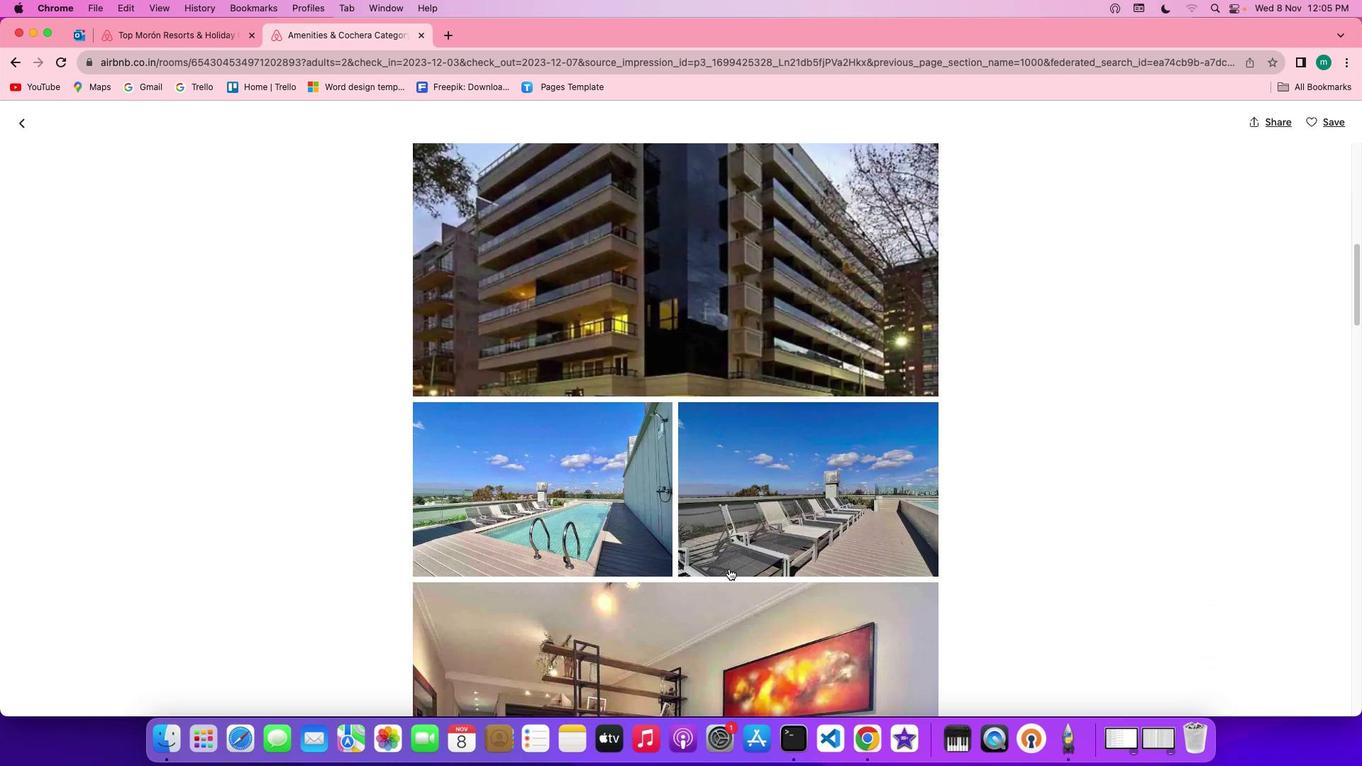 
Action: Mouse scrolled (815, 655) with delta (87, 85)
Screenshot: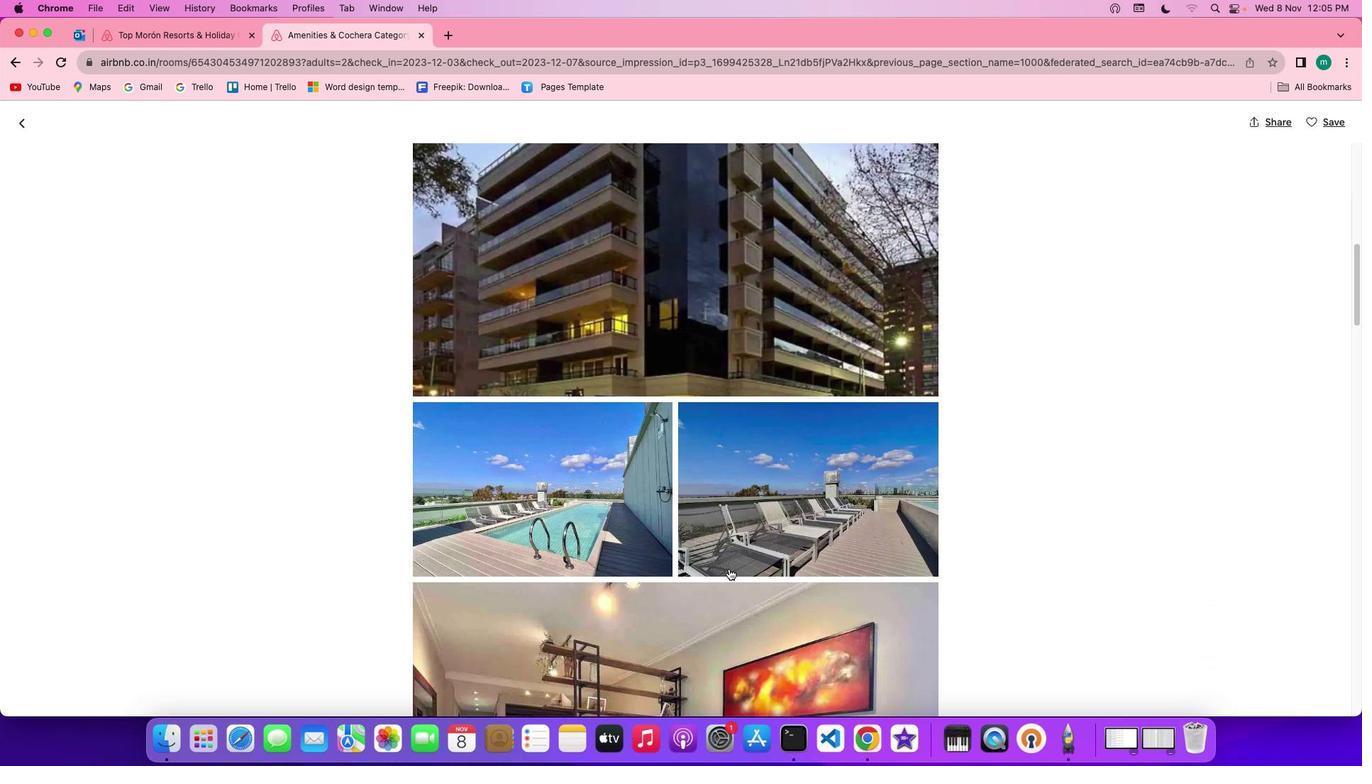 
Action: Mouse scrolled (815, 655) with delta (87, 86)
Screenshot: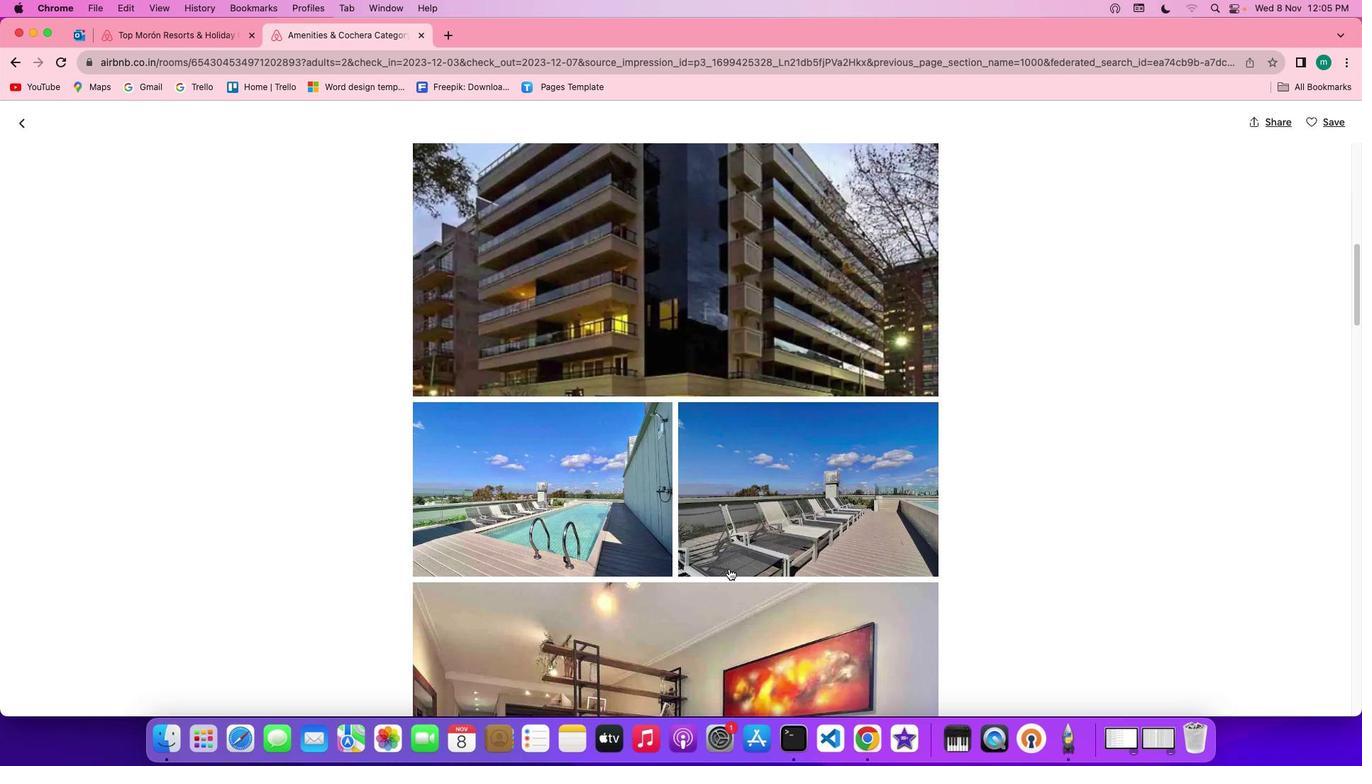 
Action: Mouse scrolled (815, 655) with delta (87, 86)
Screenshot: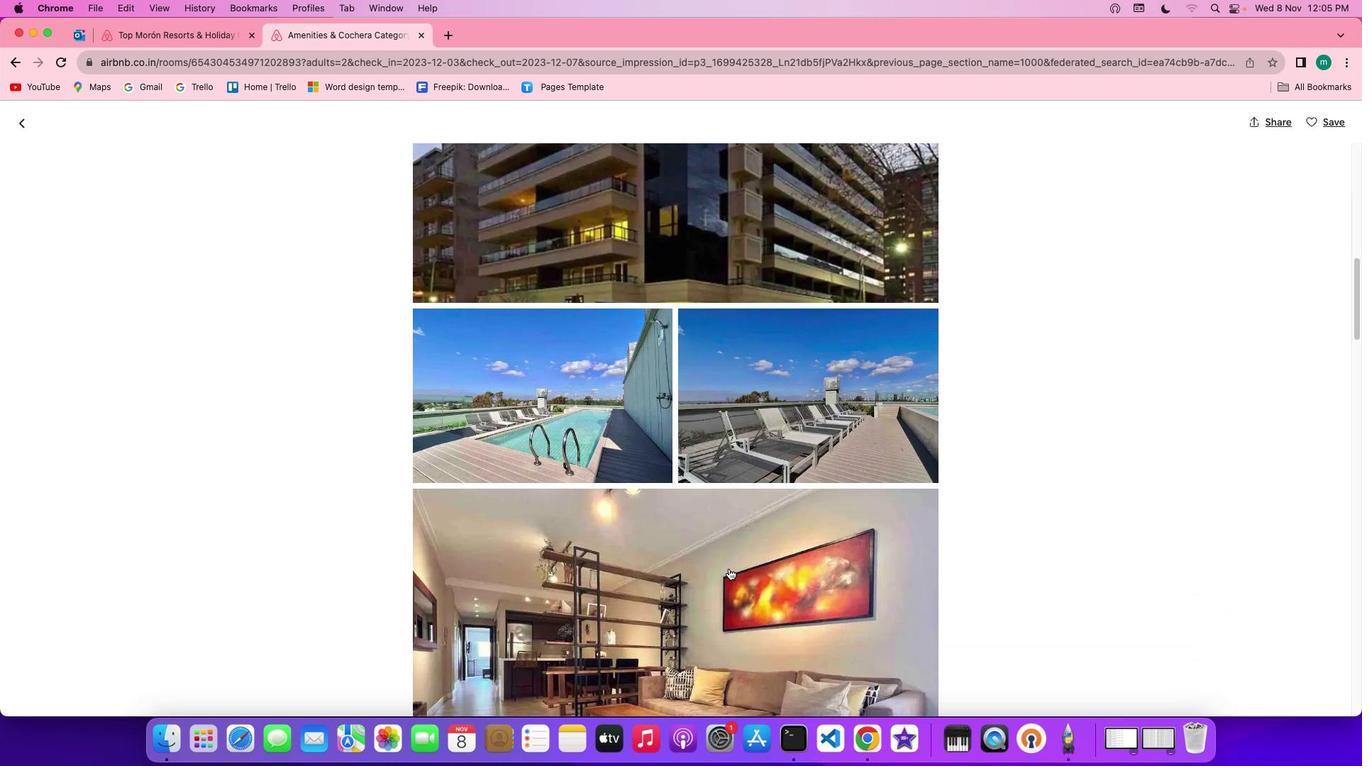 
Action: Mouse scrolled (815, 655) with delta (87, 86)
Screenshot: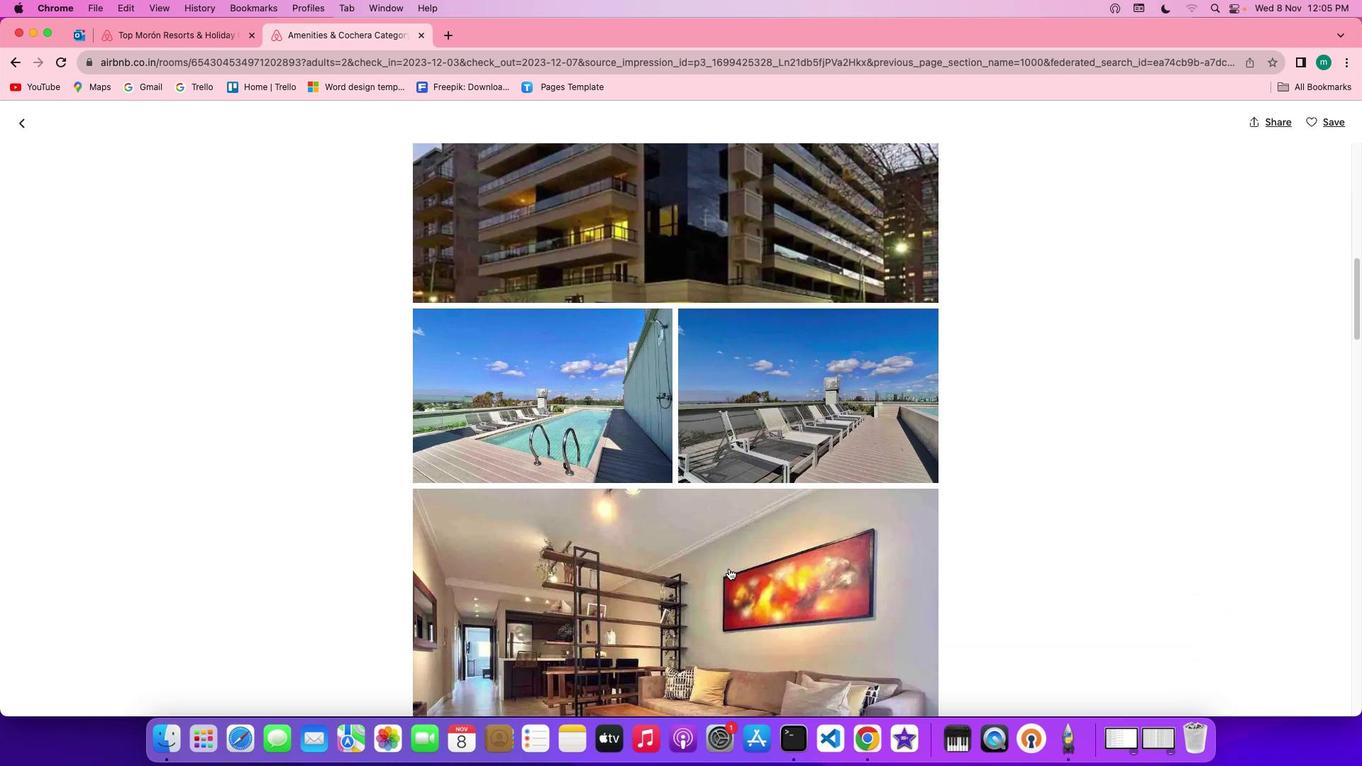 
Action: Mouse scrolled (815, 655) with delta (87, 85)
Screenshot: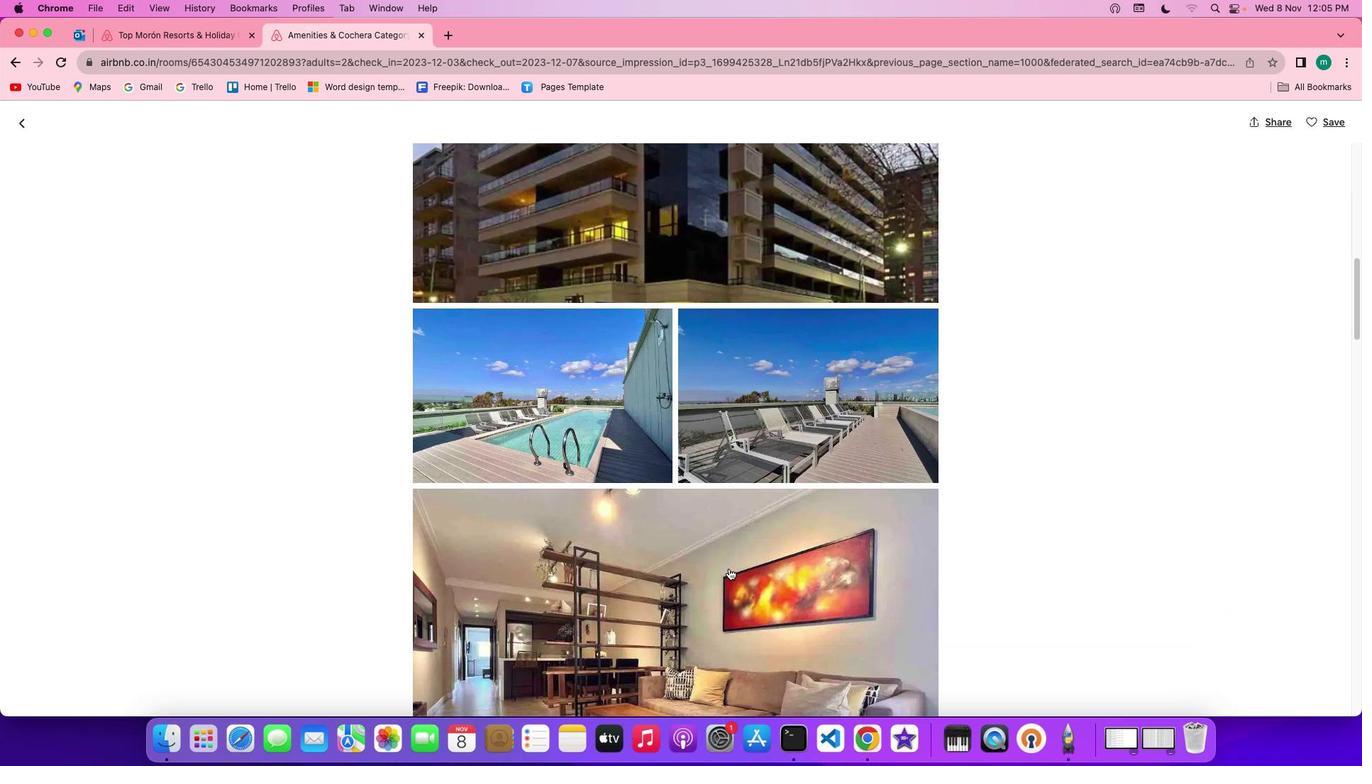 
Action: Mouse scrolled (815, 655) with delta (87, 86)
Screenshot: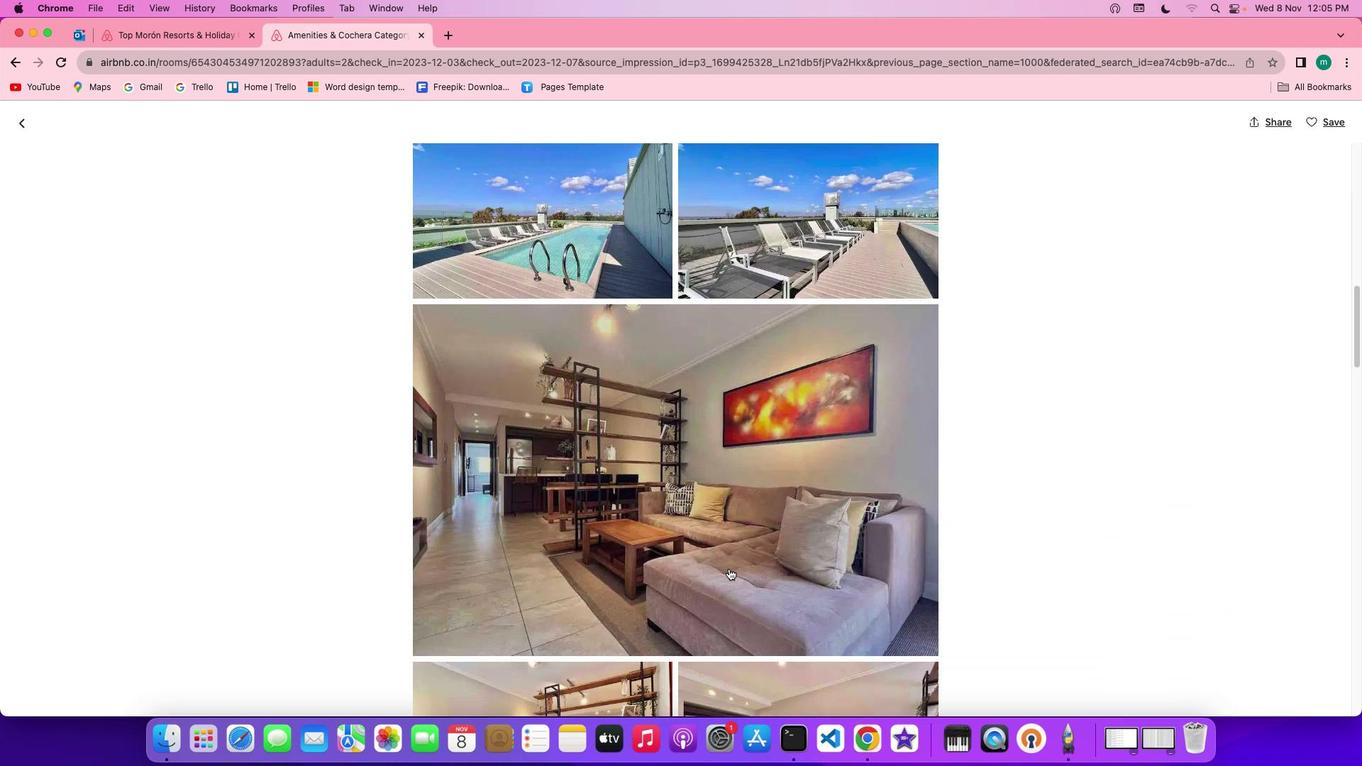 
Action: Mouse scrolled (815, 655) with delta (87, 86)
Screenshot: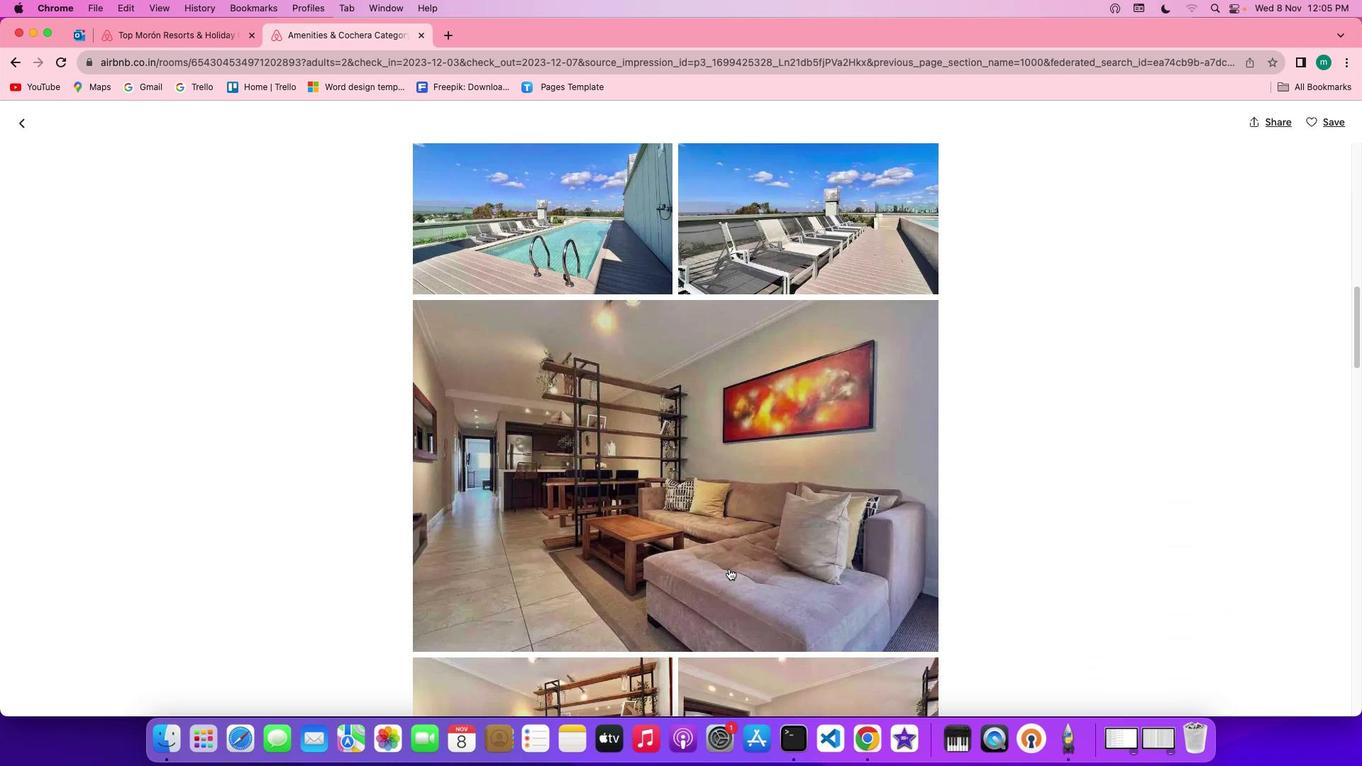 
Action: Mouse scrolled (815, 655) with delta (87, 85)
Screenshot: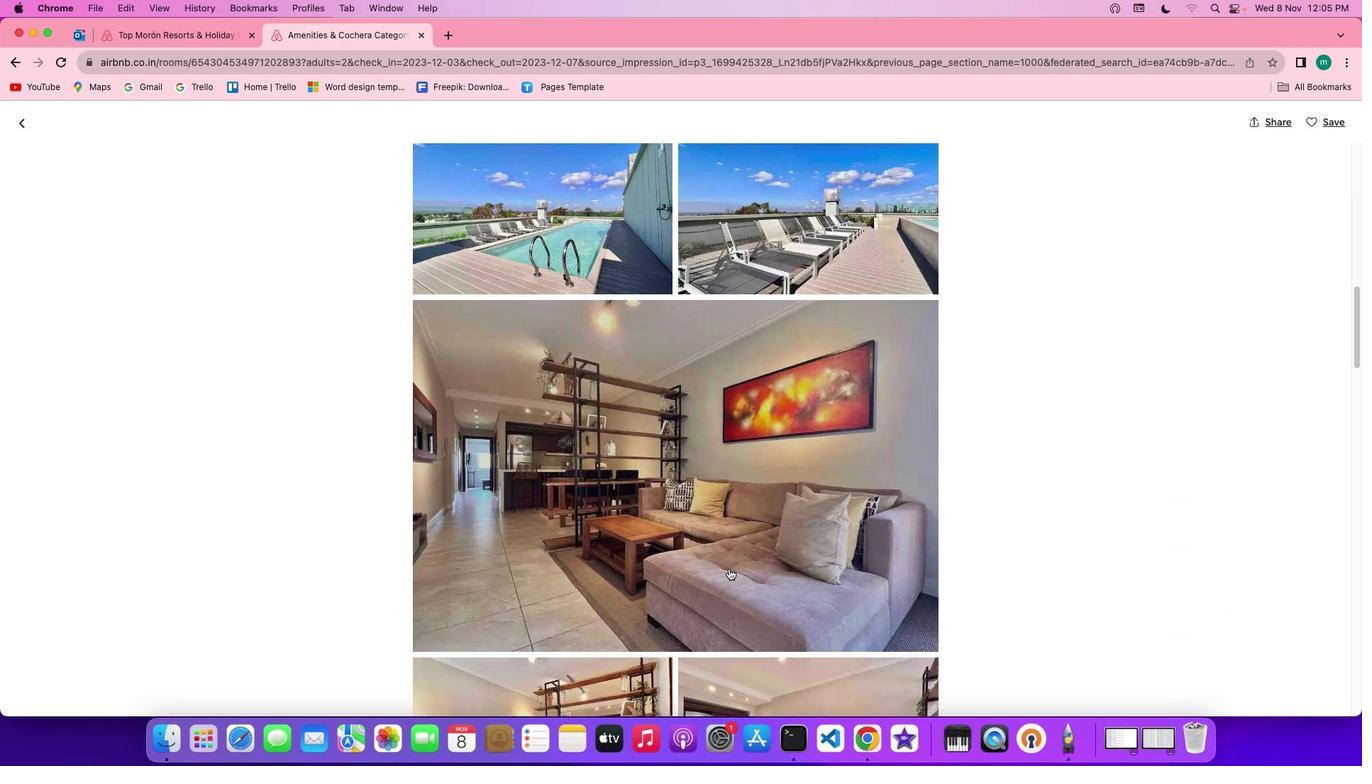 
Action: Mouse scrolled (815, 655) with delta (87, 85)
Screenshot: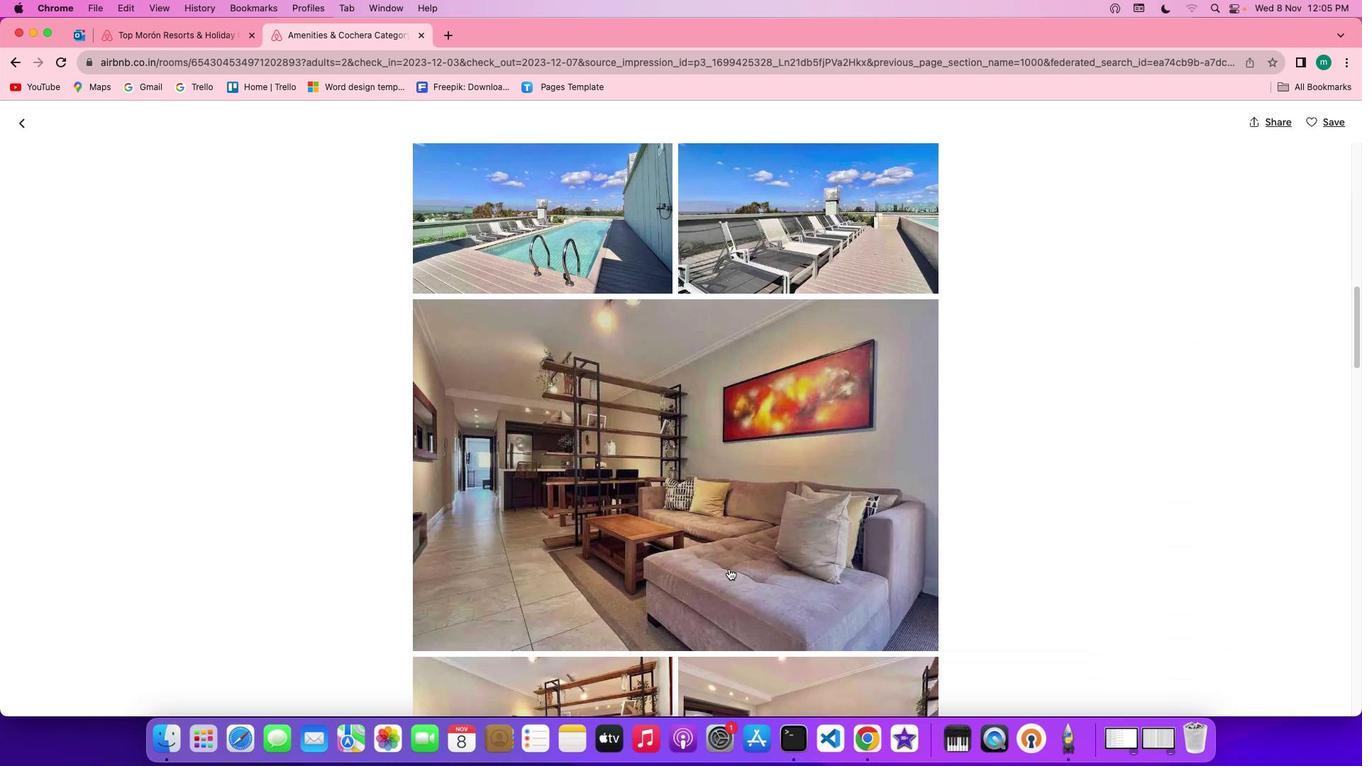 
Action: Mouse scrolled (815, 655) with delta (87, 86)
Screenshot: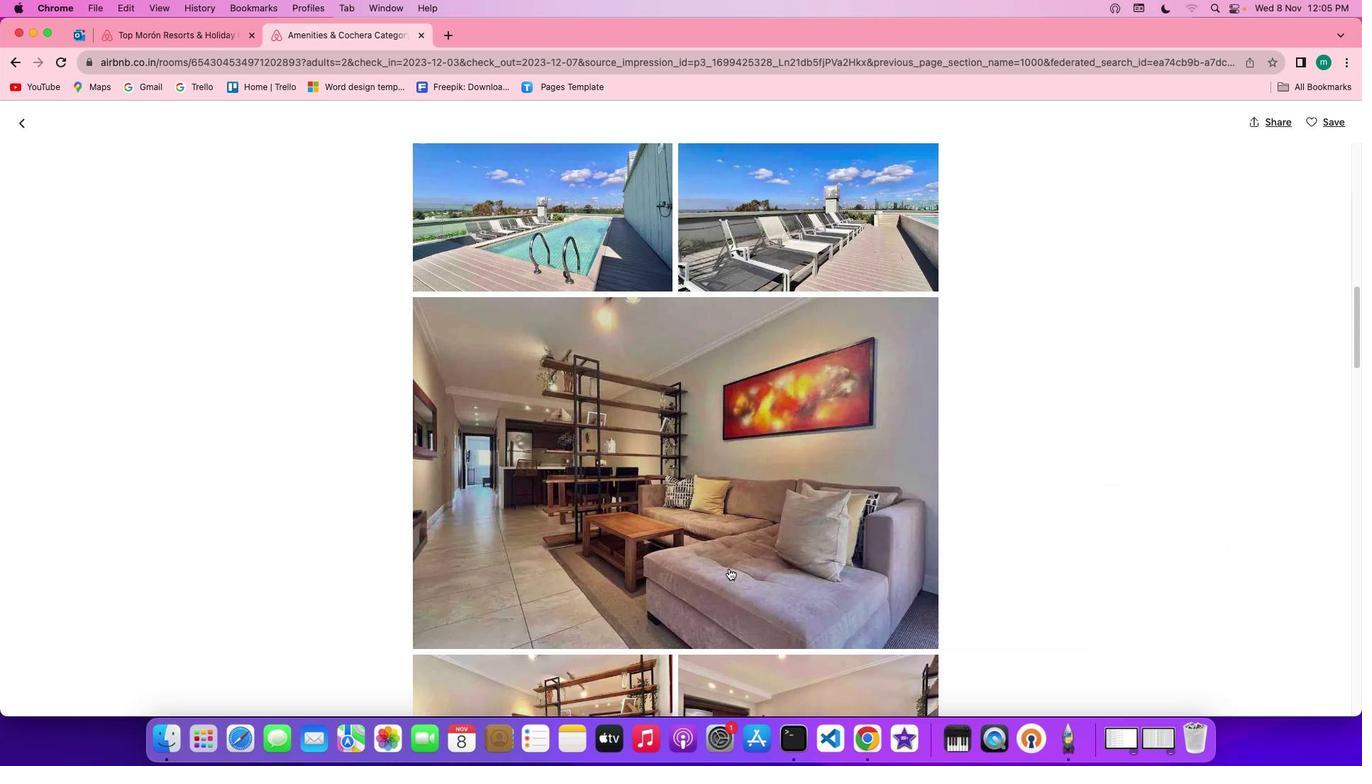 
Action: Mouse scrolled (815, 655) with delta (87, 86)
Screenshot: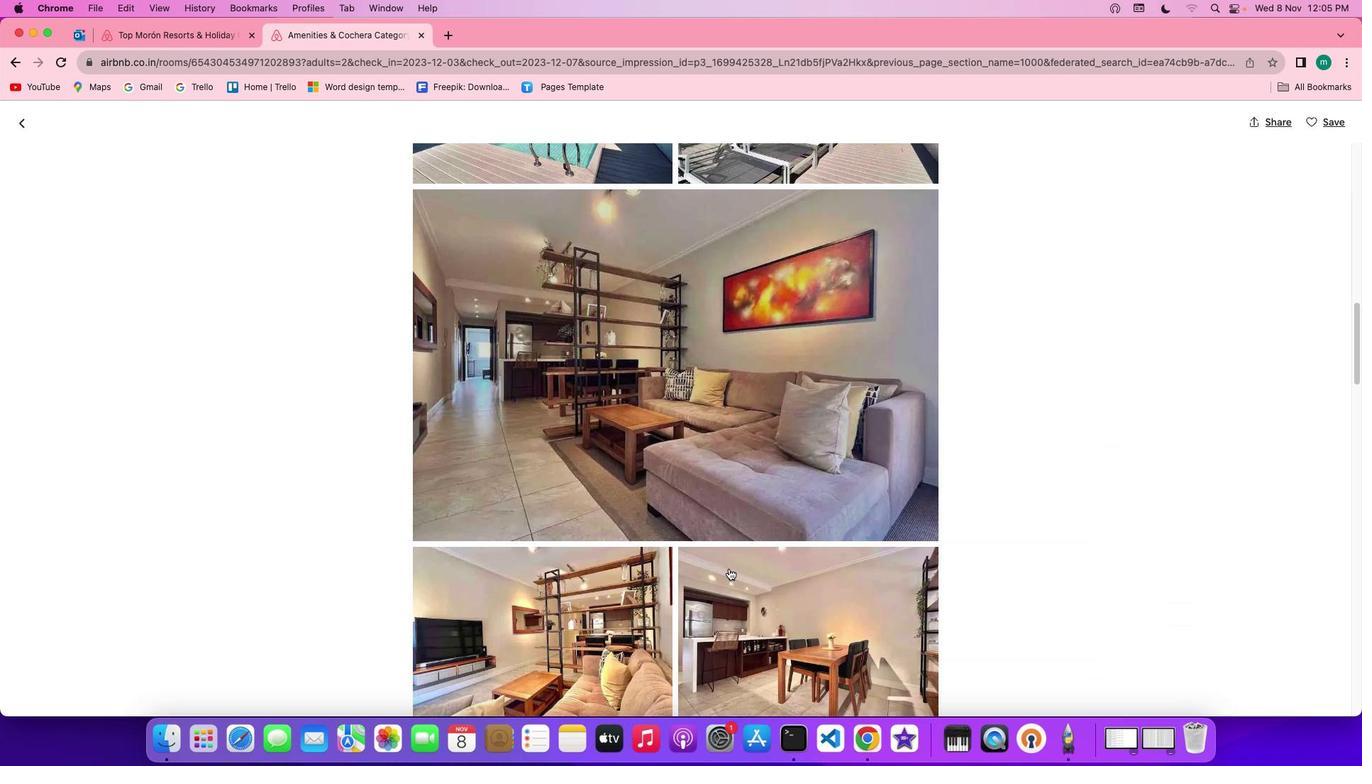 
Action: Mouse scrolled (815, 655) with delta (87, 86)
Screenshot: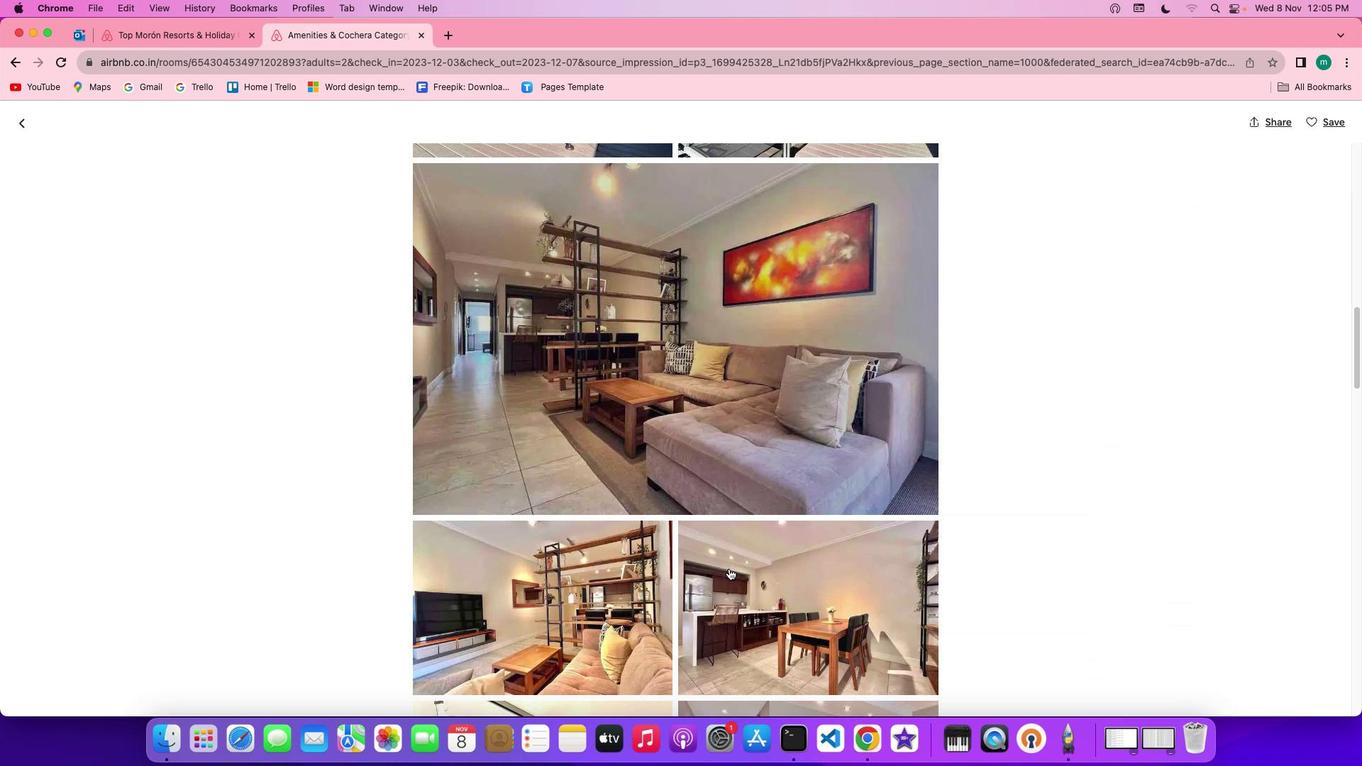 
Action: Mouse scrolled (815, 655) with delta (87, 86)
Screenshot: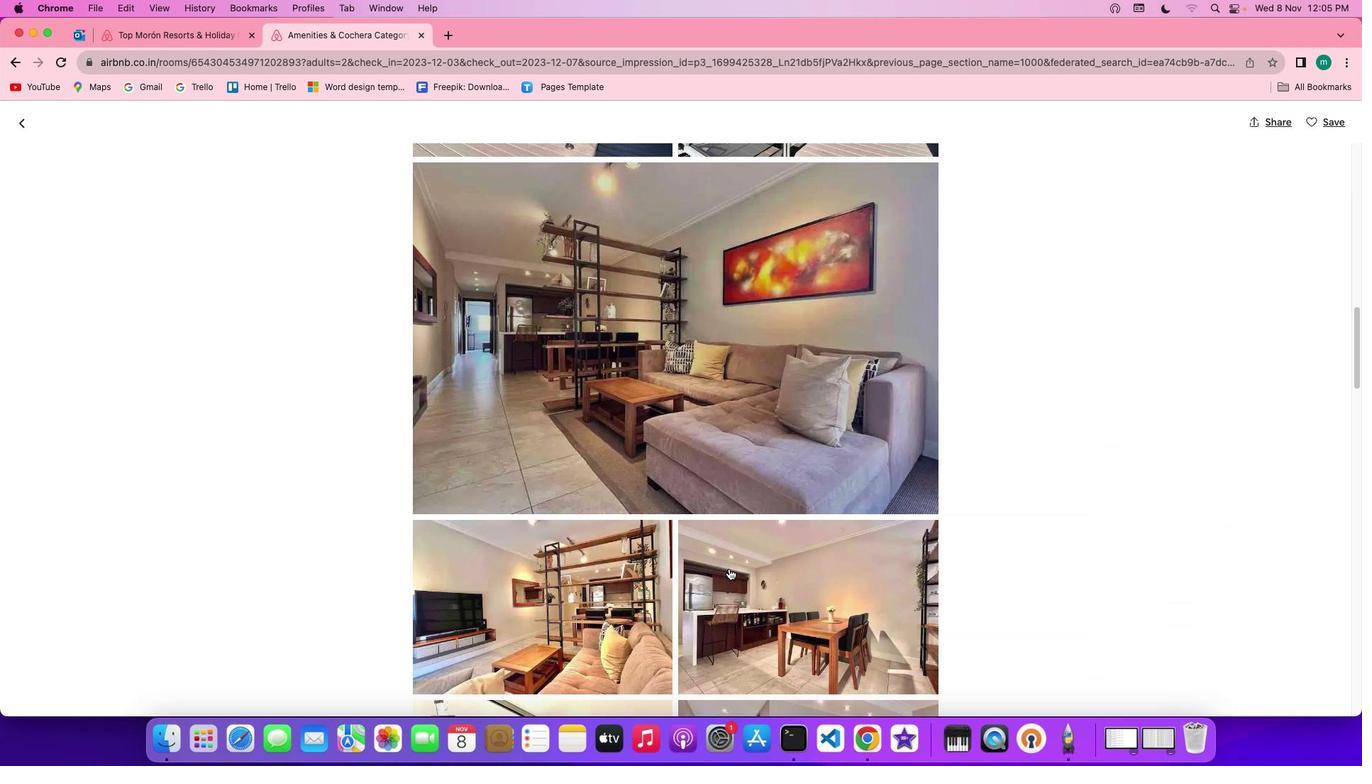 
Action: Mouse scrolled (815, 655) with delta (87, 85)
Screenshot: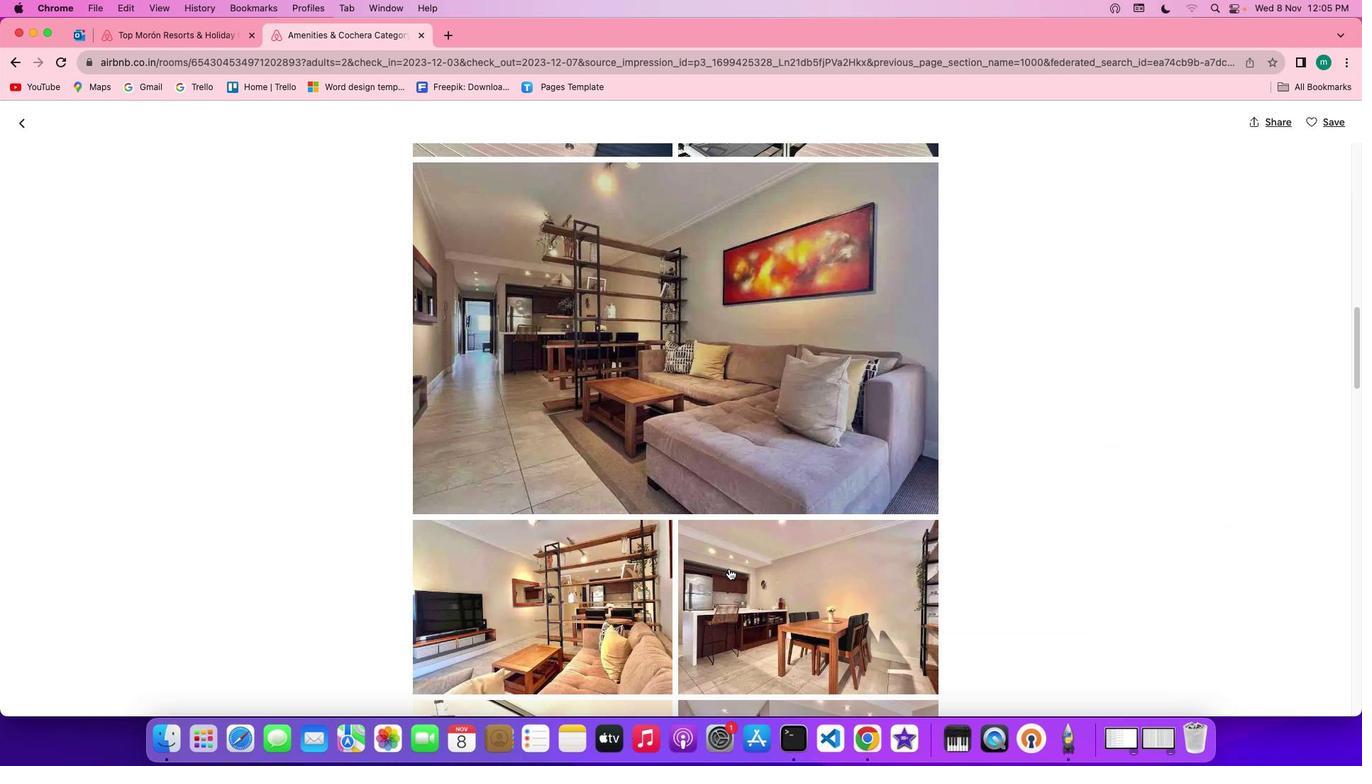 
Action: Mouse scrolled (815, 655) with delta (87, 86)
Screenshot: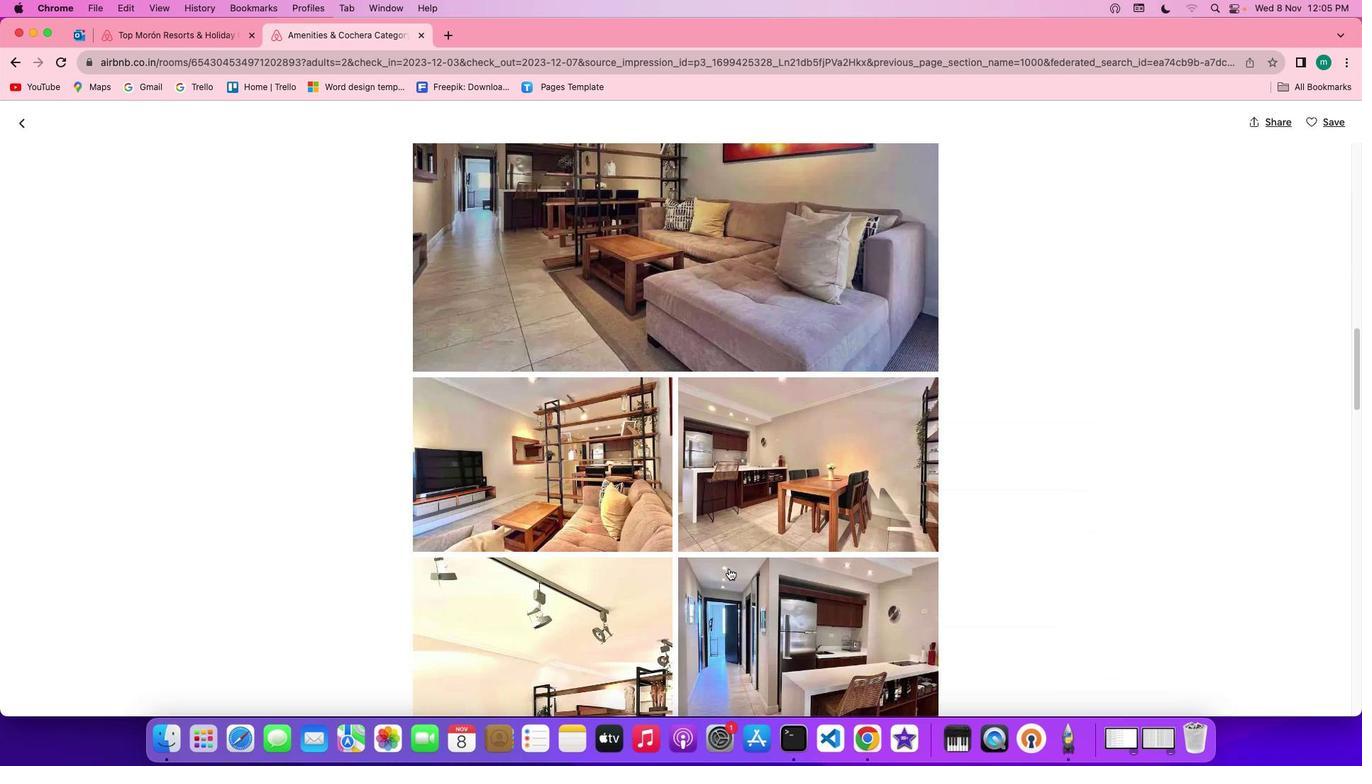 
Action: Mouse scrolled (815, 655) with delta (87, 86)
Screenshot: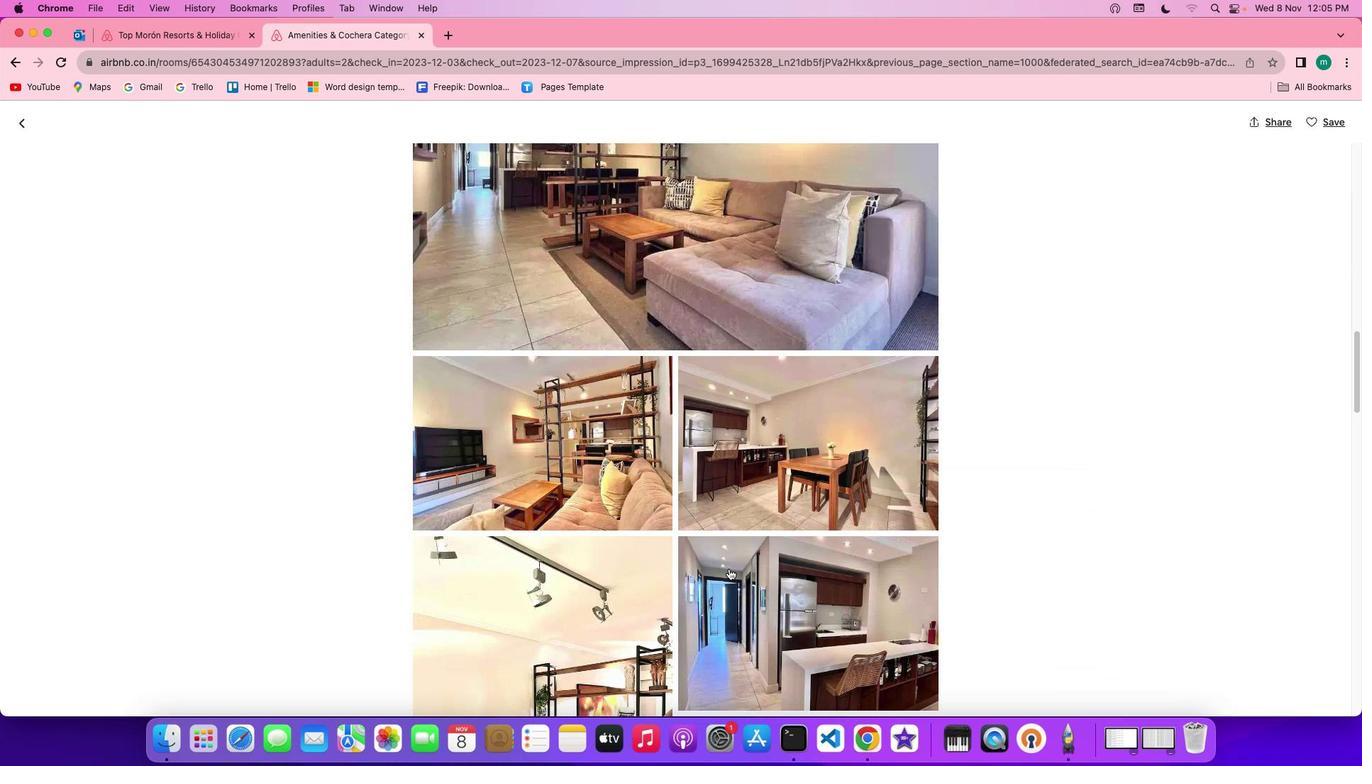 
Action: Mouse scrolled (815, 655) with delta (87, 85)
Screenshot: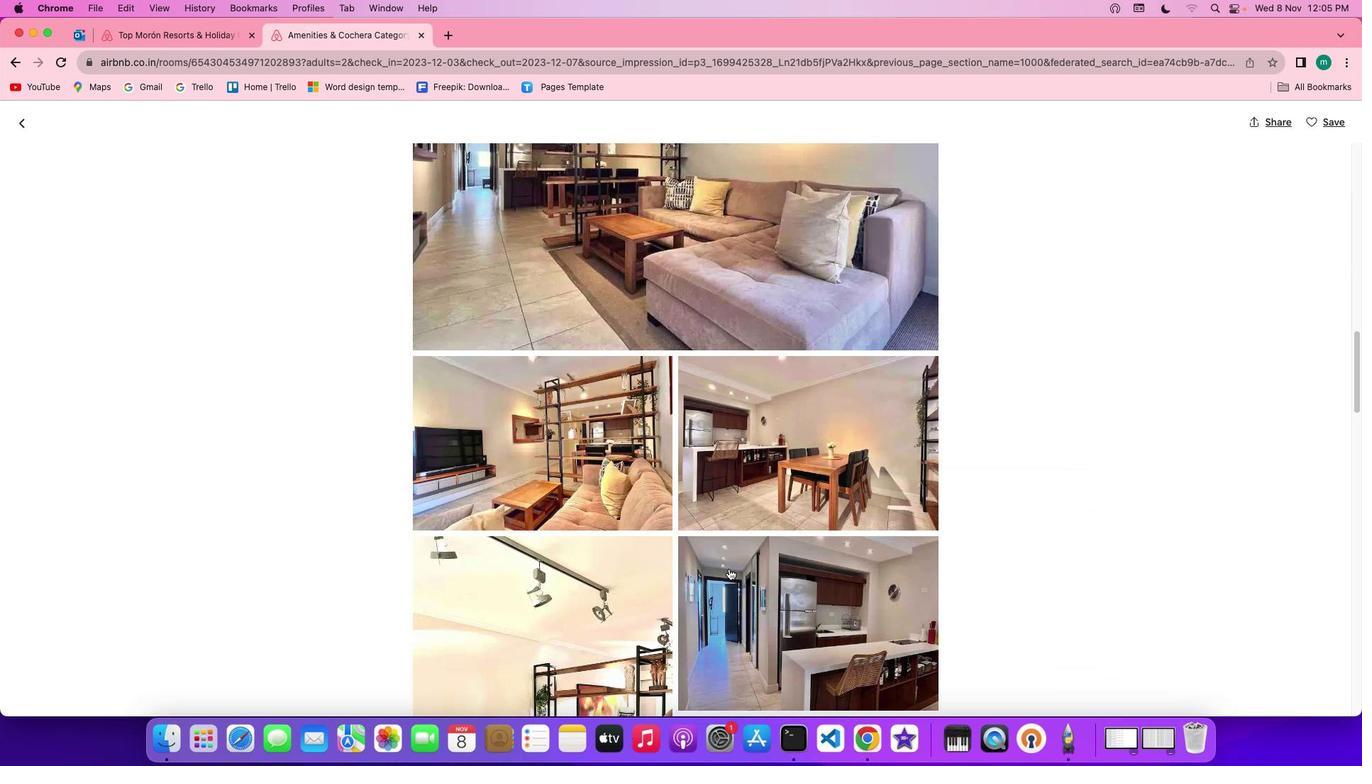 
Action: Mouse scrolled (815, 655) with delta (87, 85)
Screenshot: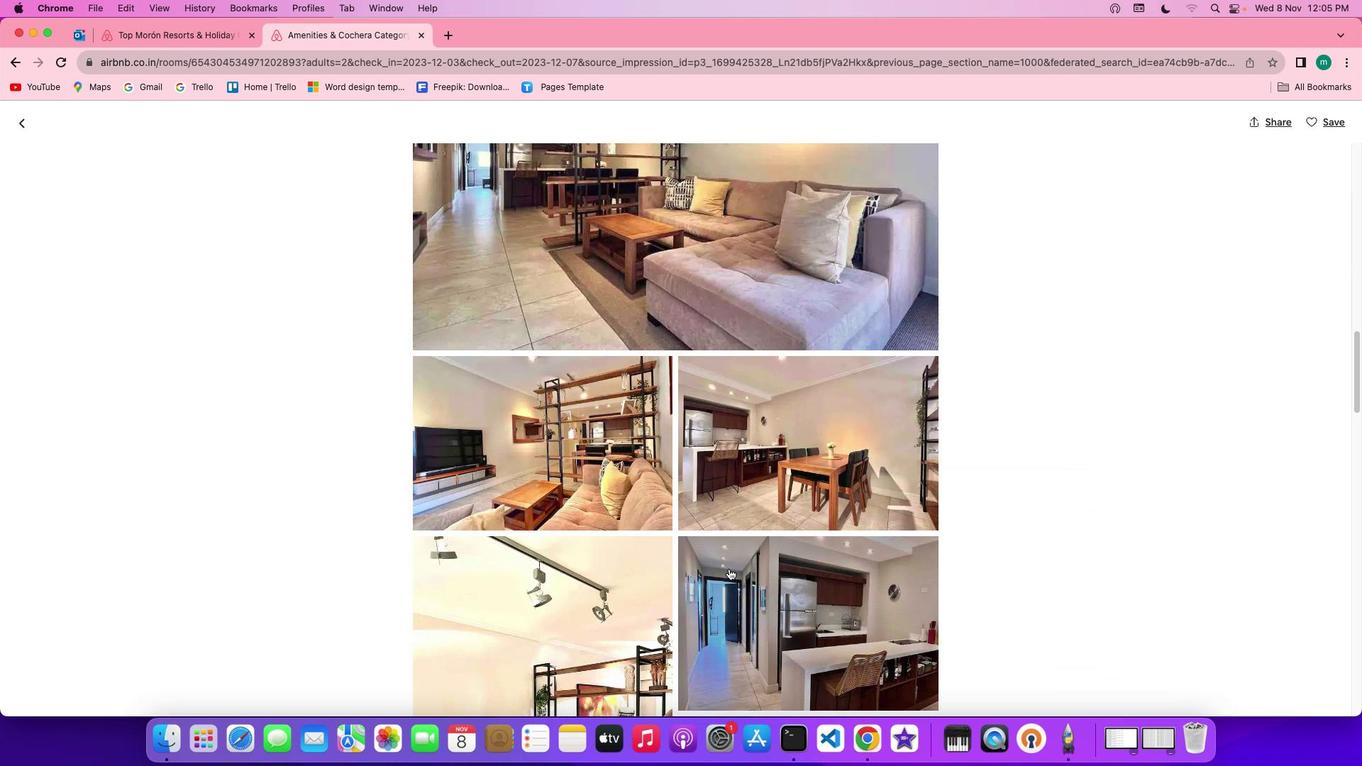 
Action: Mouse scrolled (815, 655) with delta (87, 86)
Screenshot: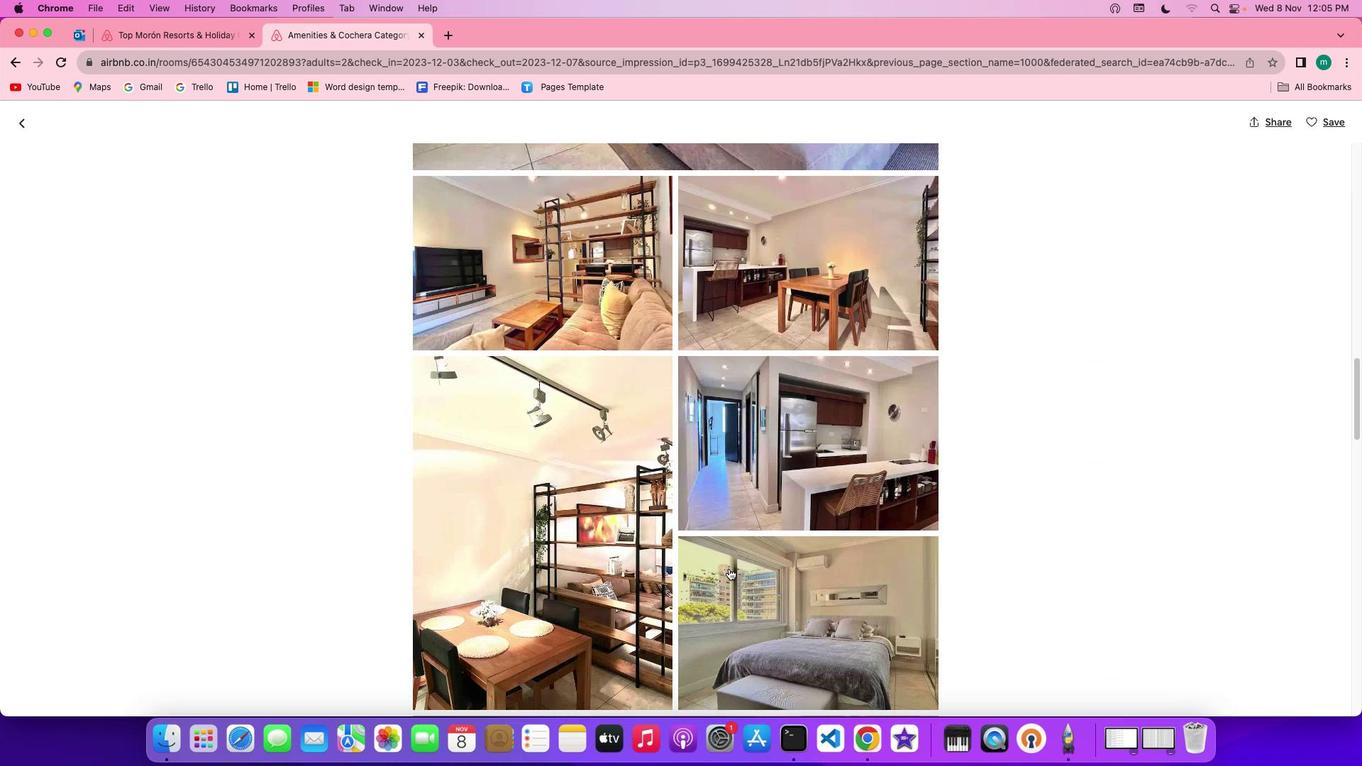 
Action: Mouse scrolled (815, 655) with delta (87, 86)
Screenshot: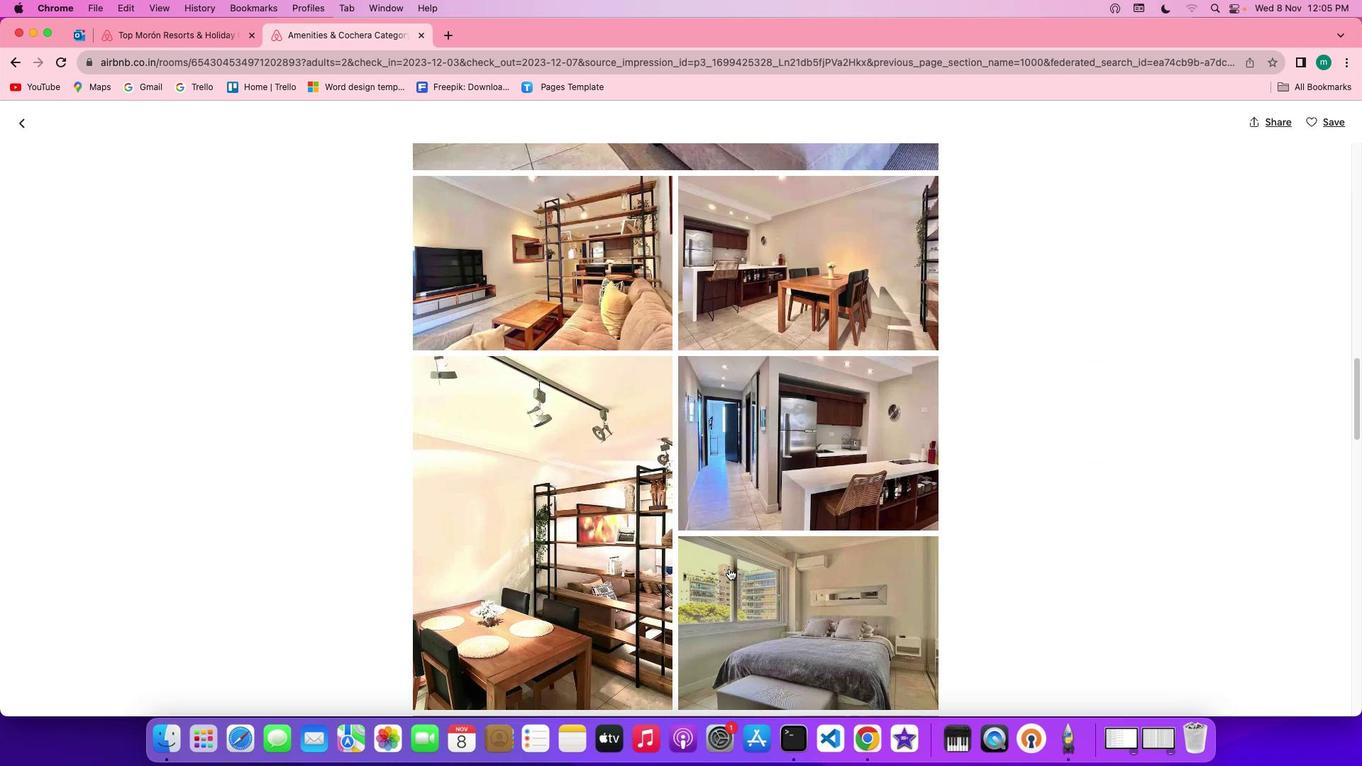 
Action: Mouse scrolled (815, 655) with delta (87, 85)
Screenshot: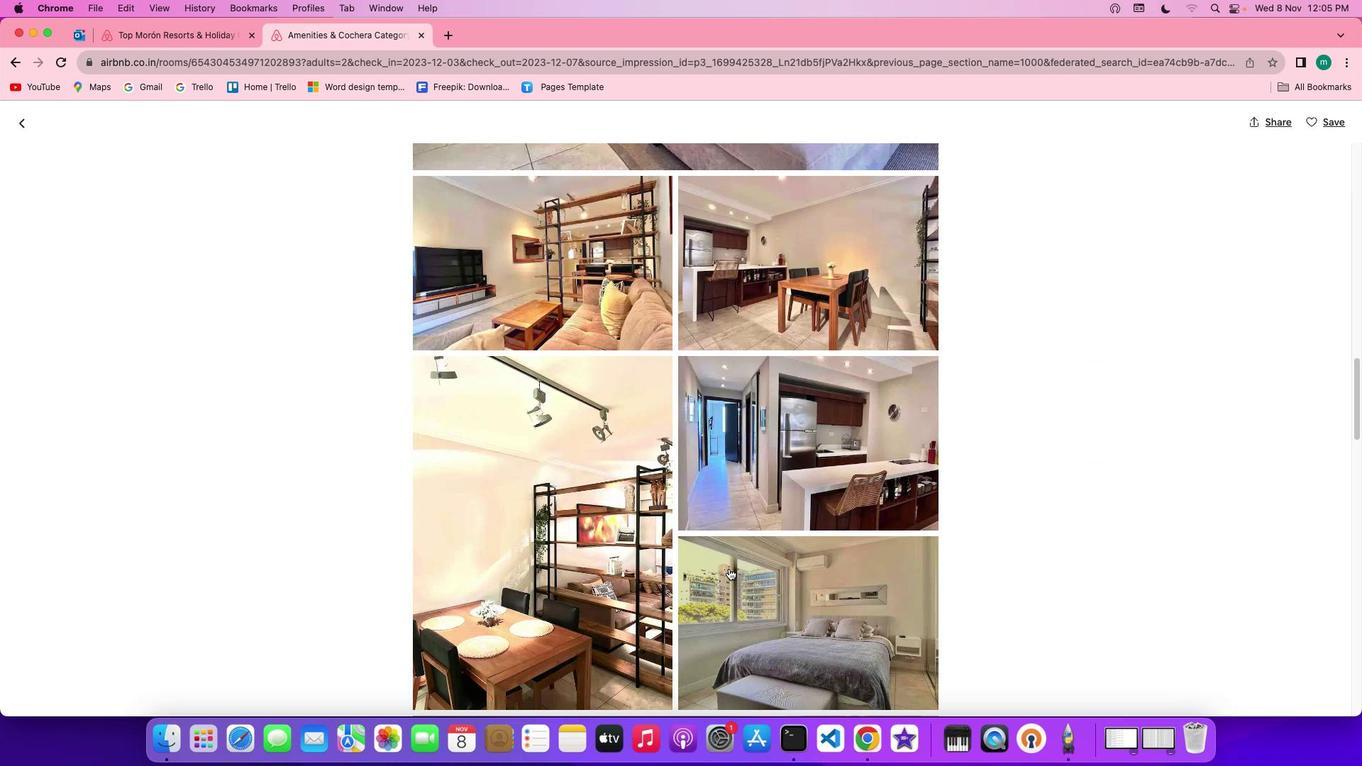 
Action: Mouse scrolled (815, 655) with delta (87, 85)
Screenshot: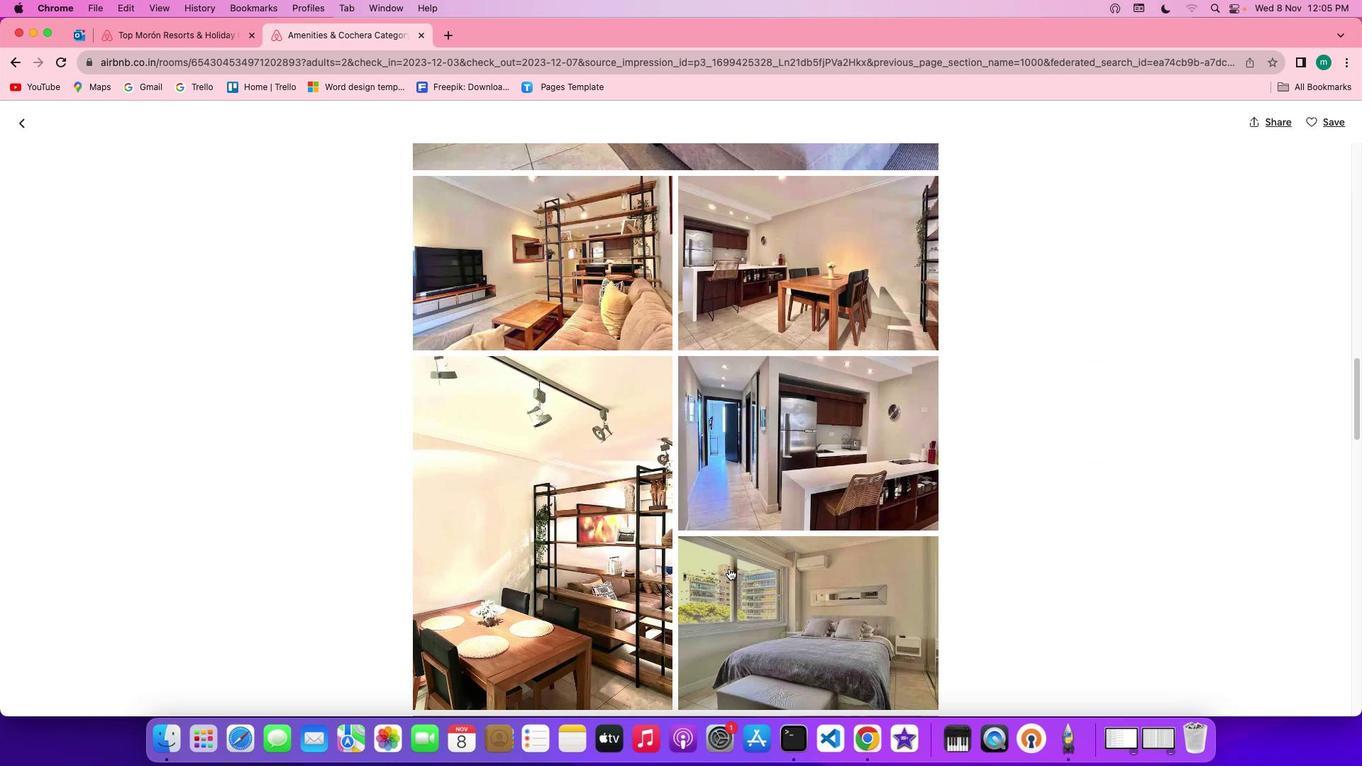 
Action: Mouse scrolled (815, 655) with delta (87, 86)
Screenshot: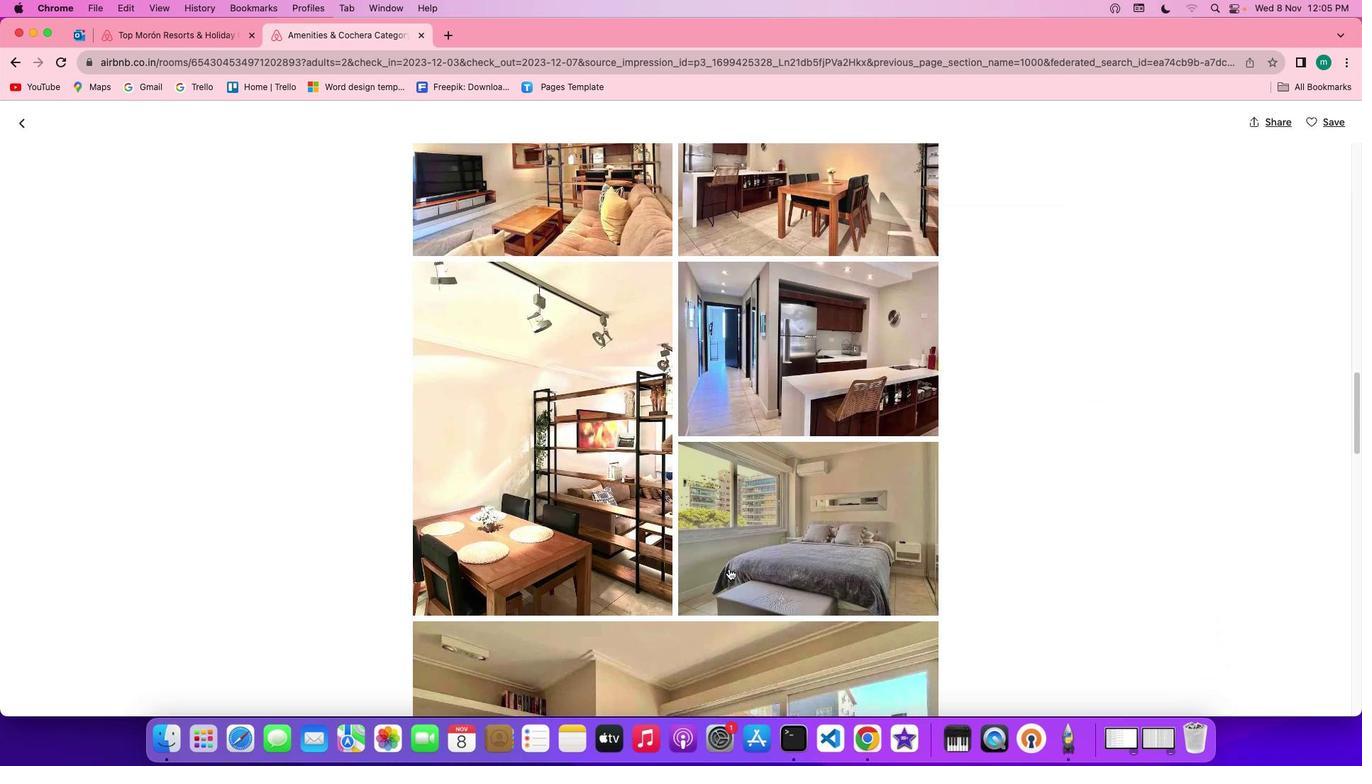
Action: Mouse scrolled (815, 655) with delta (87, 86)
Screenshot: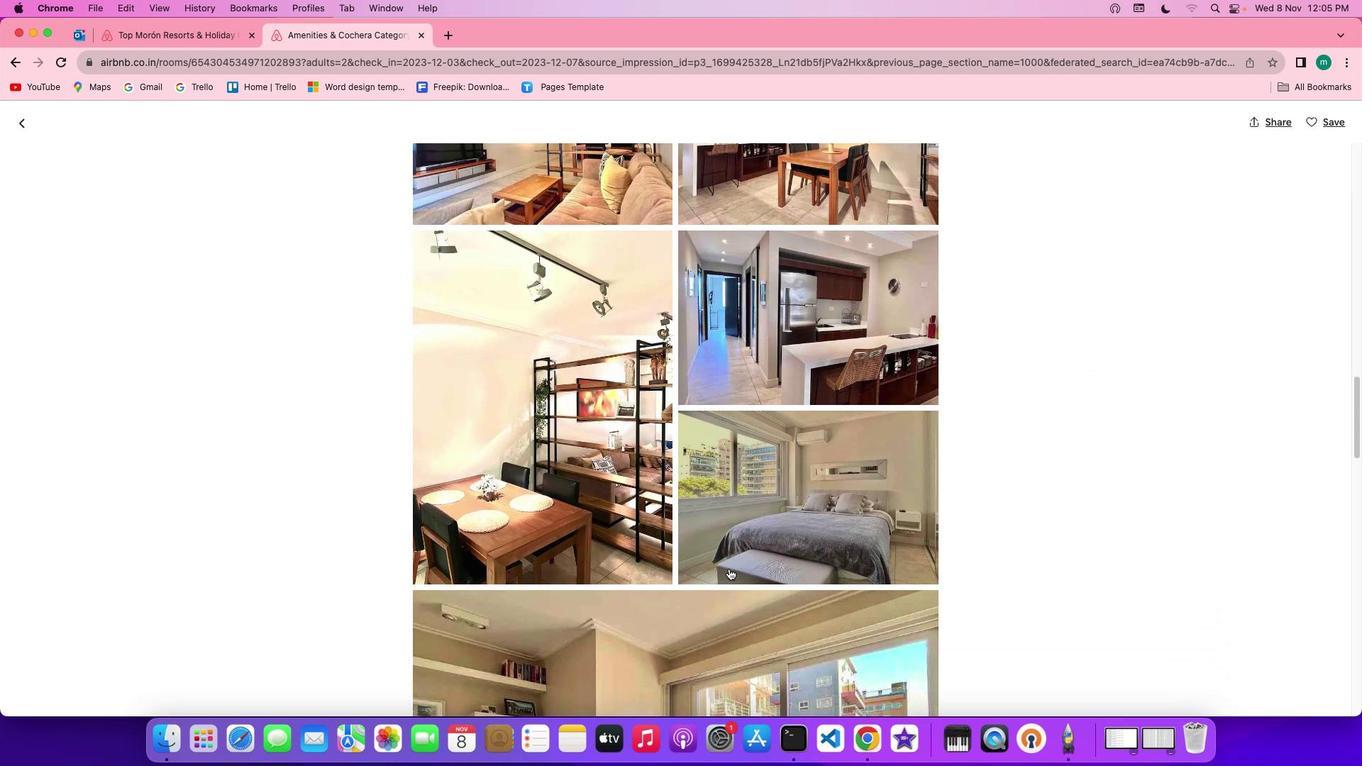 
Action: Mouse scrolled (815, 655) with delta (87, 86)
Screenshot: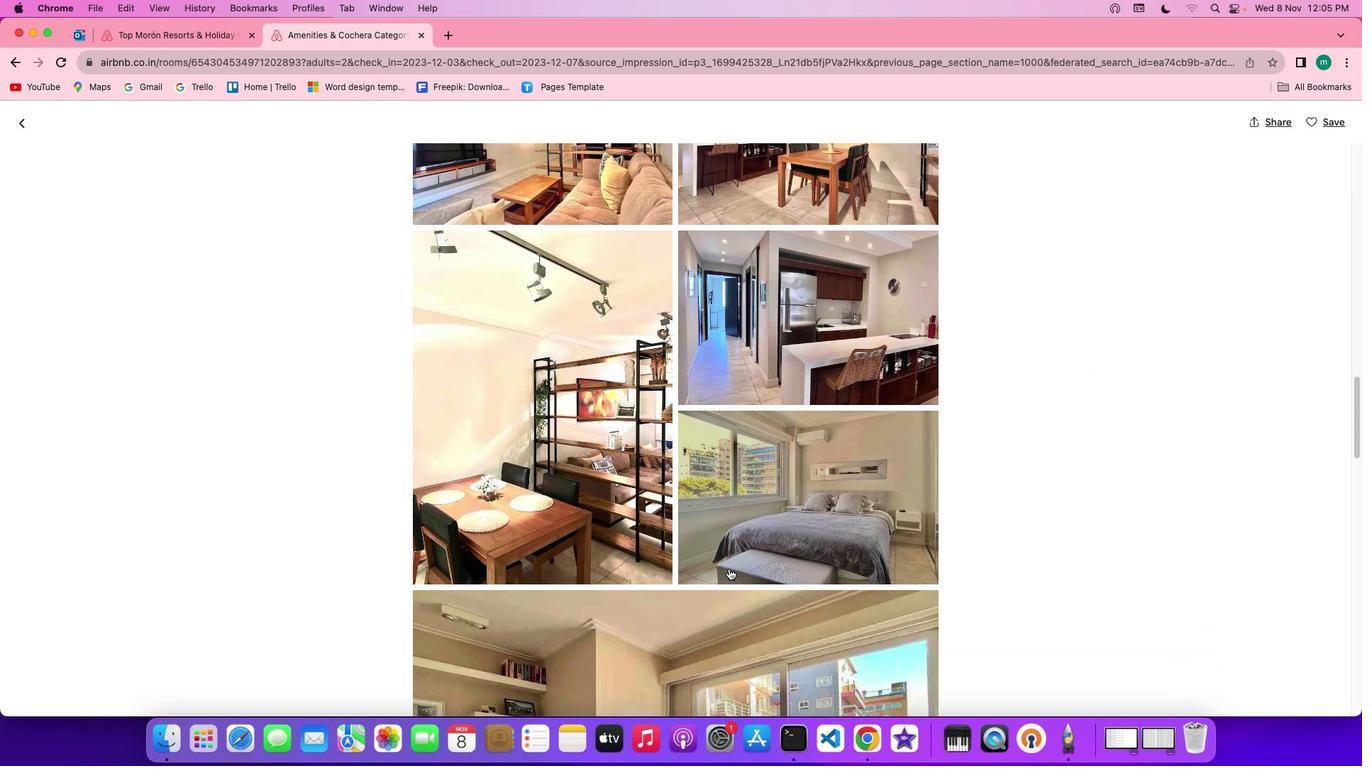
Action: Mouse scrolled (815, 655) with delta (87, 85)
Screenshot: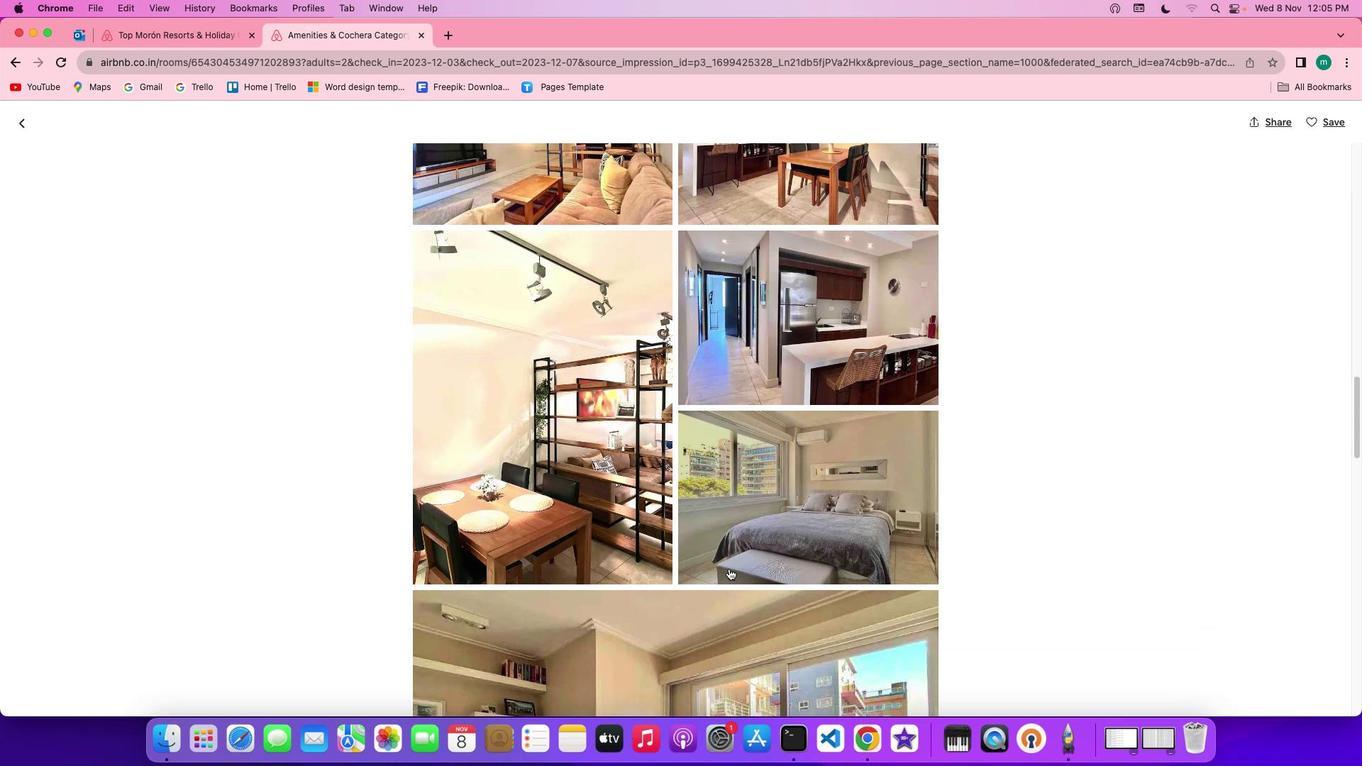 
Action: Mouse scrolled (815, 655) with delta (87, 86)
Screenshot: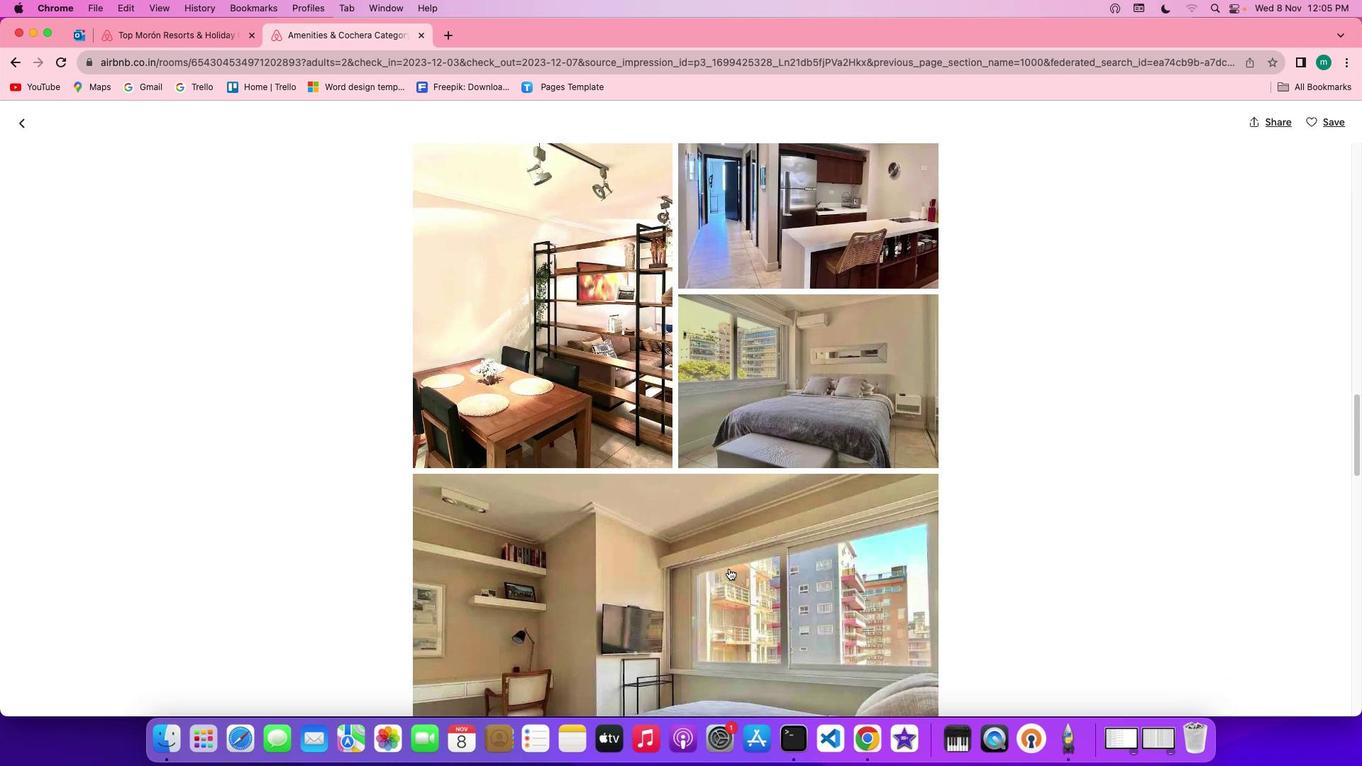 
Action: Mouse scrolled (815, 655) with delta (87, 86)
Screenshot: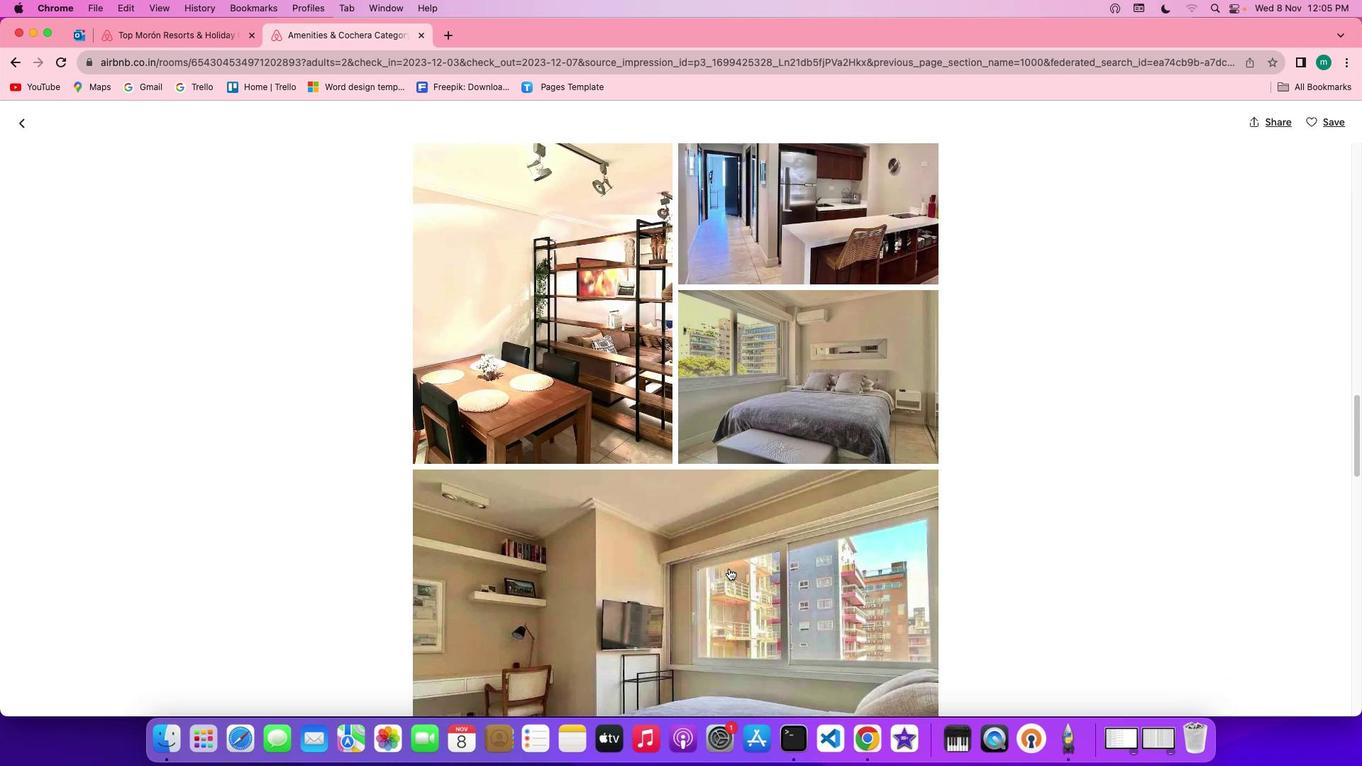 
Action: Mouse scrolled (815, 655) with delta (87, 85)
Screenshot: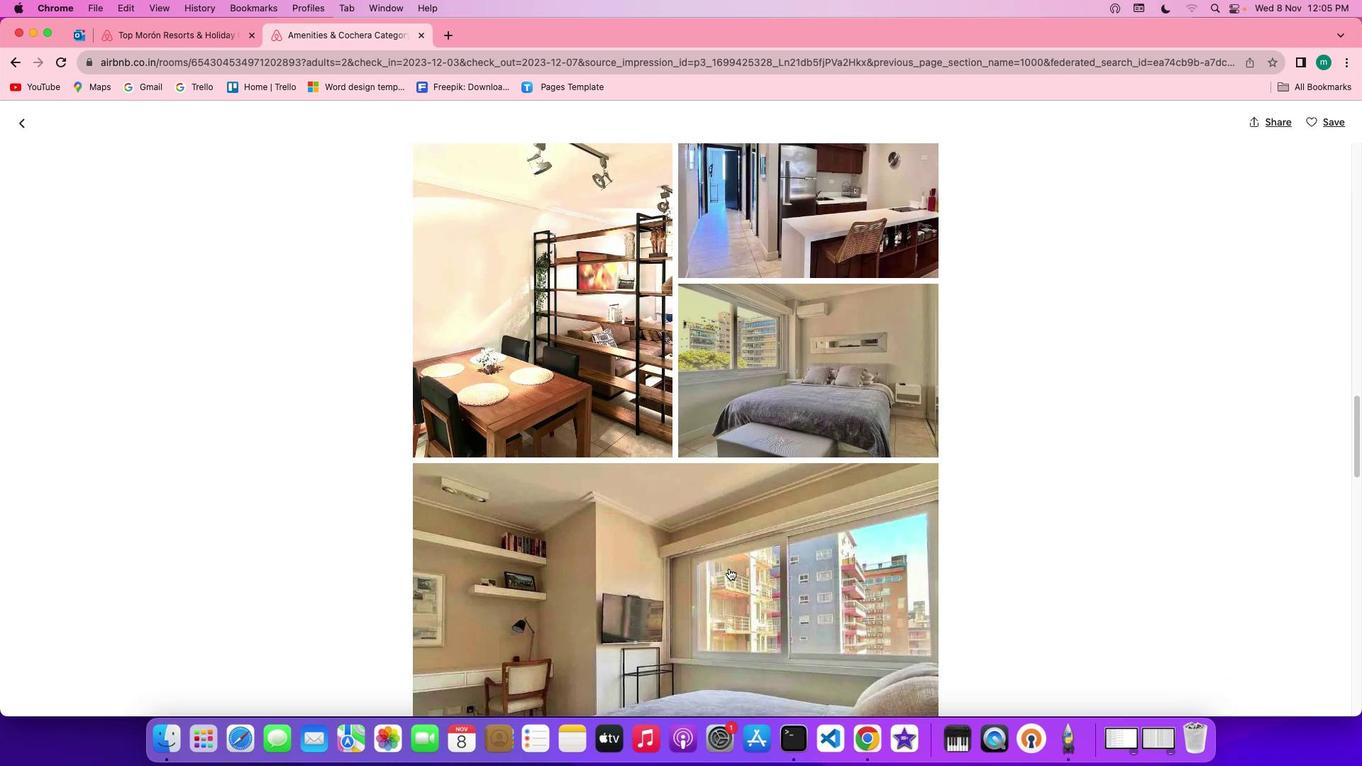 
Action: Mouse scrolled (815, 655) with delta (87, 86)
Screenshot: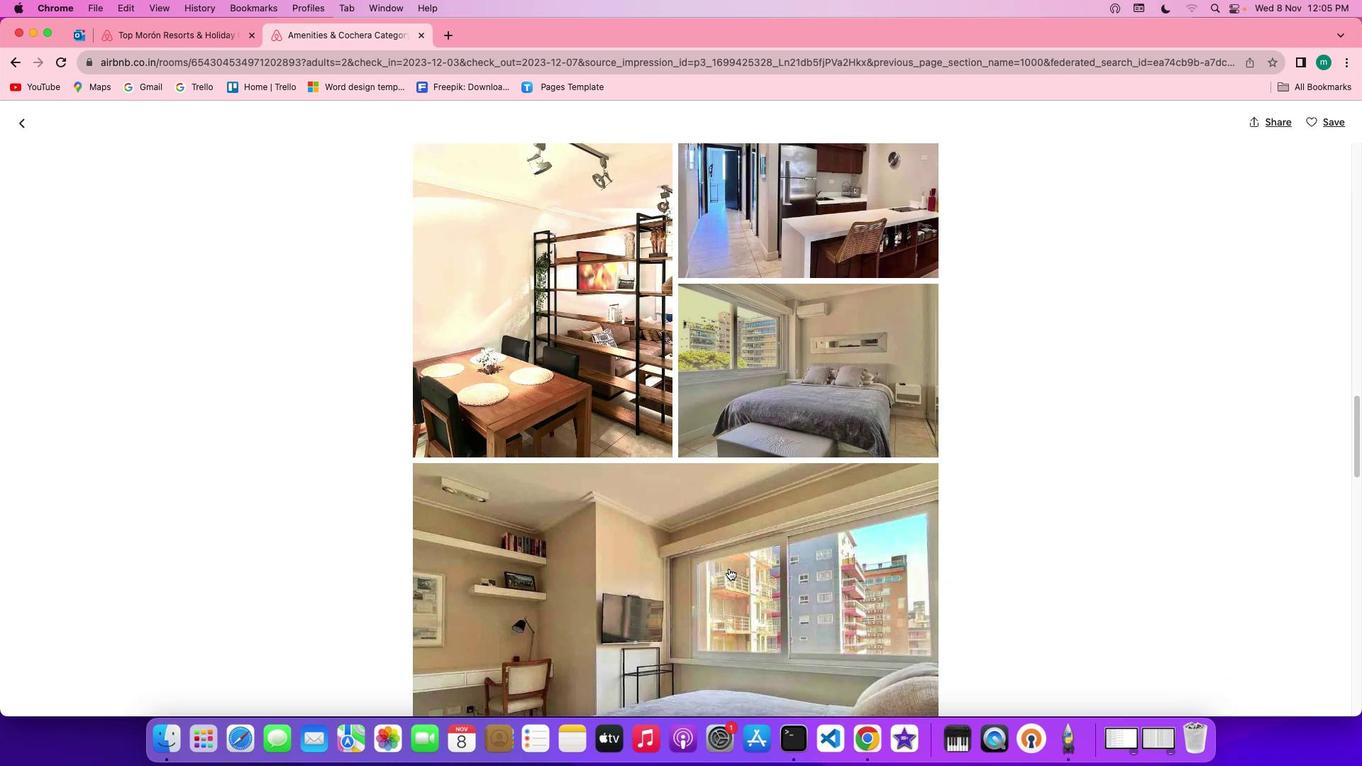 
Action: Mouse scrolled (815, 655) with delta (87, 86)
Screenshot: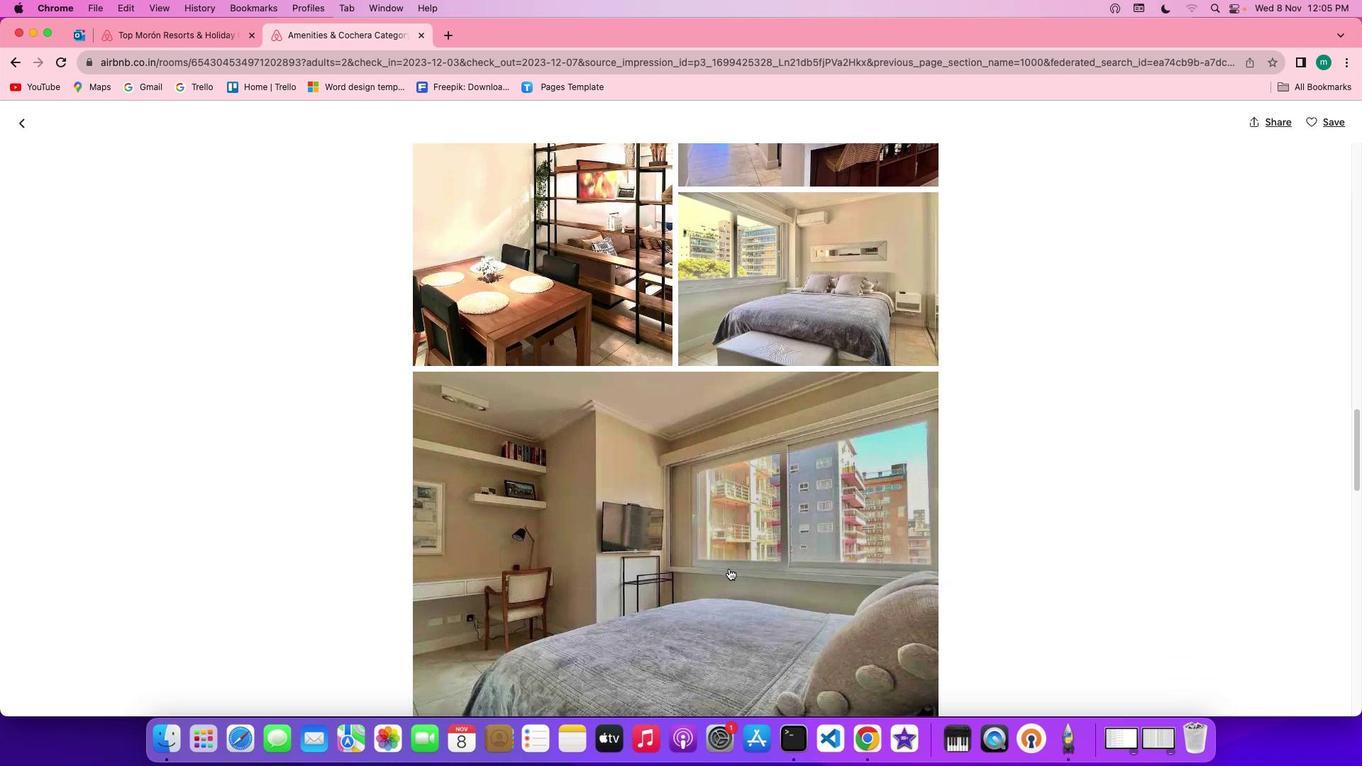 
Action: Mouse scrolled (815, 655) with delta (87, 86)
Screenshot: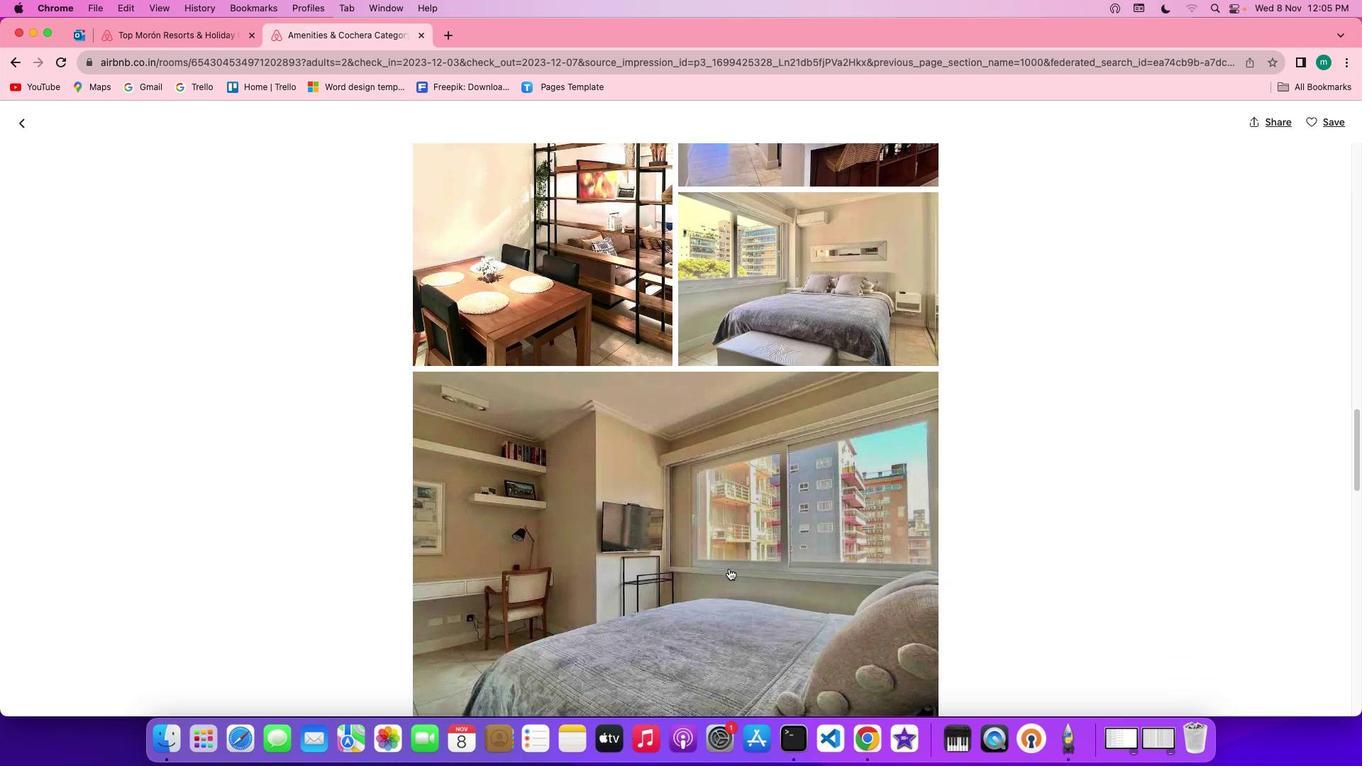 
Action: Mouse scrolled (815, 655) with delta (87, 85)
Screenshot: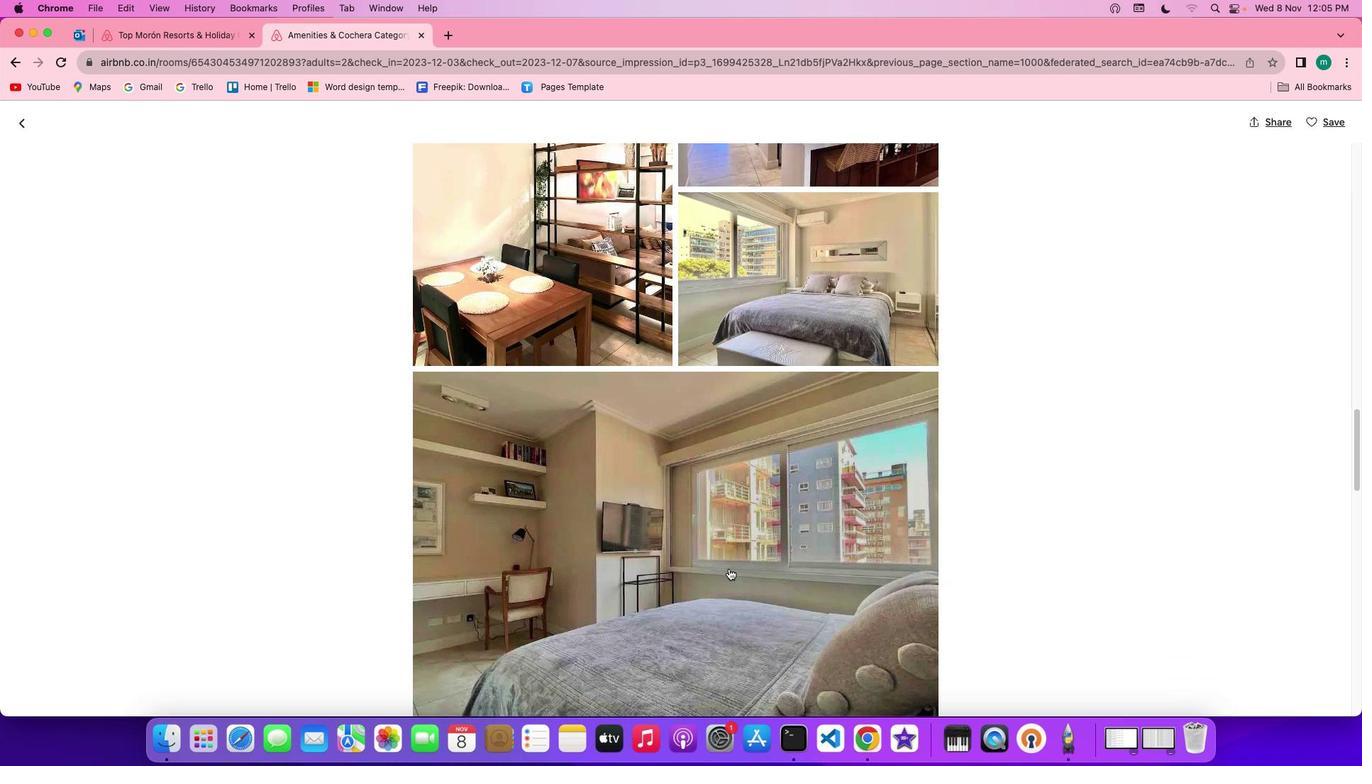 
Action: Mouse scrolled (815, 655) with delta (87, 86)
Screenshot: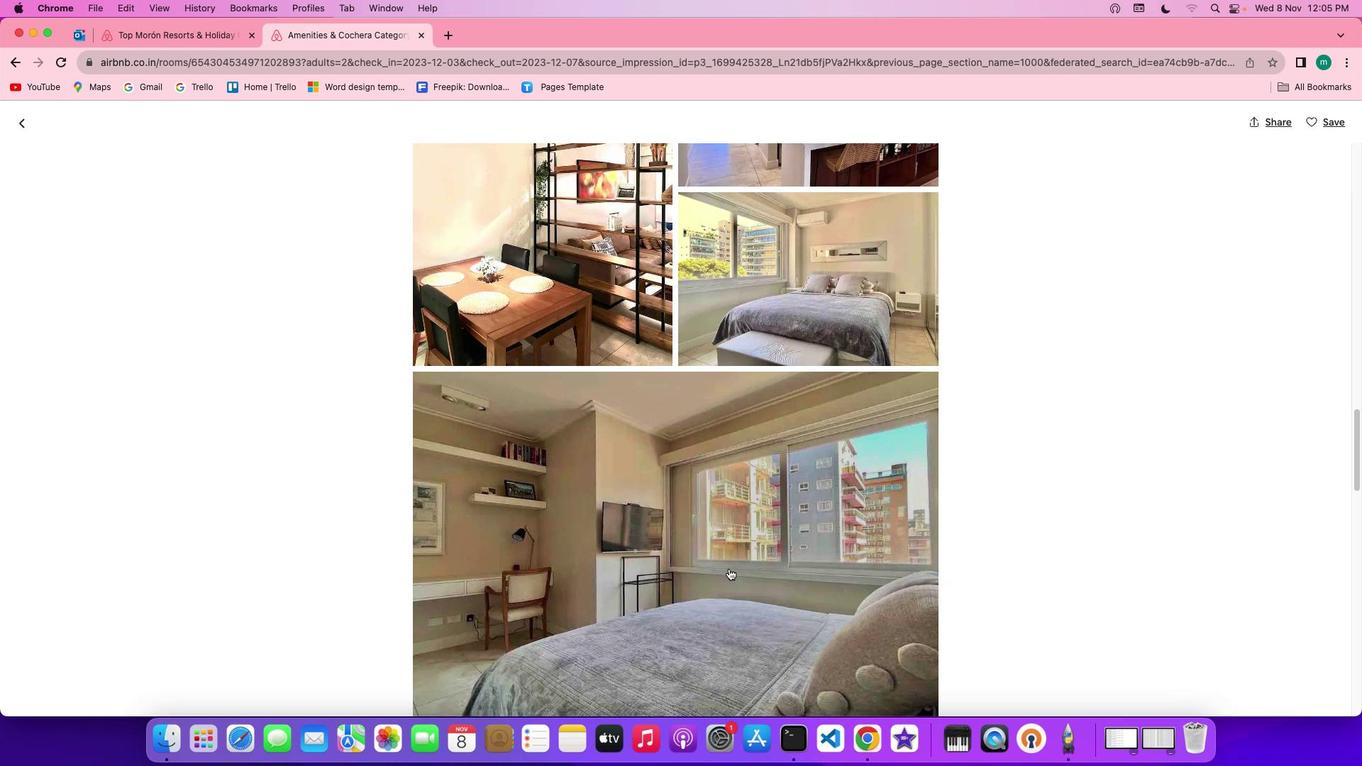 
Action: Mouse scrolled (815, 655) with delta (87, 86)
Screenshot: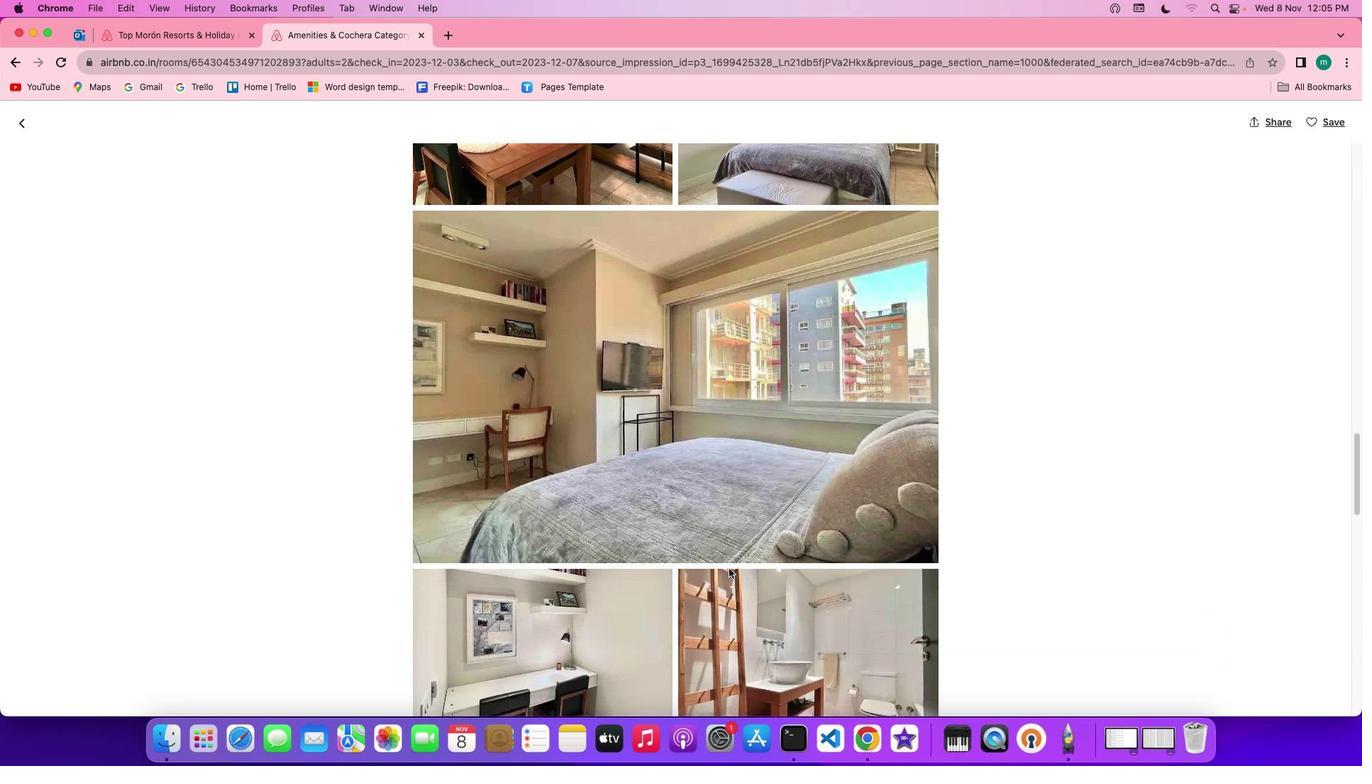 
Action: Mouse scrolled (815, 655) with delta (87, 86)
Screenshot: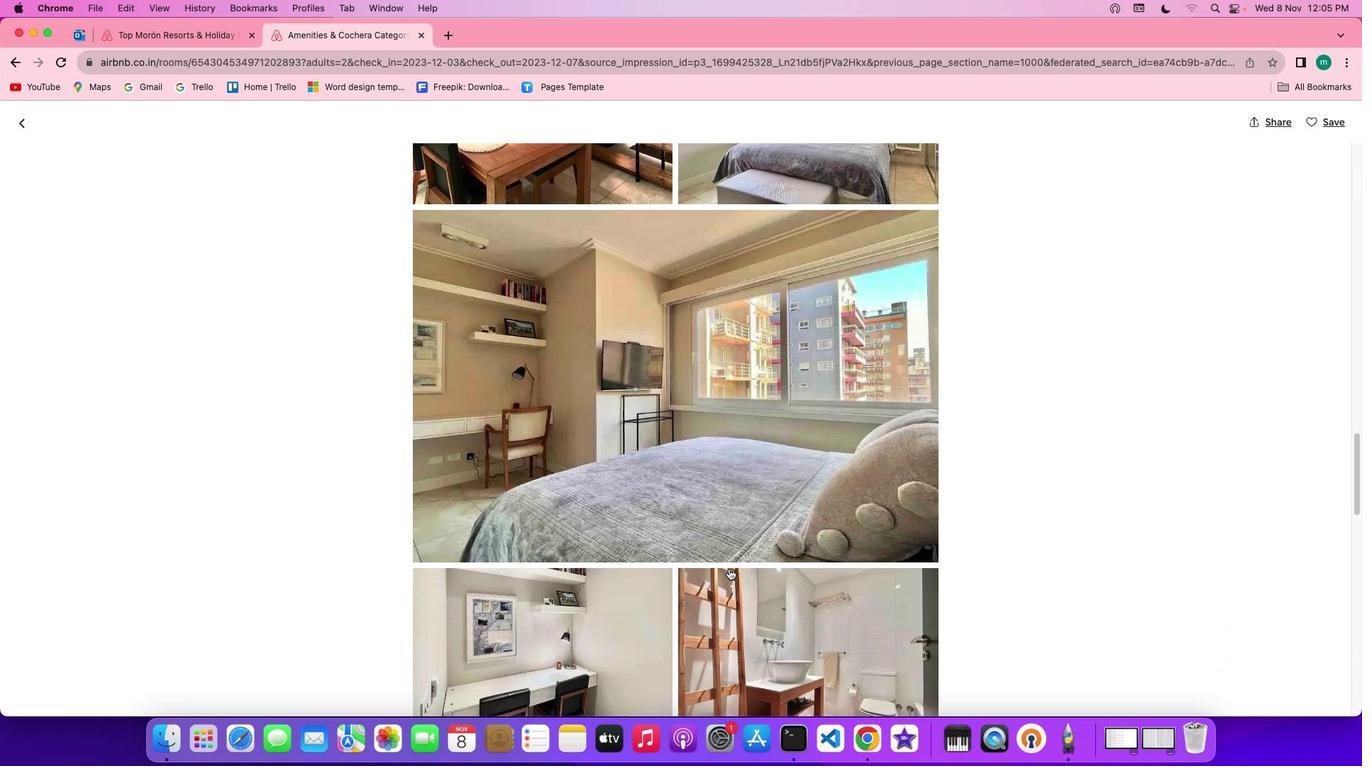 
Action: Mouse scrolled (815, 655) with delta (87, 85)
Screenshot: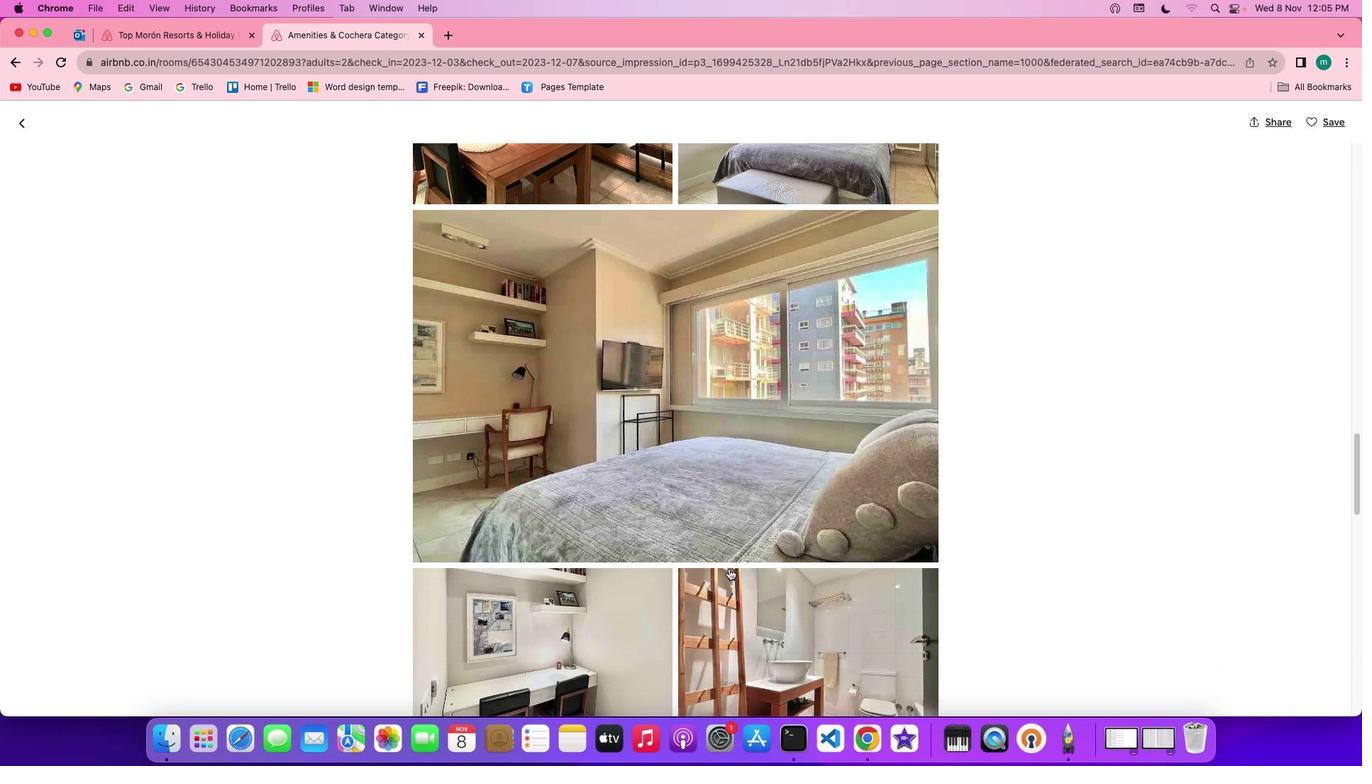 
Action: Mouse scrolled (815, 655) with delta (87, 85)
Screenshot: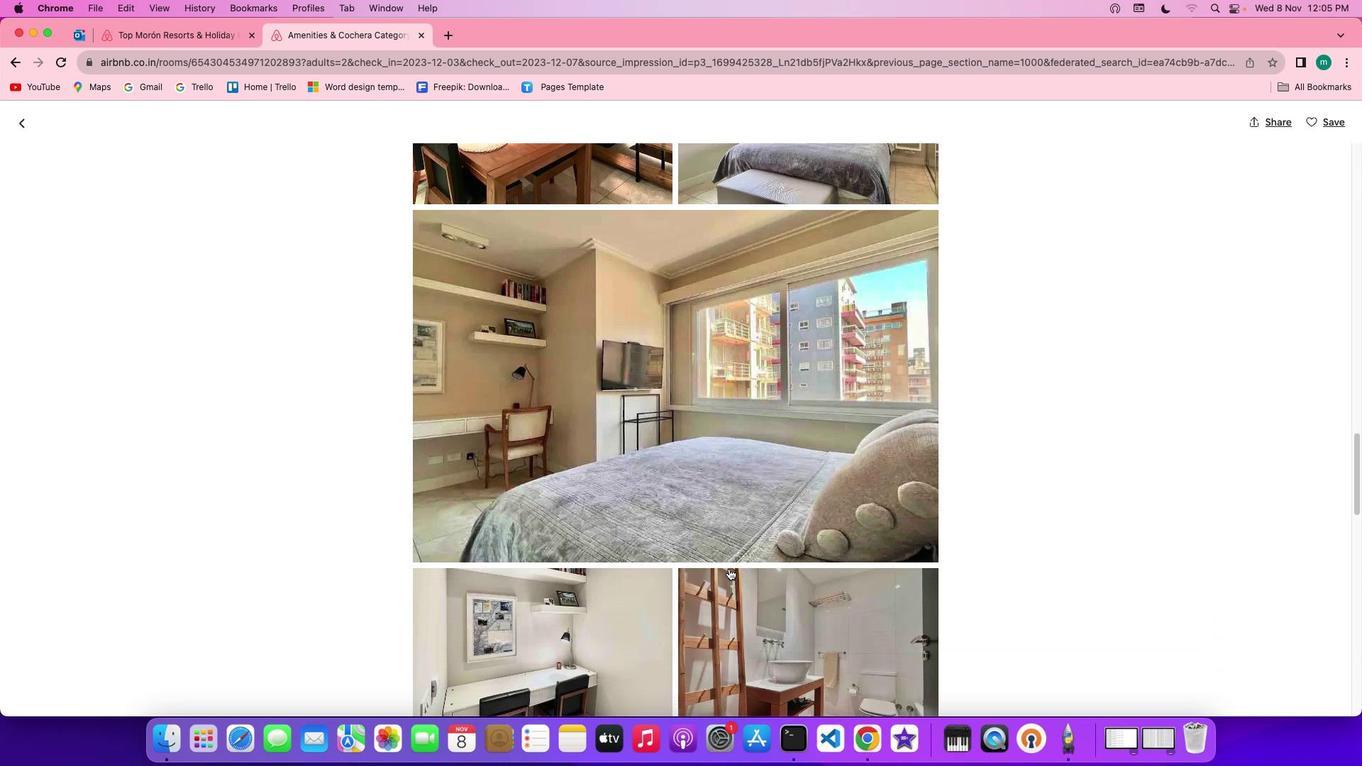 
Action: Mouse scrolled (815, 655) with delta (87, 86)
Screenshot: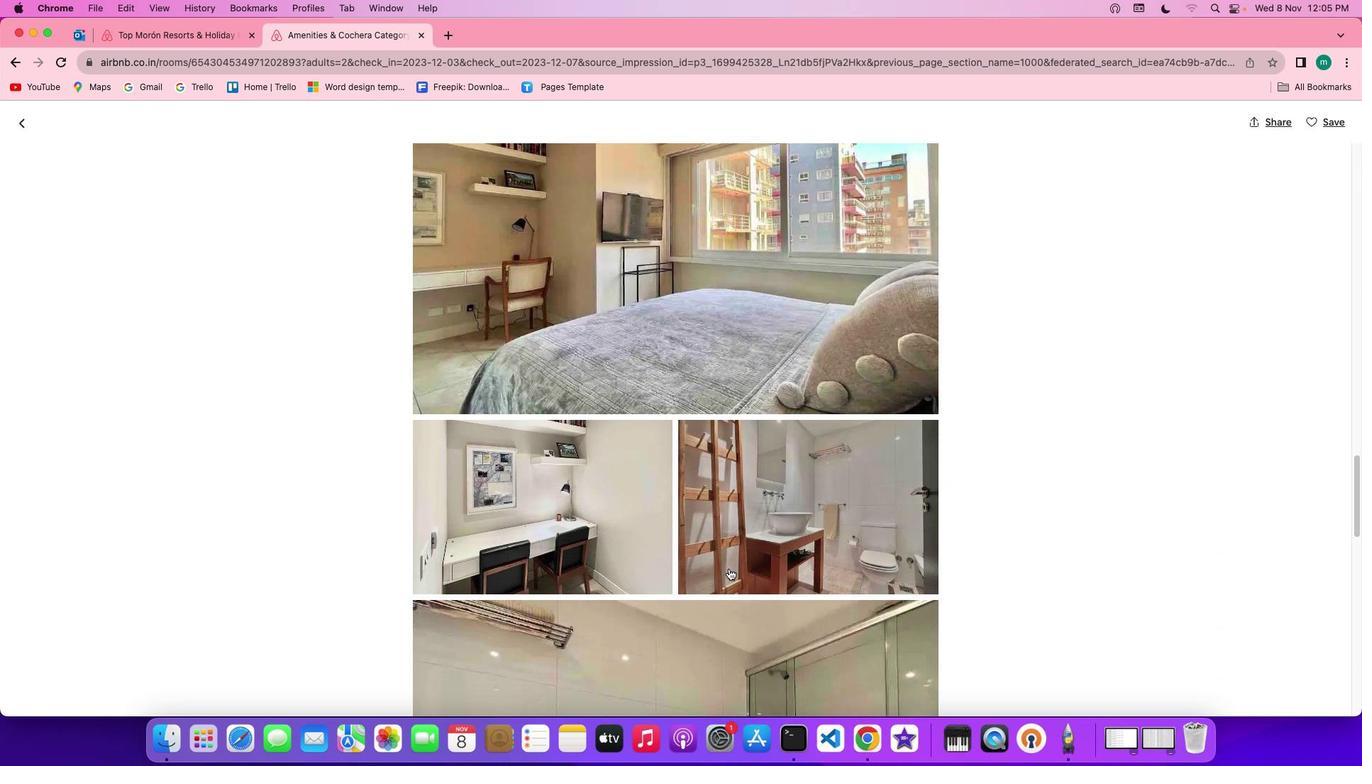 
Action: Mouse scrolled (815, 655) with delta (87, 86)
Screenshot: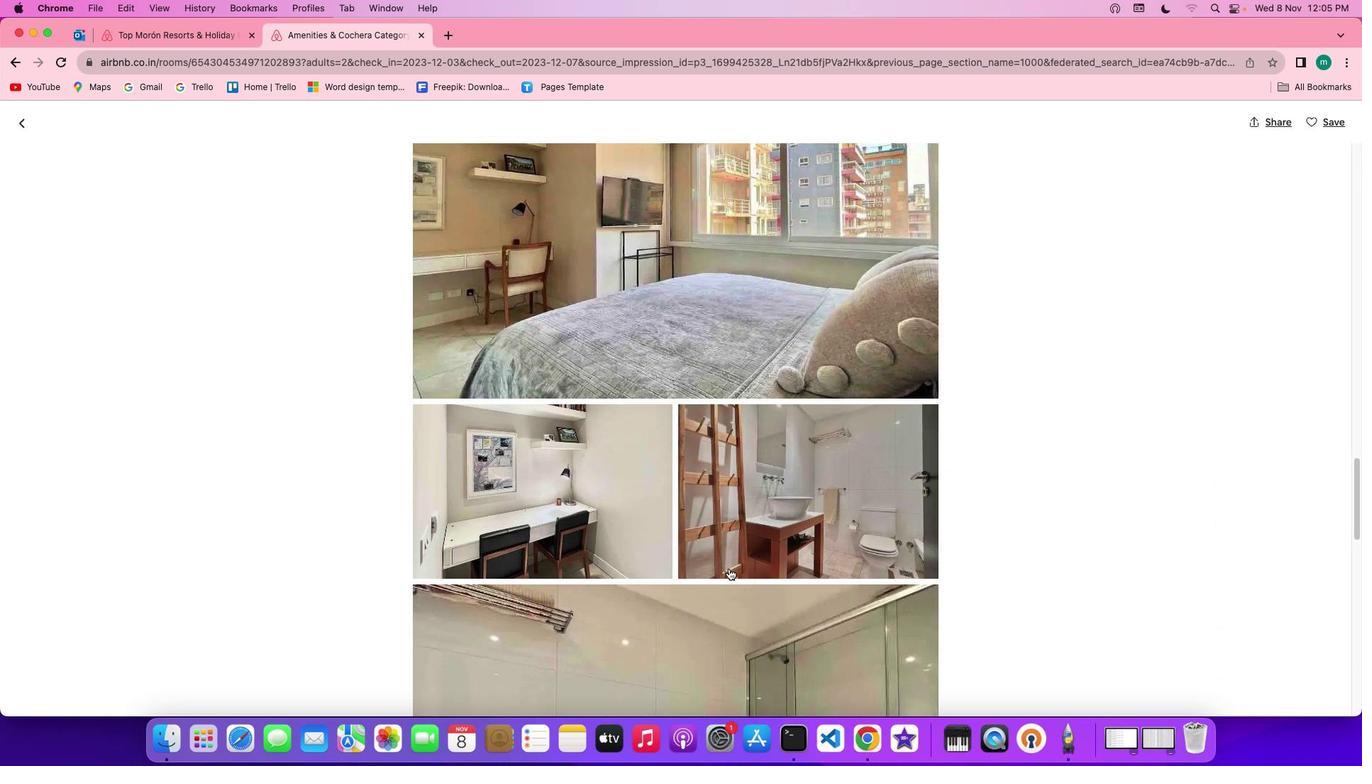 
Action: Mouse scrolled (815, 655) with delta (87, 85)
Screenshot: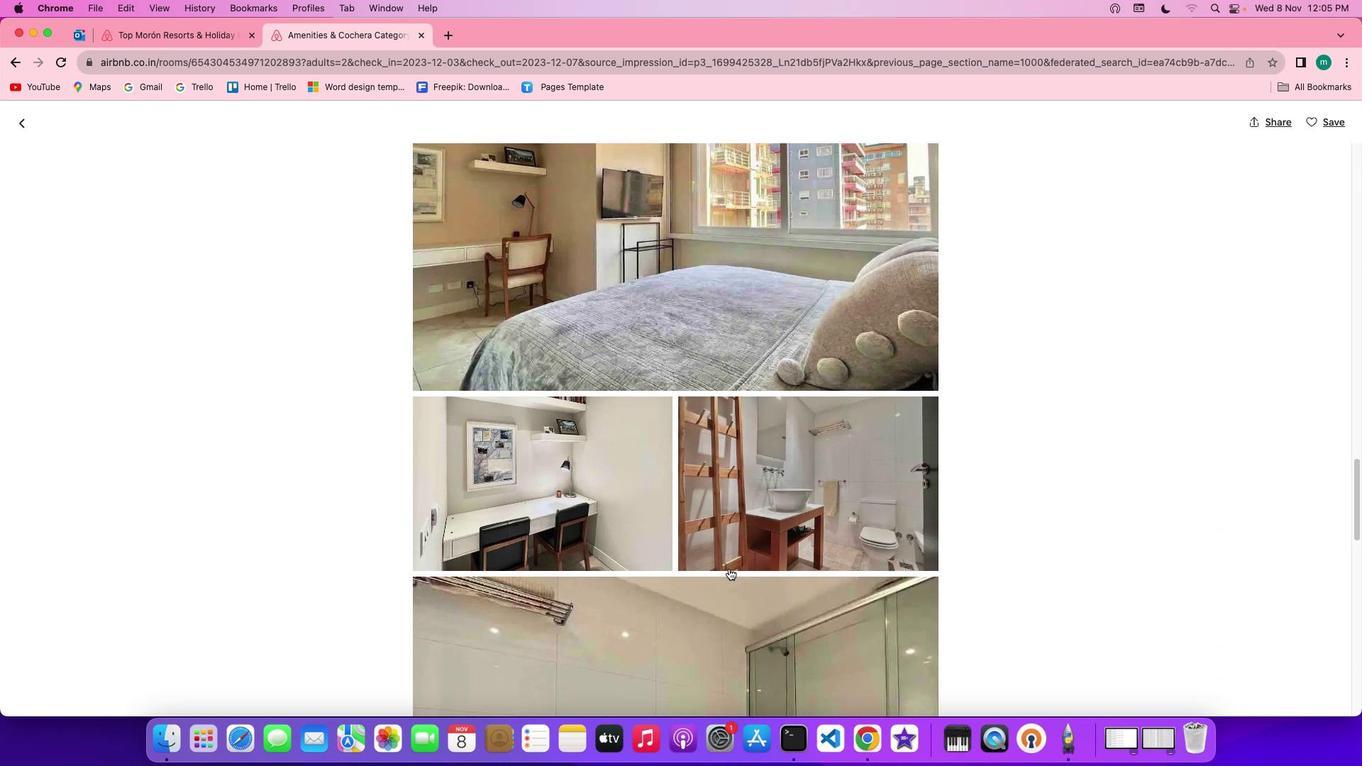 
Action: Mouse scrolled (815, 655) with delta (87, 85)
Screenshot: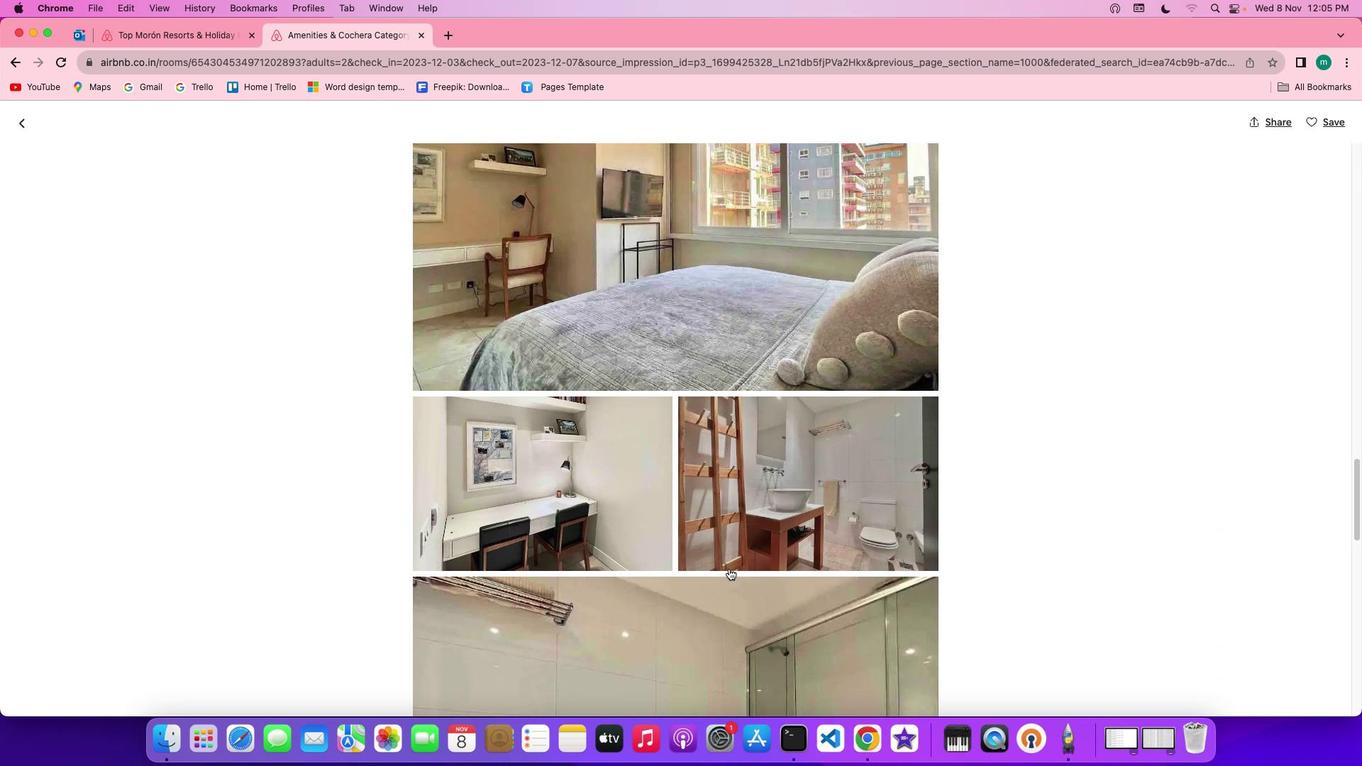 
Action: Mouse scrolled (815, 655) with delta (87, 86)
Screenshot: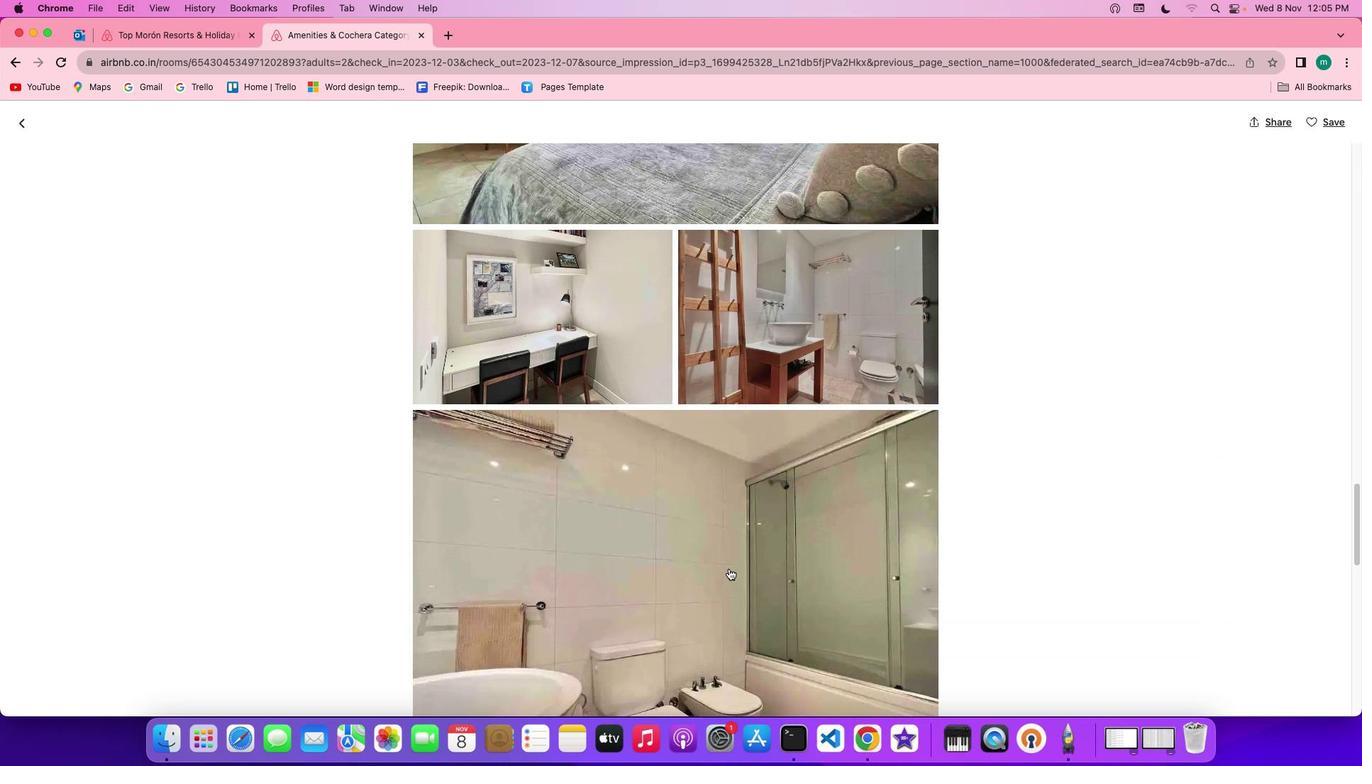 
Action: Mouse scrolled (815, 655) with delta (87, 86)
Screenshot: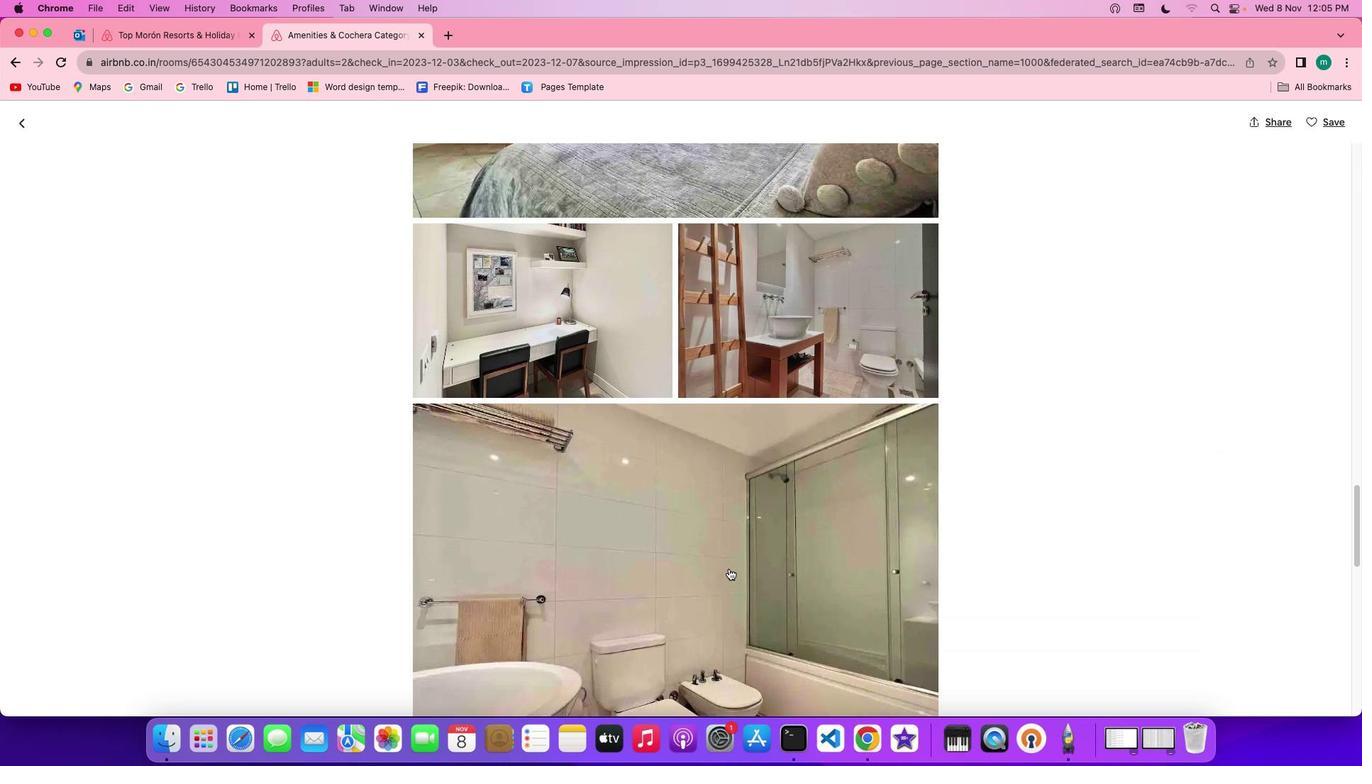 
Action: Mouse scrolled (815, 655) with delta (87, 85)
Screenshot: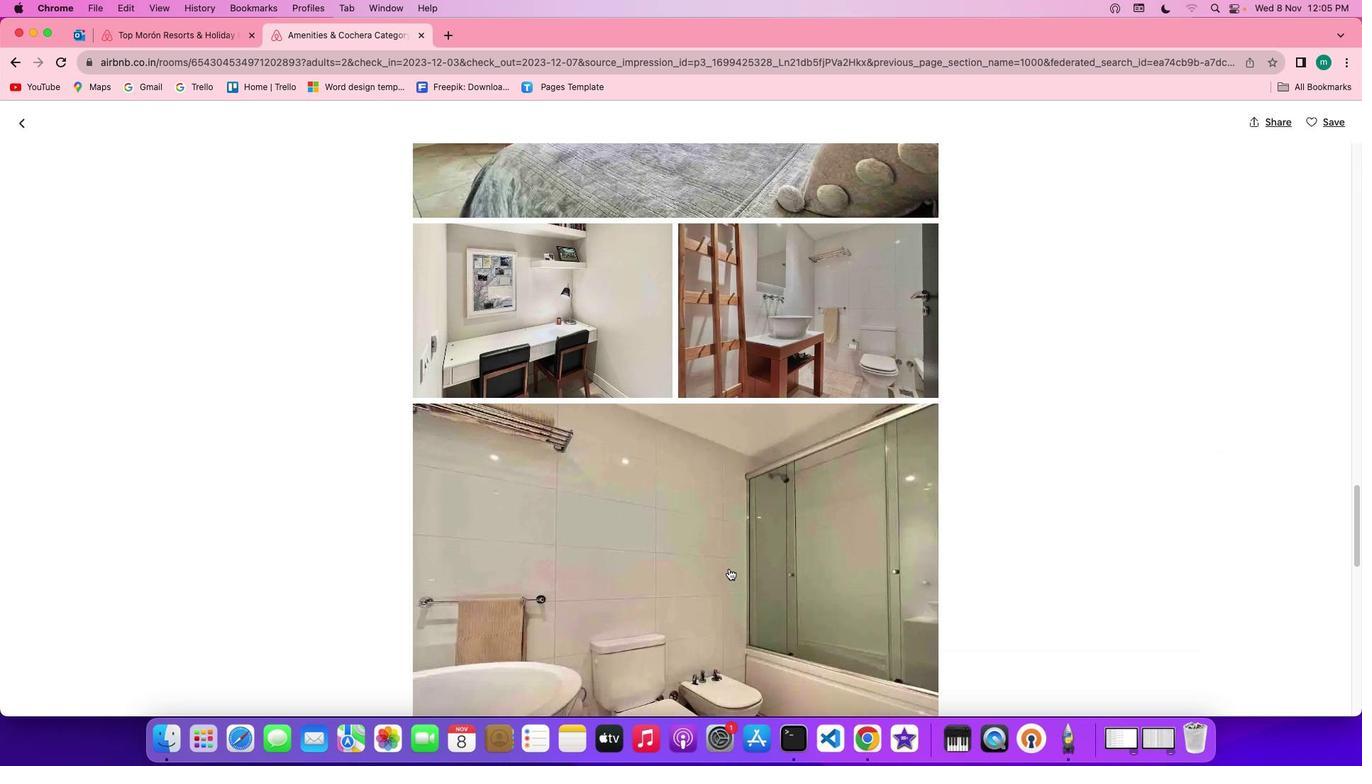 
Action: Mouse scrolled (815, 655) with delta (87, 85)
Screenshot: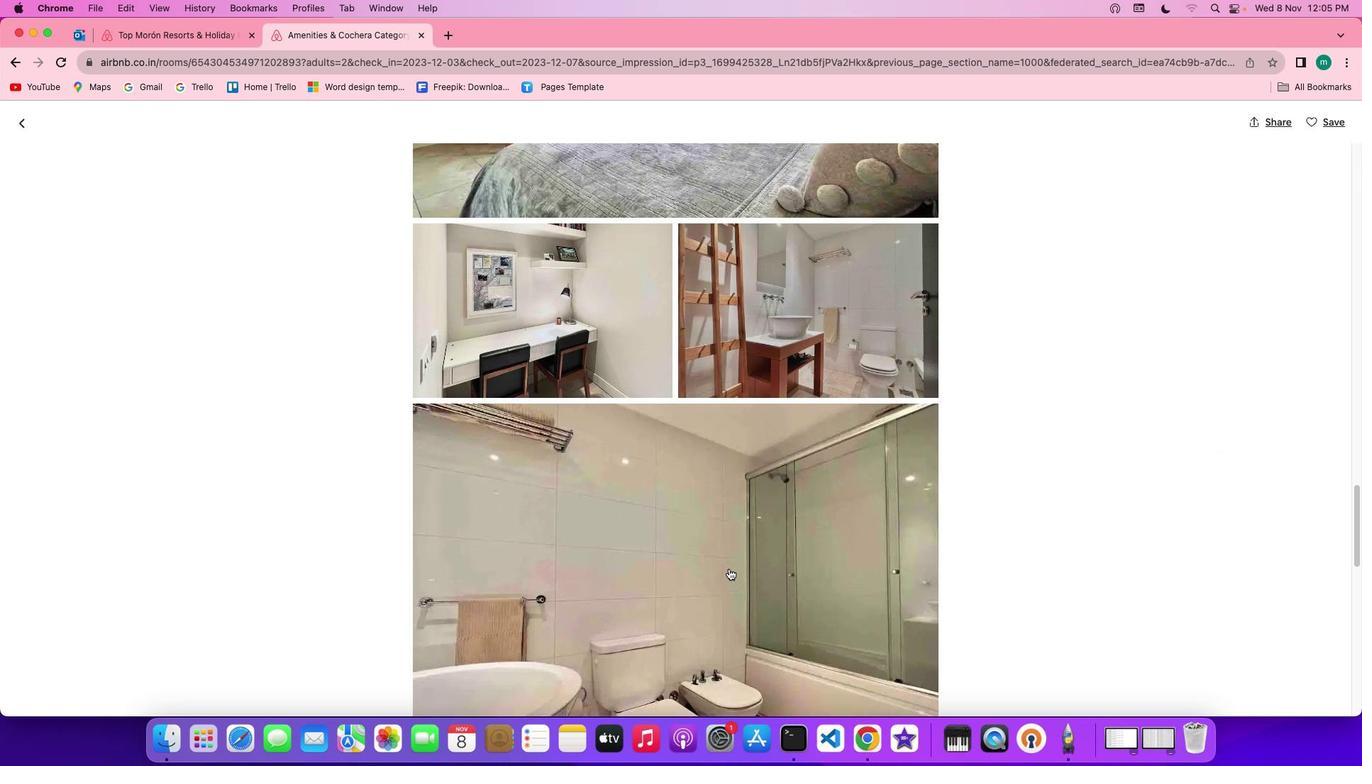 
Action: Mouse scrolled (815, 655) with delta (87, 86)
Screenshot: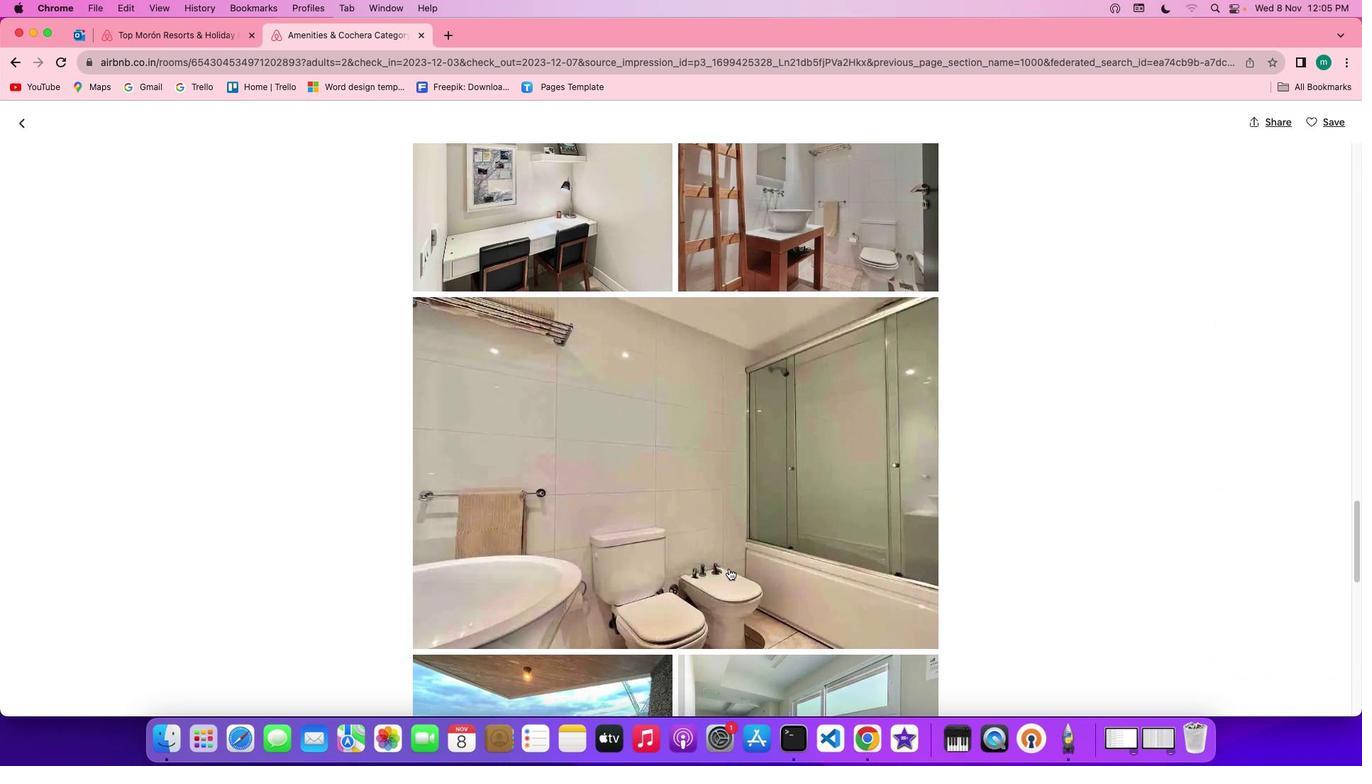 
Action: Mouse scrolled (815, 655) with delta (87, 86)
Screenshot: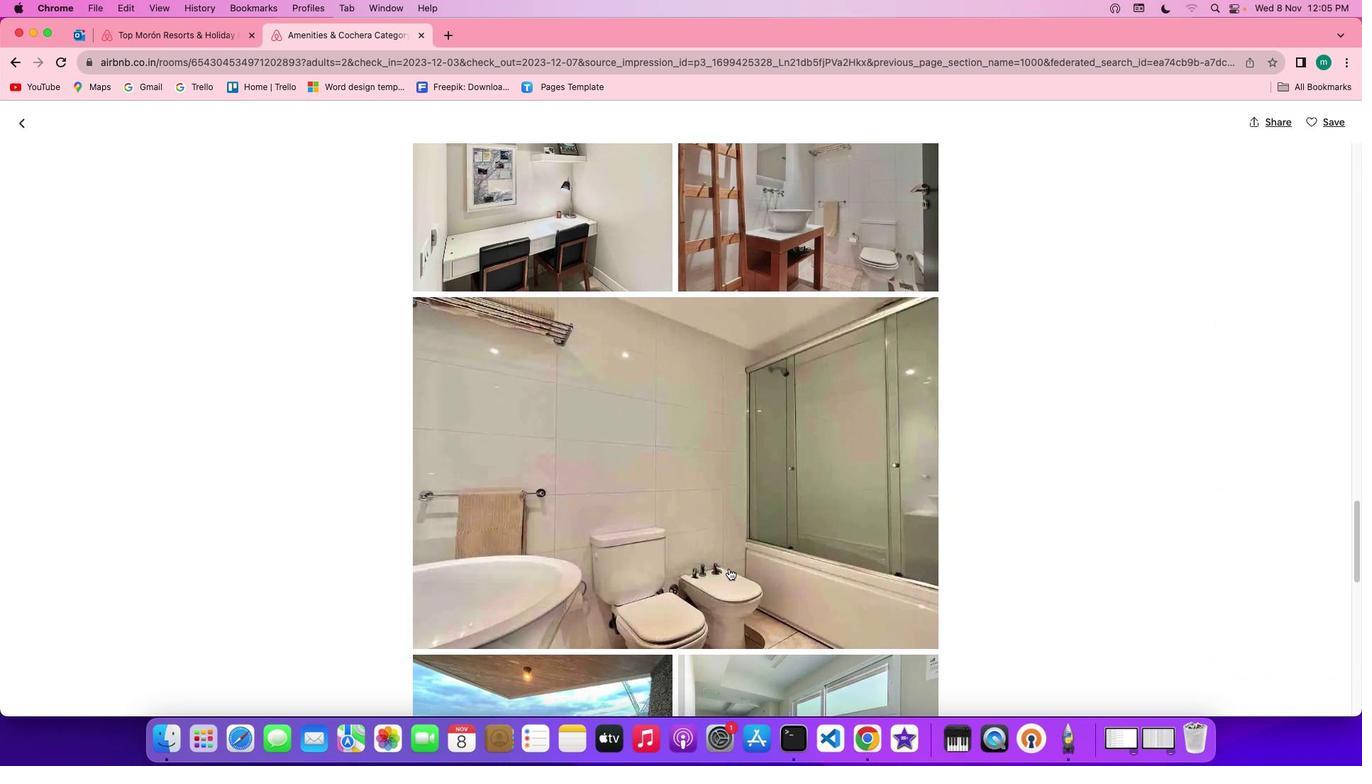 
Action: Mouse scrolled (815, 655) with delta (87, 85)
Screenshot: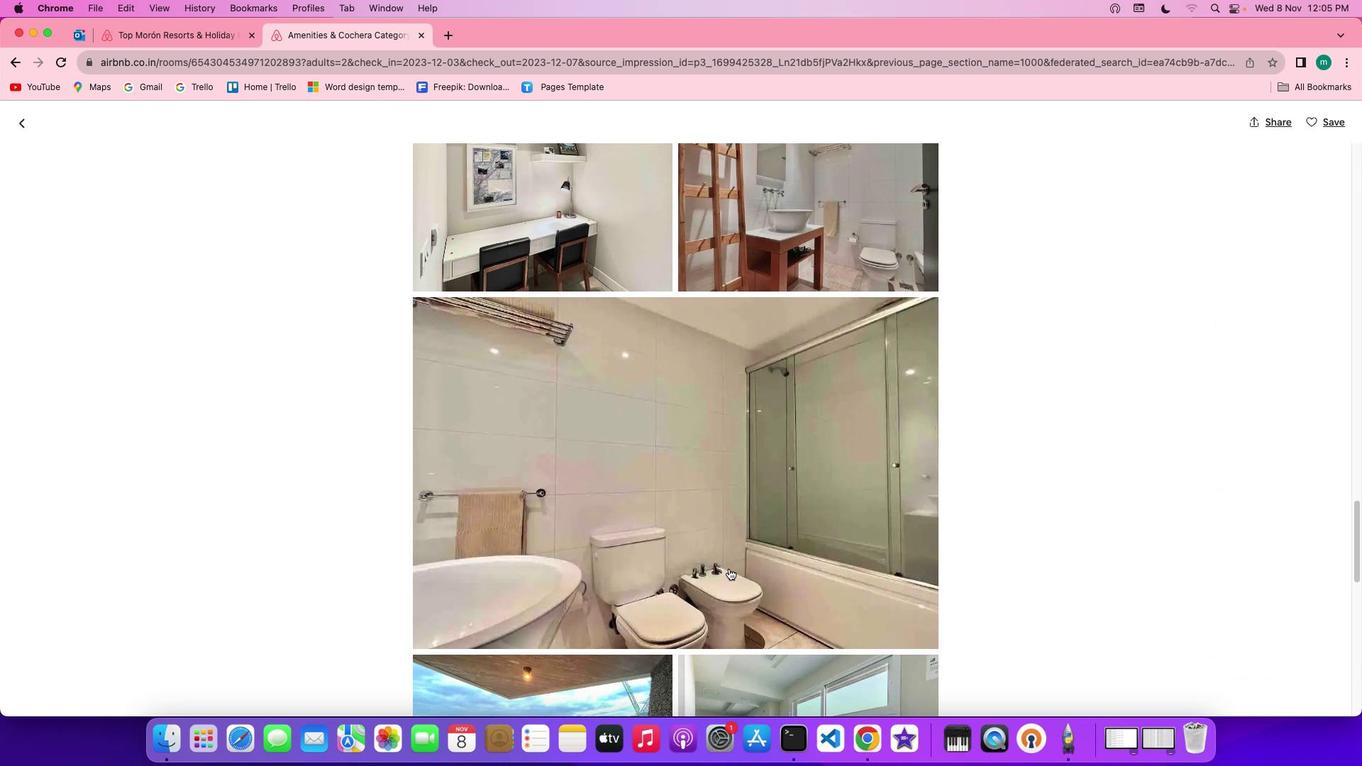 
Action: Mouse scrolled (815, 655) with delta (87, 86)
Screenshot: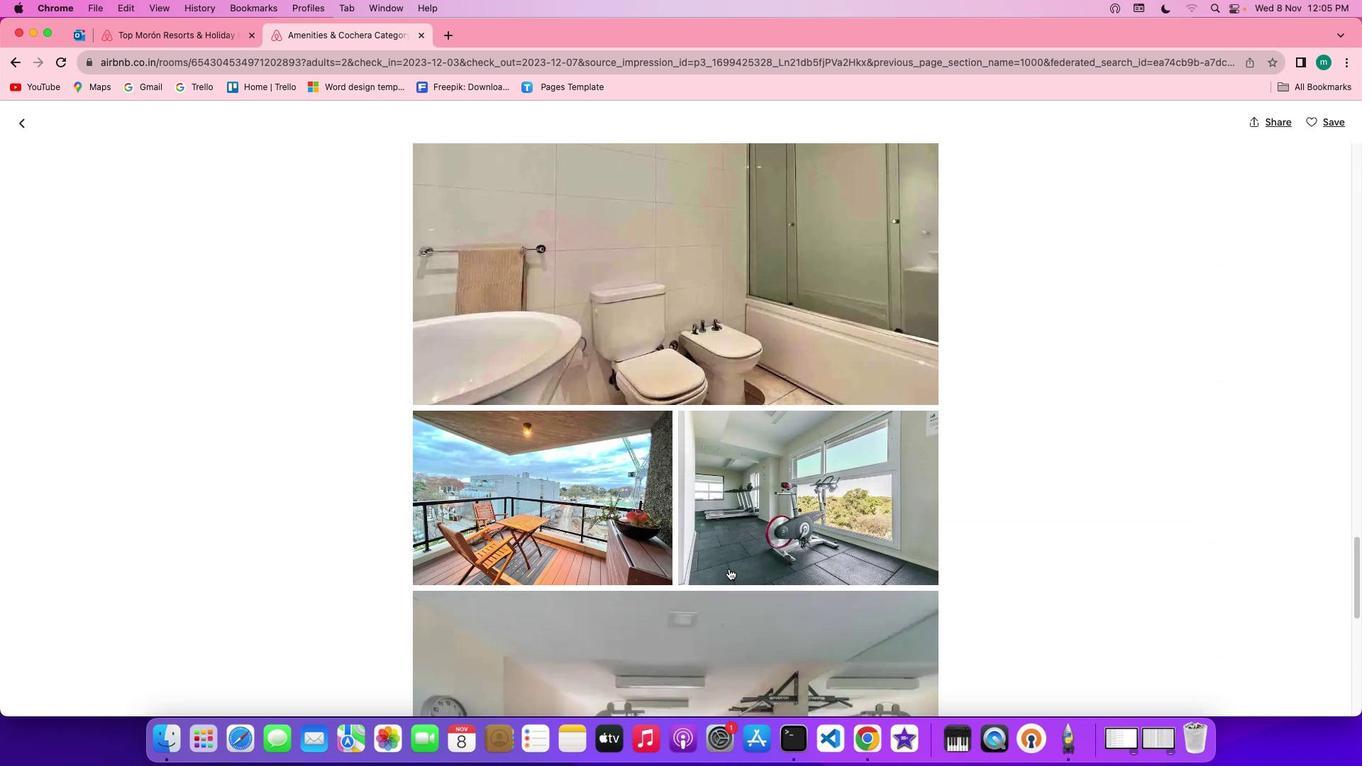
Action: Mouse scrolled (815, 655) with delta (87, 86)
Screenshot: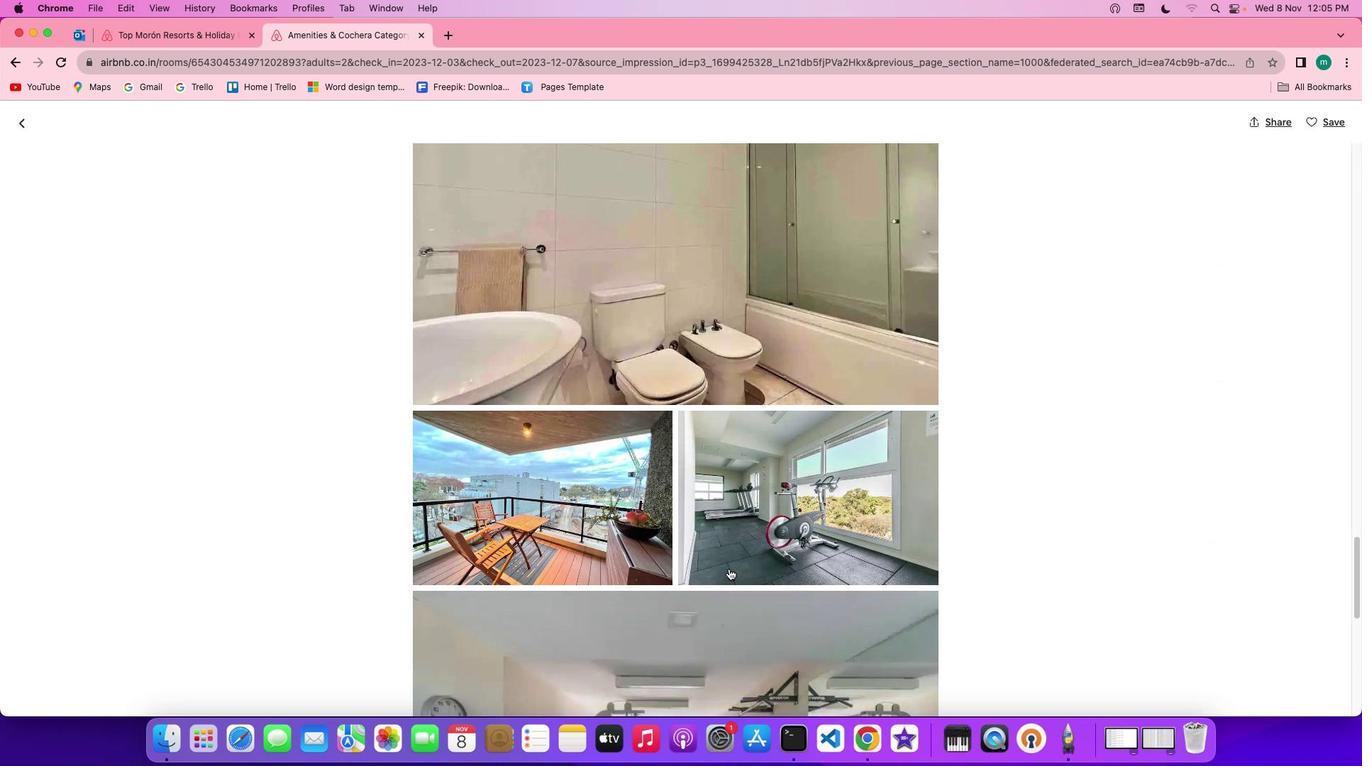 
Action: Mouse scrolled (815, 655) with delta (87, 85)
Screenshot: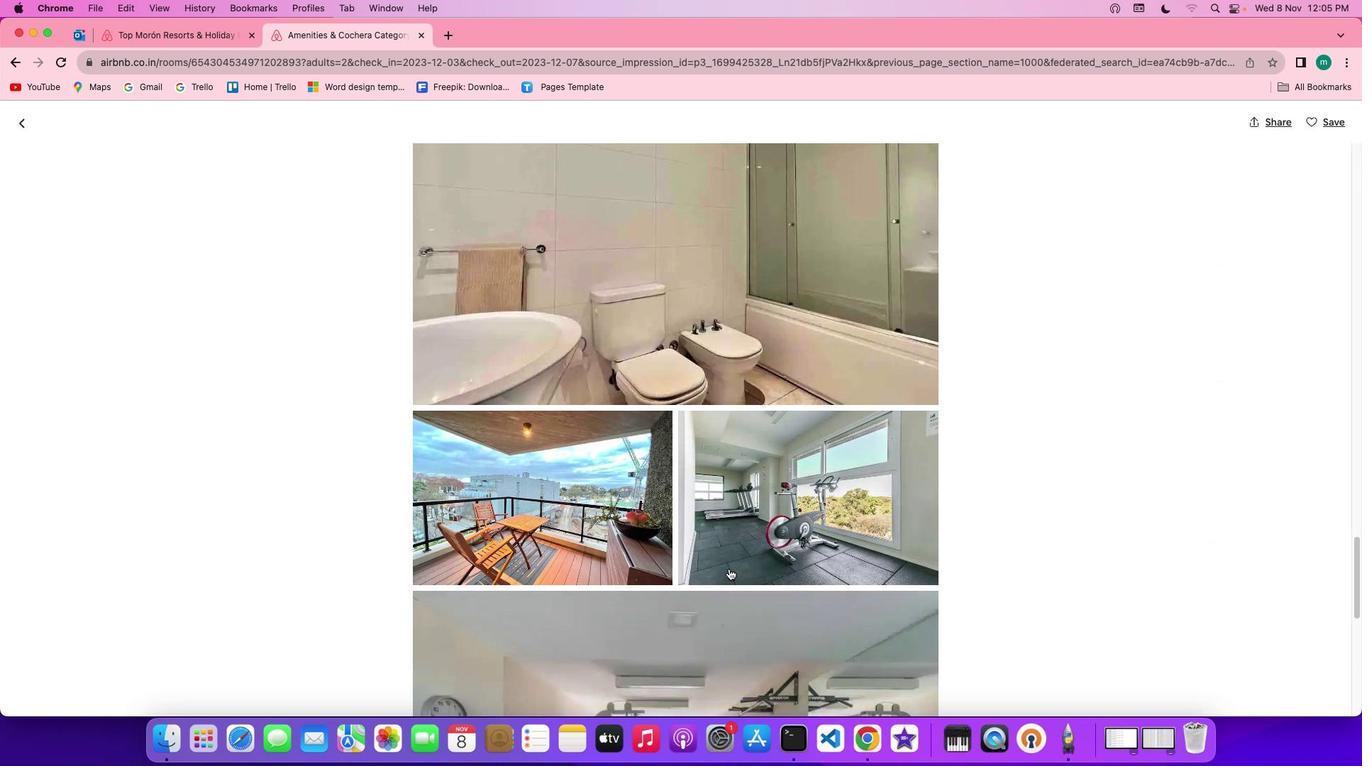 
Action: Mouse scrolled (815, 655) with delta (87, 84)
Screenshot: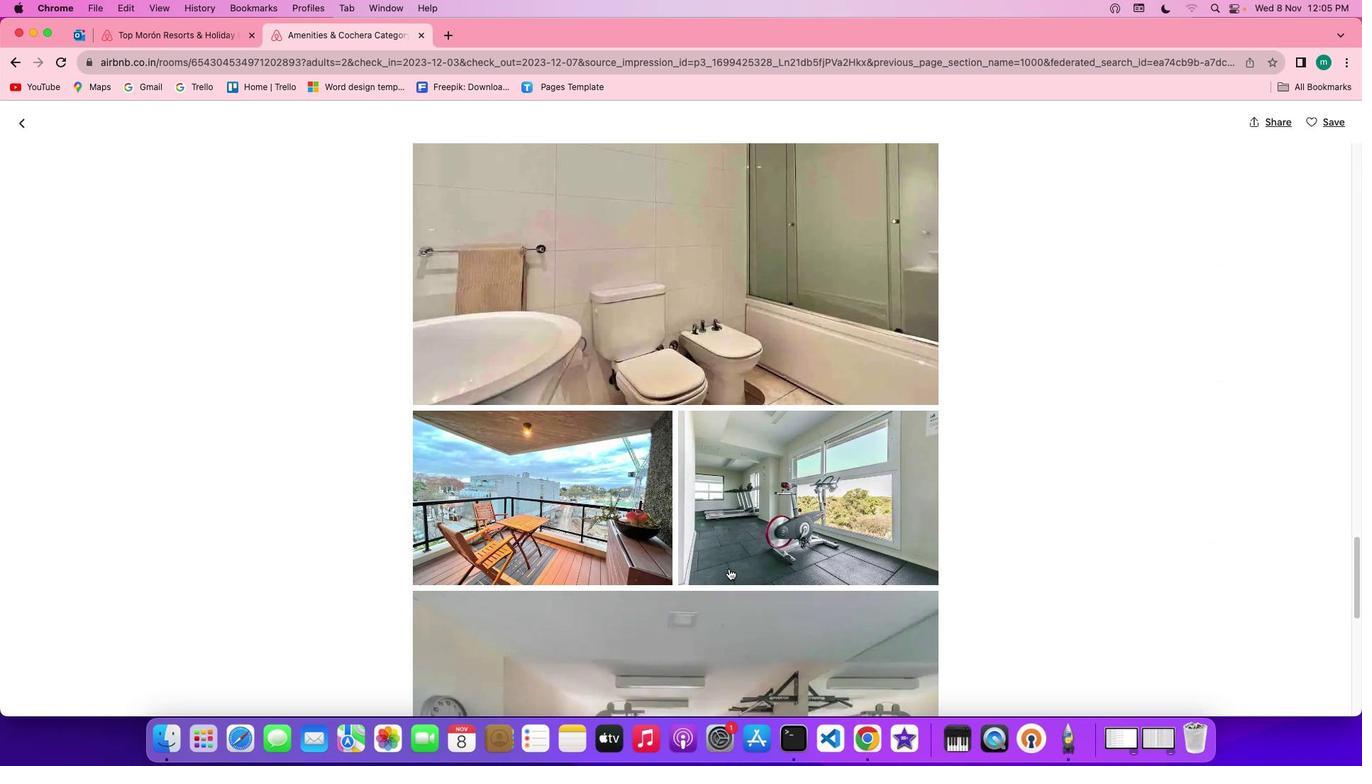 
Action: Mouse scrolled (815, 655) with delta (87, 86)
Screenshot: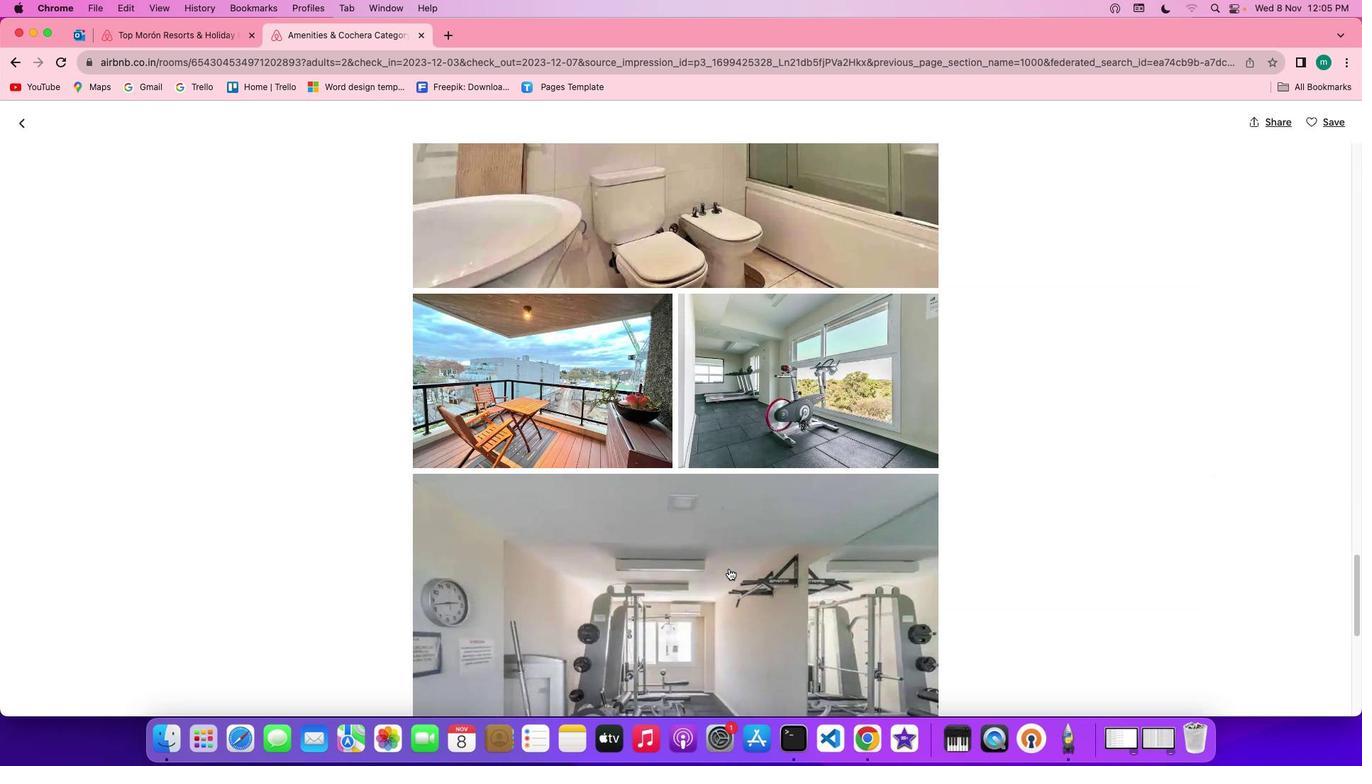 
Action: Mouse scrolled (815, 655) with delta (87, 86)
Screenshot: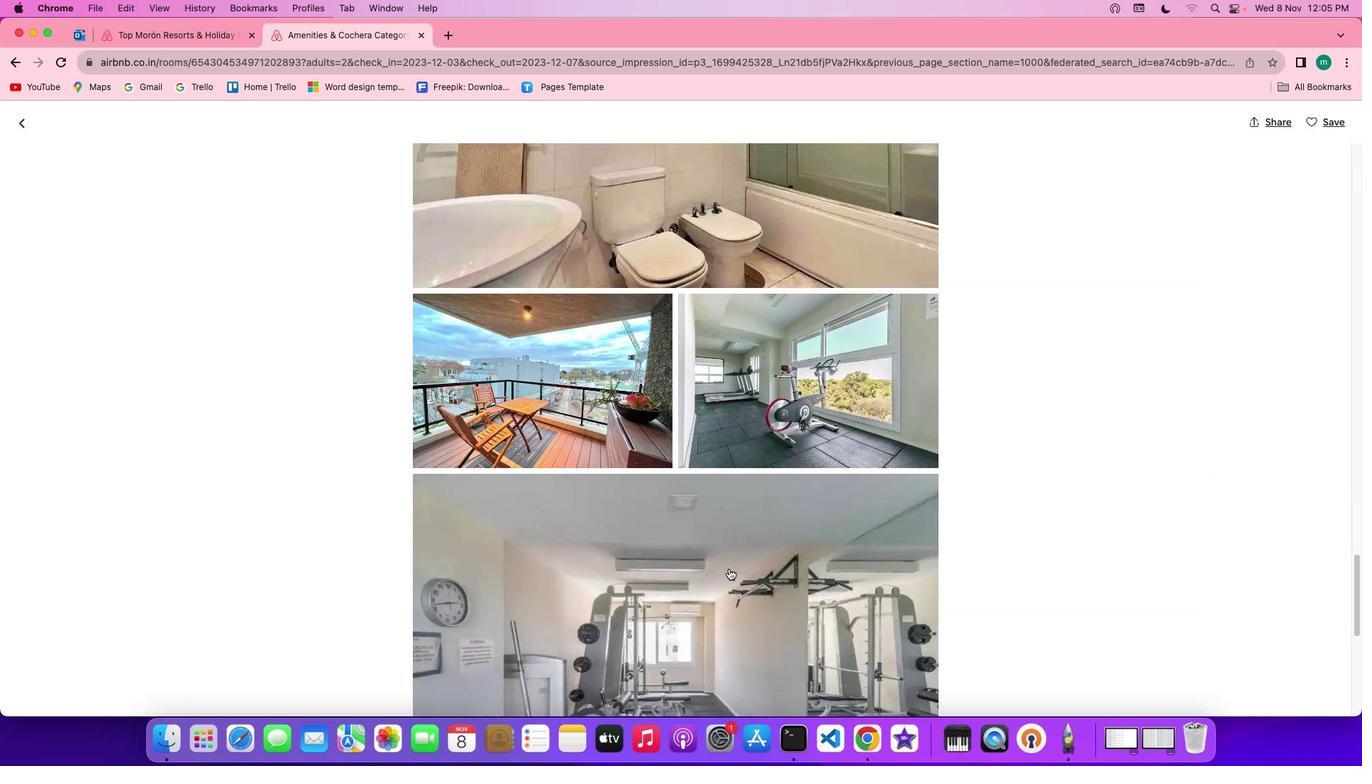 
Action: Mouse scrolled (815, 655) with delta (87, 85)
Screenshot: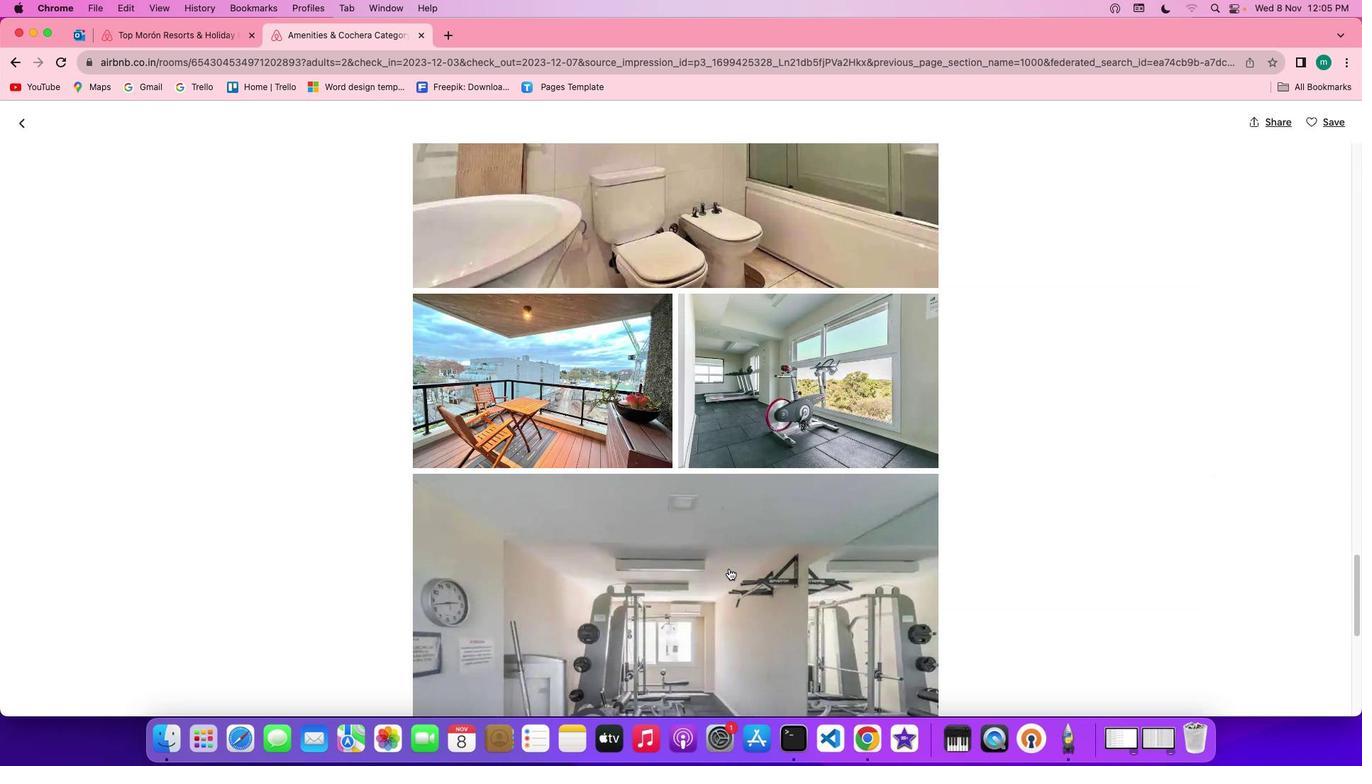 
Action: Mouse moved to (816, 655)
Screenshot: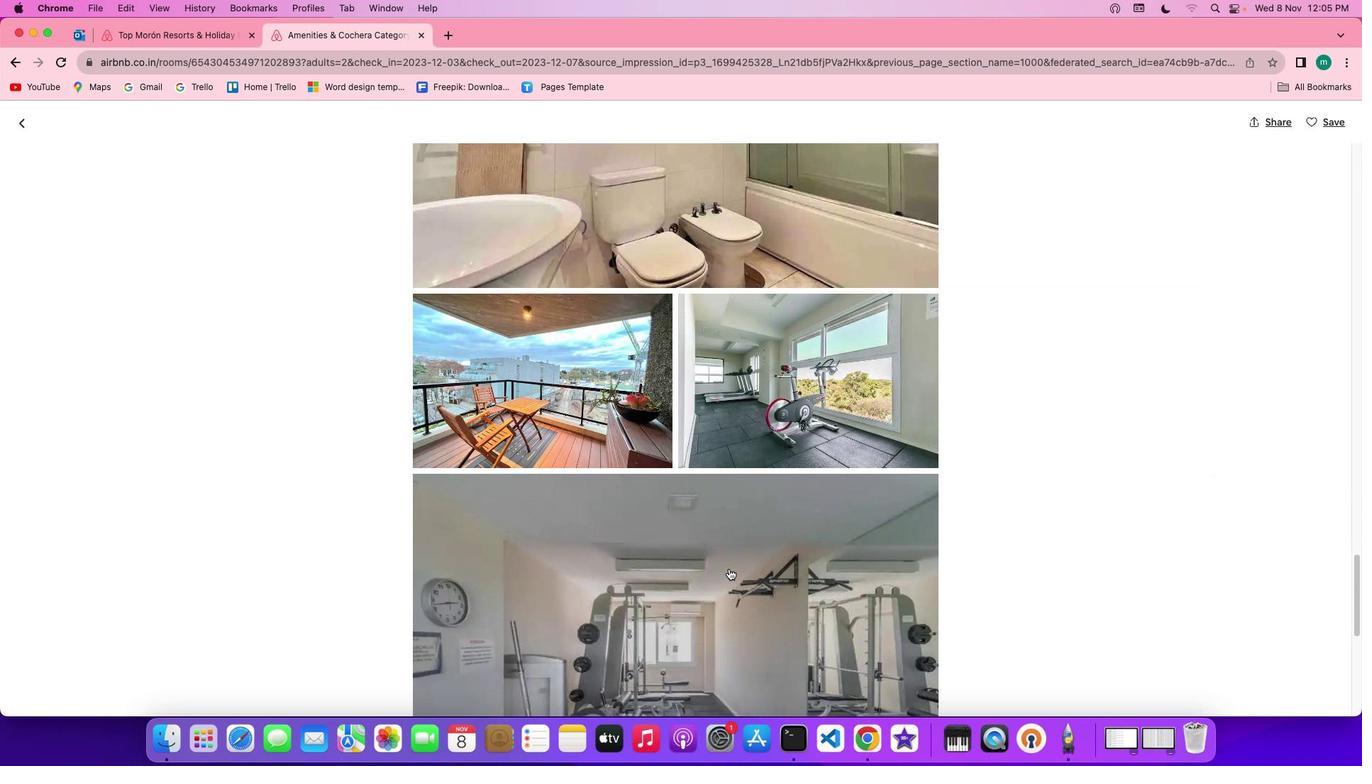 
Action: Mouse scrolled (816, 655) with delta (87, 86)
Screenshot: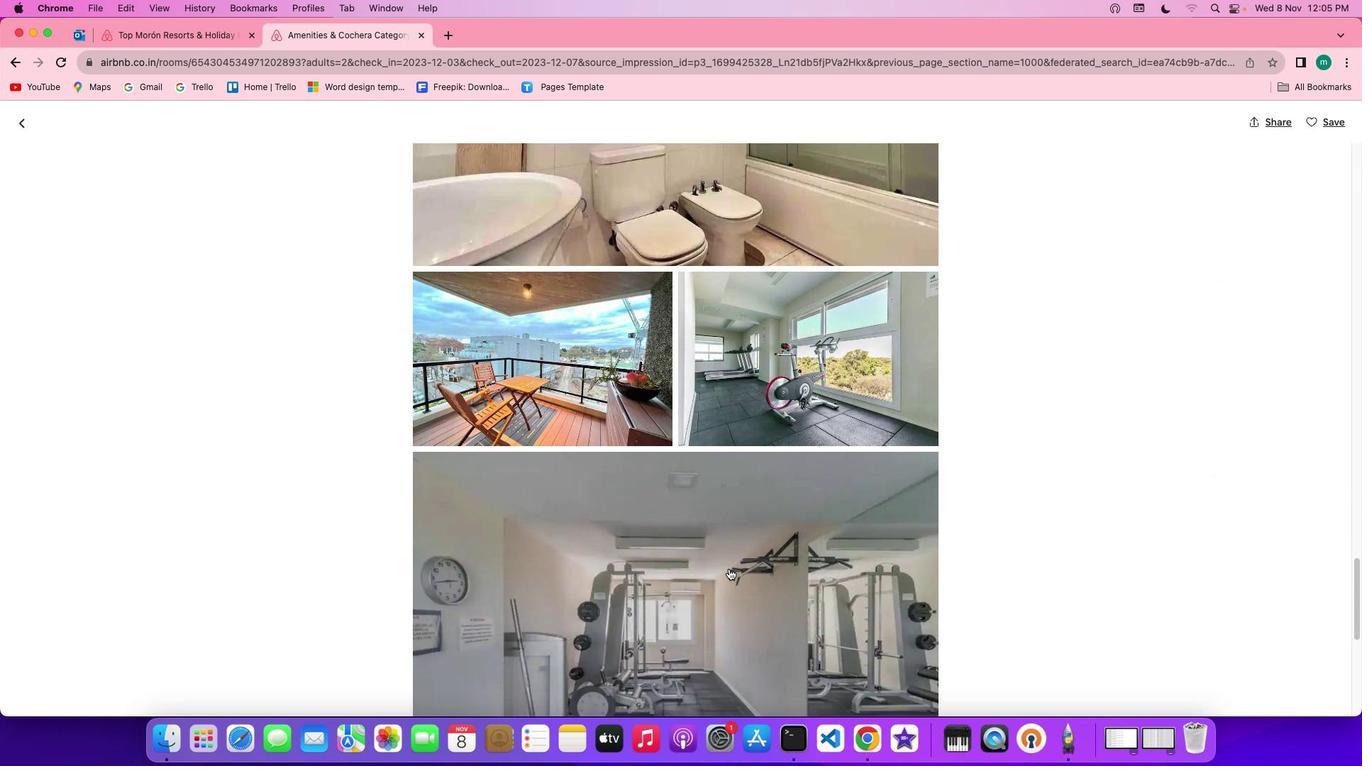 
Action: Mouse scrolled (816, 655) with delta (87, 86)
Screenshot: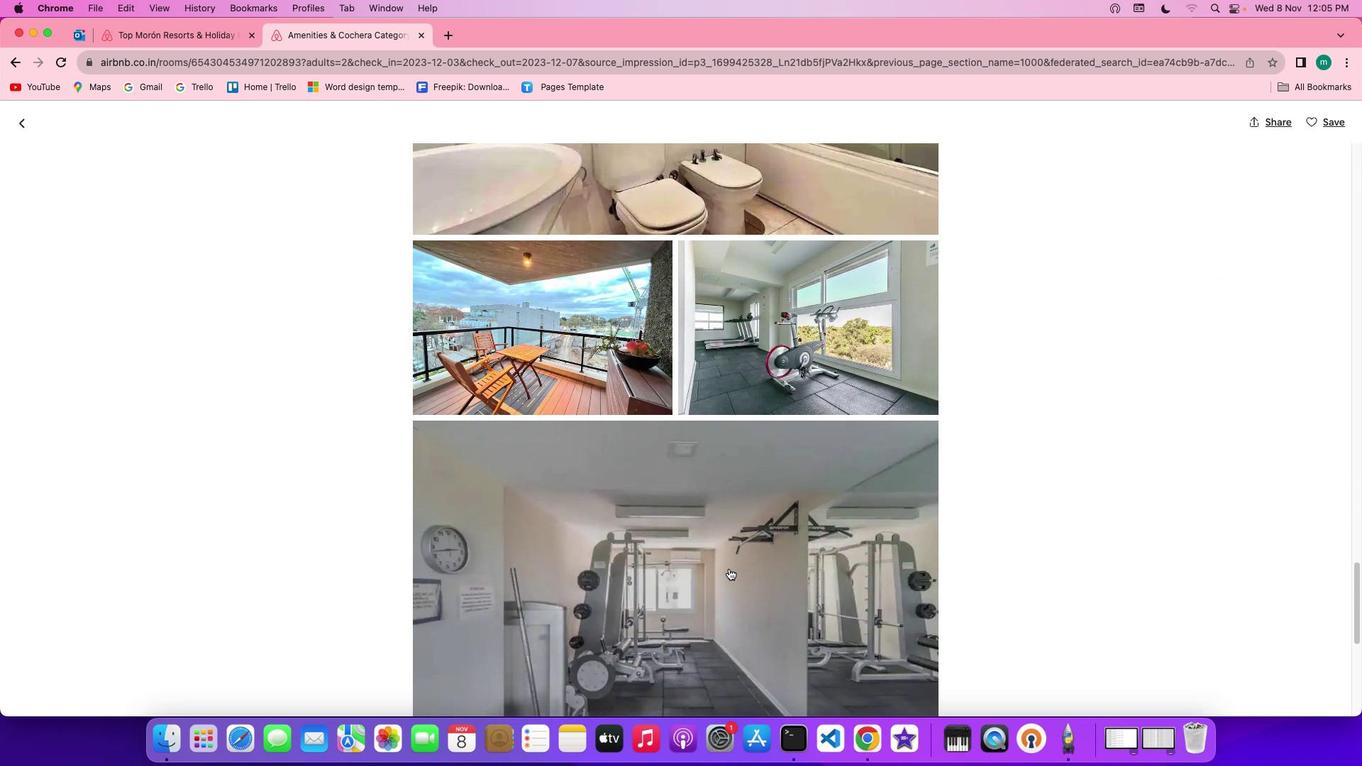 
Action: Mouse scrolled (816, 655) with delta (87, 86)
Screenshot: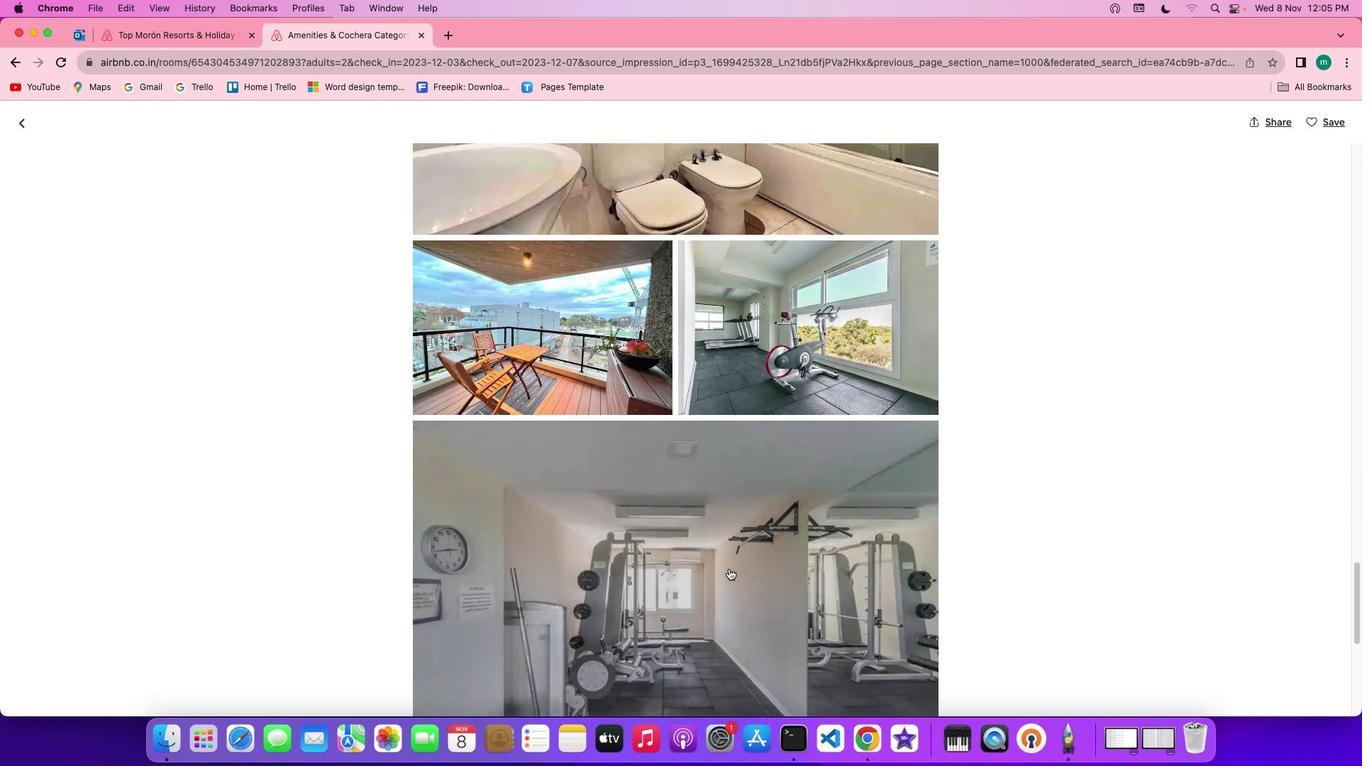 
Action: Mouse scrolled (816, 655) with delta (87, 86)
Screenshot: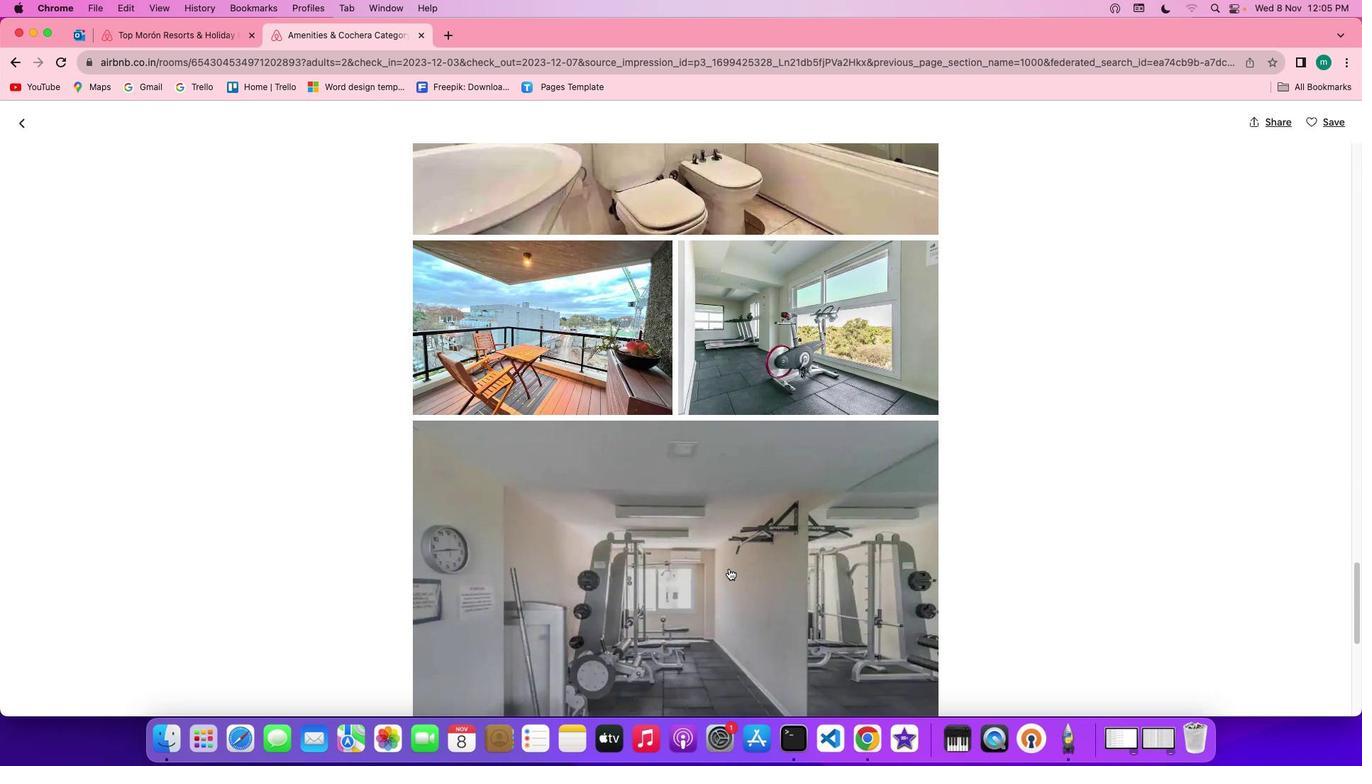 
Action: Mouse scrolled (816, 655) with delta (87, 86)
Screenshot: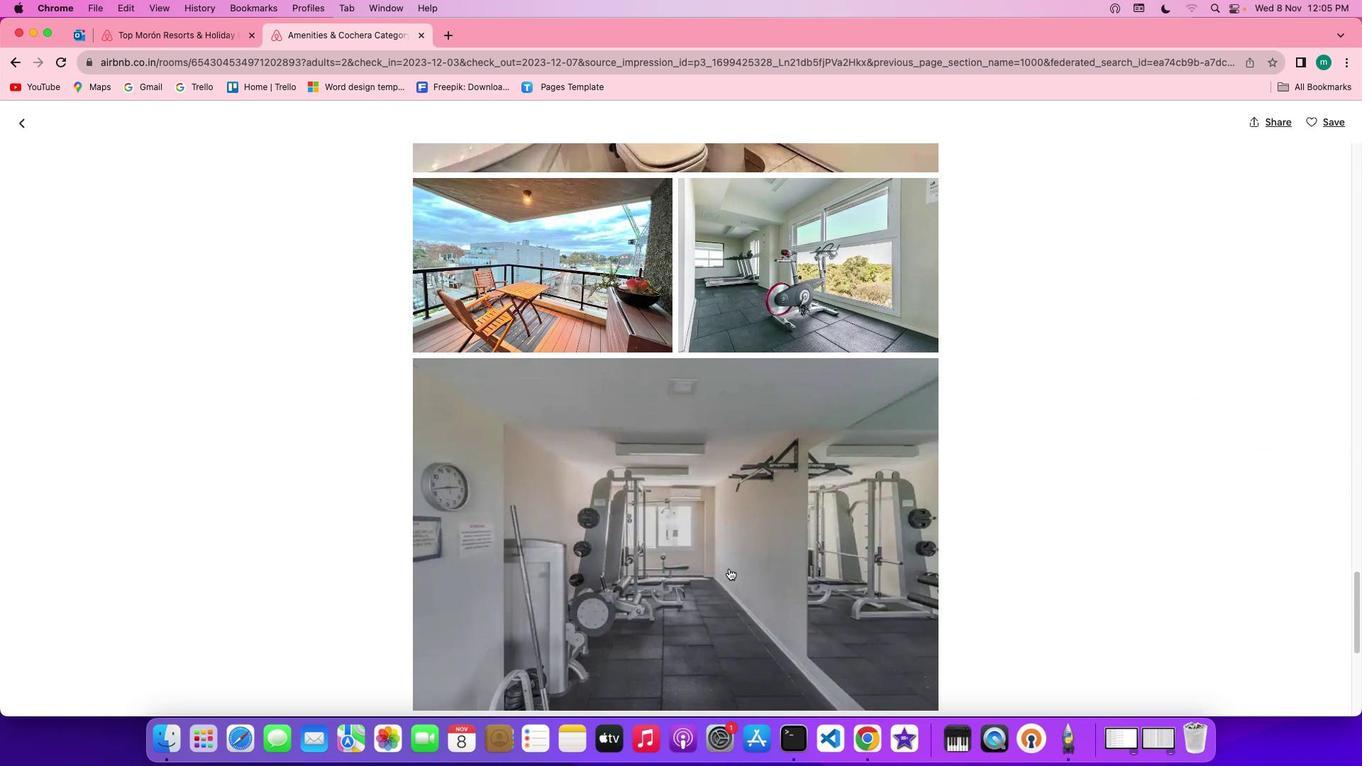 
Action: Mouse scrolled (816, 655) with delta (87, 86)
Screenshot: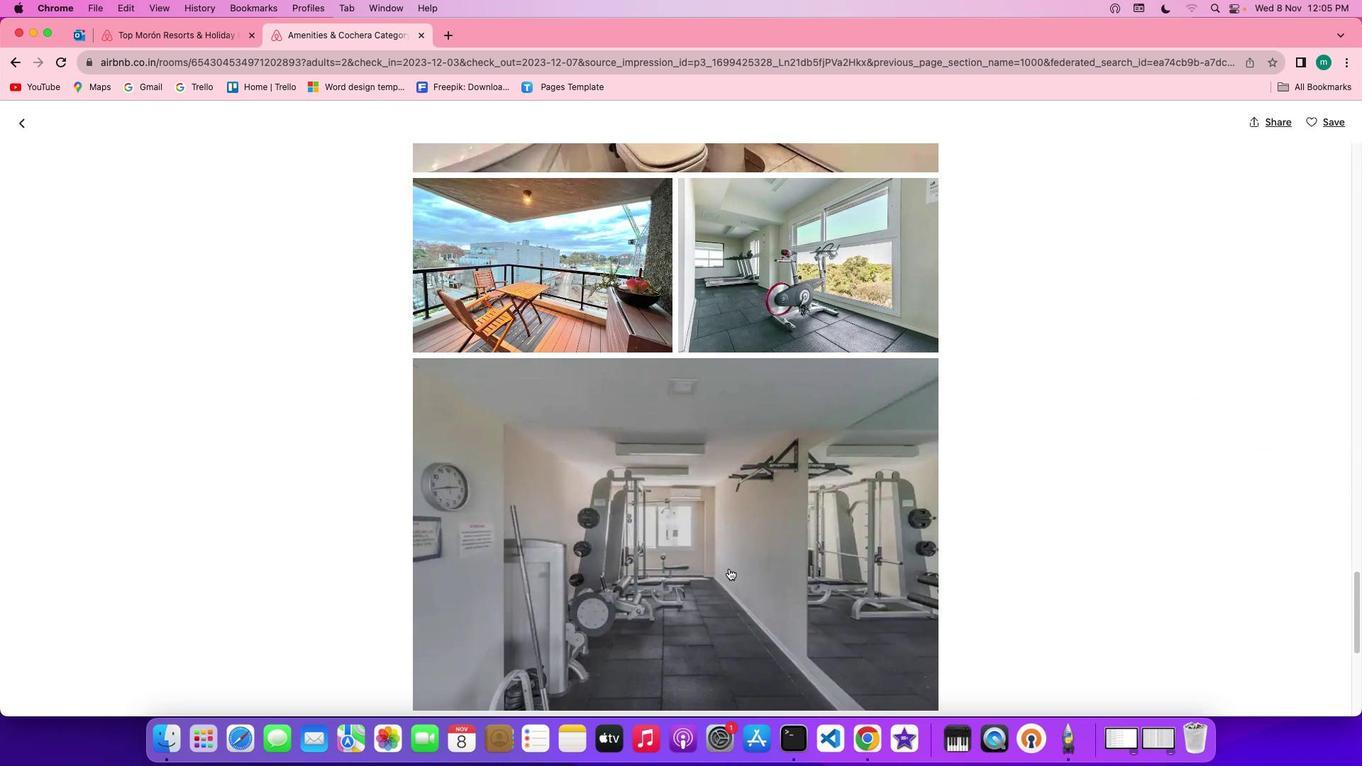 
Action: Mouse scrolled (816, 655) with delta (87, 86)
Screenshot: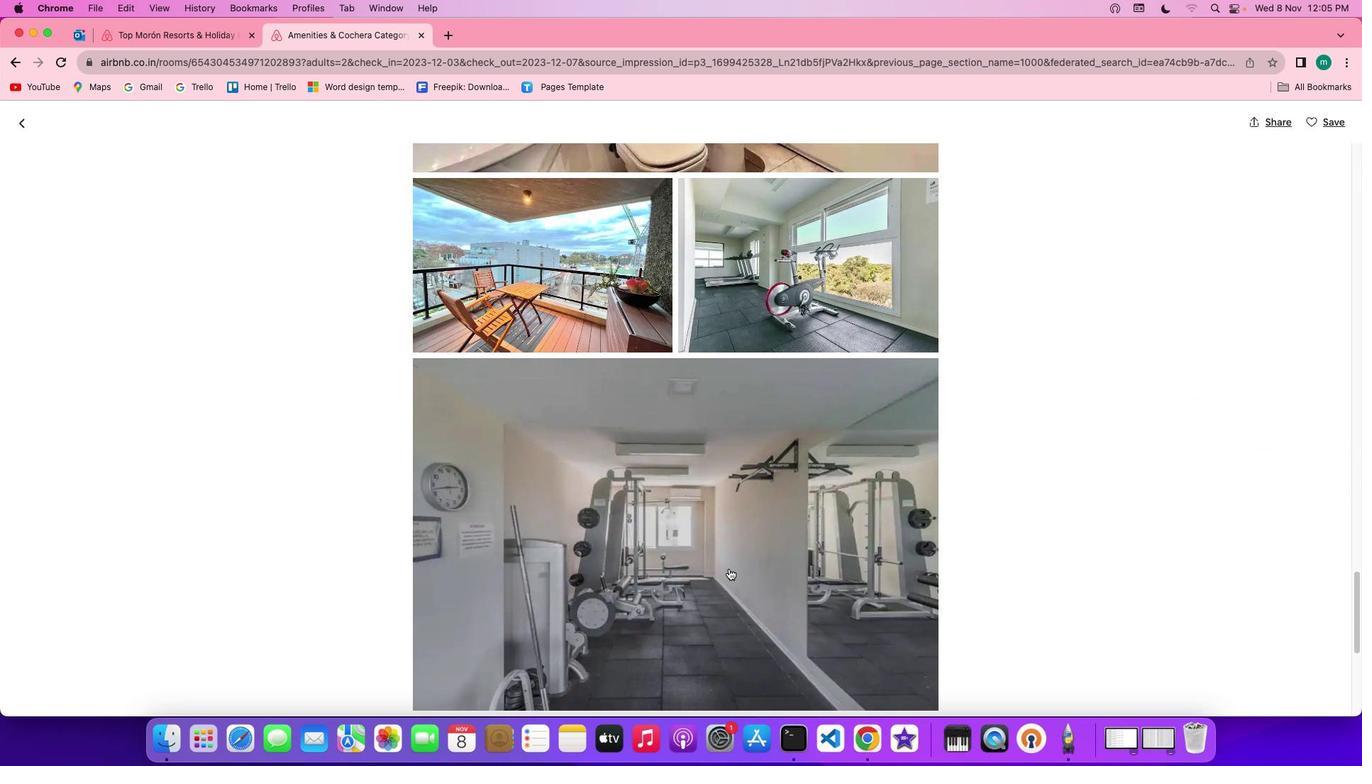 
Action: Mouse moved to (815, 655)
Screenshot: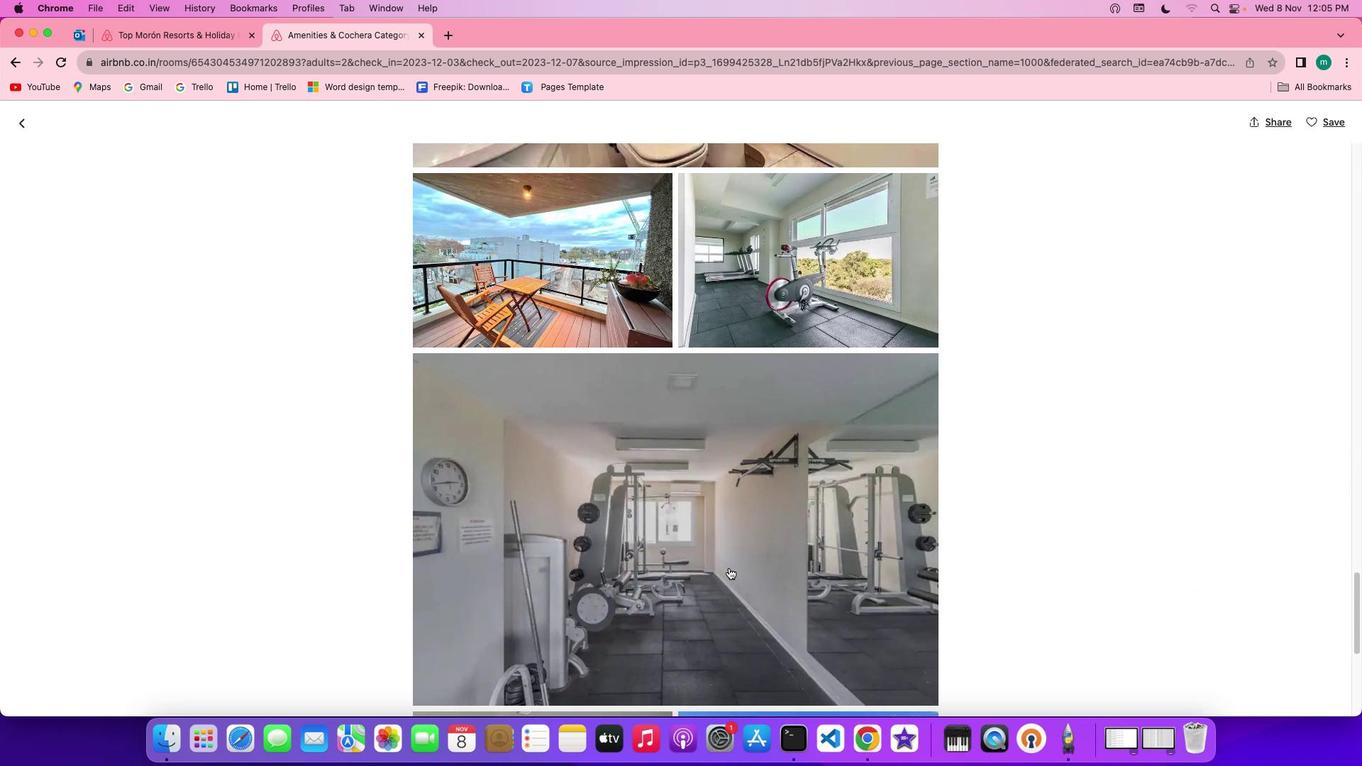 
Action: Mouse scrolled (815, 655) with delta (87, 86)
Screenshot: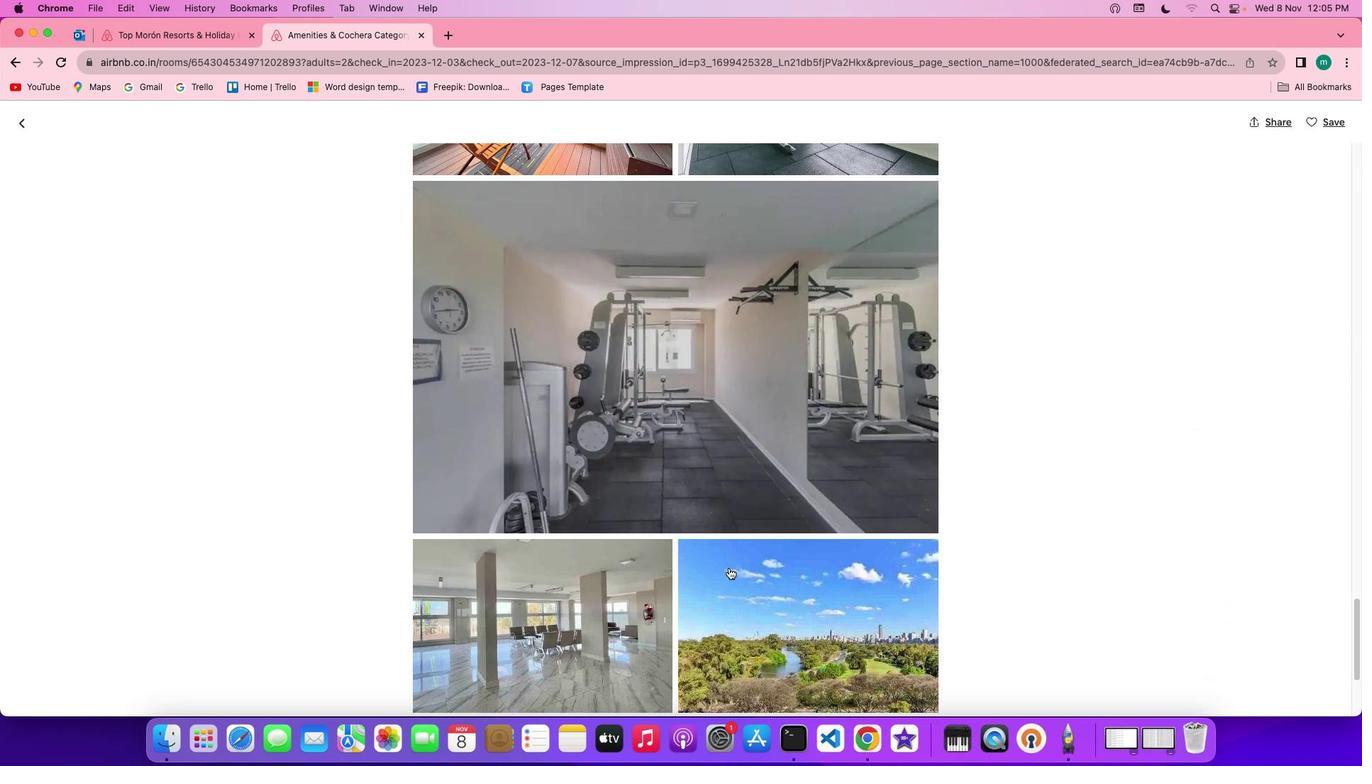 
Action: Mouse scrolled (815, 655) with delta (87, 86)
Screenshot: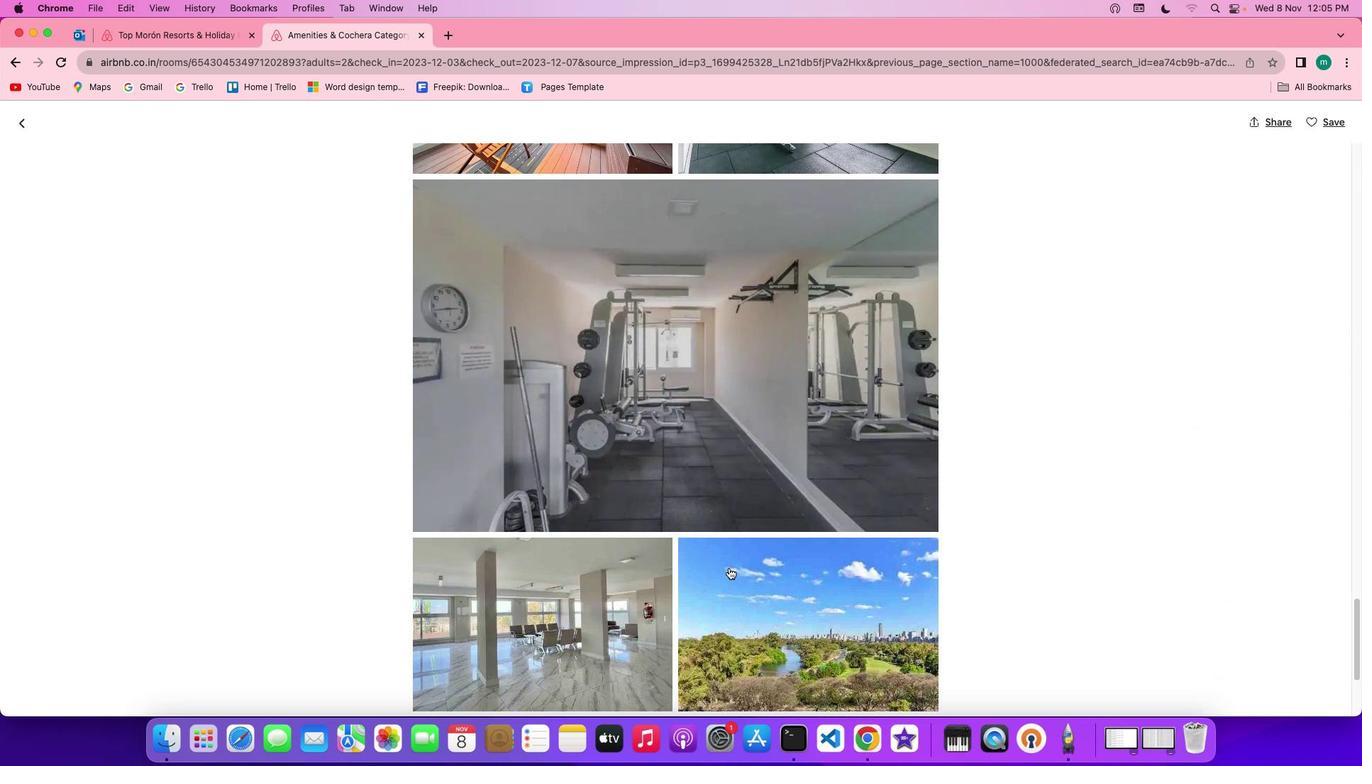 
Action: Mouse scrolled (815, 655) with delta (87, 85)
Screenshot: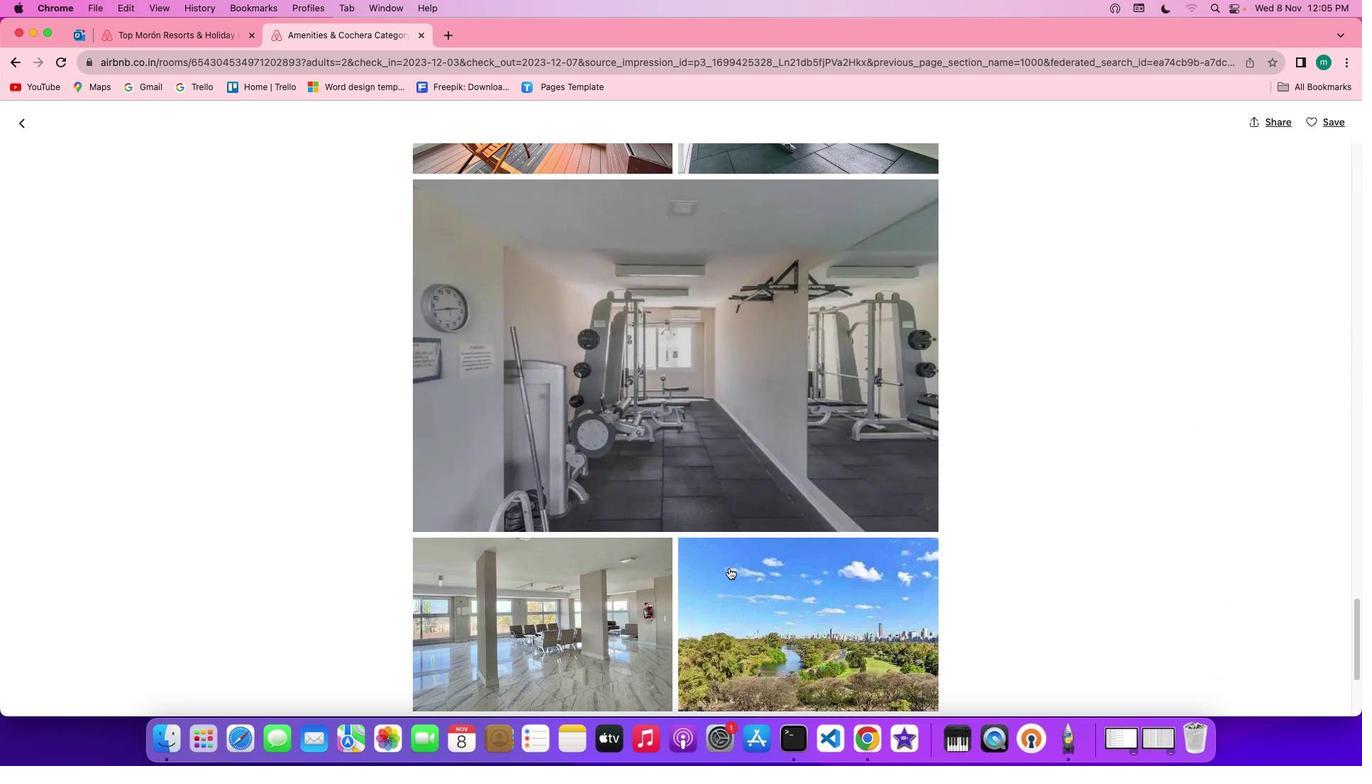 
Action: Mouse scrolled (815, 655) with delta (87, 85)
Screenshot: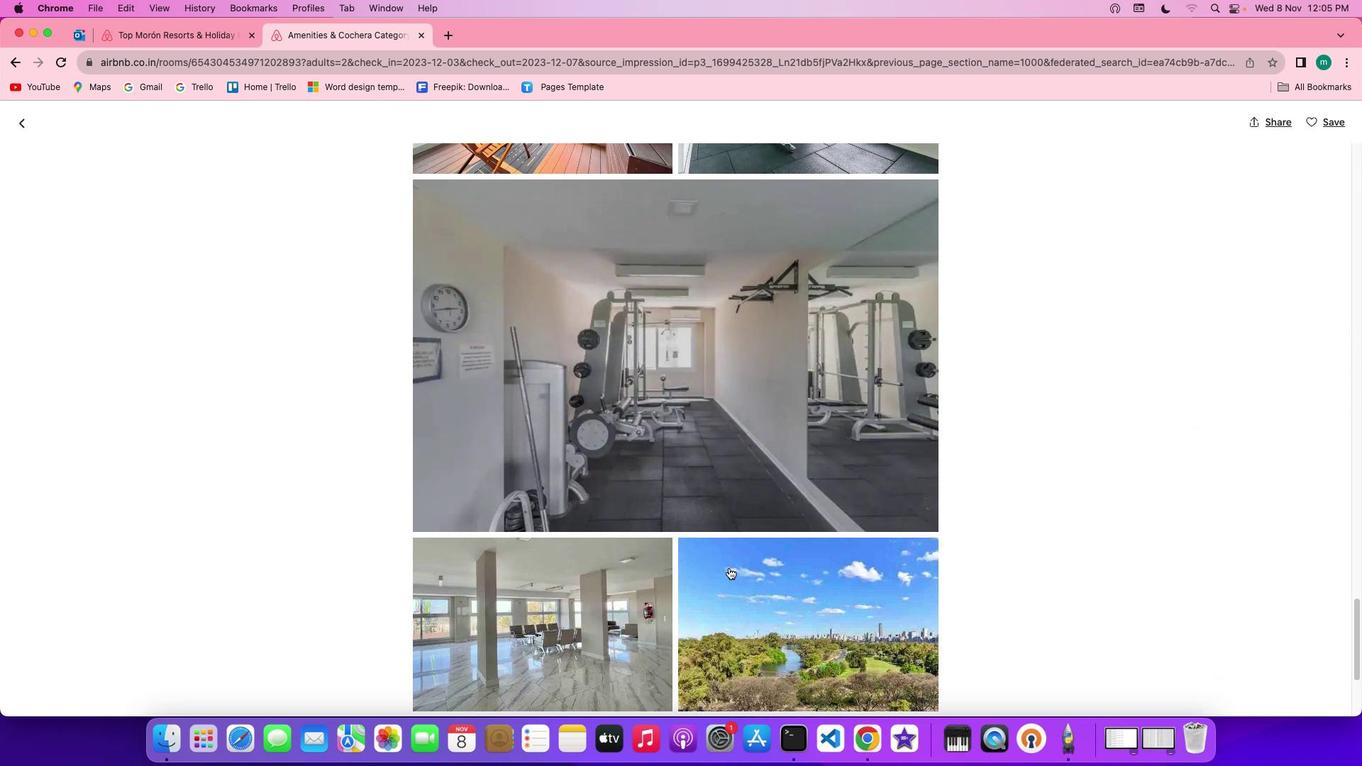 
Action: Mouse scrolled (815, 655) with delta (87, 86)
Screenshot: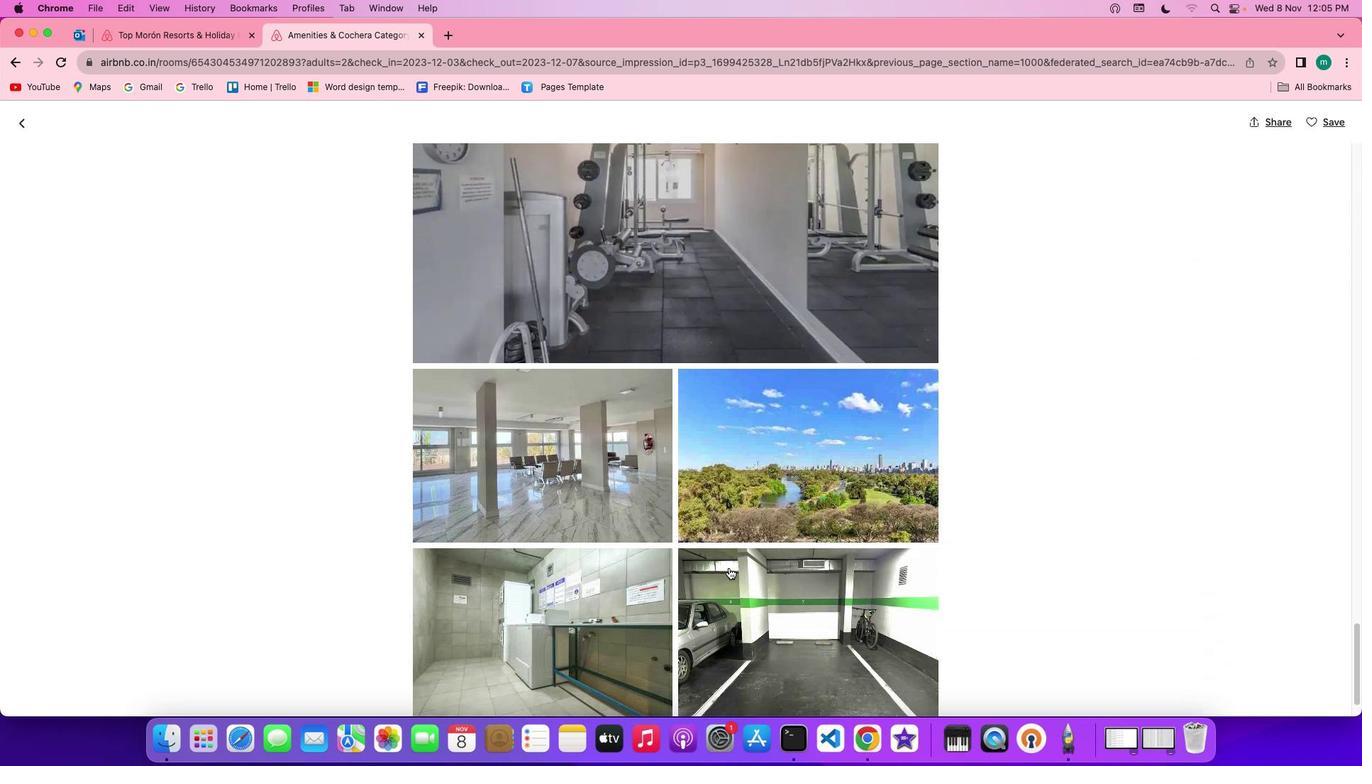 
Action: Mouse scrolled (815, 655) with delta (87, 86)
Screenshot: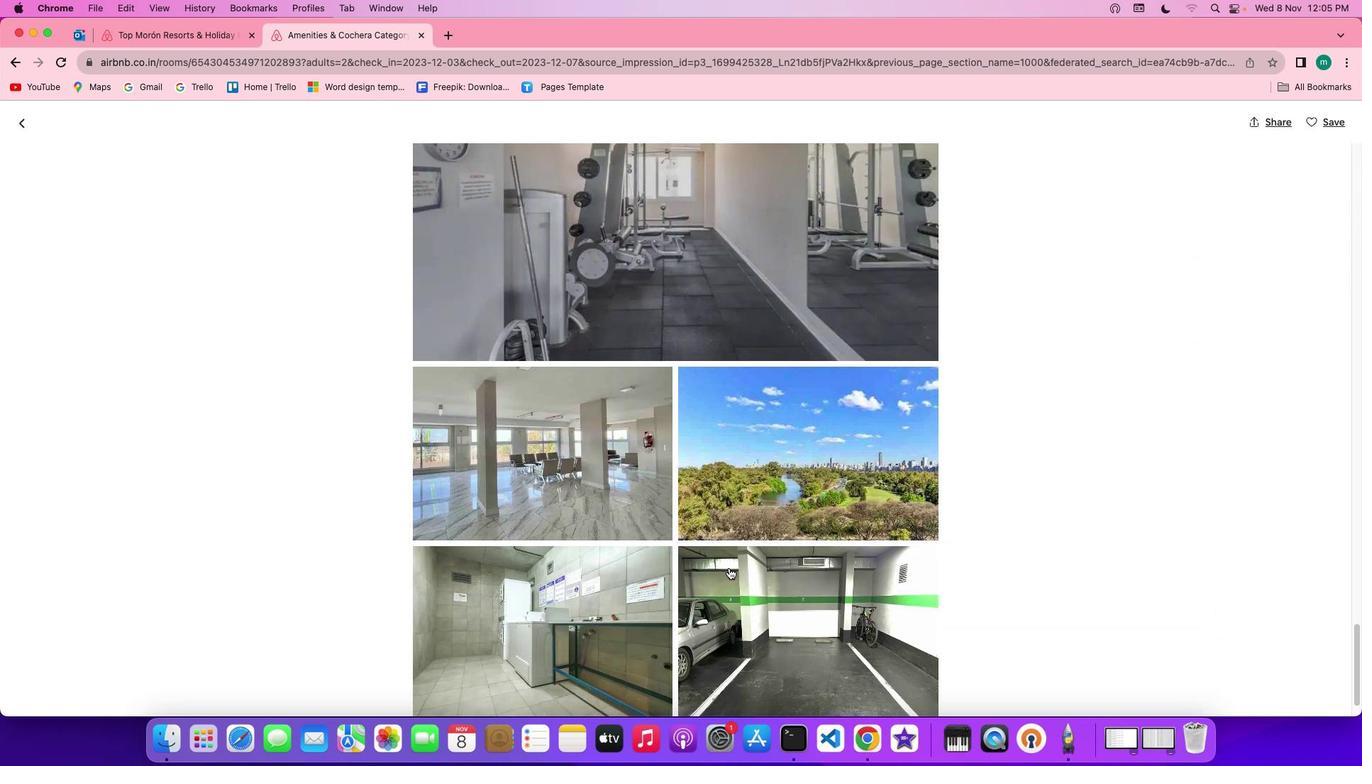 
Action: Mouse scrolled (815, 655) with delta (87, 85)
Screenshot: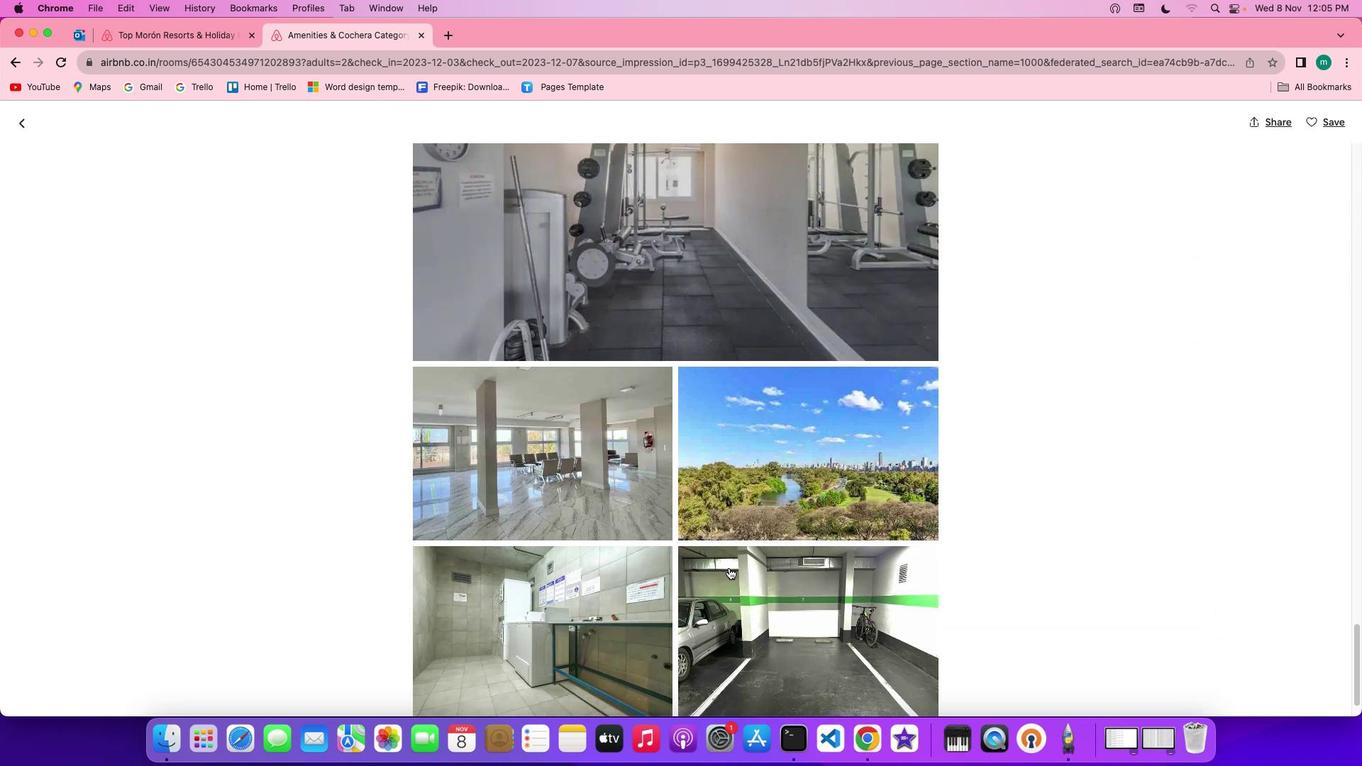 
Action: Mouse scrolled (815, 655) with delta (87, 85)
Screenshot: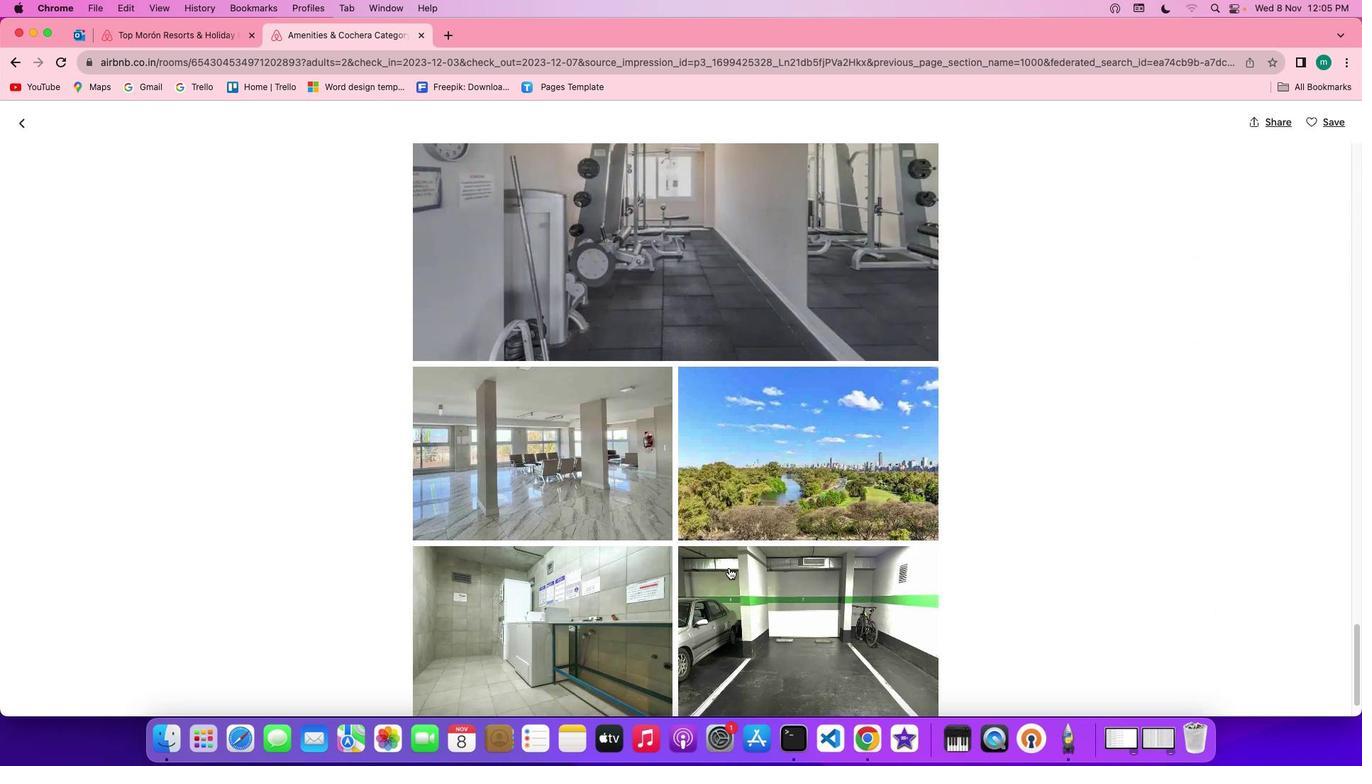 
Action: Mouse scrolled (815, 655) with delta (87, 86)
Screenshot: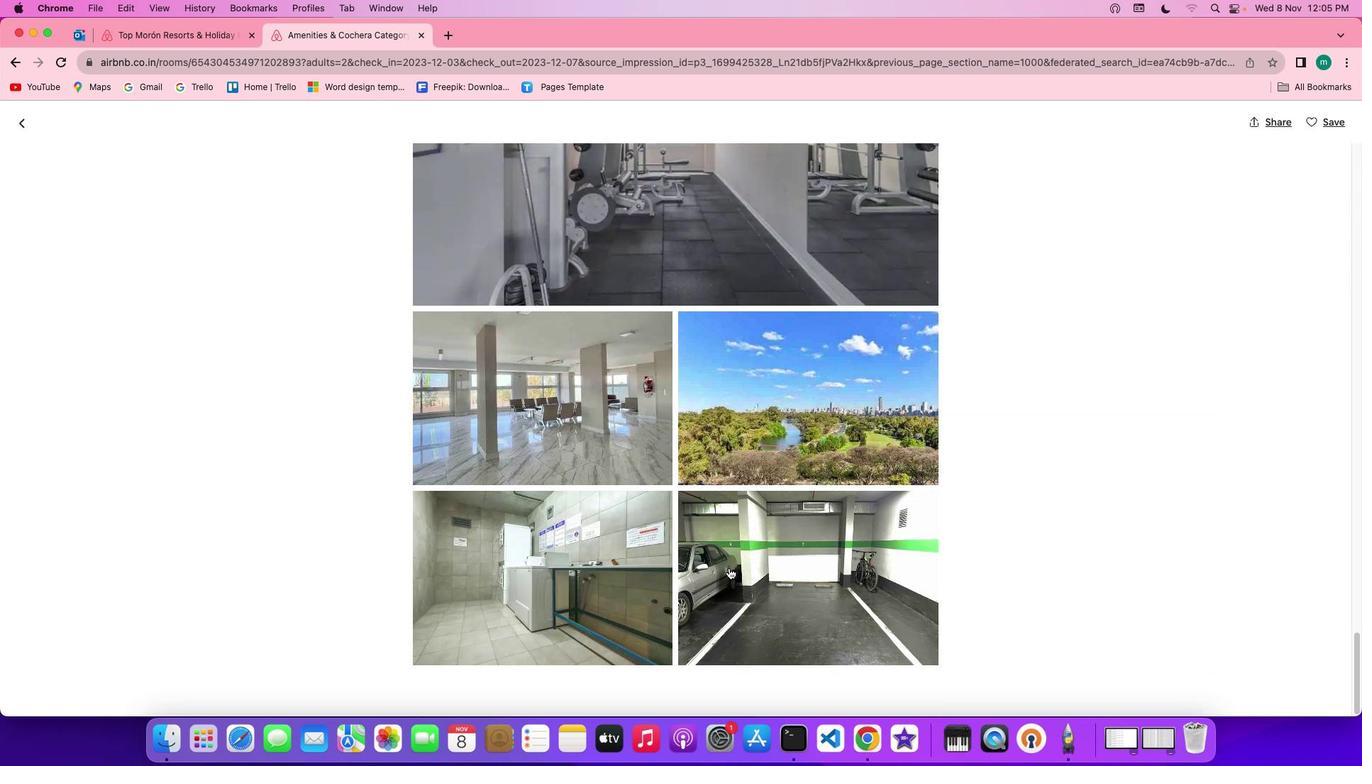 
Action: Mouse scrolled (815, 655) with delta (87, 86)
Screenshot: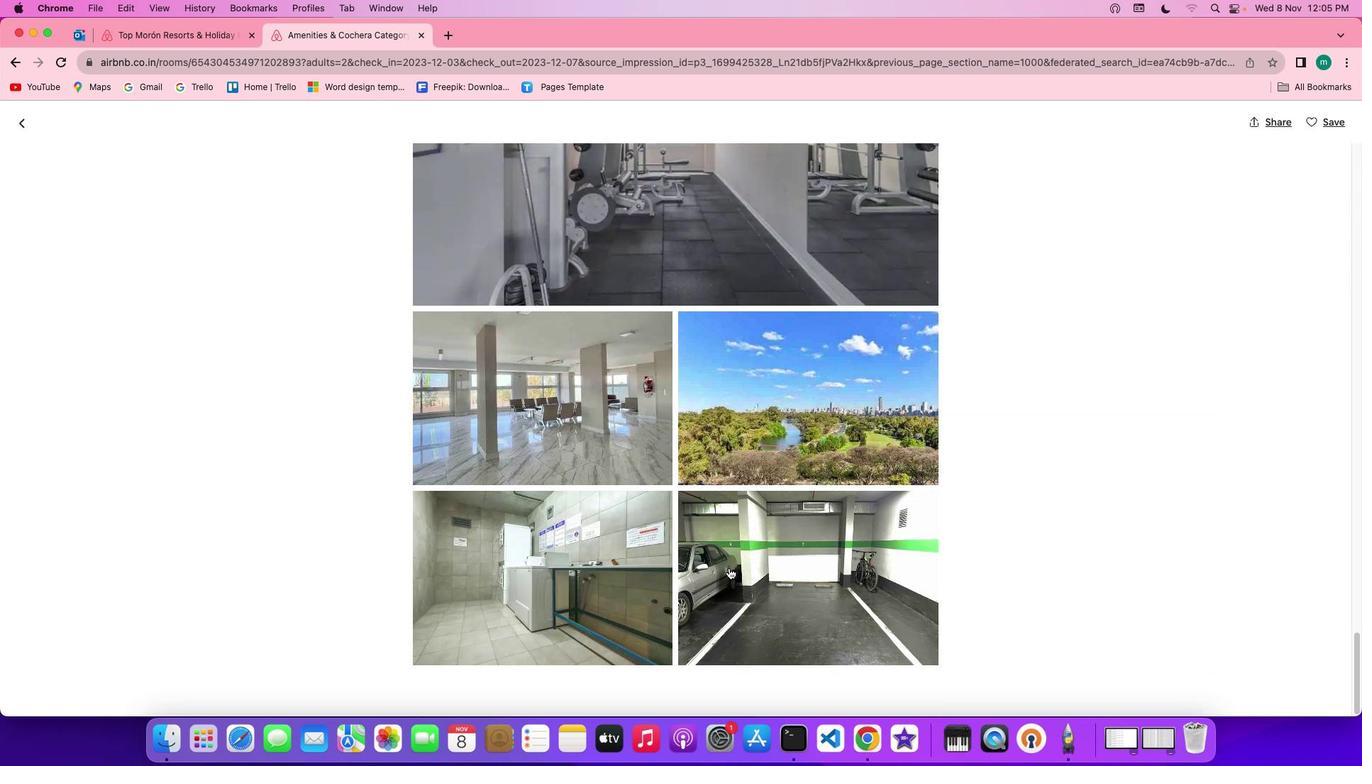 
Action: Mouse scrolled (815, 655) with delta (87, 85)
Screenshot: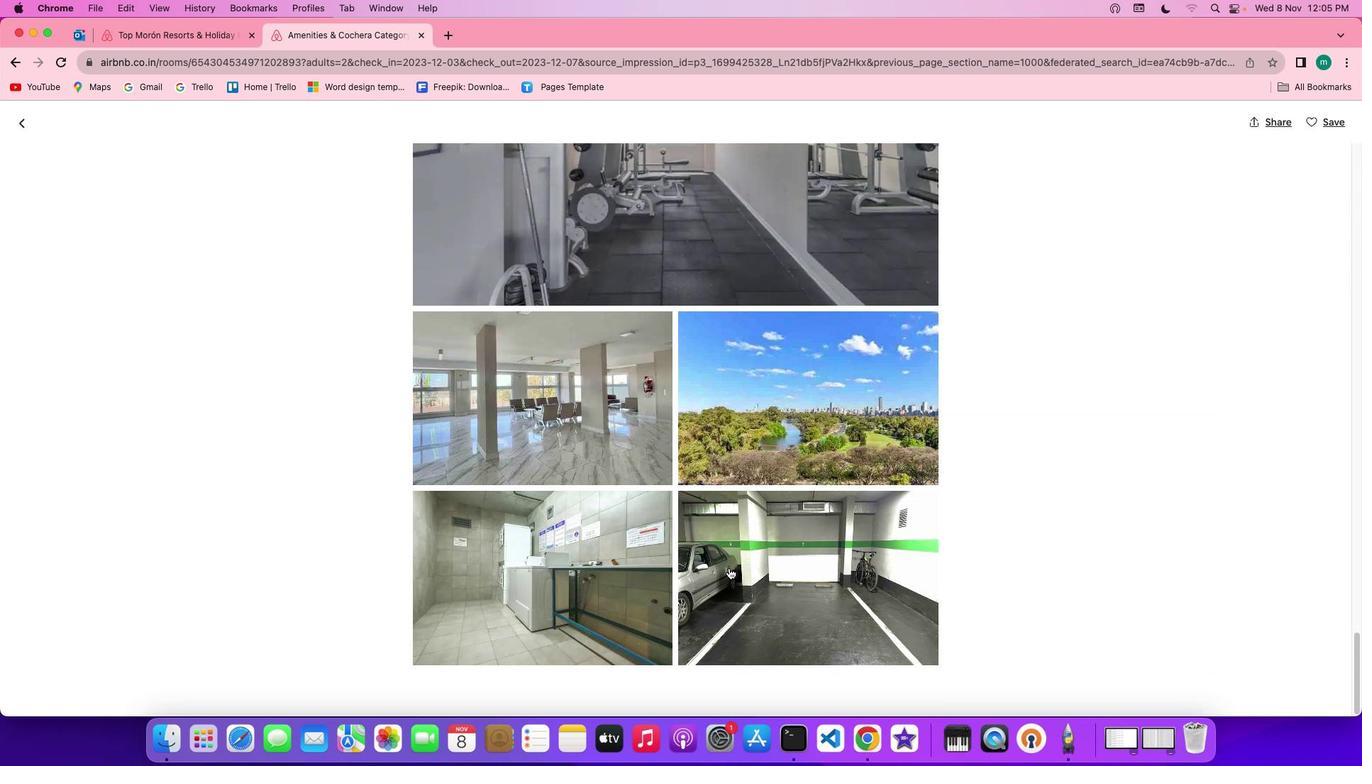 
Action: Mouse scrolled (815, 655) with delta (87, 85)
Screenshot: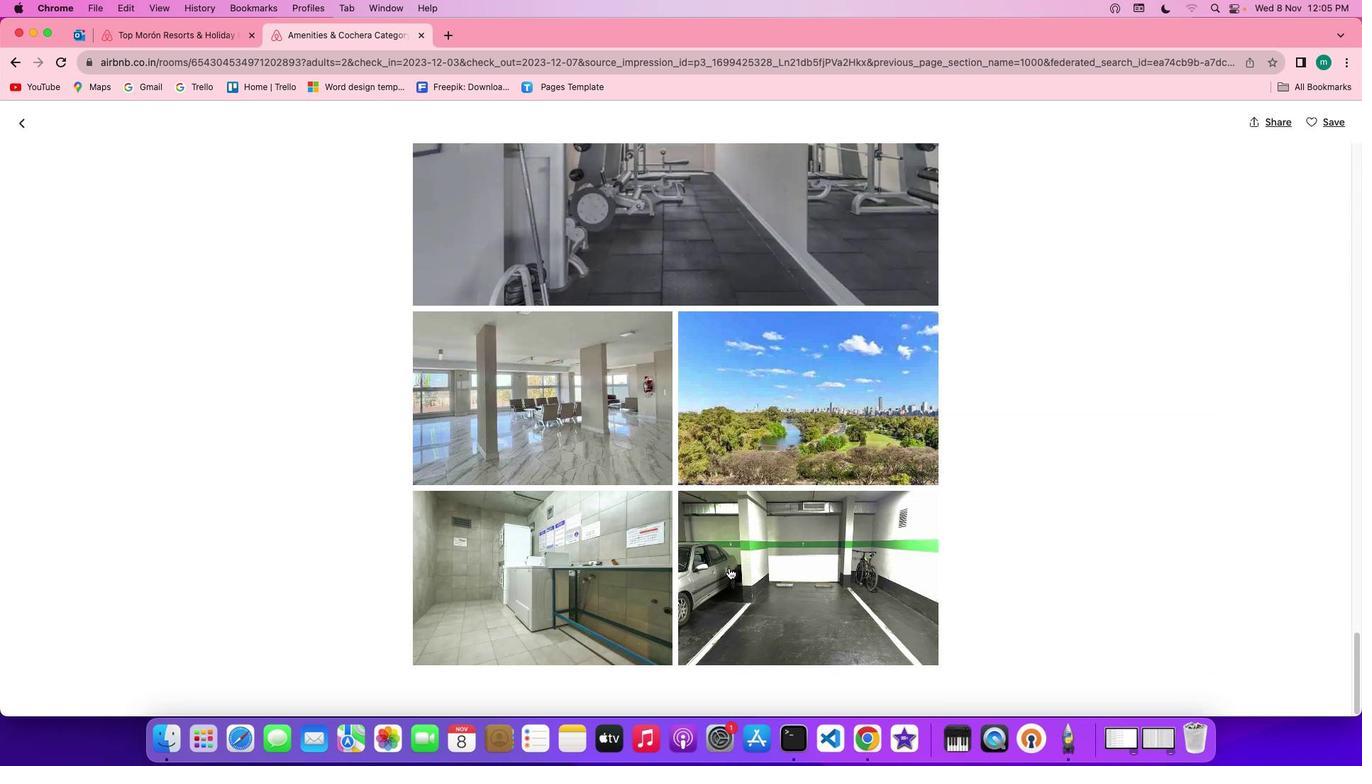 
Action: Mouse scrolled (815, 655) with delta (87, 86)
Screenshot: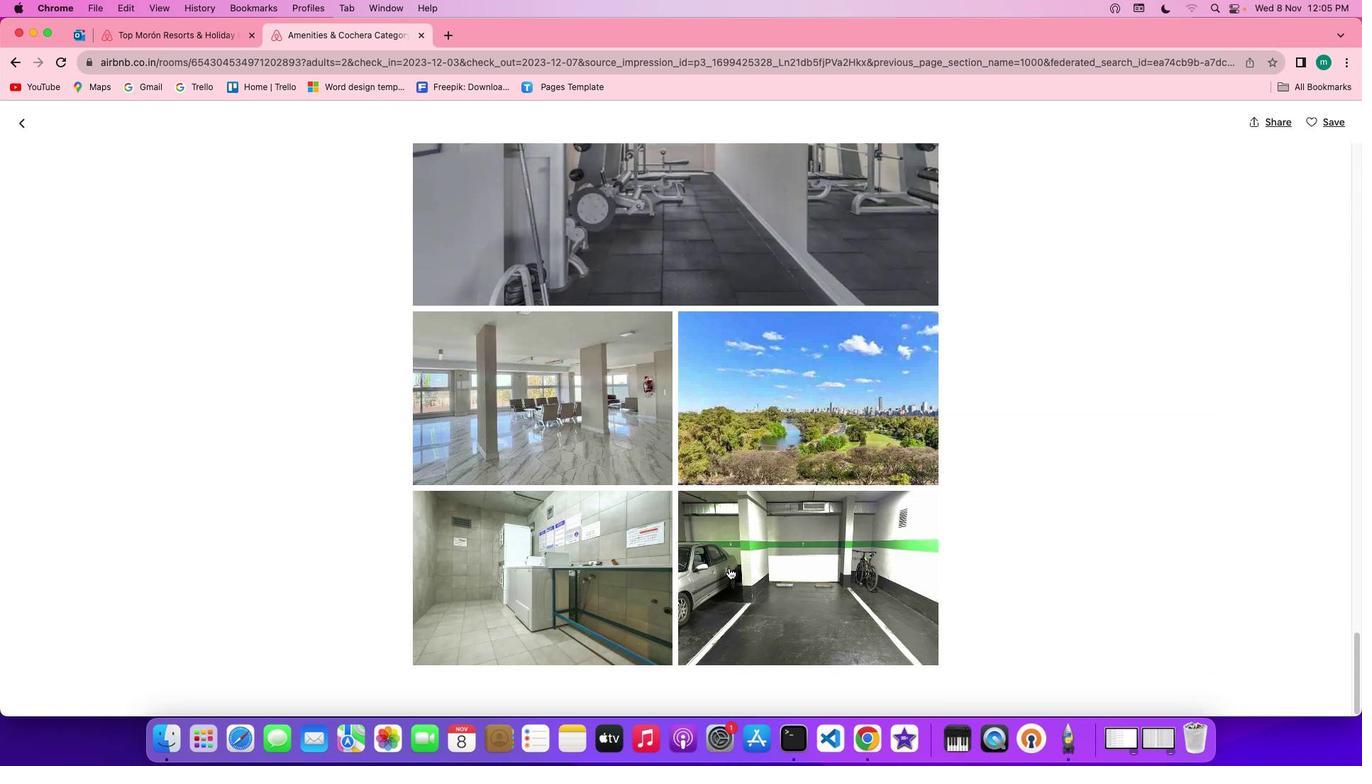 
Action: Mouse scrolled (815, 655) with delta (87, 86)
Screenshot: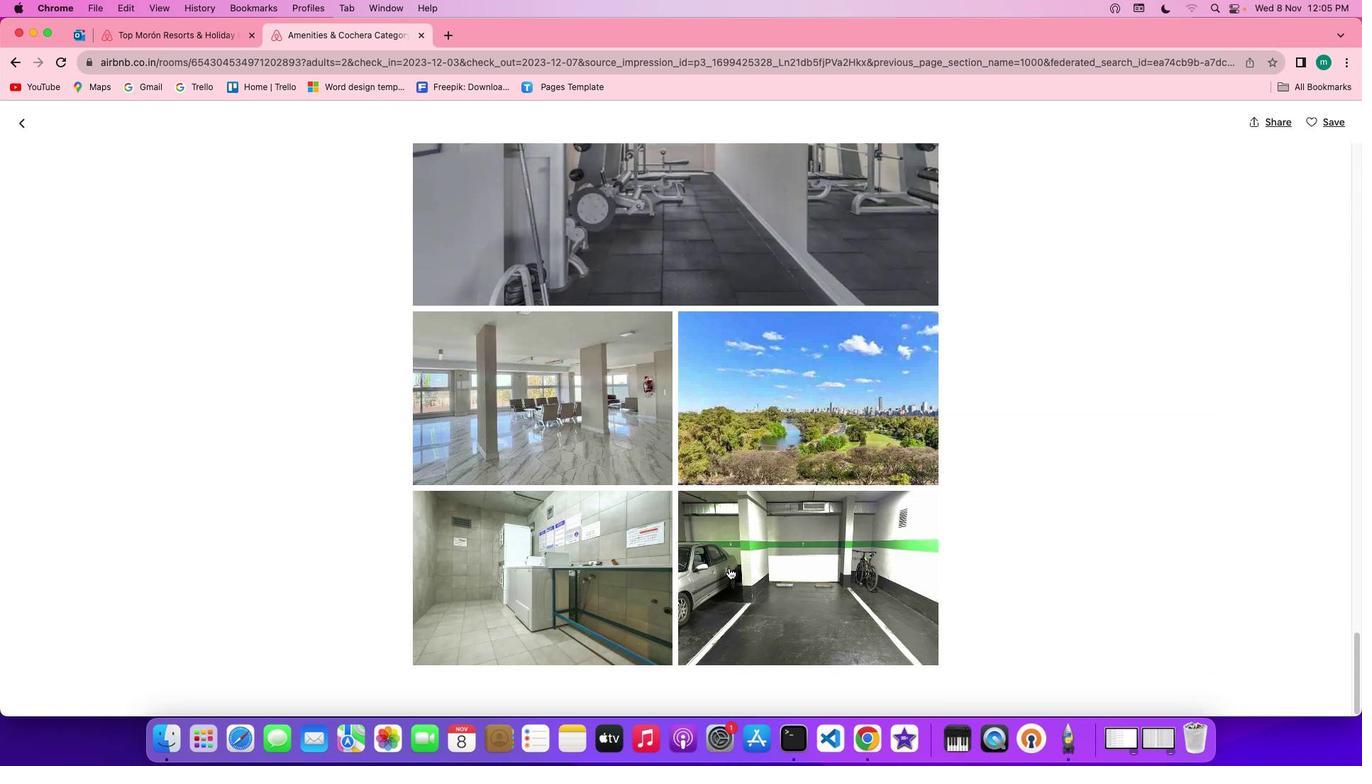 
Action: Mouse scrolled (815, 655) with delta (87, 85)
Screenshot: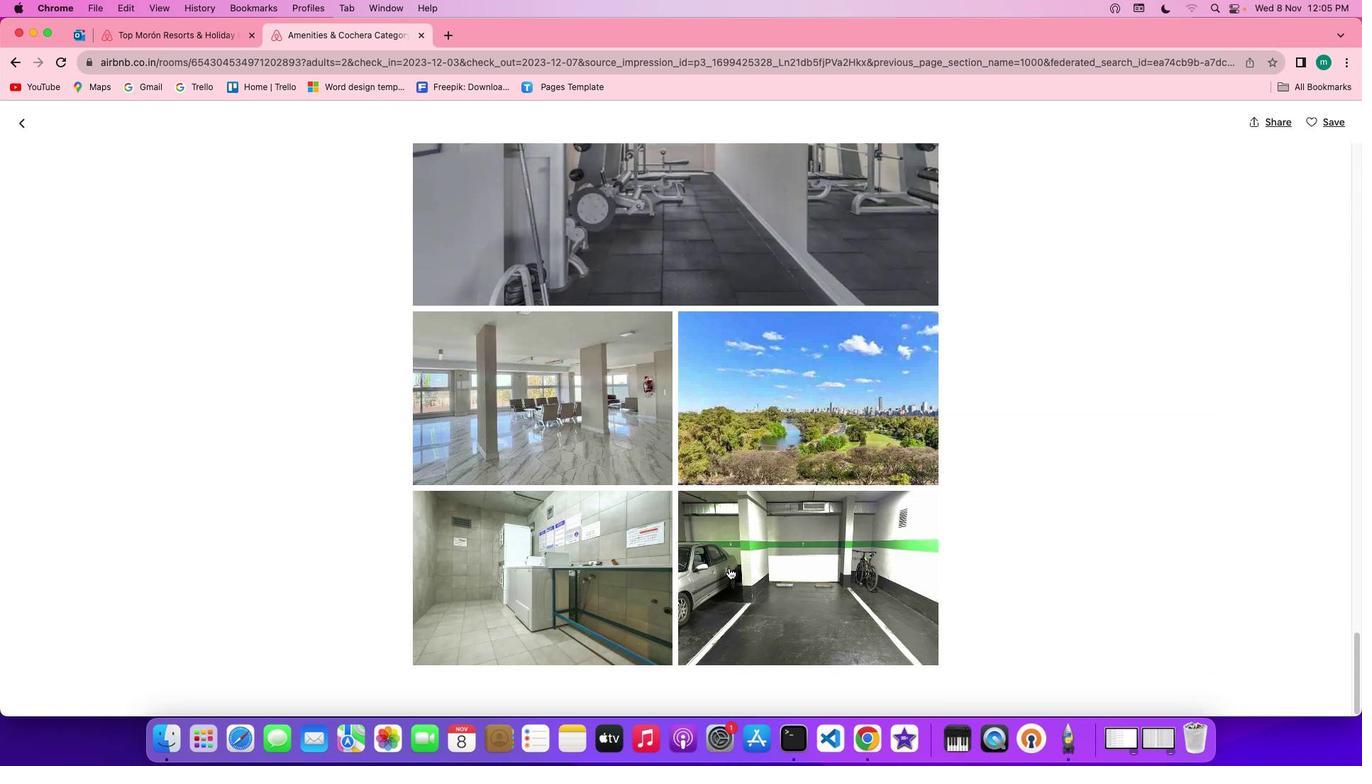 
Action: Mouse scrolled (815, 655) with delta (87, 85)
Screenshot: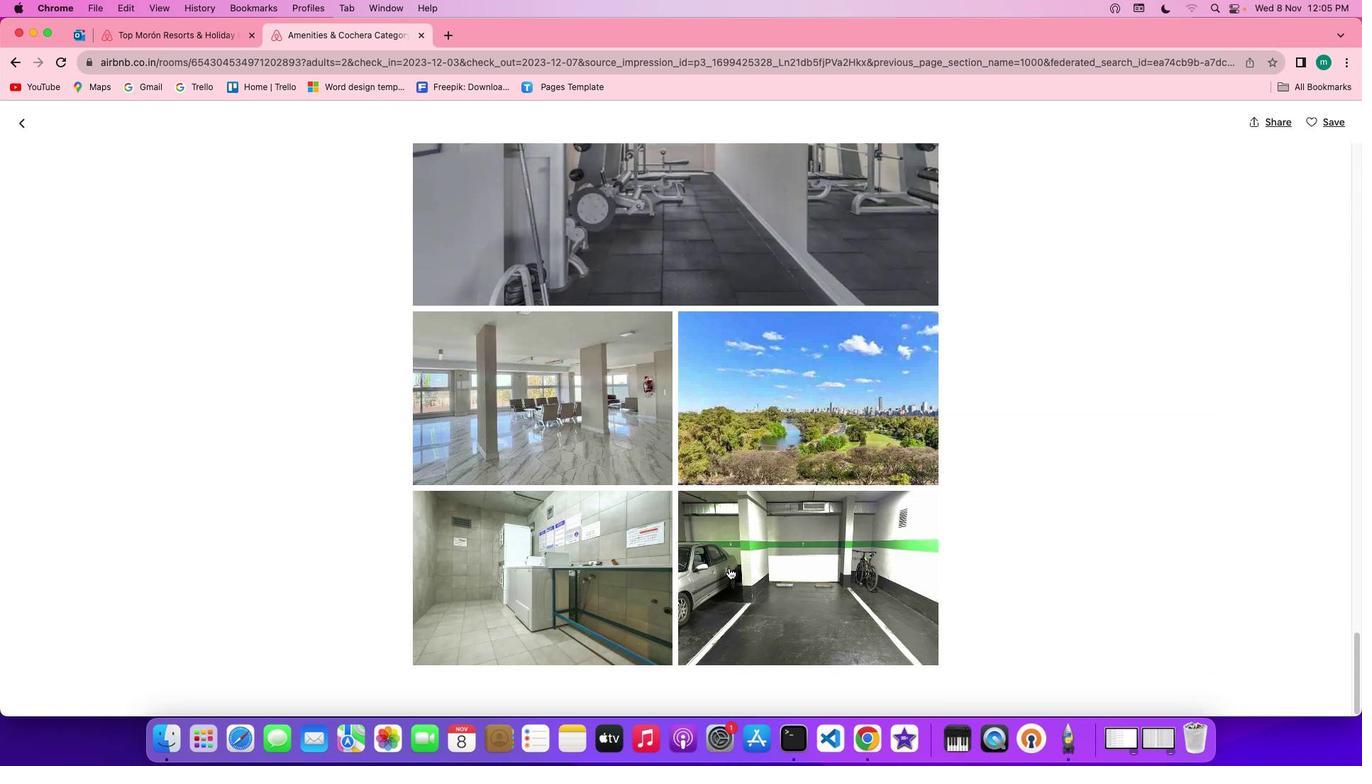 
Action: Mouse scrolled (815, 655) with delta (87, 86)
Screenshot: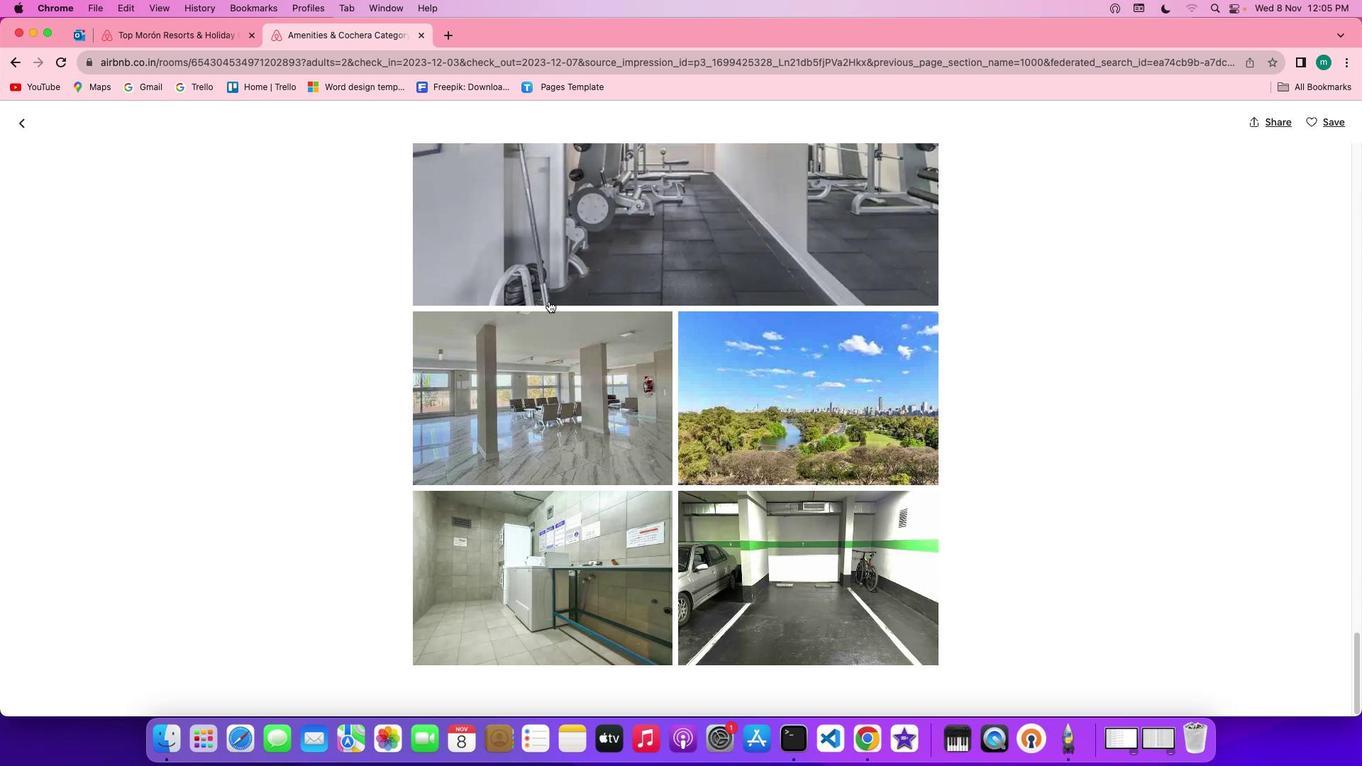 
Action: Mouse scrolled (815, 655) with delta (87, 86)
Screenshot: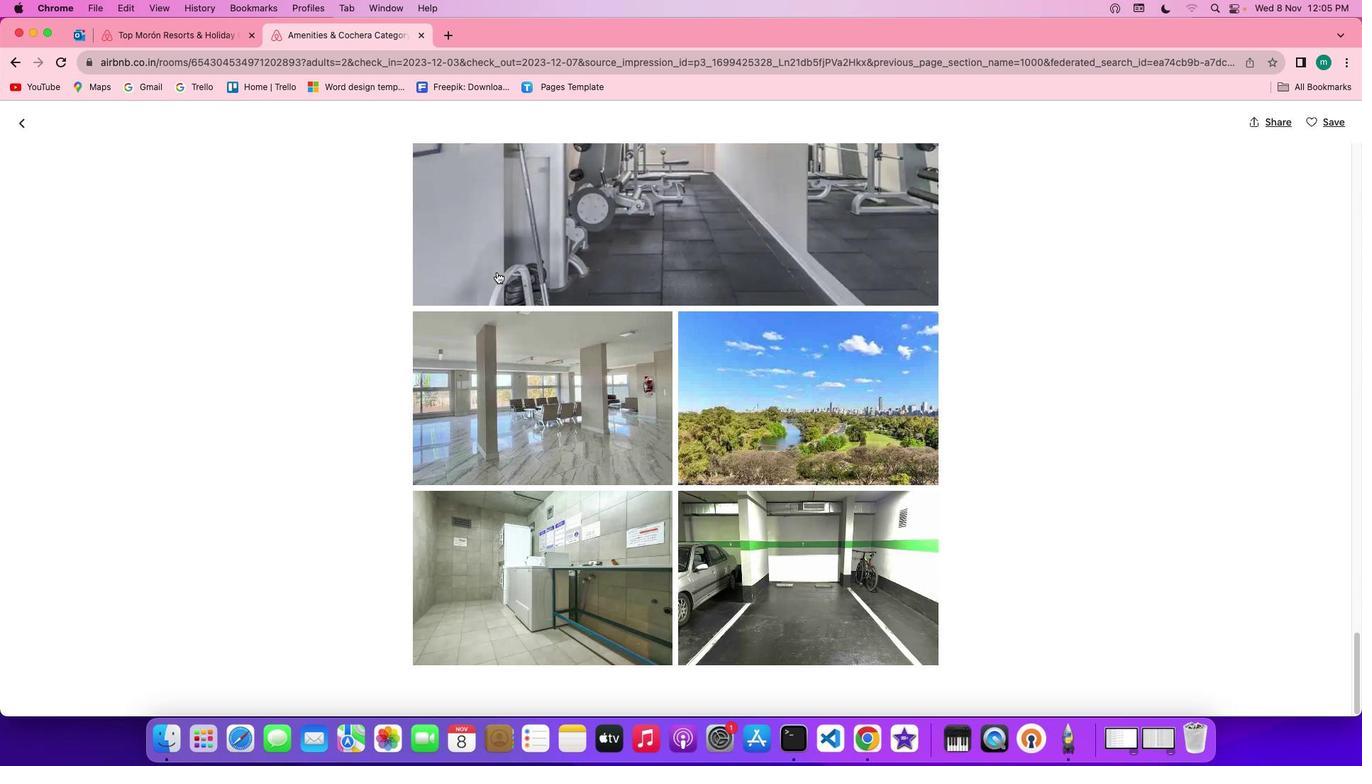 
Action: Mouse scrolled (815, 655) with delta (87, 85)
Screenshot: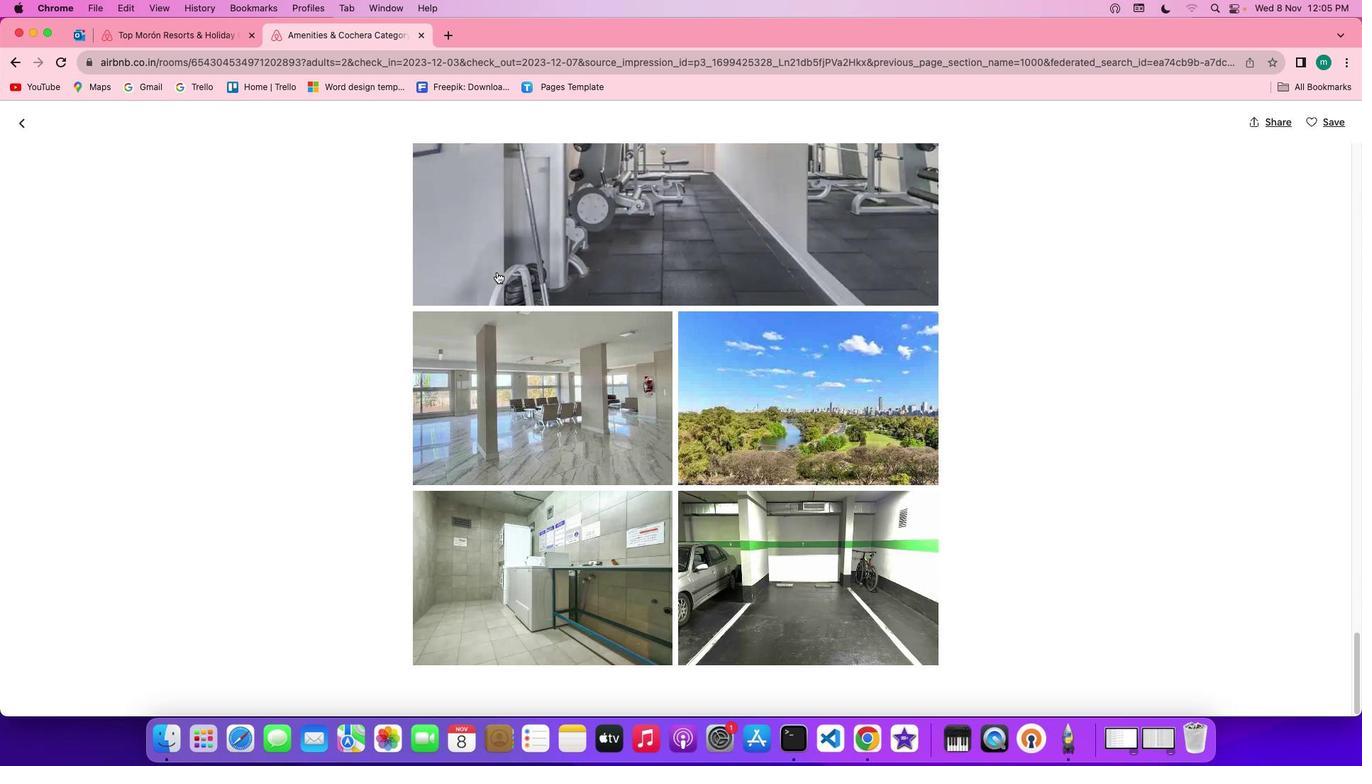
Action: Mouse moved to (107, 210)
Screenshot: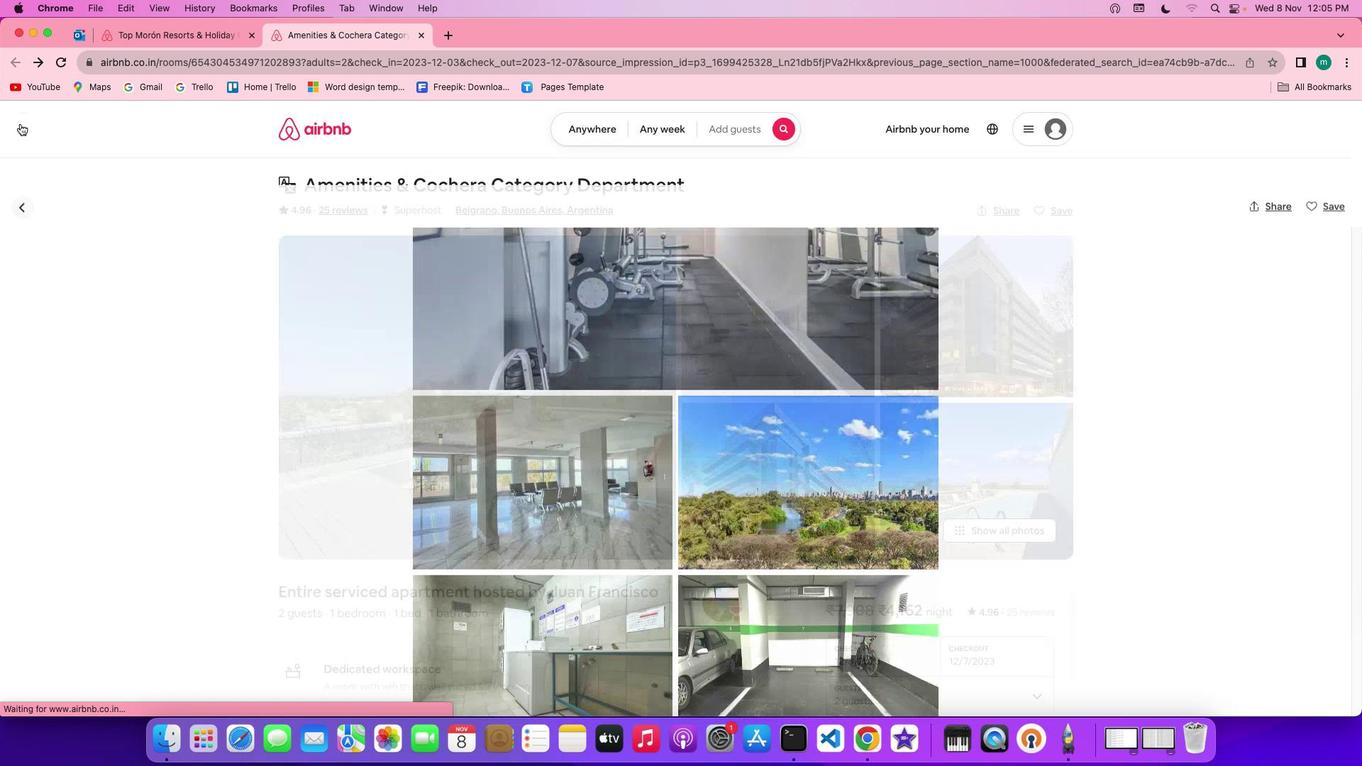 
Action: Mouse pressed left at (107, 210)
Screenshot: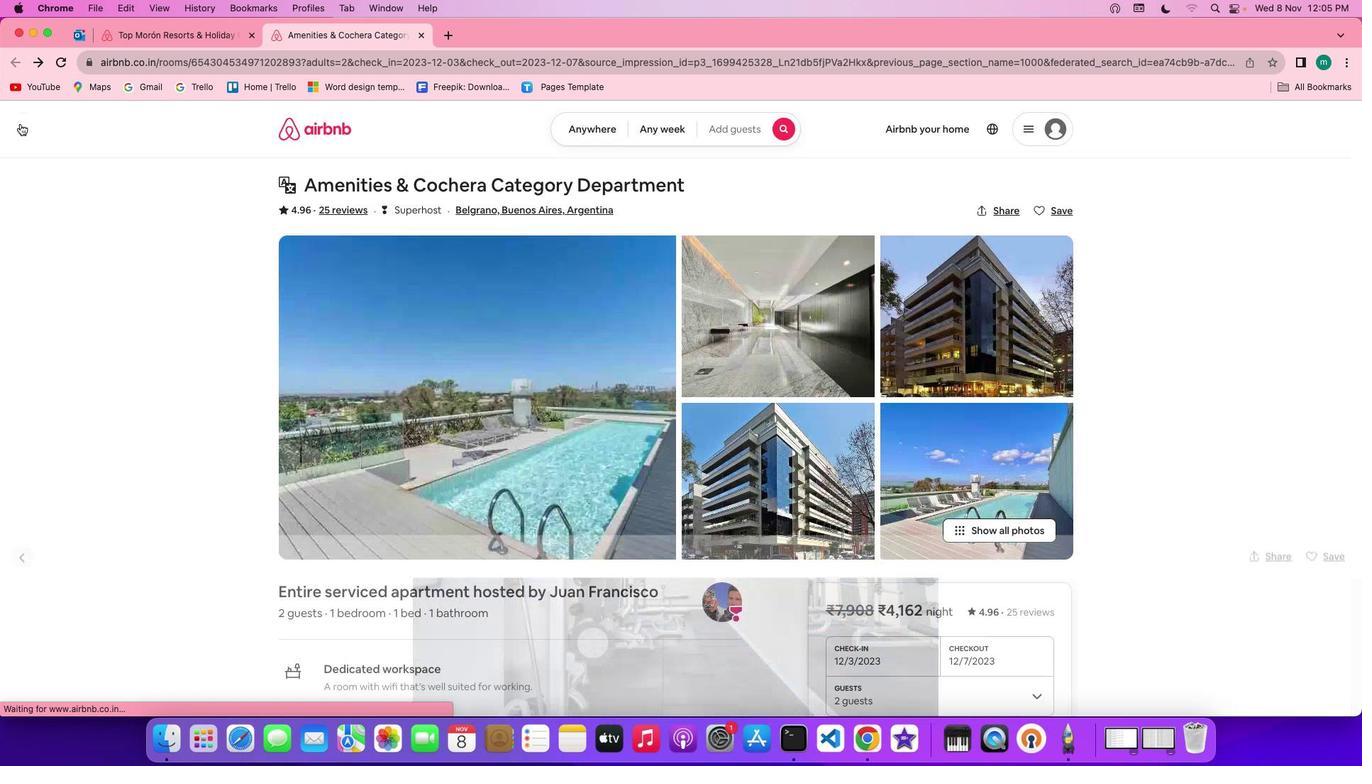 
Action: Mouse moved to (785, 584)
Screenshot: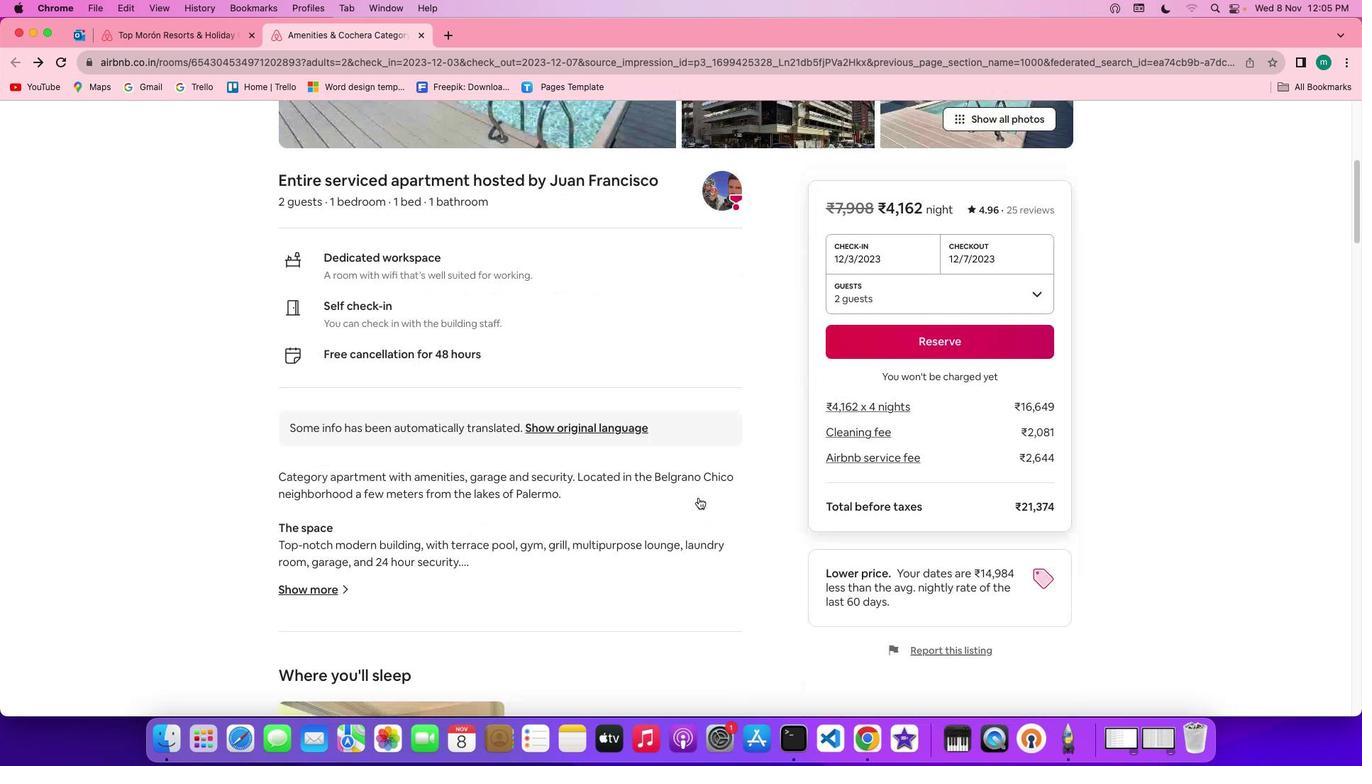 
Action: Mouse scrolled (785, 584) with delta (87, 86)
Screenshot: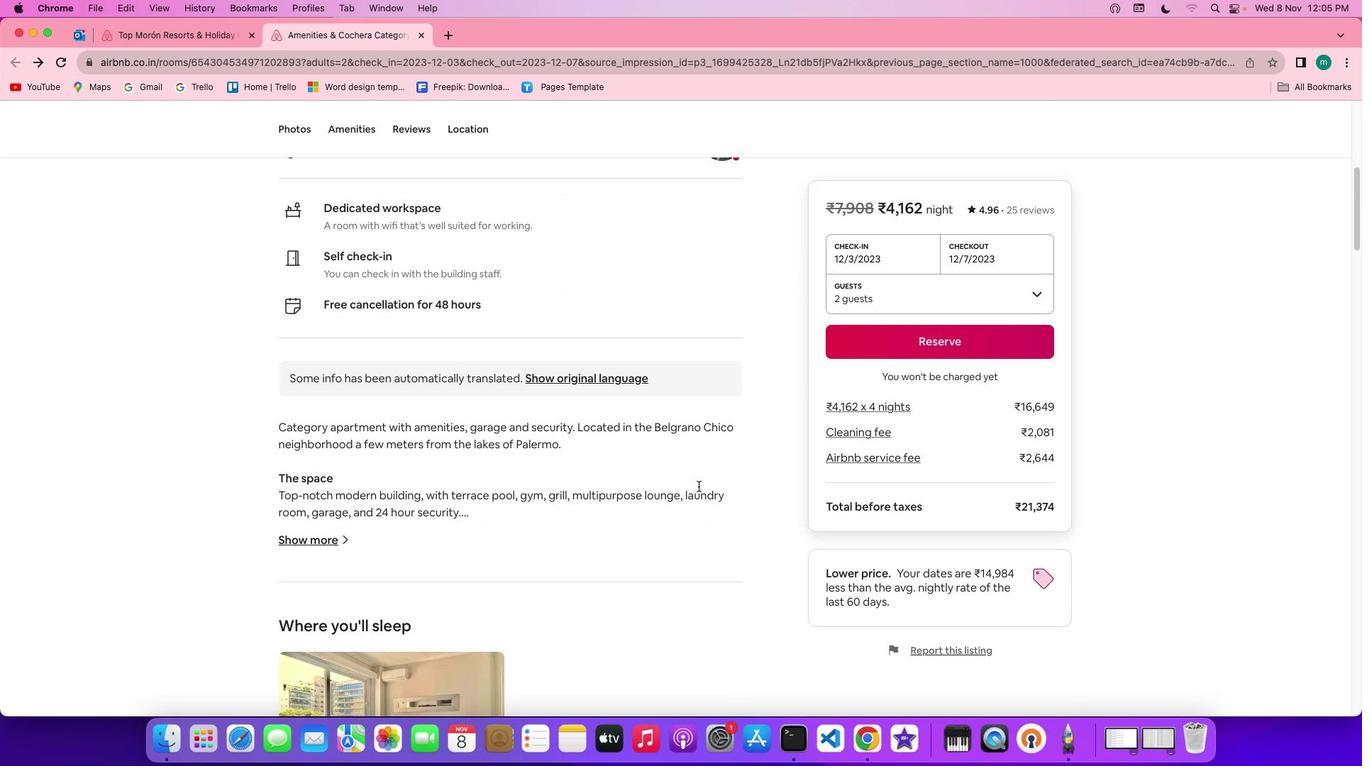 
Action: Mouse scrolled (785, 584) with delta (87, 86)
Screenshot: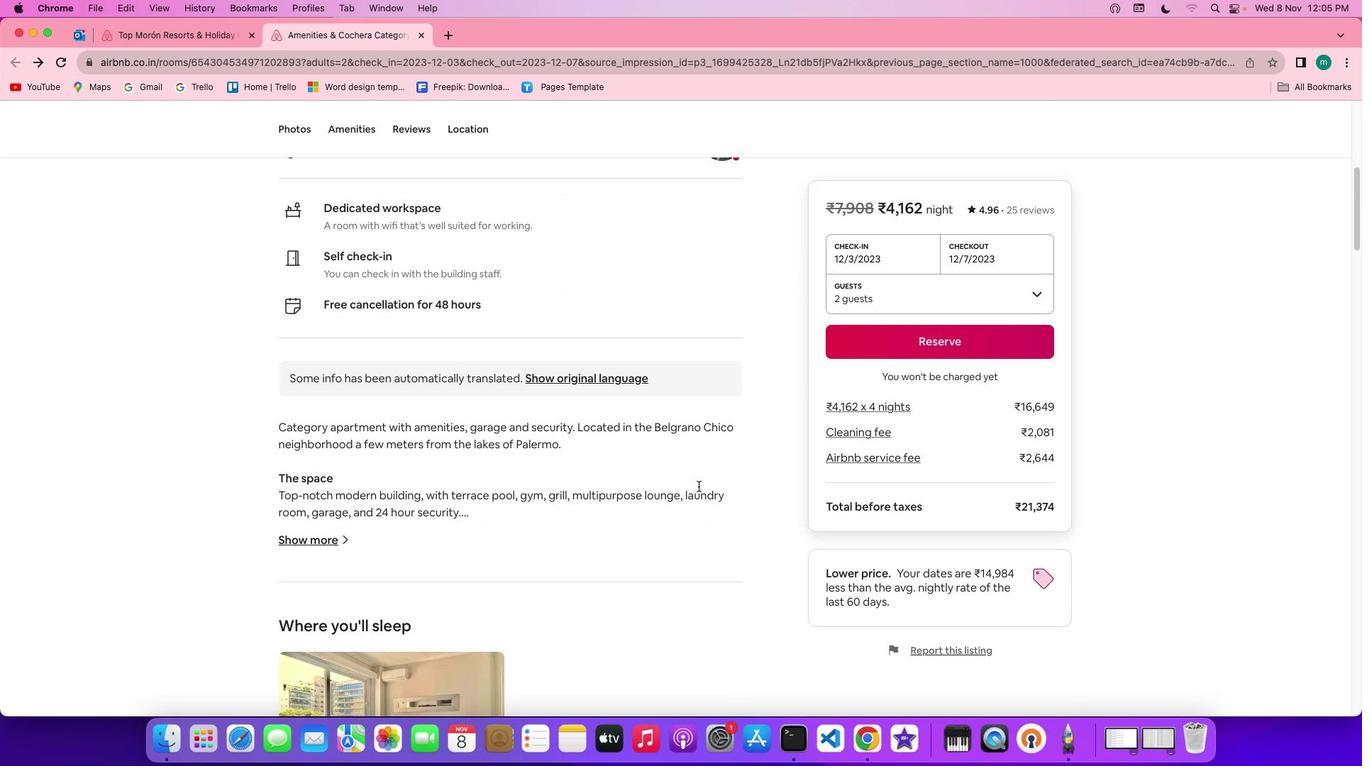 
Action: Mouse scrolled (785, 584) with delta (87, 85)
Screenshot: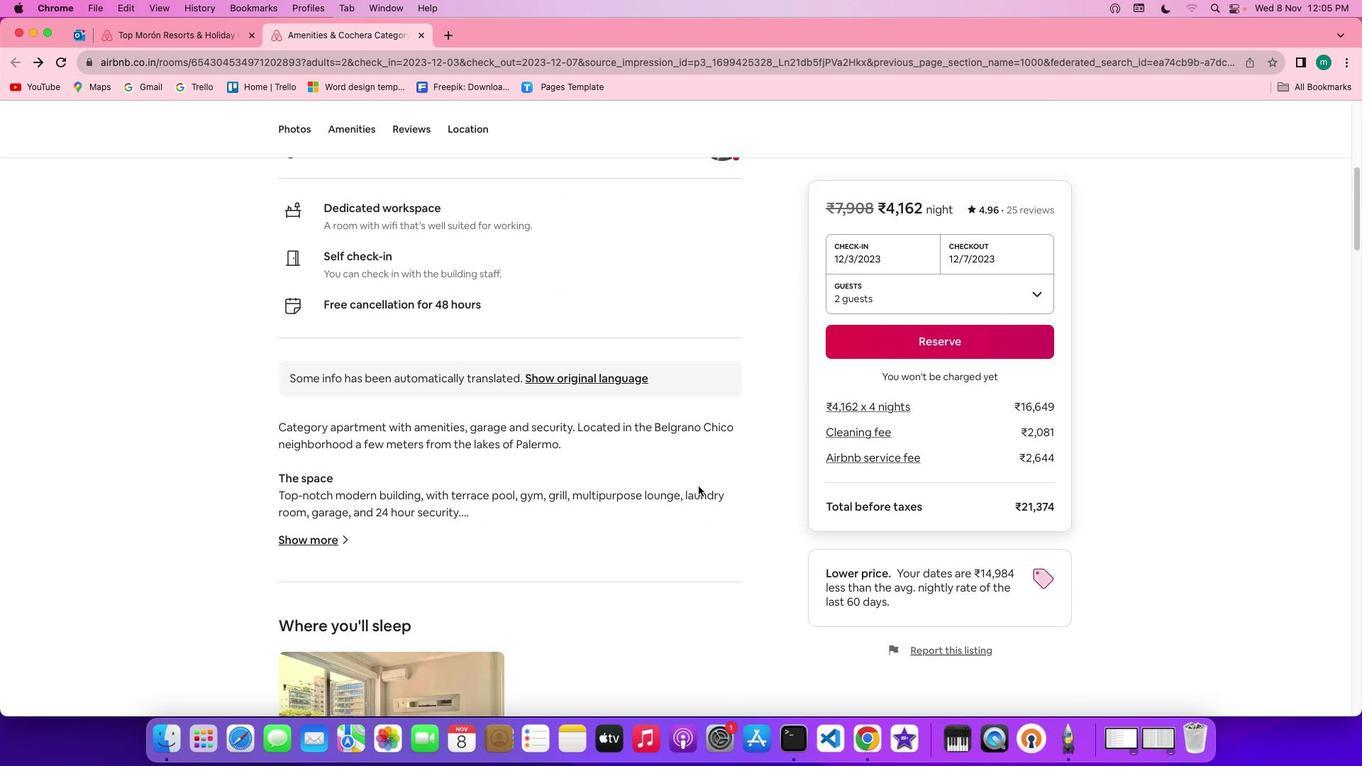 
Action: Mouse scrolled (785, 584) with delta (87, 83)
Screenshot: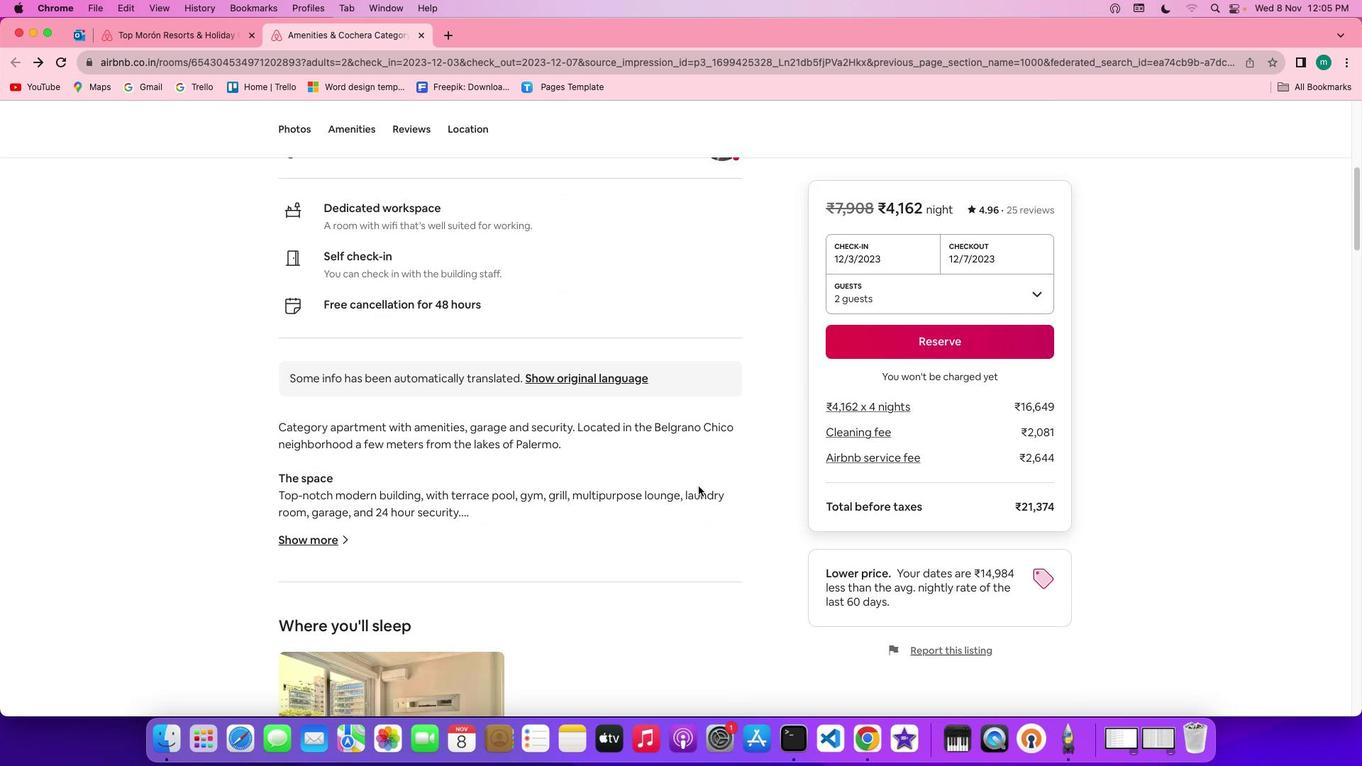 
Action: Mouse scrolled (785, 584) with delta (87, 83)
Screenshot: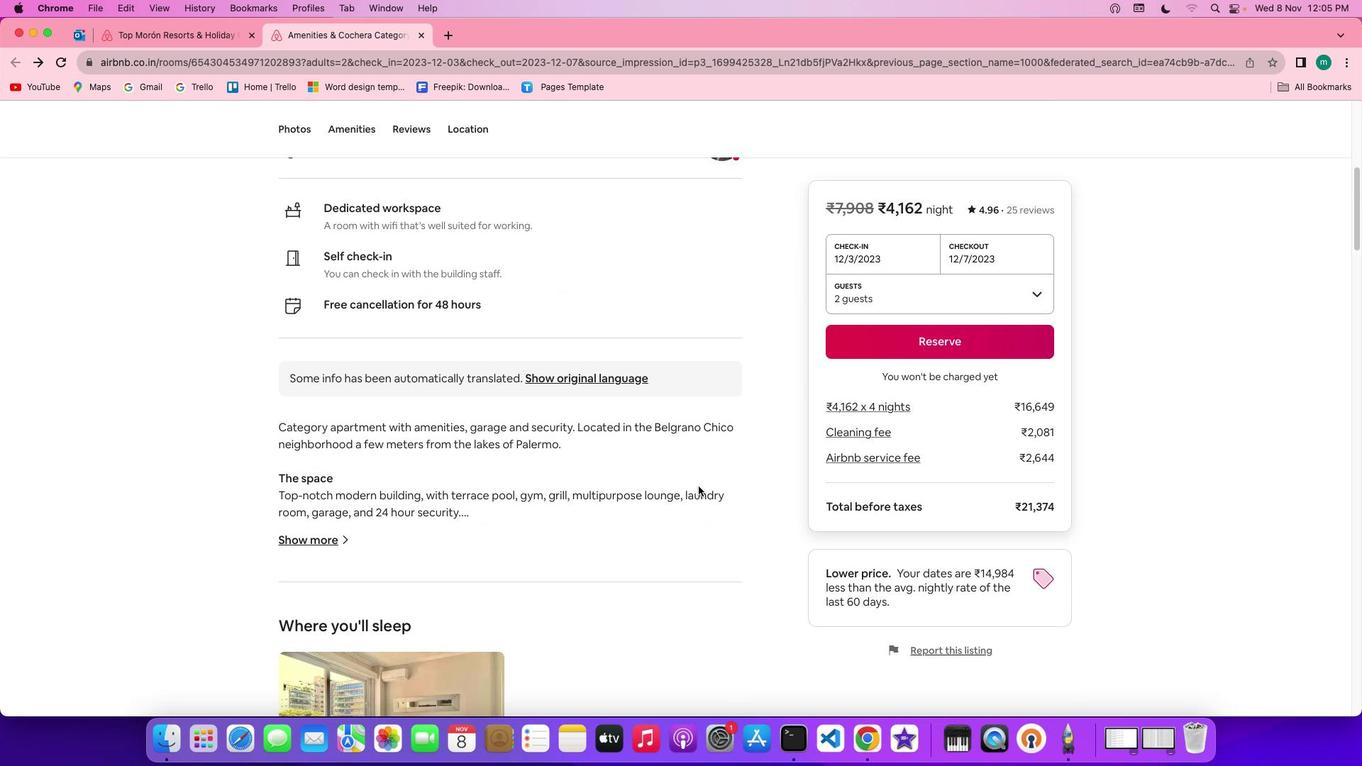 
Action: Mouse moved to (423, 630)
Screenshot: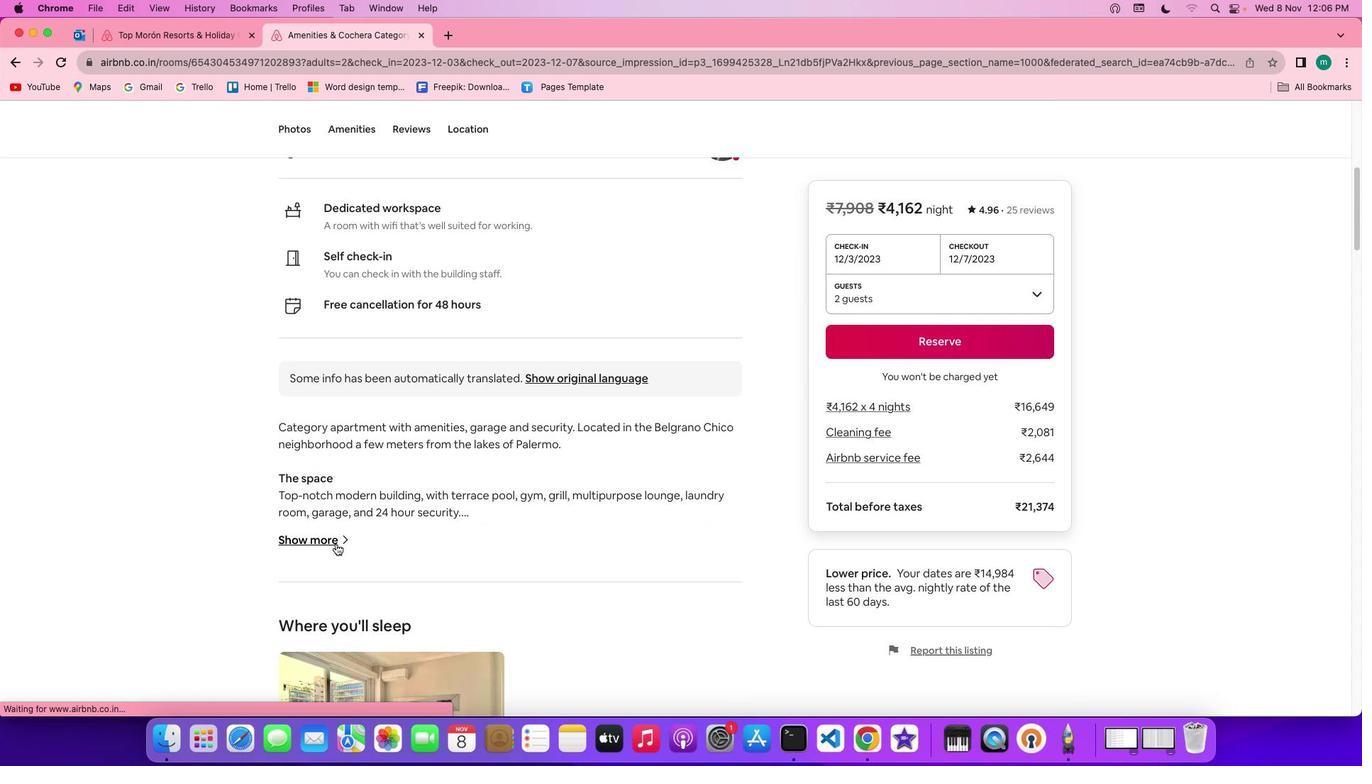 
Action: Mouse pressed left at (423, 630)
Screenshot: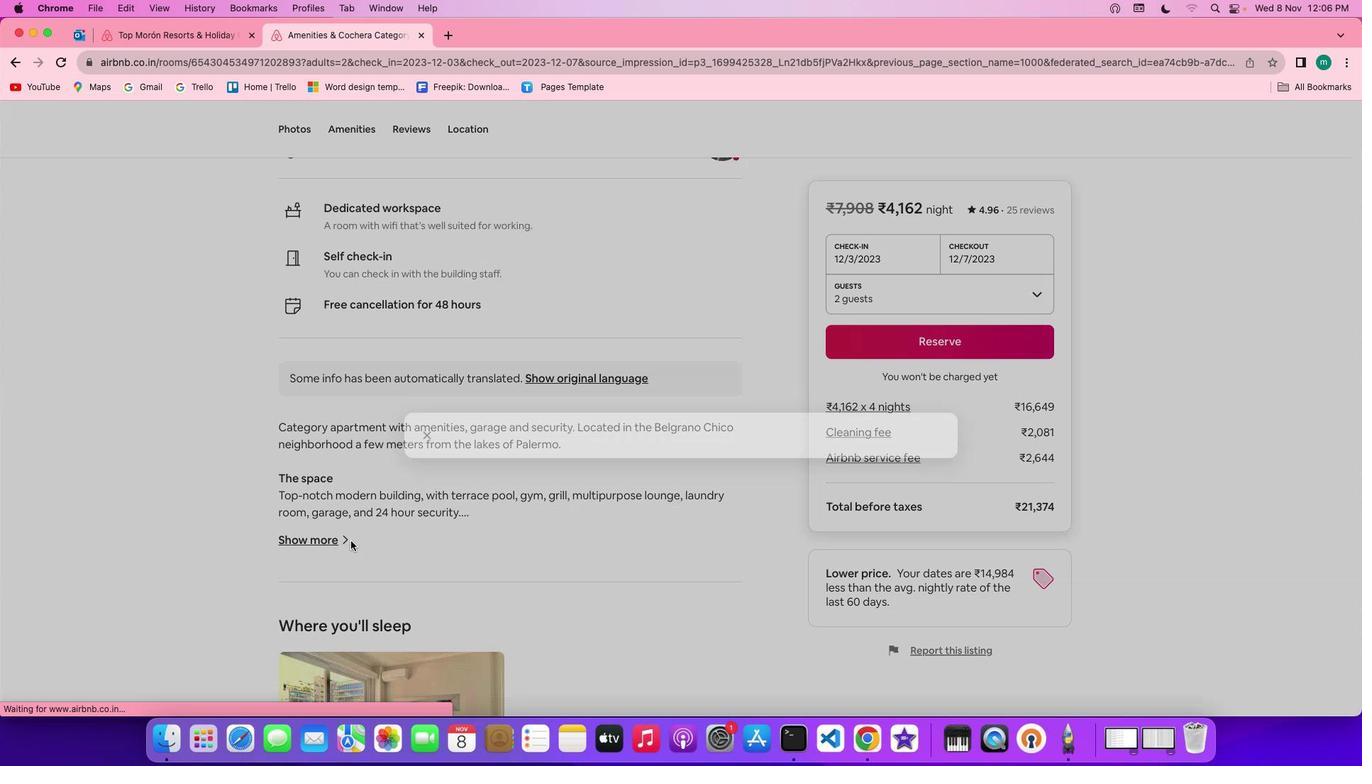 
Action: Mouse moved to (668, 637)
Screenshot: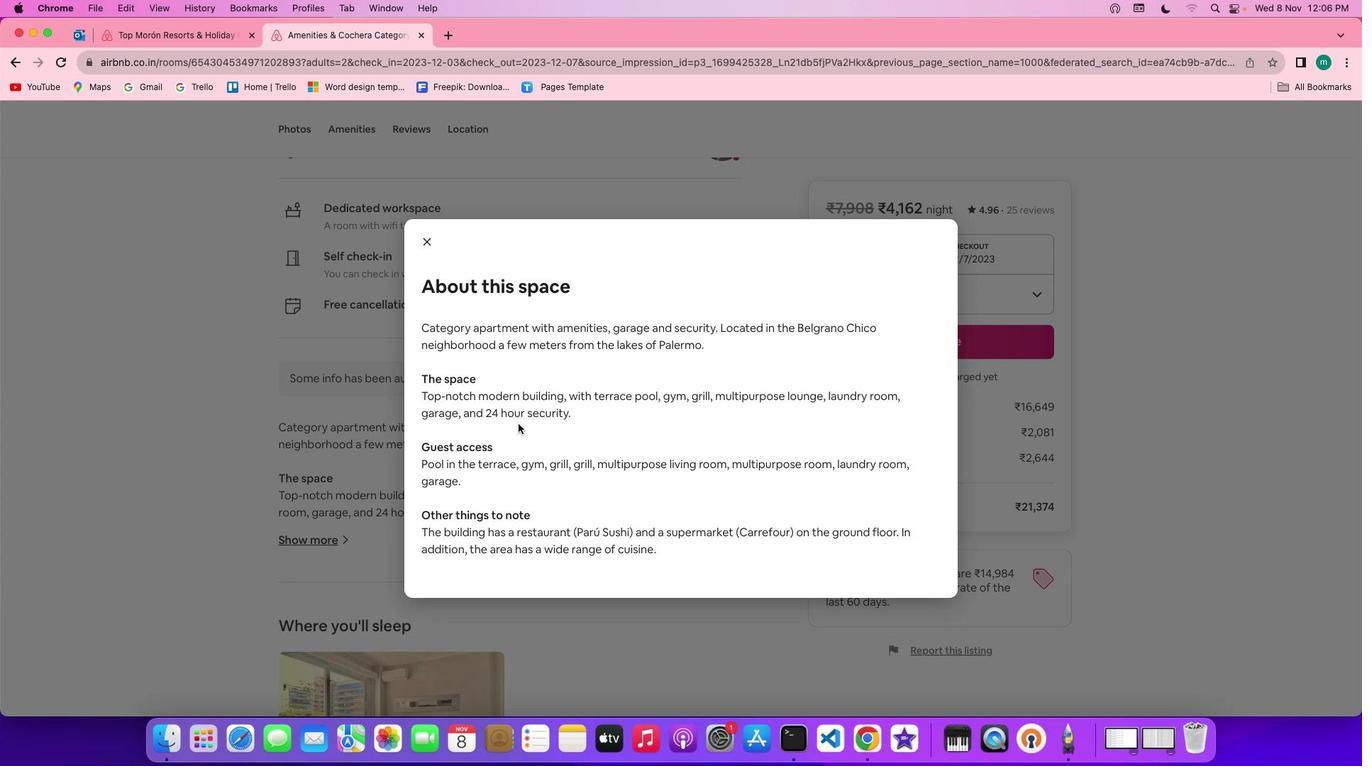
Action: Mouse scrolled (668, 637) with delta (87, 86)
Screenshot: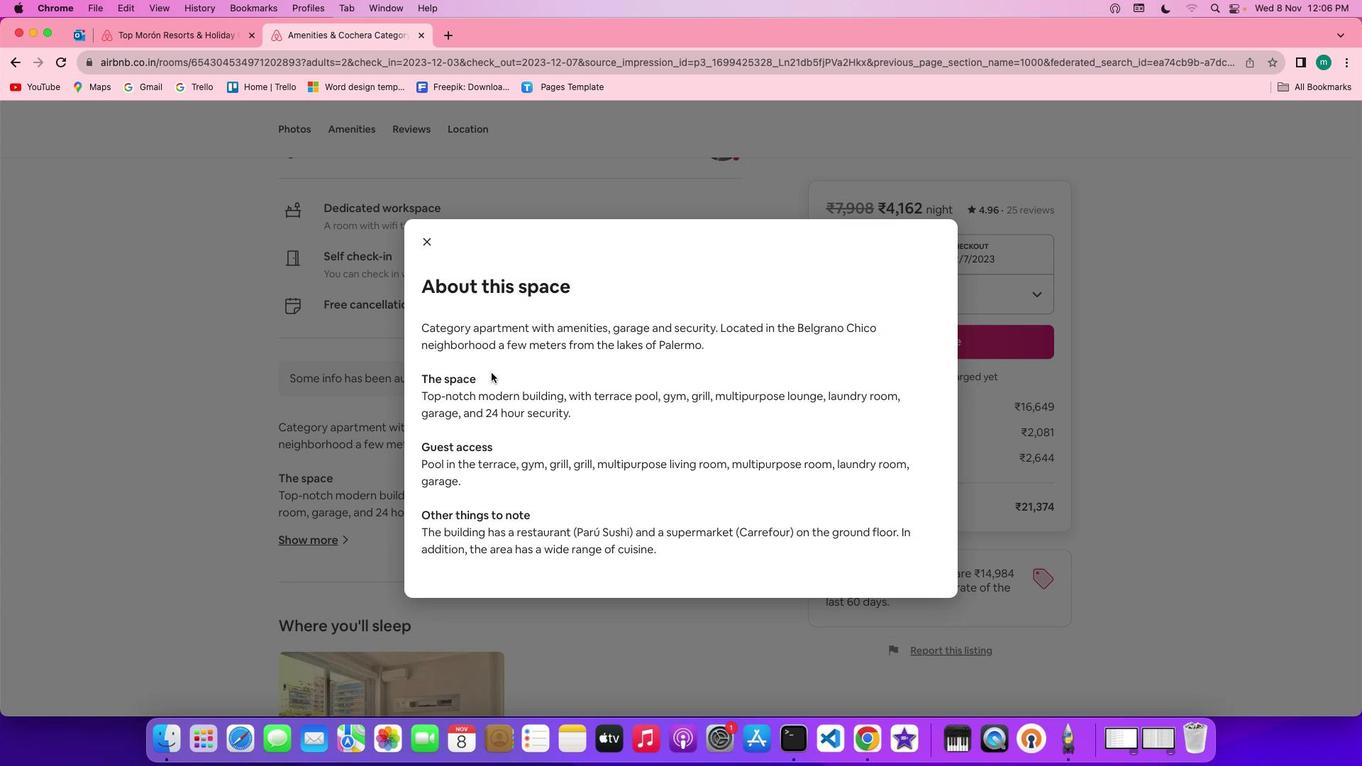 
Action: Mouse scrolled (668, 637) with delta (87, 86)
Screenshot: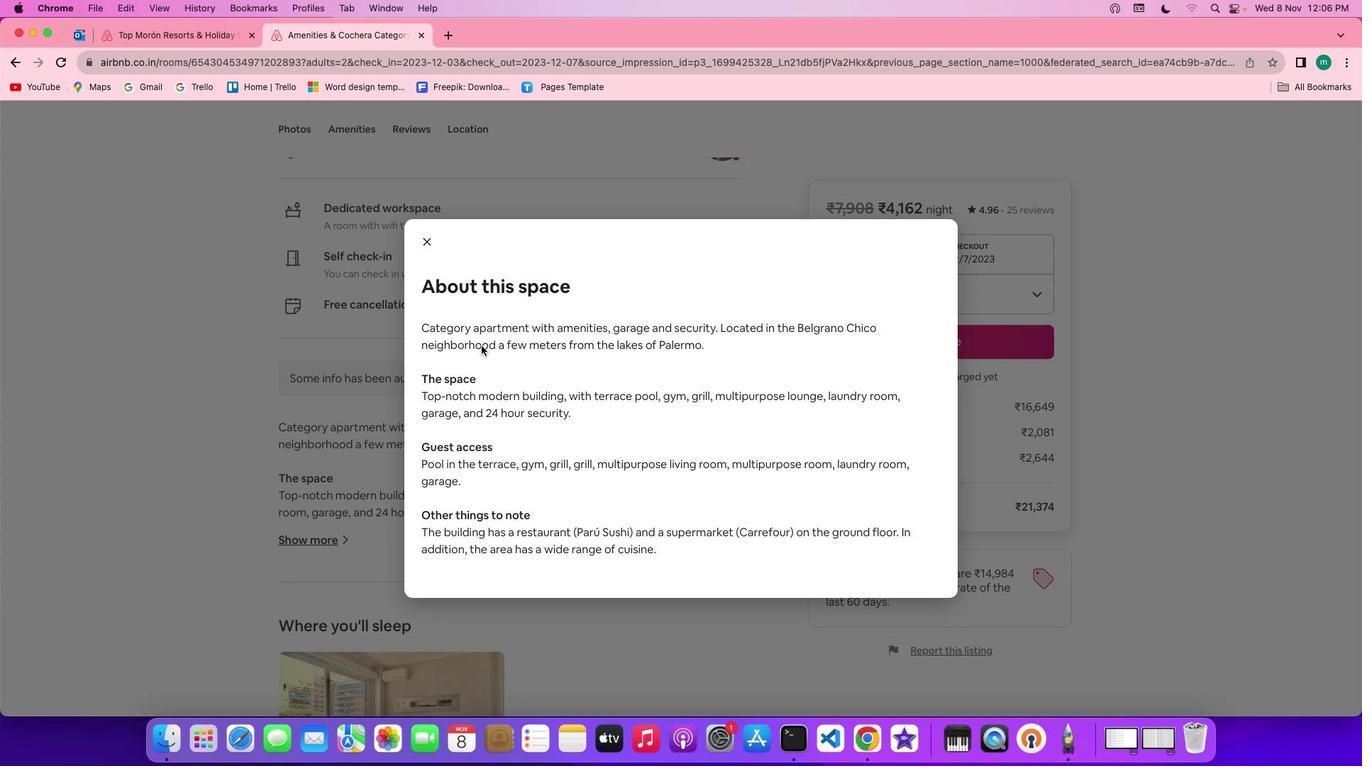
Action: Mouse scrolled (668, 637) with delta (87, 85)
Screenshot: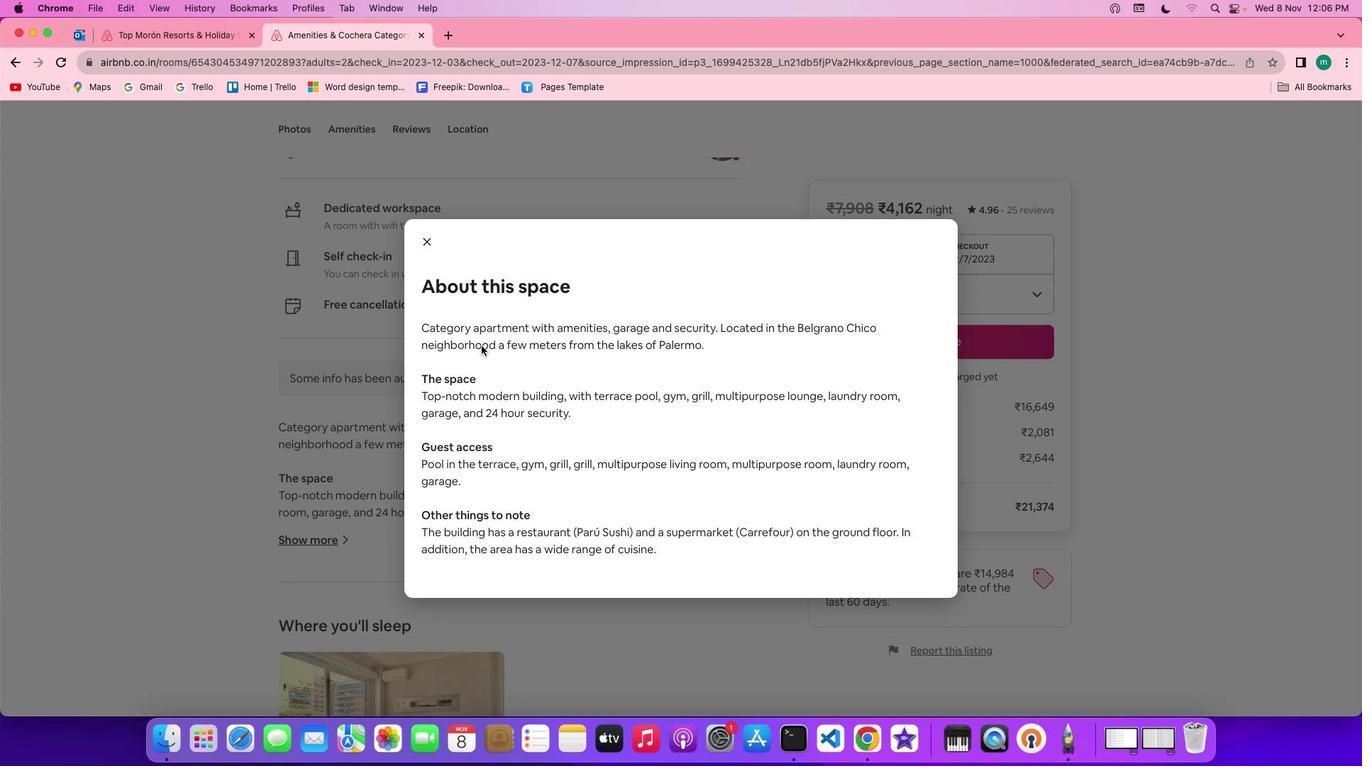 
Action: Mouse scrolled (668, 637) with delta (87, 83)
Screenshot: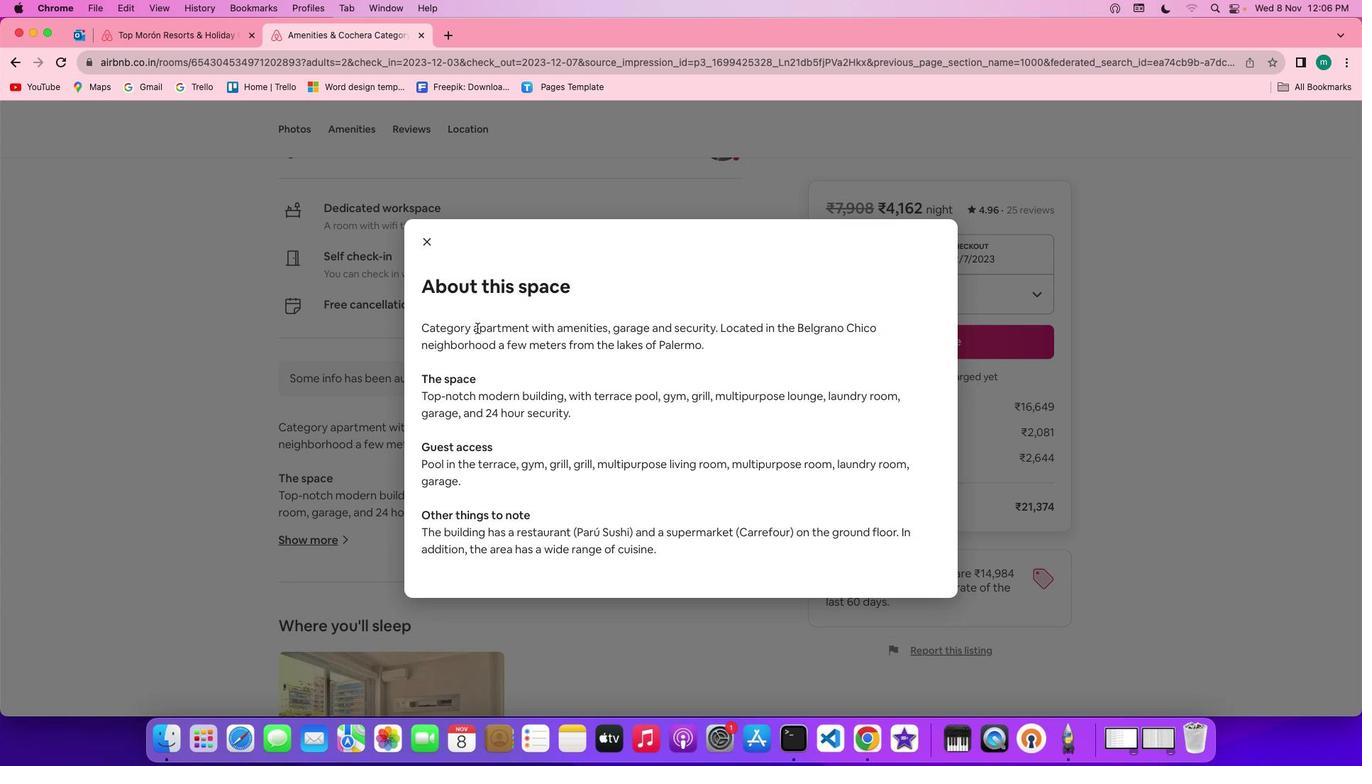 
Action: Mouse scrolled (668, 637) with delta (87, 83)
Screenshot: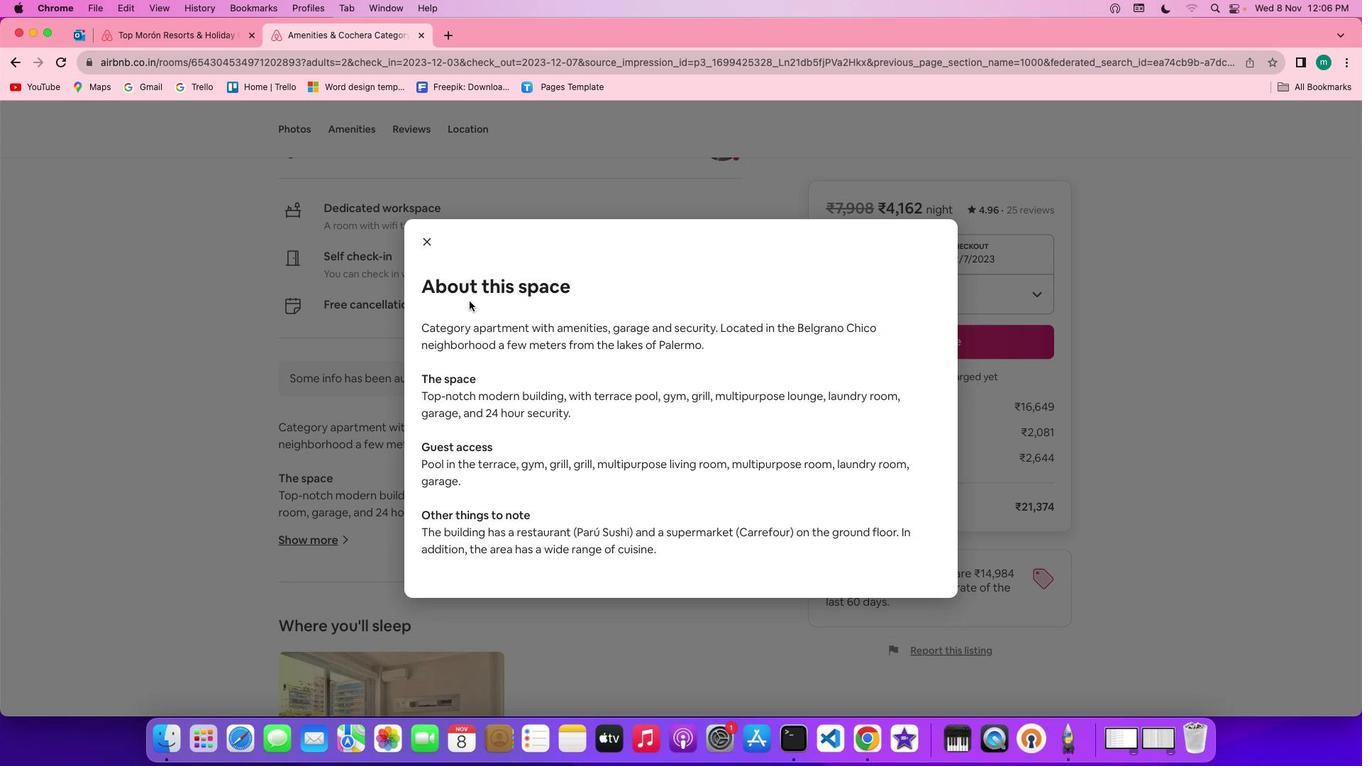 
Action: Mouse moved to (523, 327)
Screenshot: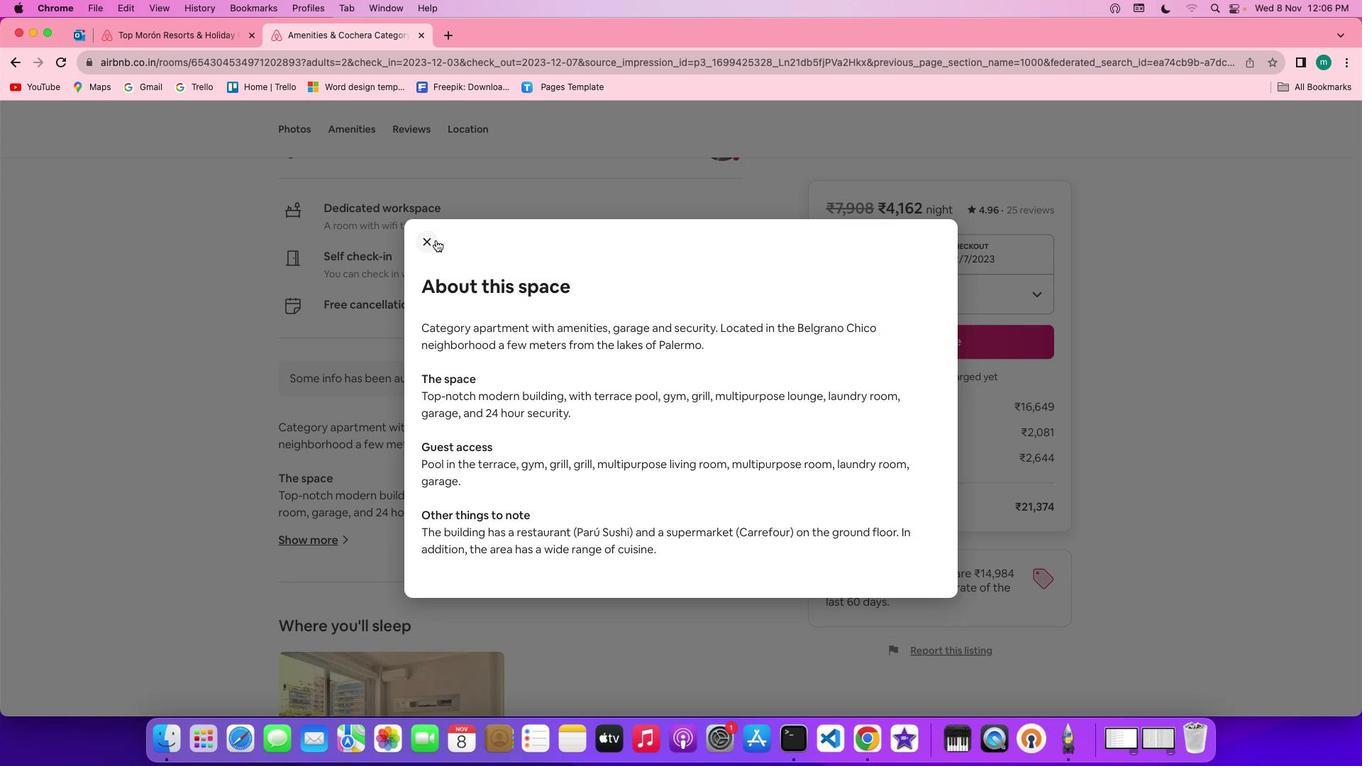
Action: Mouse pressed left at (523, 327)
Screenshot: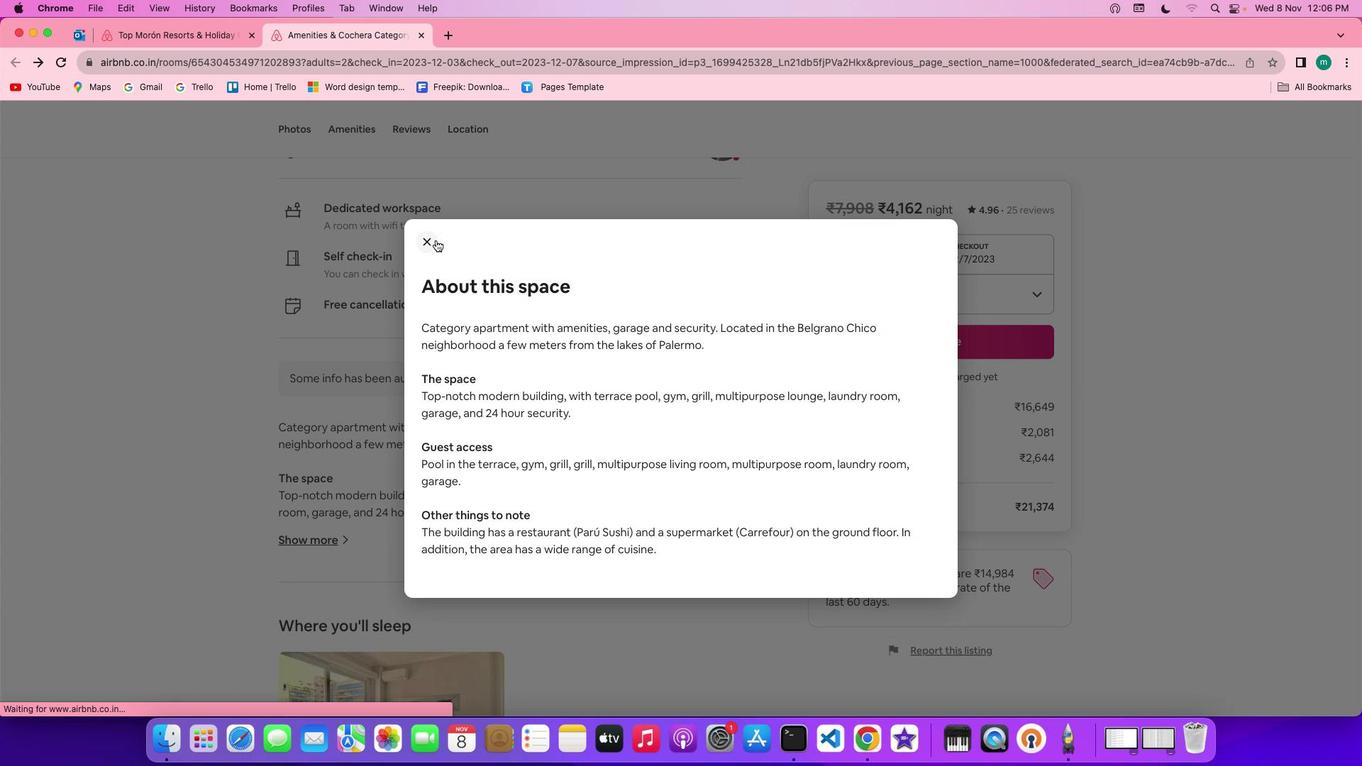
Action: Mouse moved to (618, 598)
Screenshot: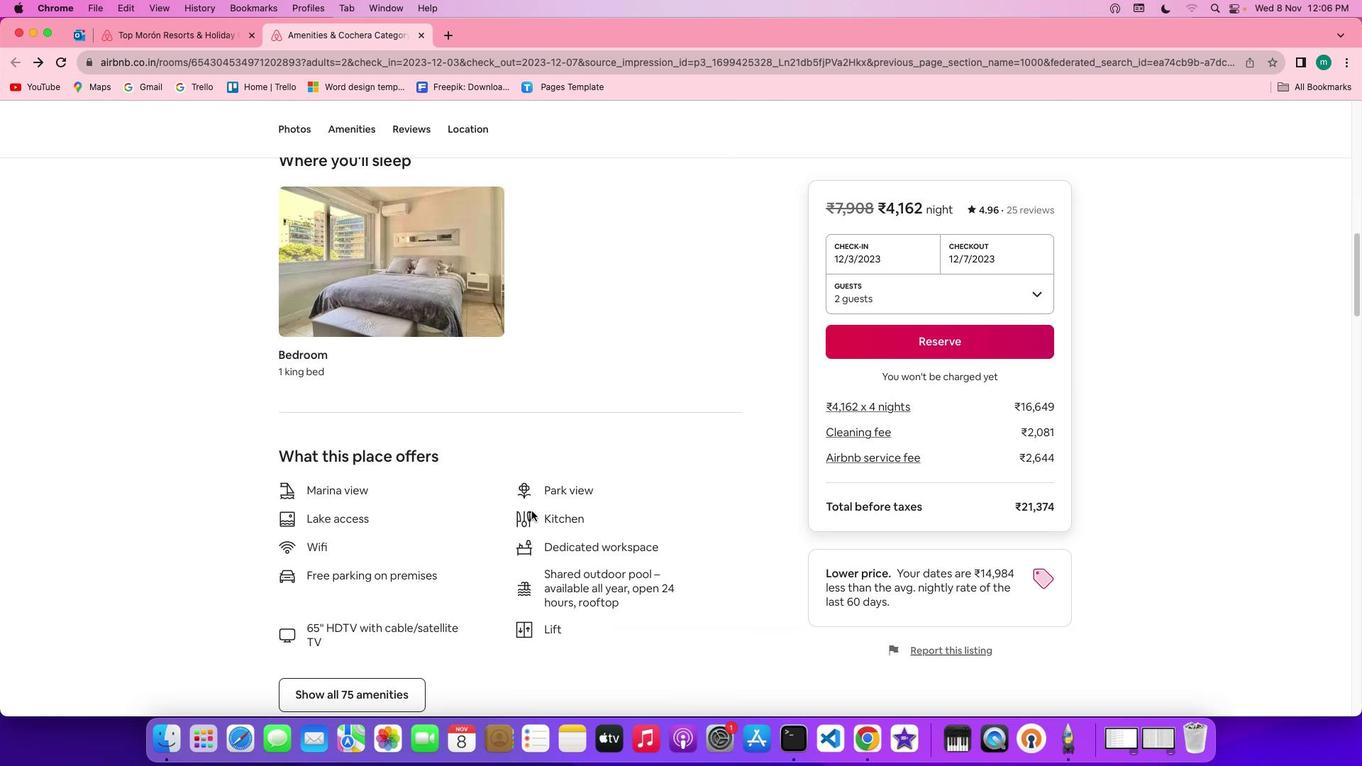 
Action: Mouse scrolled (618, 598) with delta (87, 86)
Screenshot: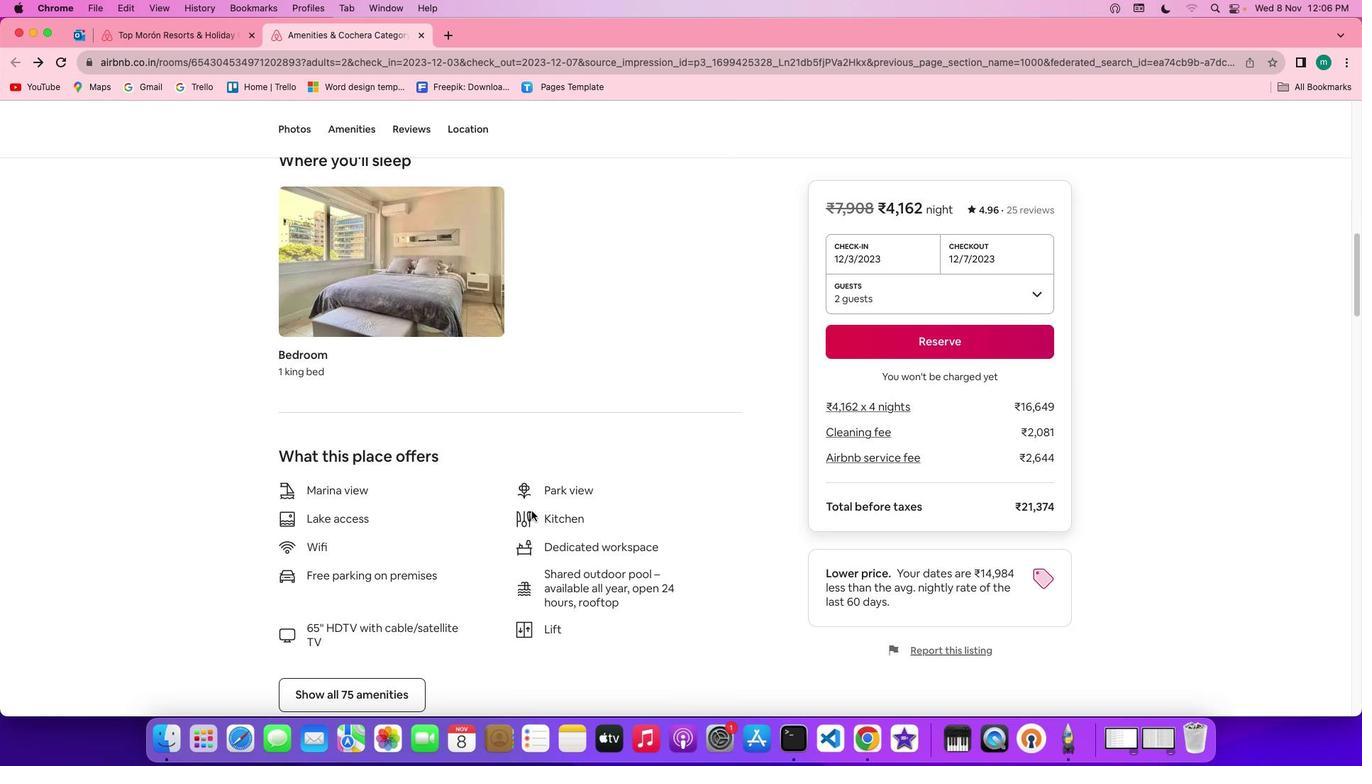 
Action: Mouse scrolled (618, 598) with delta (87, 86)
Screenshot: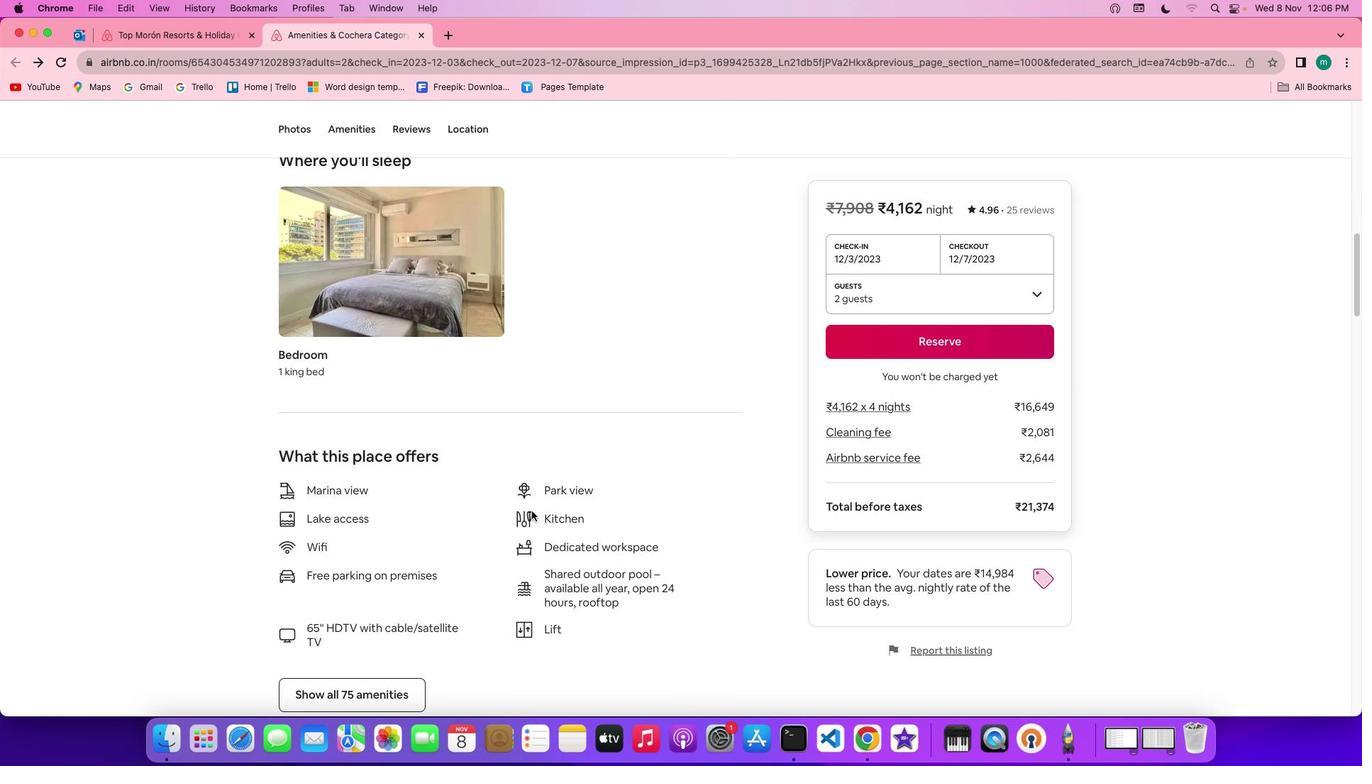 
Action: Mouse scrolled (618, 598) with delta (87, 85)
Screenshot: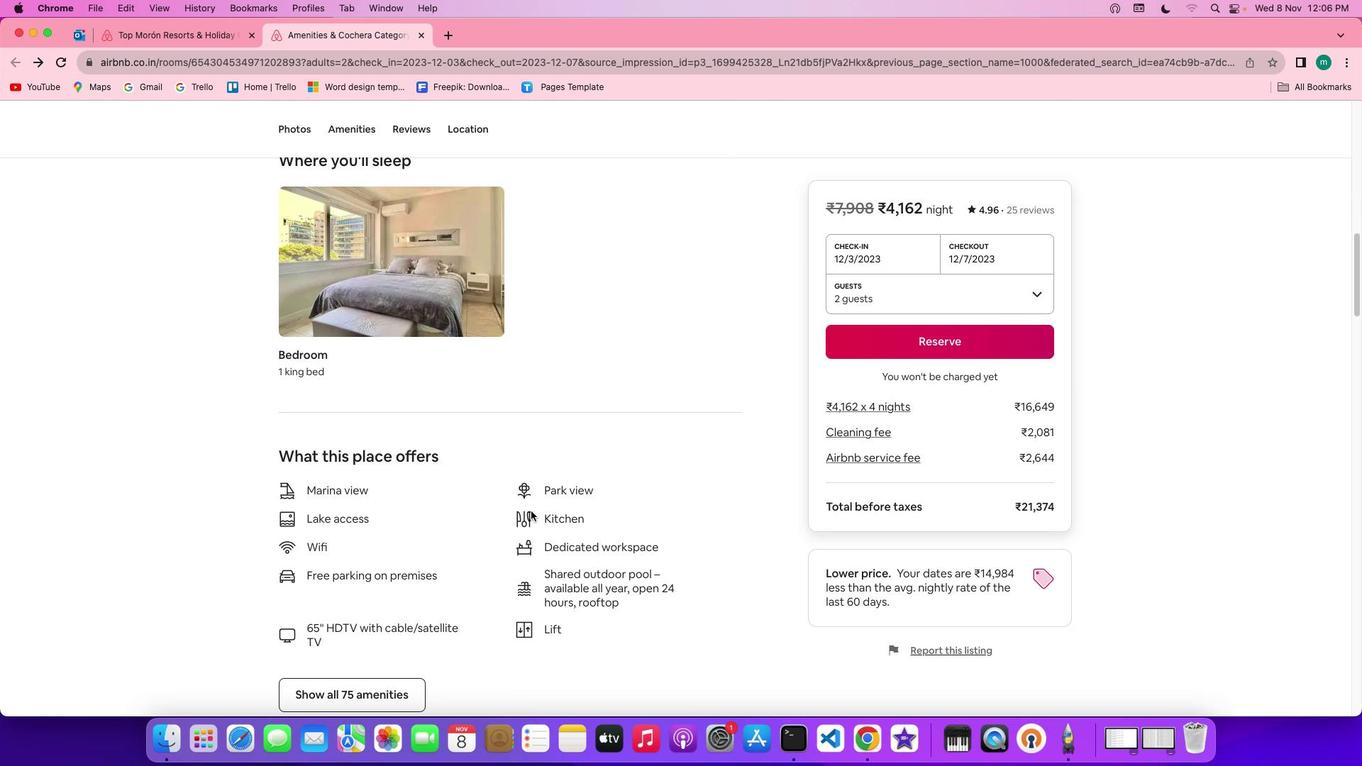 
Action: Mouse scrolled (618, 598) with delta (87, 83)
Screenshot: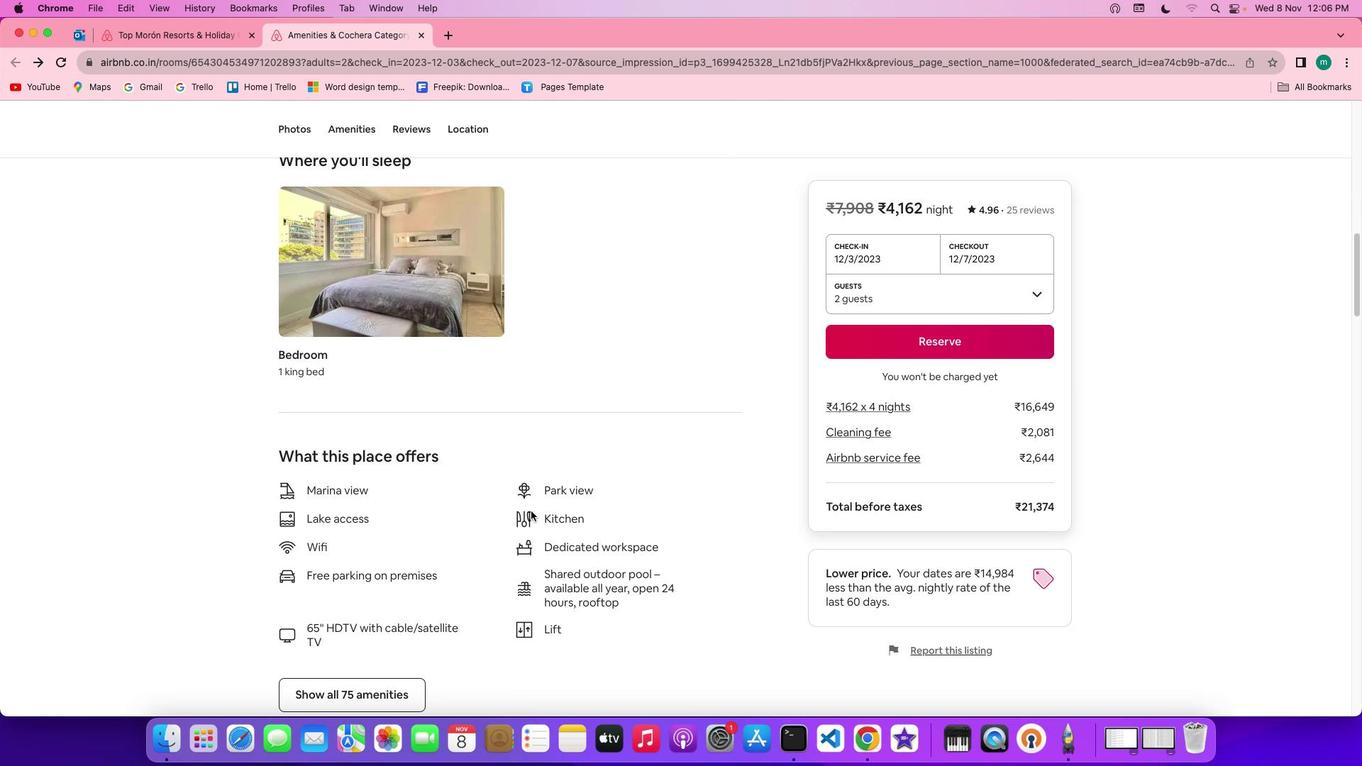 
Action: Mouse scrolled (618, 598) with delta (87, 83)
Screenshot: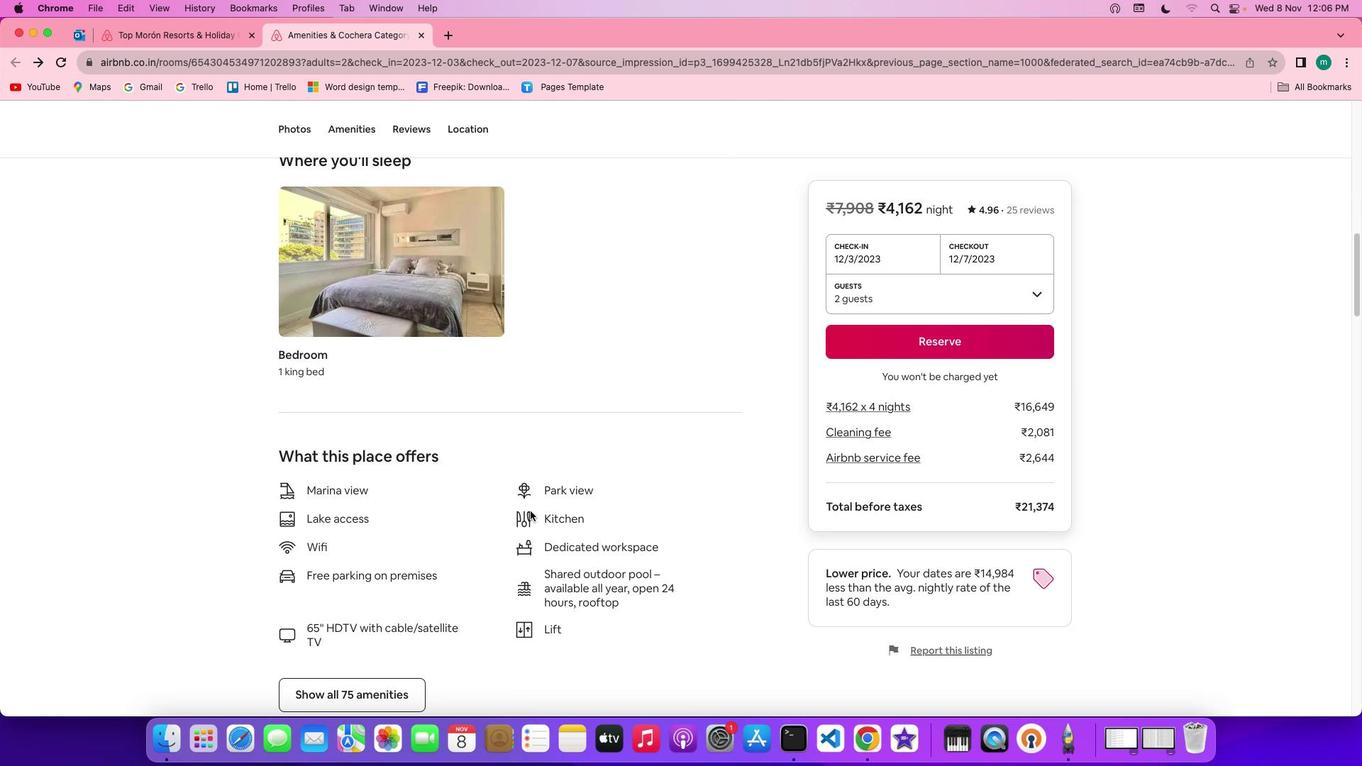 
Action: Mouse moved to (612, 598)
Screenshot: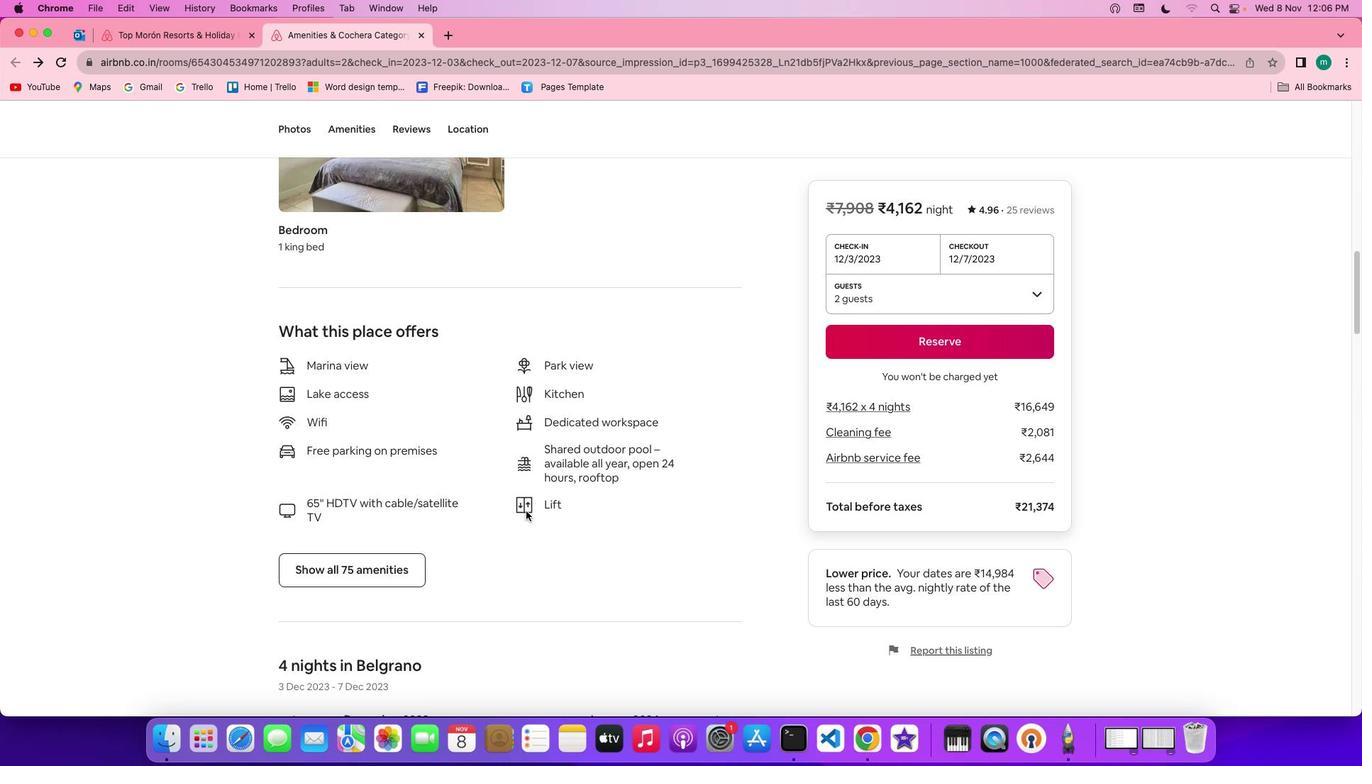 
Action: Mouse scrolled (612, 598) with delta (87, 86)
Screenshot: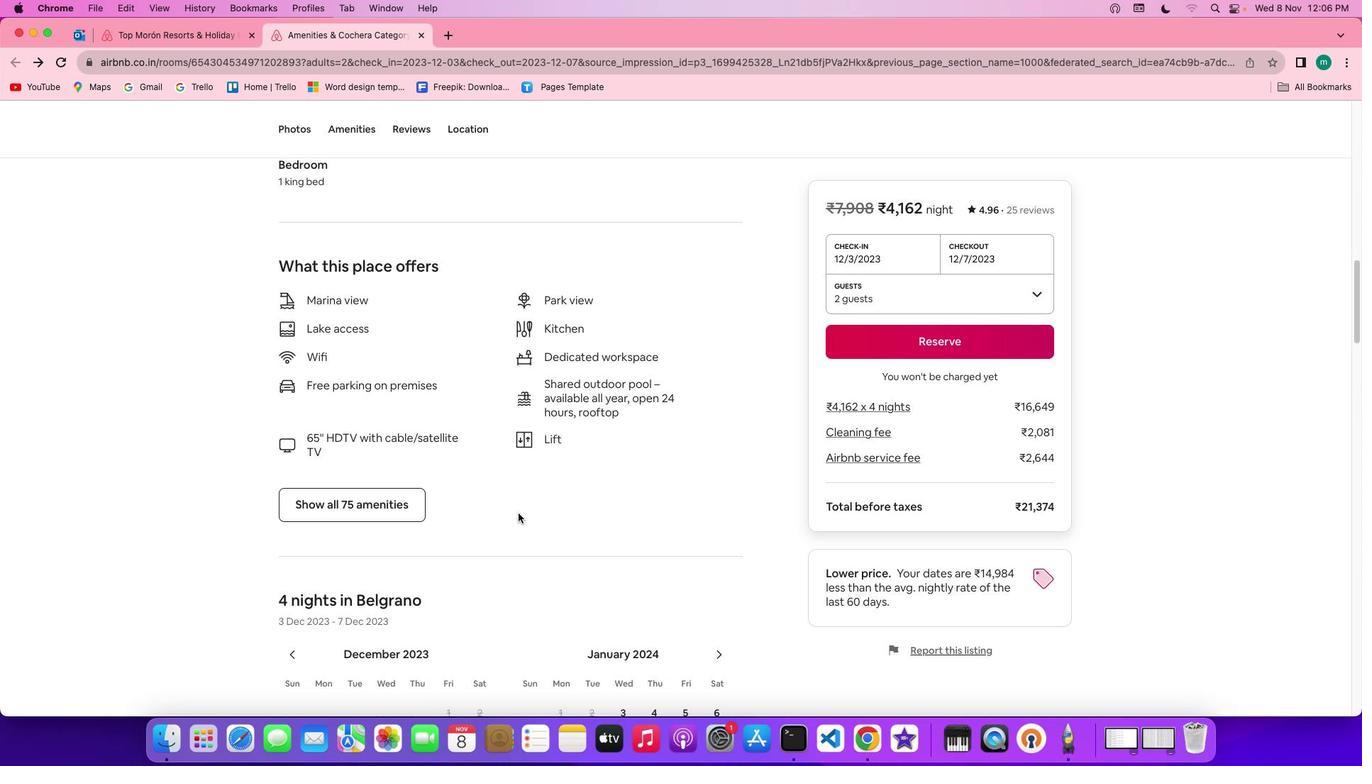 
Action: Mouse scrolled (612, 598) with delta (87, 86)
Screenshot: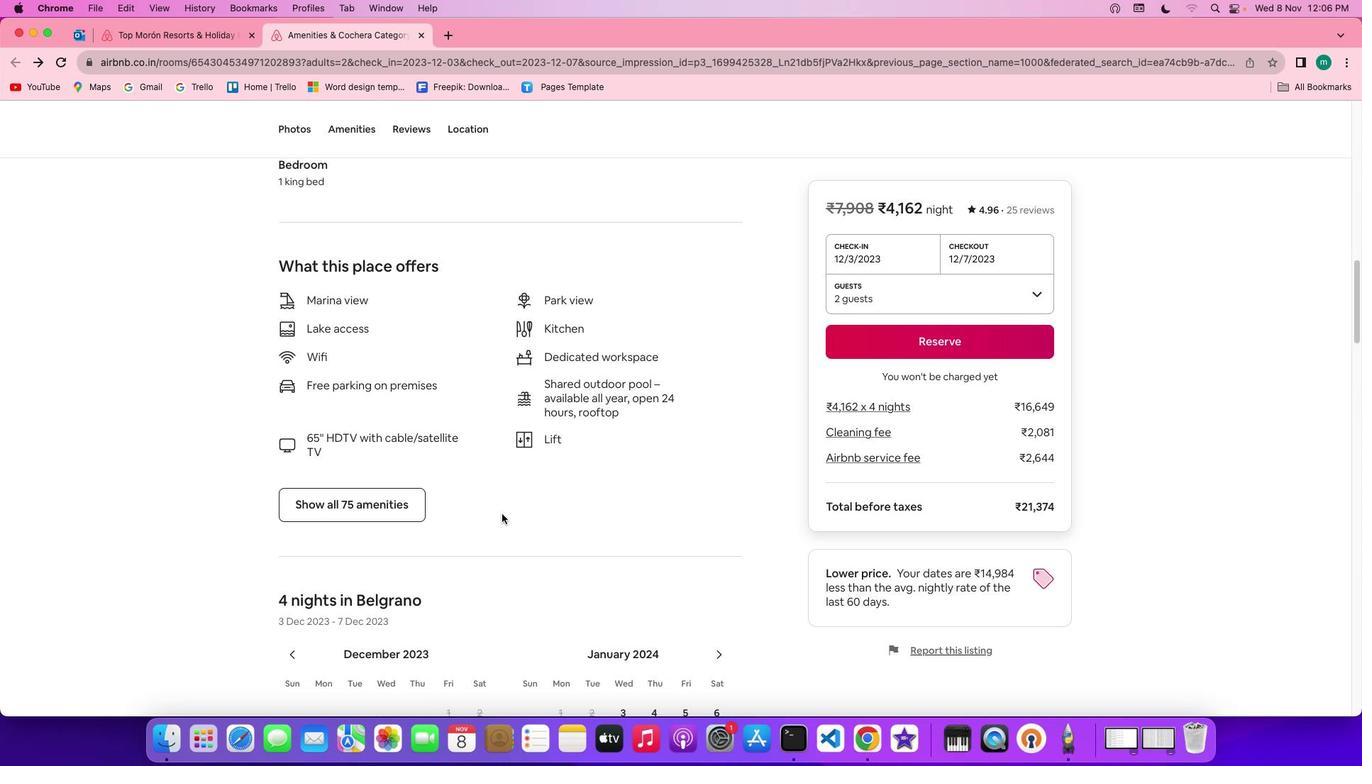 
Action: Mouse scrolled (612, 598) with delta (87, 85)
Screenshot: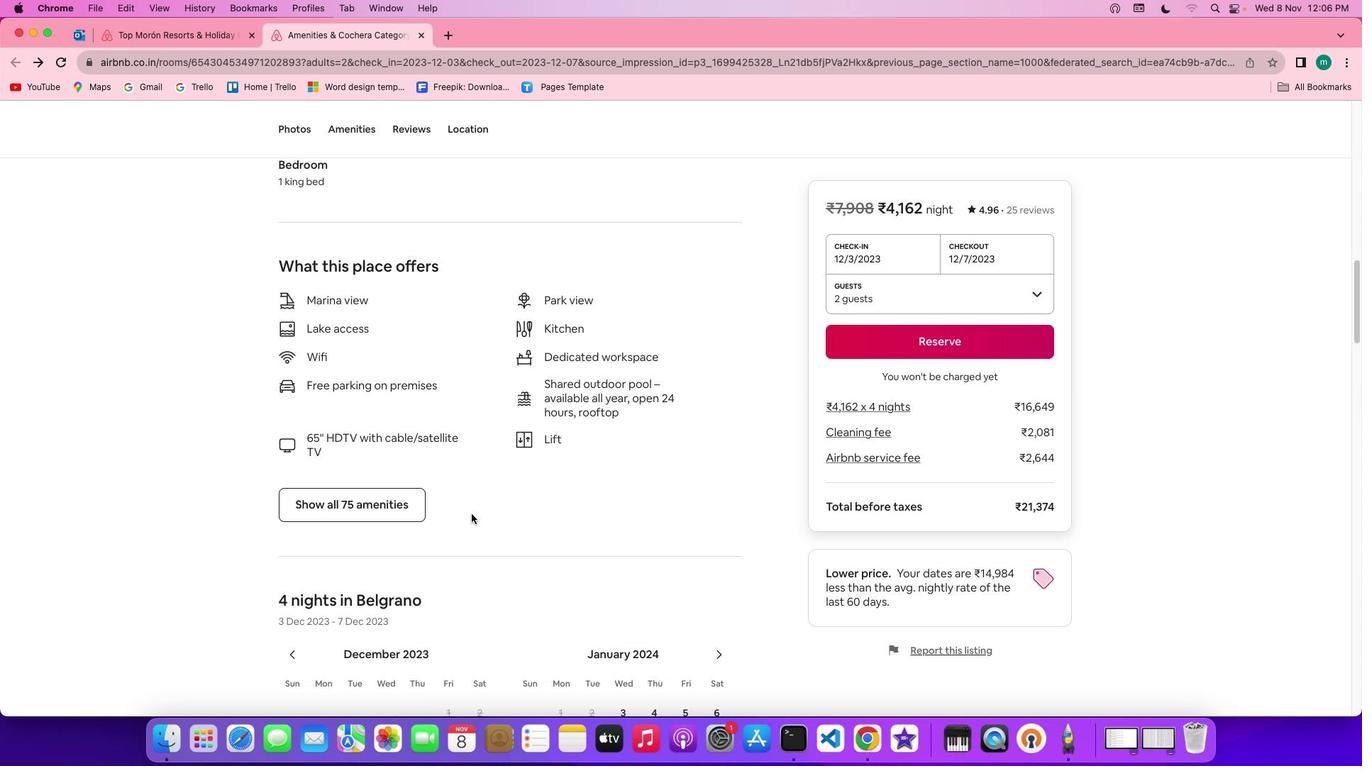 
Action: Mouse scrolled (612, 598) with delta (87, 85)
Screenshot: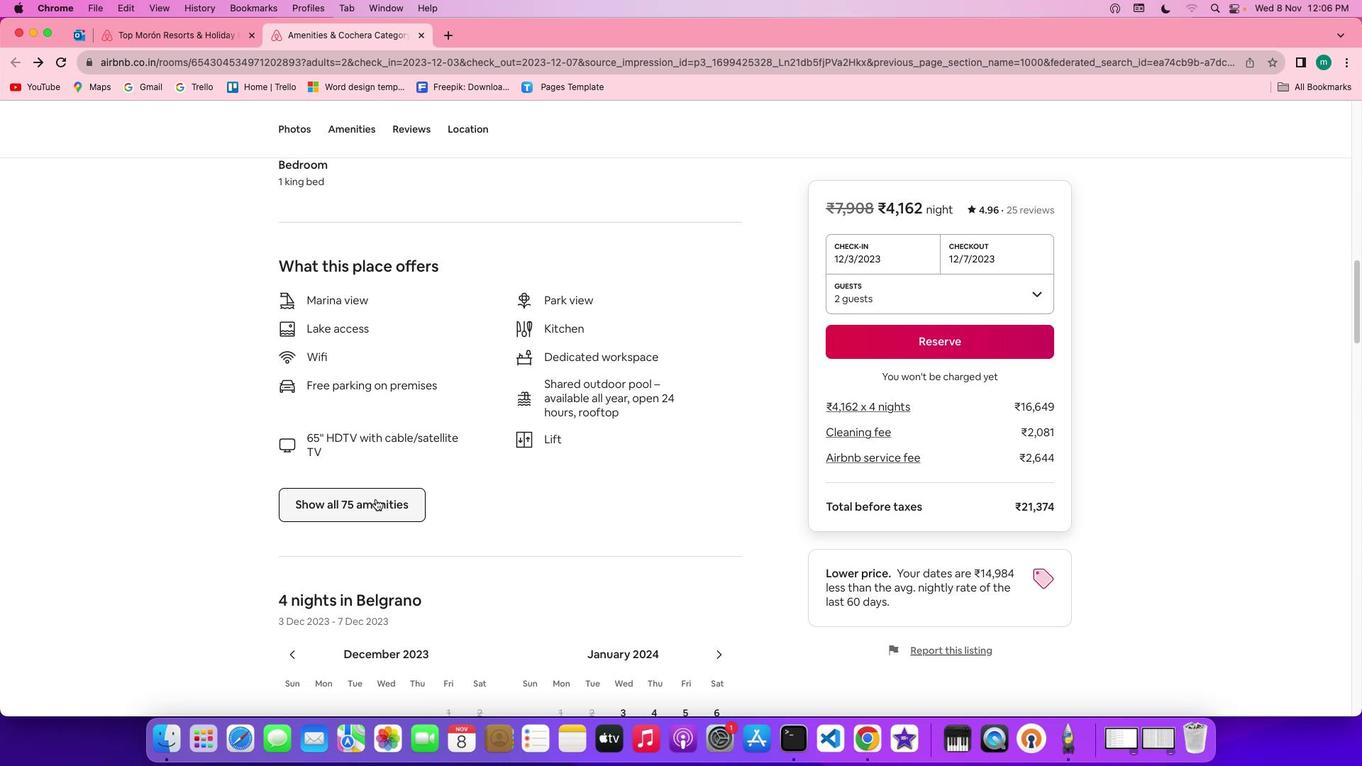 
Action: Mouse moved to (447, 590)
Screenshot: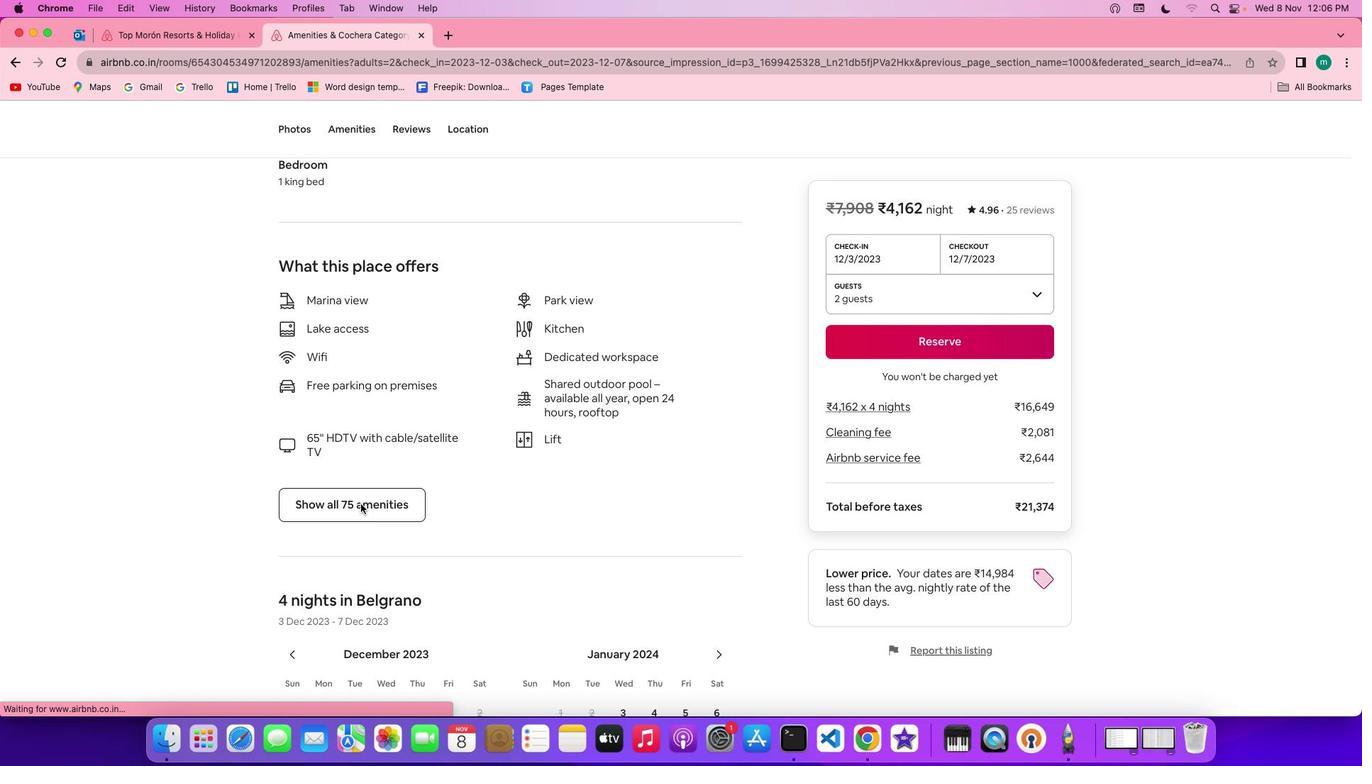 
Action: Mouse pressed left at (447, 590)
